 Task: Customize the repository settings to suit your project needs.
Action: Mouse moved to (969, 54)
Screenshot: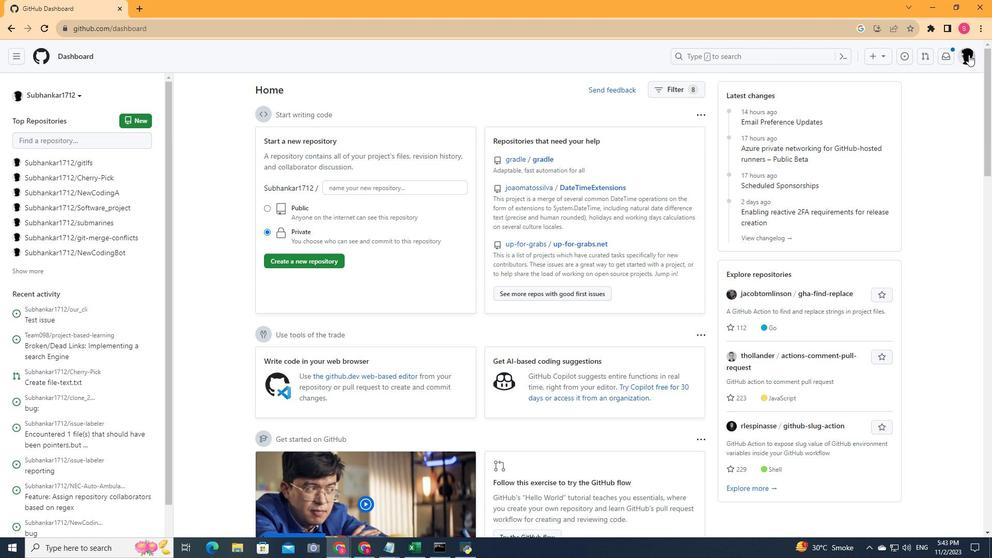 
Action: Mouse pressed left at (969, 54)
Screenshot: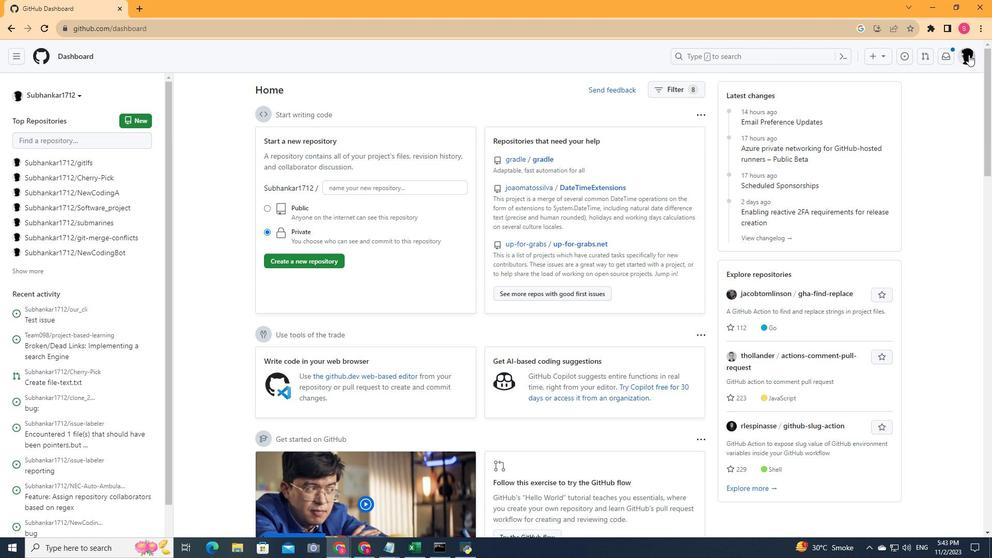 
Action: Mouse moved to (880, 132)
Screenshot: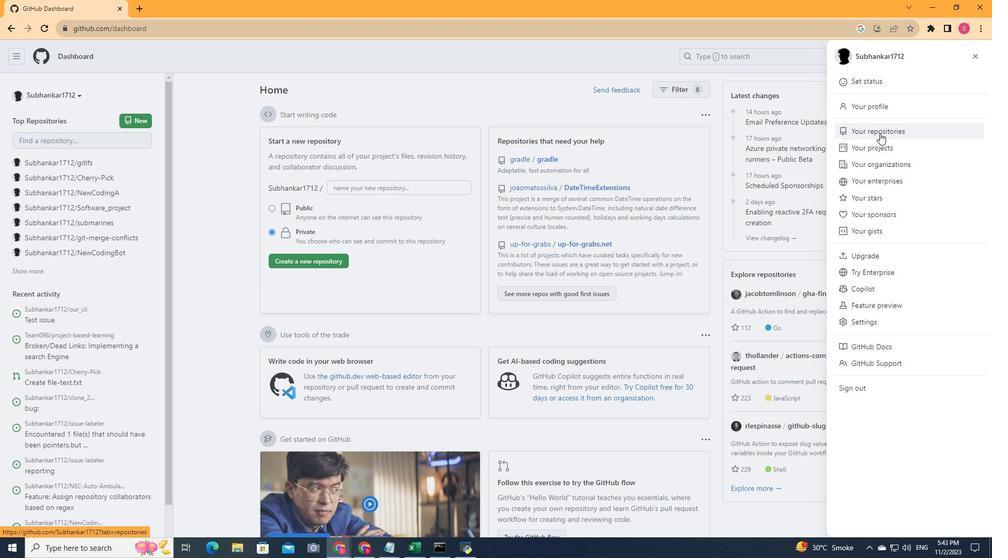 
Action: Mouse pressed left at (880, 132)
Screenshot: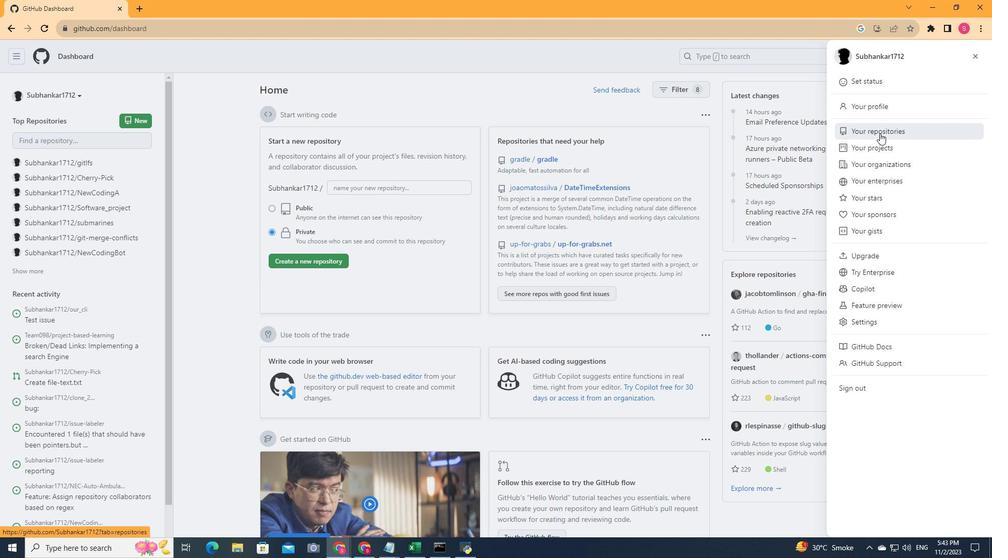
Action: Mouse moved to (389, 221)
Screenshot: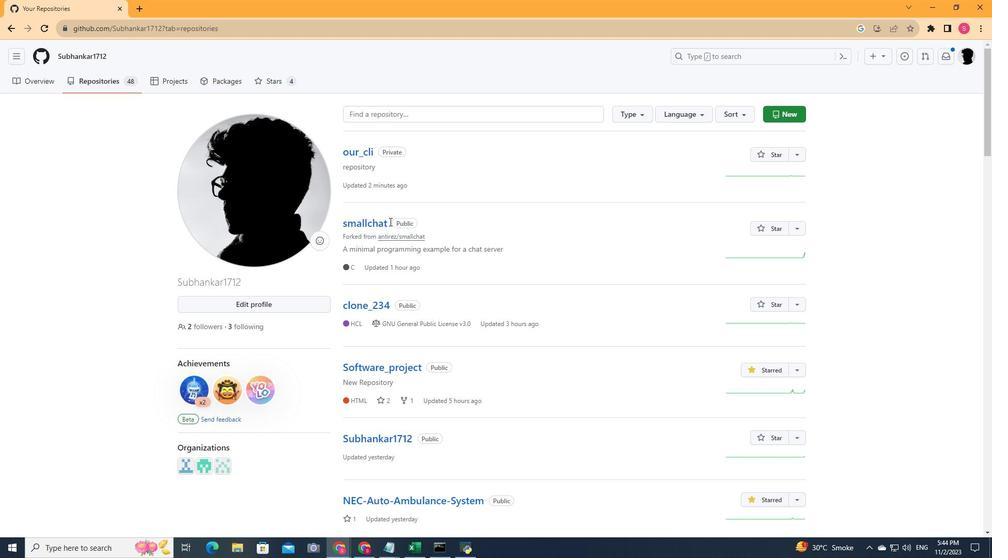 
Action: Mouse scrolled (389, 220) with delta (0, 0)
Screenshot: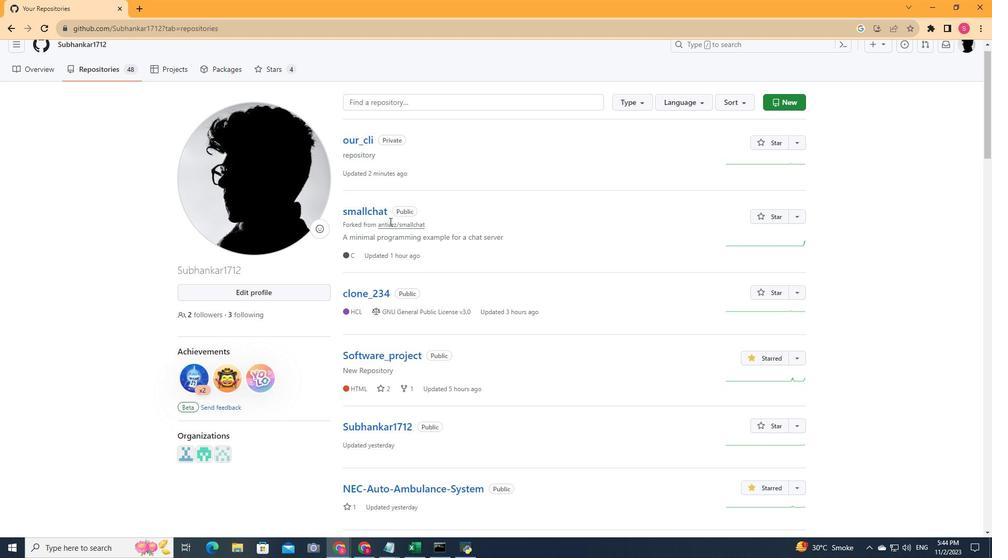 
Action: Mouse scrolled (389, 220) with delta (0, 0)
Screenshot: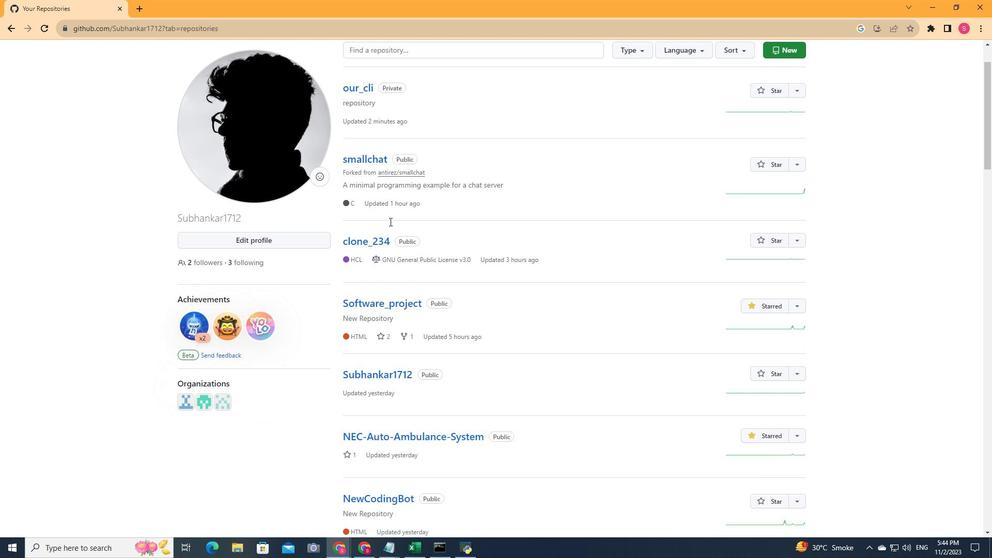 
Action: Mouse scrolled (389, 220) with delta (0, 0)
Screenshot: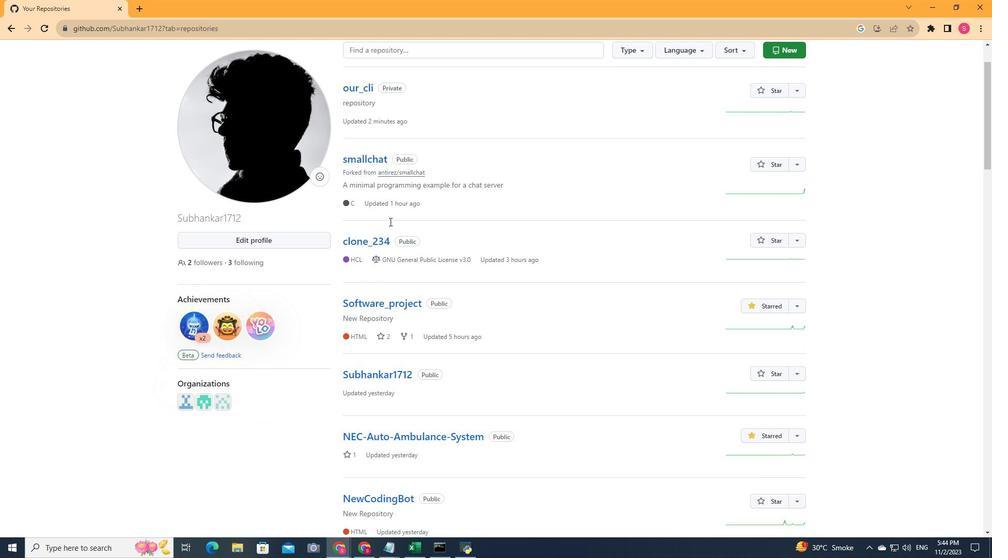 
Action: Mouse moved to (381, 216)
Screenshot: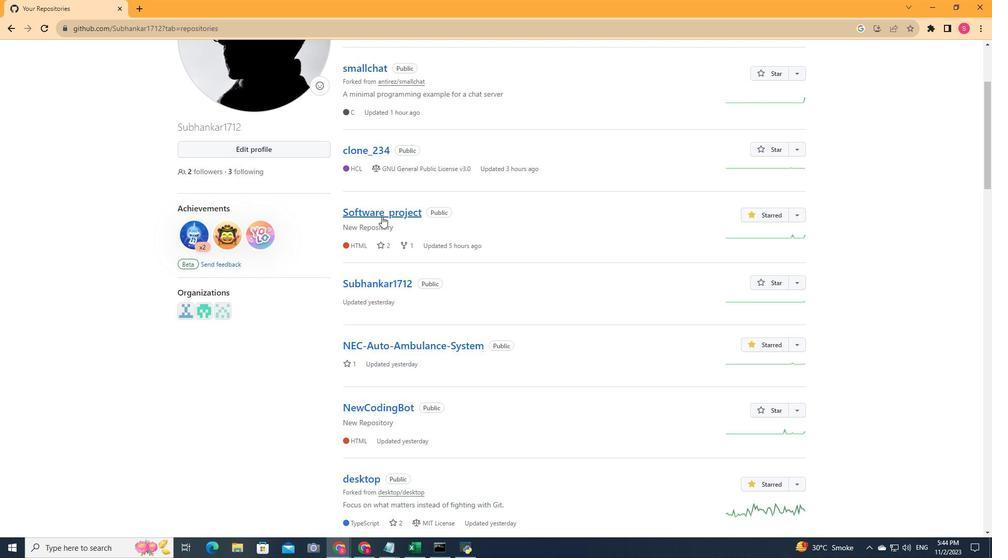 
Action: Mouse pressed left at (381, 216)
Screenshot: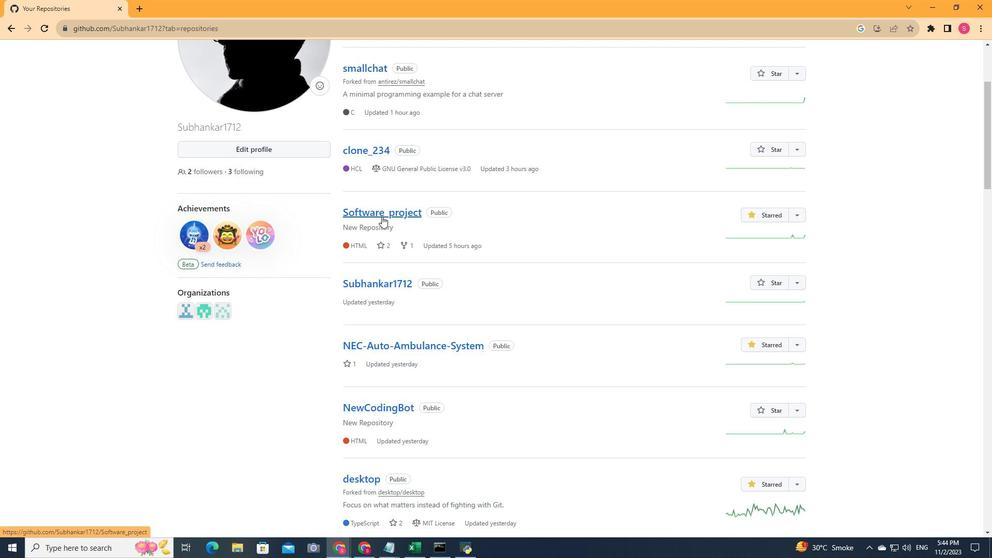 
Action: Mouse moved to (500, 82)
Screenshot: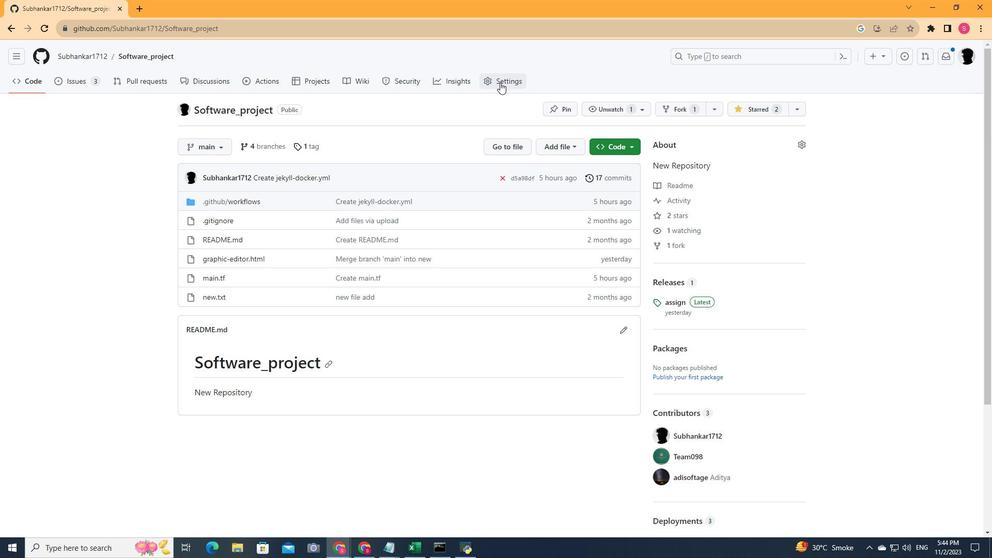 
Action: Mouse pressed left at (500, 82)
Screenshot: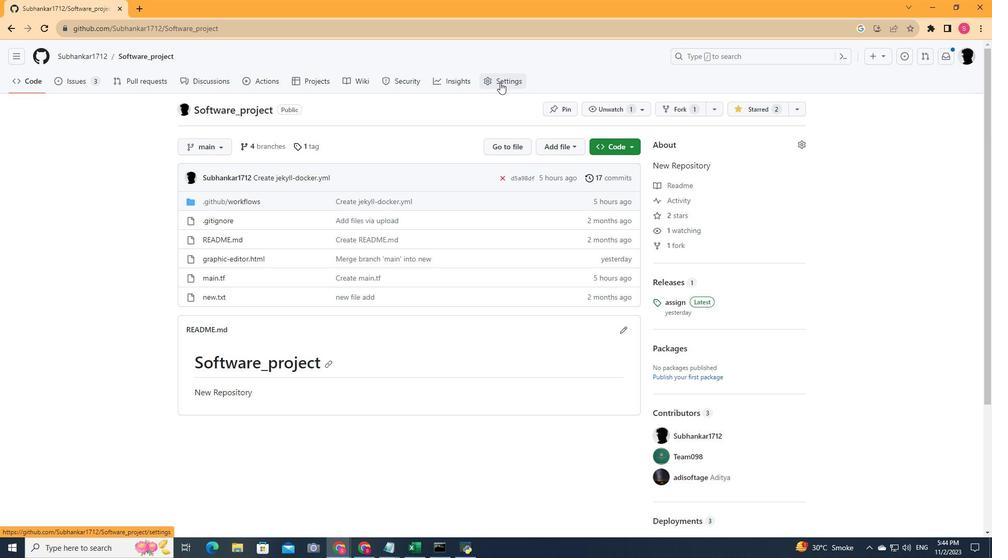 
Action: Mouse moved to (394, 203)
Screenshot: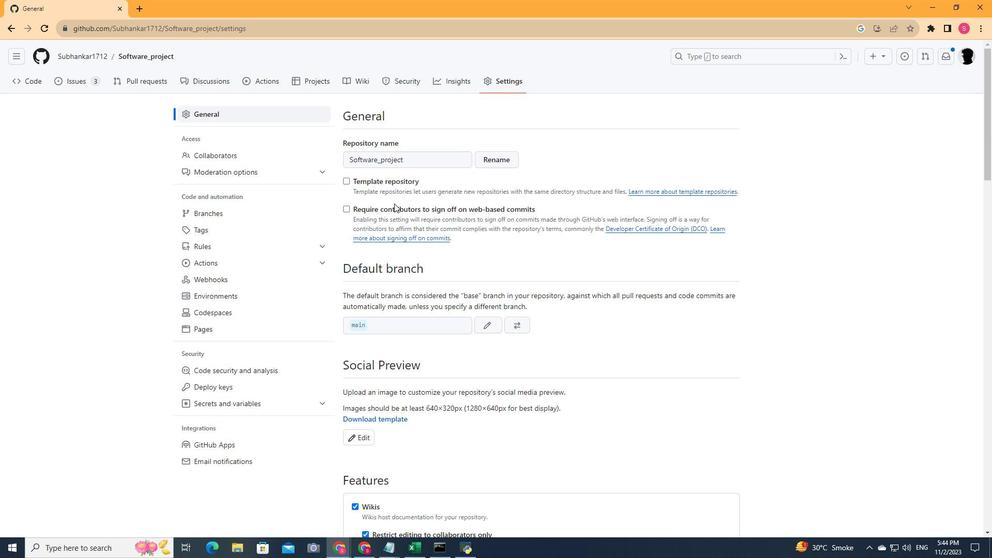 
Action: Mouse scrolled (394, 202) with delta (0, 0)
Screenshot: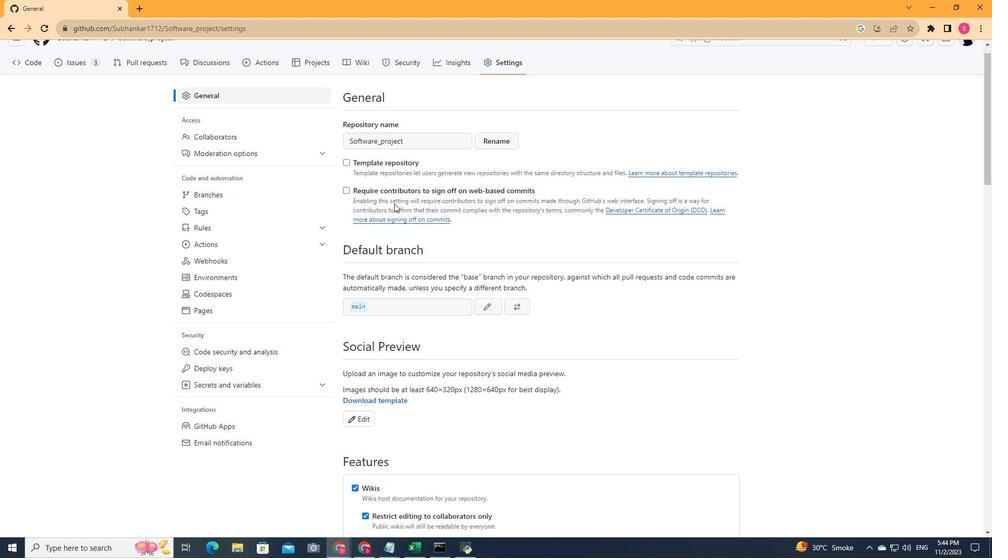 
Action: Mouse scrolled (394, 202) with delta (0, 0)
Screenshot: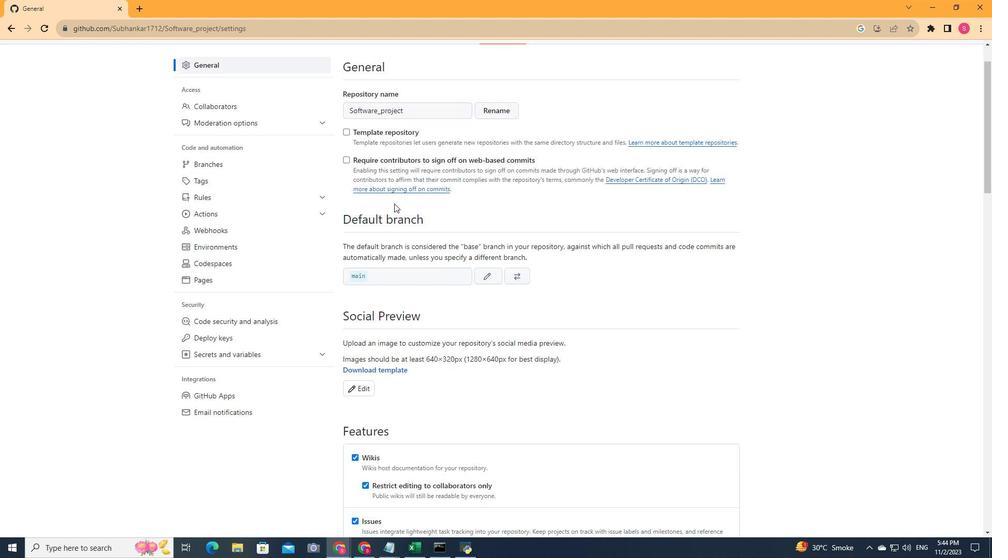 
Action: Mouse scrolled (394, 202) with delta (0, 0)
Screenshot: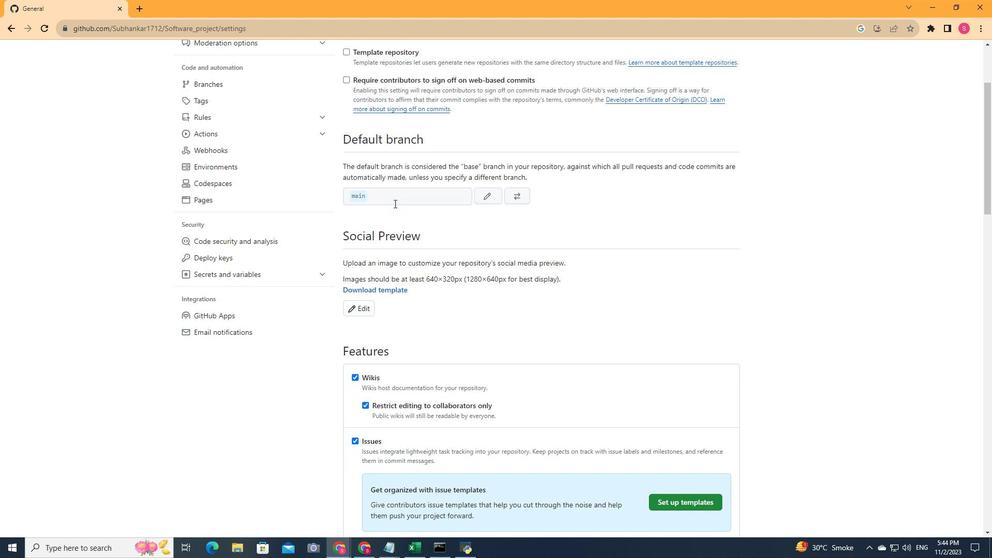 
Action: Mouse scrolled (394, 202) with delta (0, 0)
Screenshot: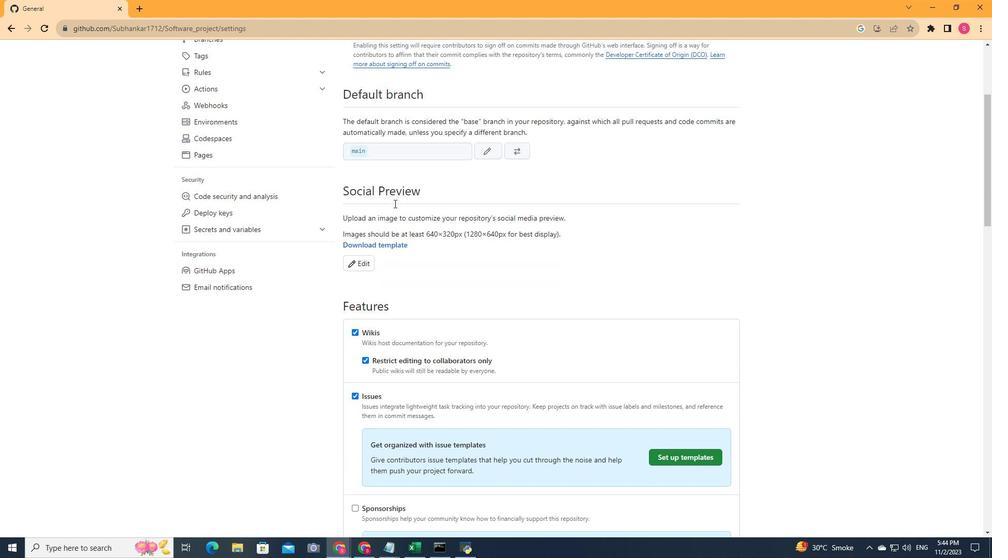 
Action: Mouse moved to (394, 202)
Screenshot: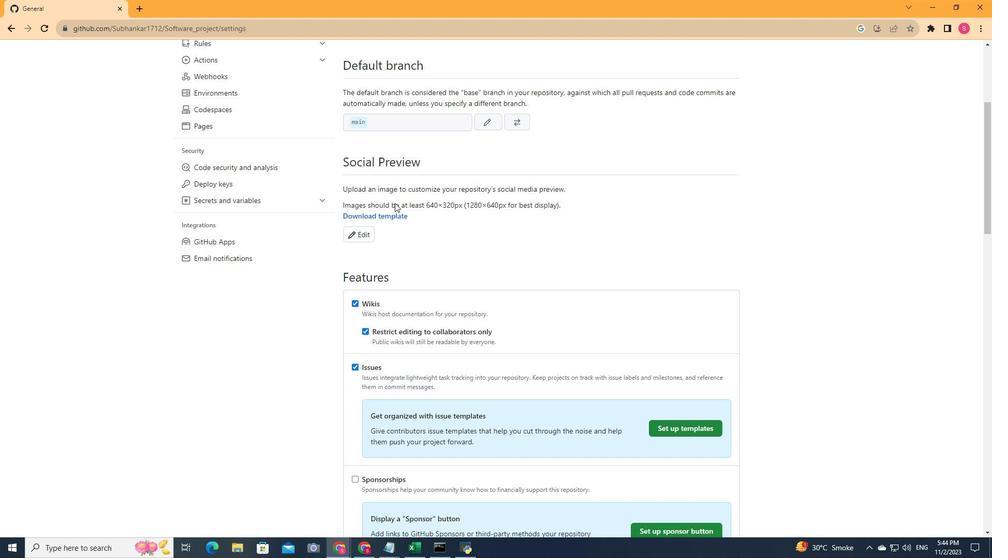 
Action: Mouse scrolled (394, 202) with delta (0, 0)
Screenshot: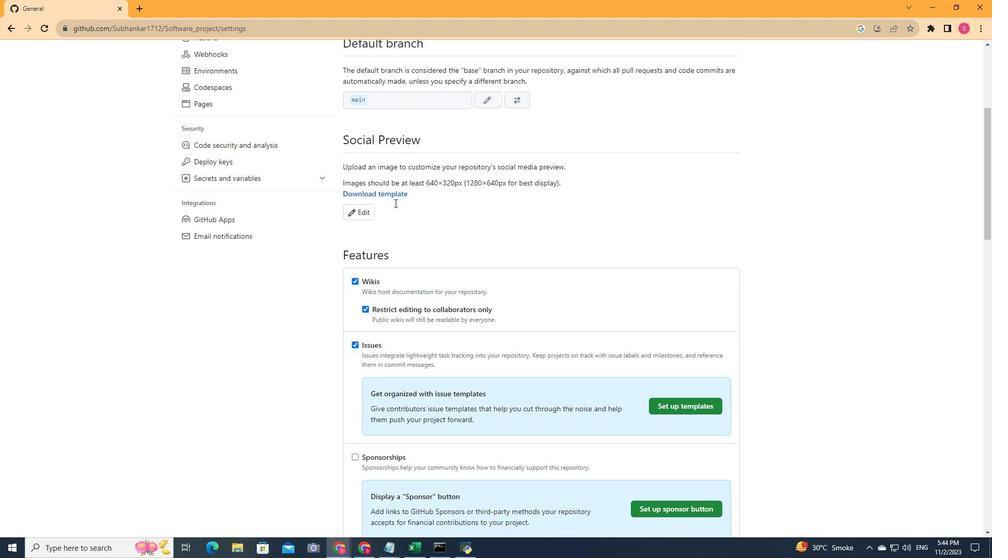 
Action: Mouse scrolled (394, 202) with delta (0, 0)
Screenshot: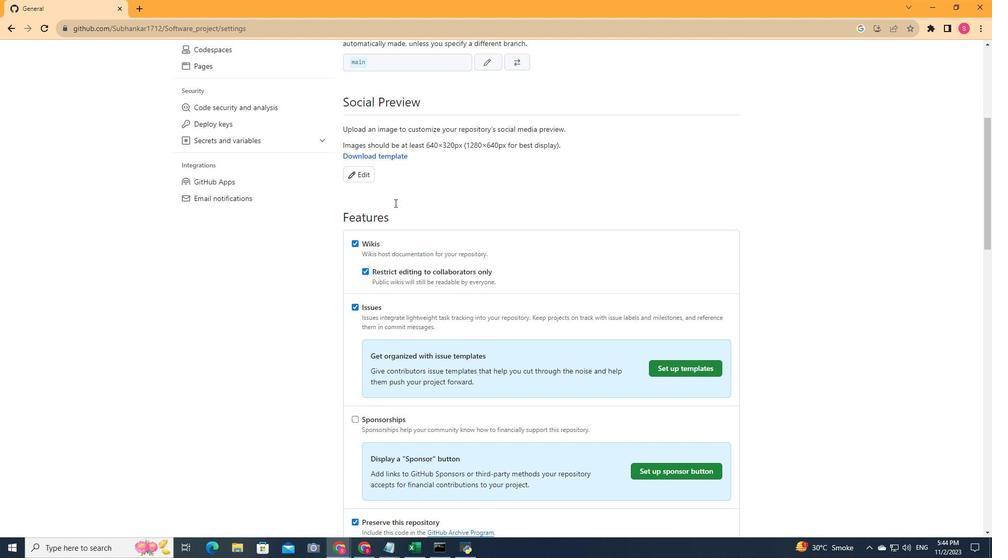 
Action: Mouse scrolled (394, 202) with delta (0, 0)
Screenshot: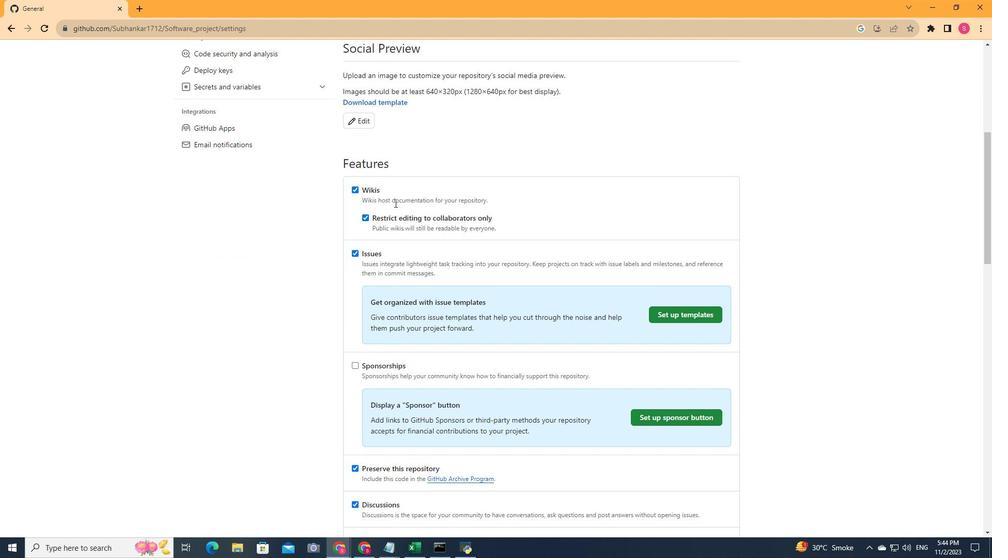 
Action: Mouse scrolled (394, 202) with delta (0, 0)
Screenshot: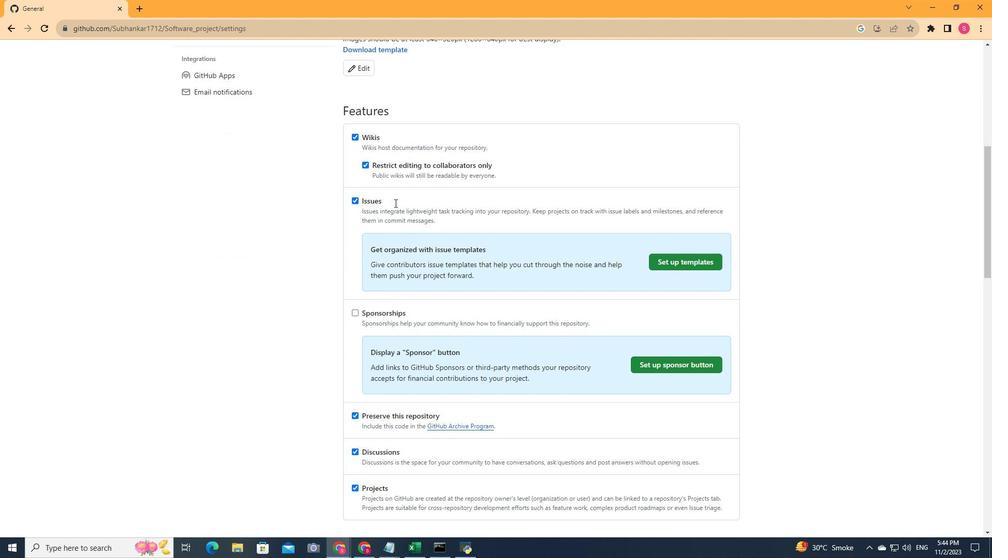 
Action: Mouse moved to (354, 92)
Screenshot: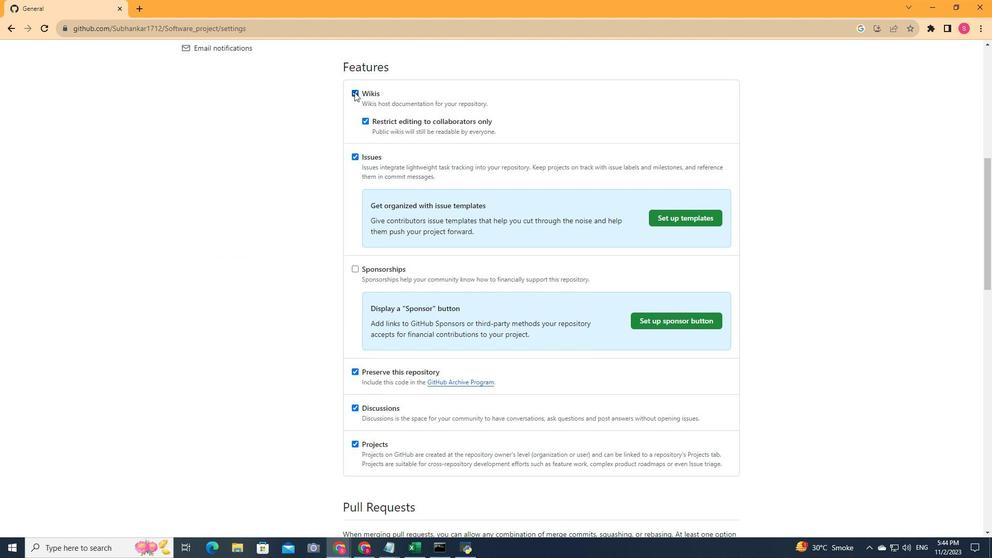 
Action: Mouse pressed left at (354, 92)
Screenshot: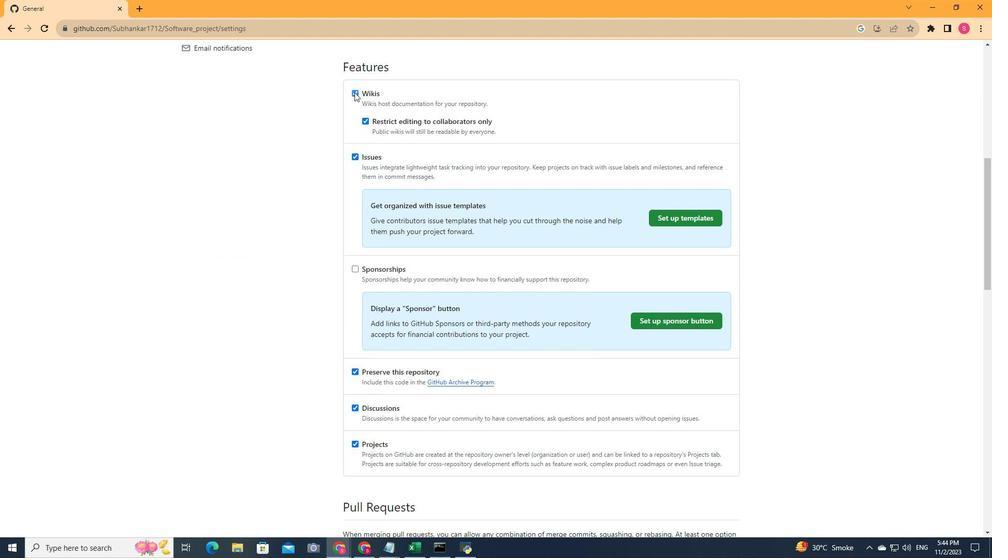 
Action: Mouse moved to (433, 119)
Screenshot: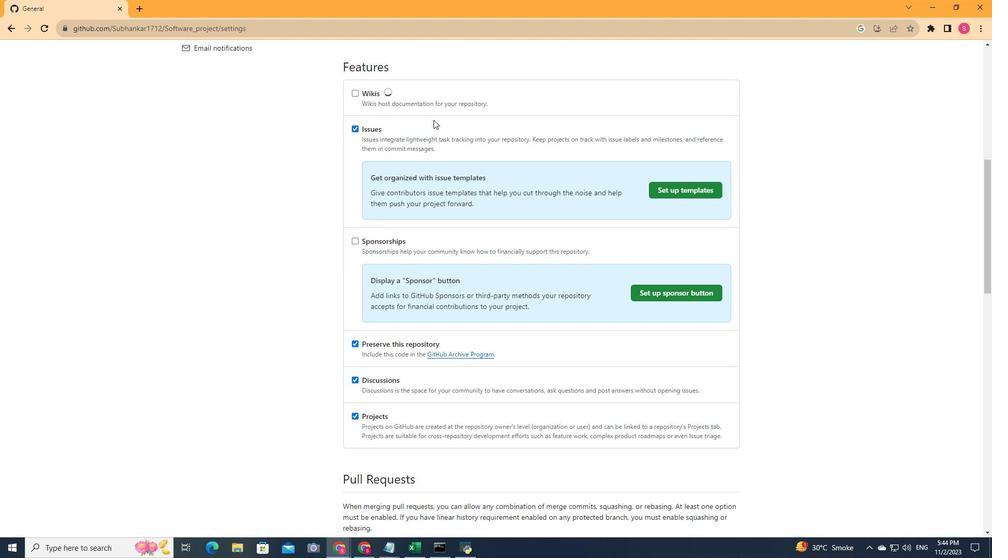
Action: Mouse scrolled (433, 118) with delta (0, 0)
Screenshot: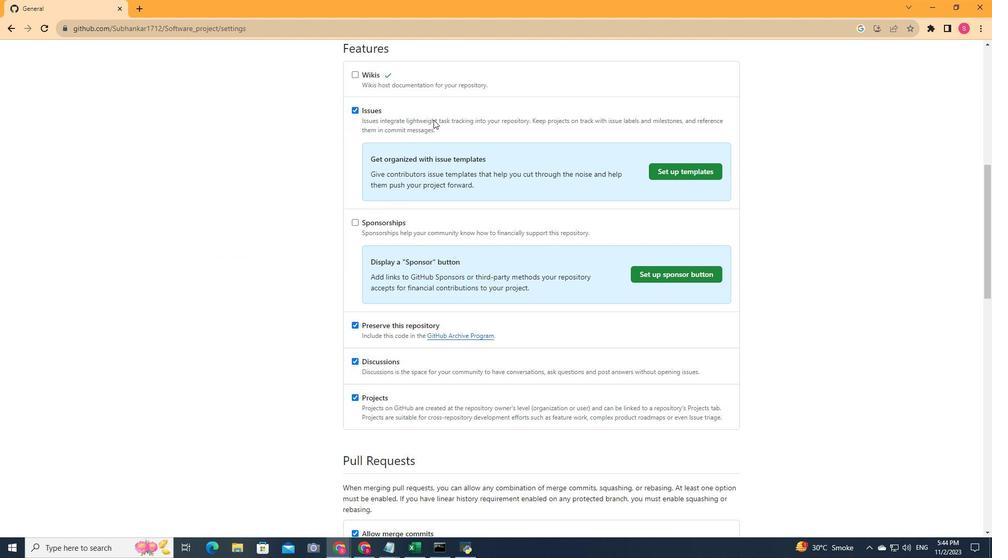 
Action: Mouse scrolled (433, 118) with delta (0, 0)
Screenshot: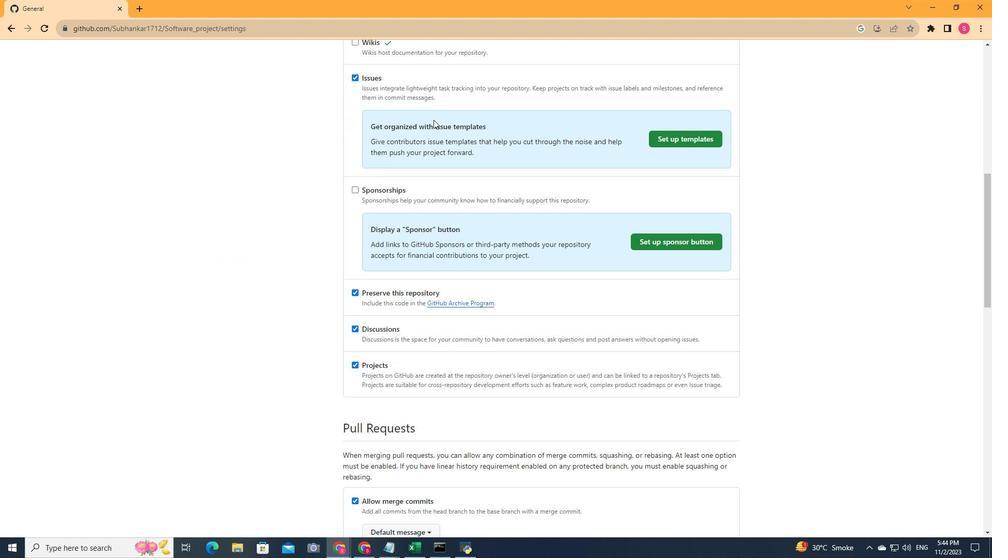 
Action: Mouse scrolled (433, 118) with delta (0, 0)
Screenshot: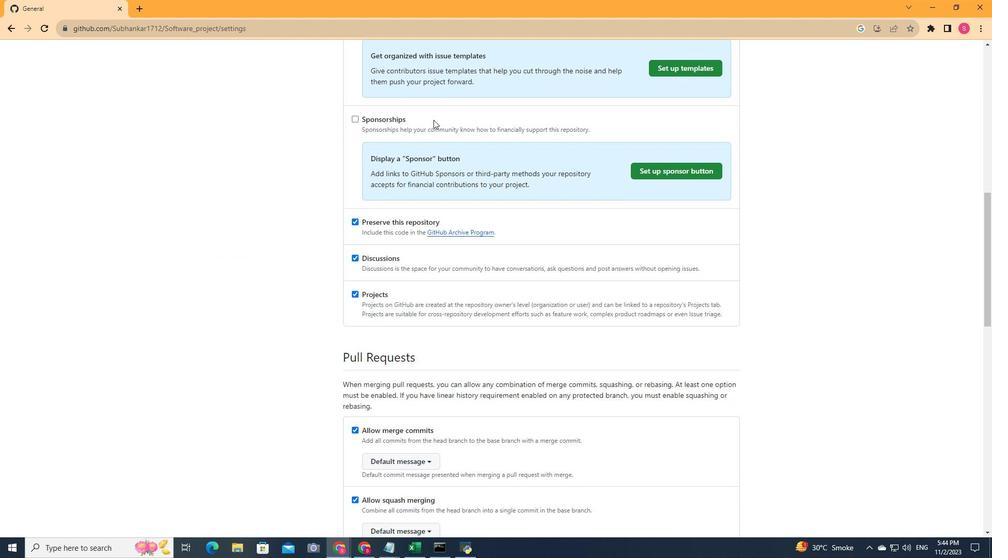 
Action: Mouse scrolled (433, 118) with delta (0, 0)
Screenshot: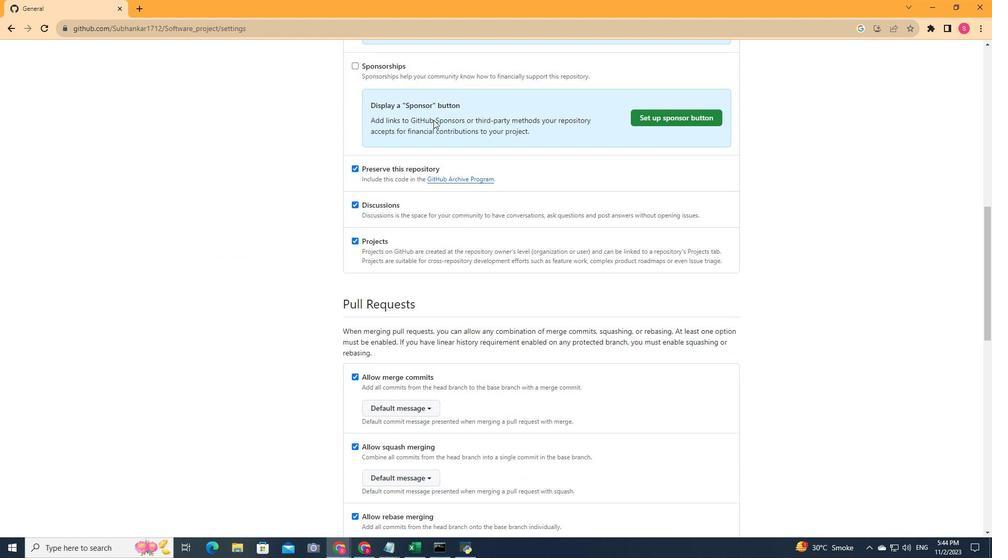 
Action: Mouse moved to (399, 162)
Screenshot: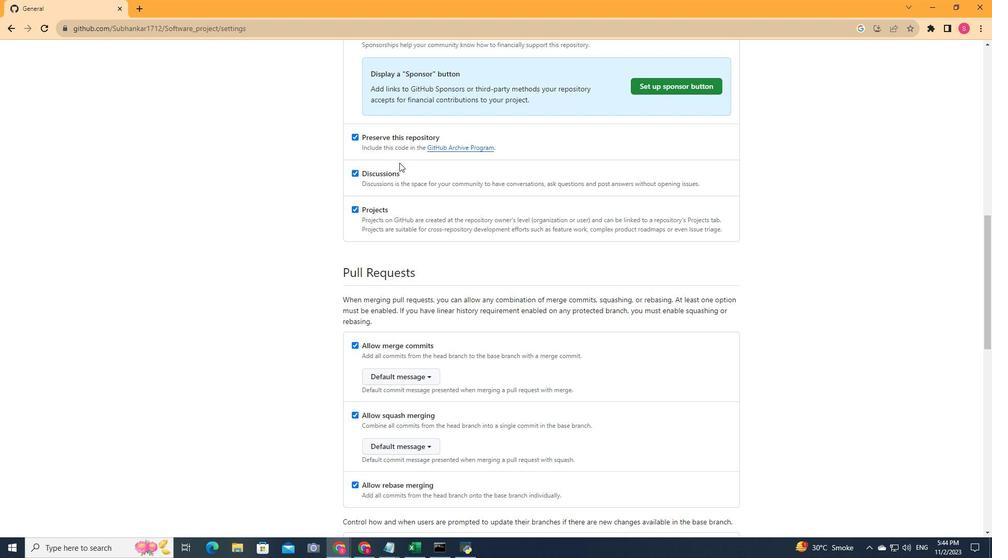 
Action: Mouse scrolled (399, 161) with delta (0, 0)
Screenshot: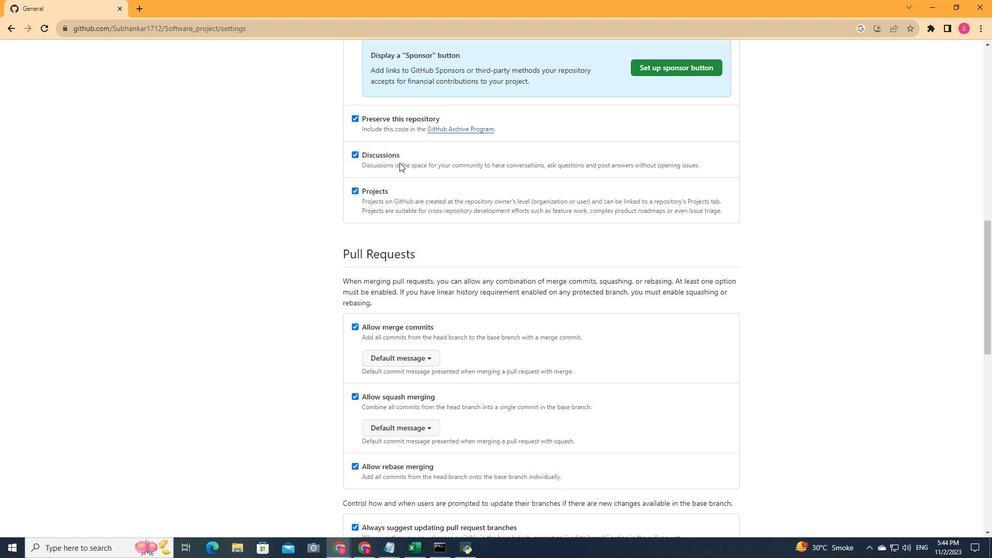 
Action: Mouse moved to (356, 159)
Screenshot: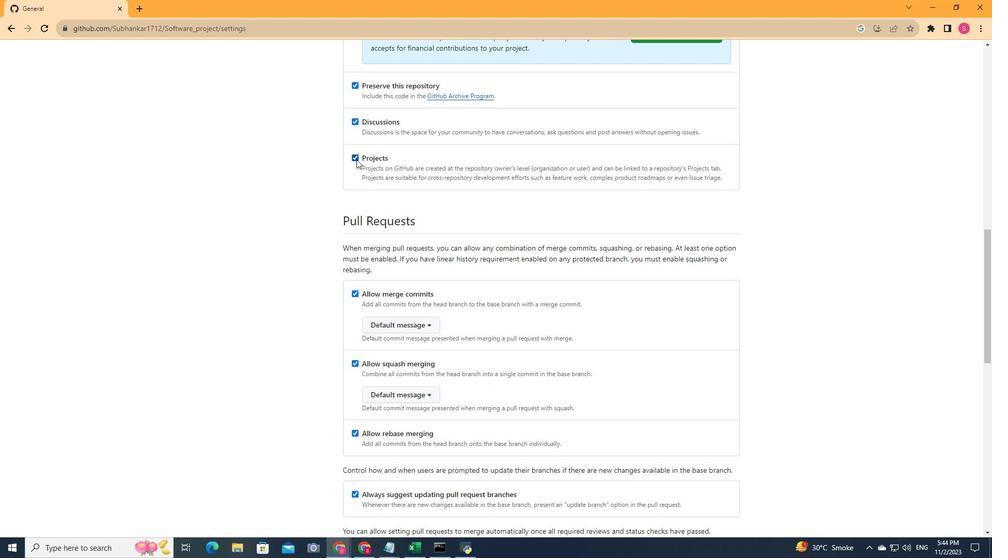 
Action: Mouse pressed left at (356, 159)
Screenshot: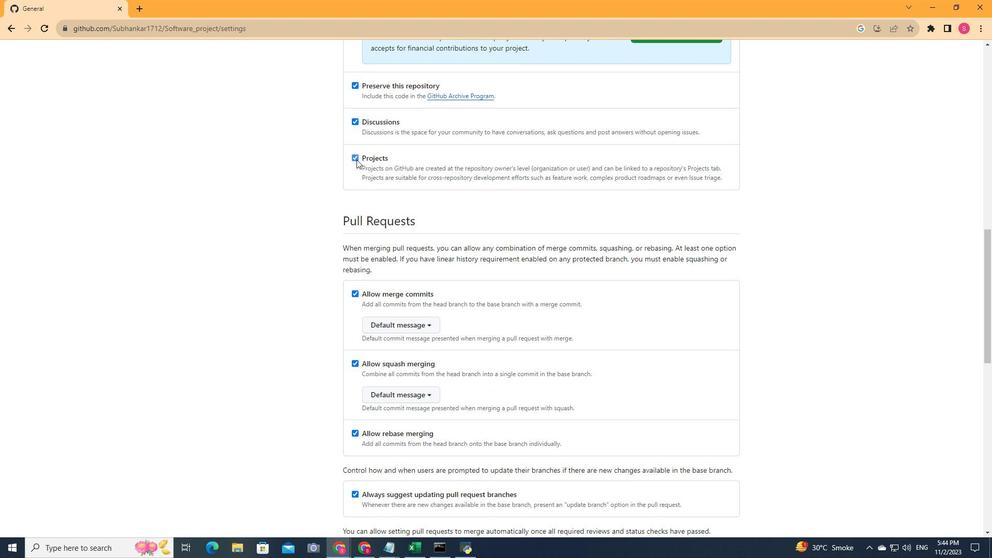 
Action: Mouse moved to (410, 141)
Screenshot: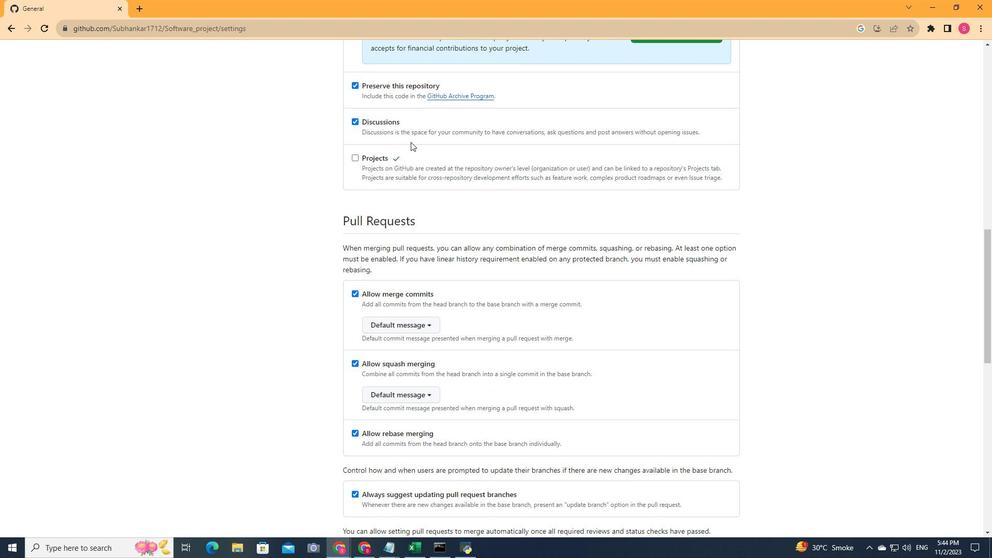 
Action: Mouse scrolled (410, 141) with delta (0, 0)
Screenshot: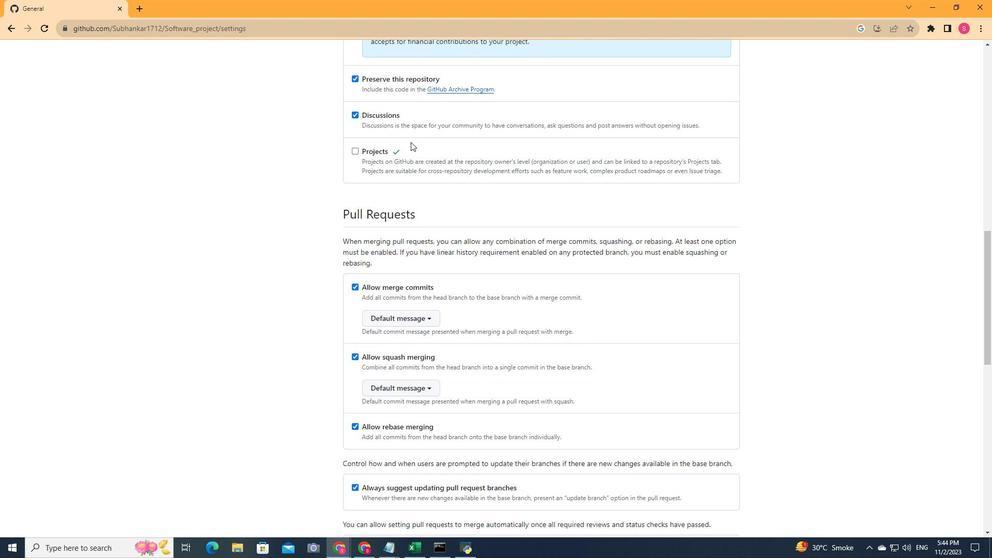 
Action: Mouse scrolled (410, 141) with delta (0, 0)
Screenshot: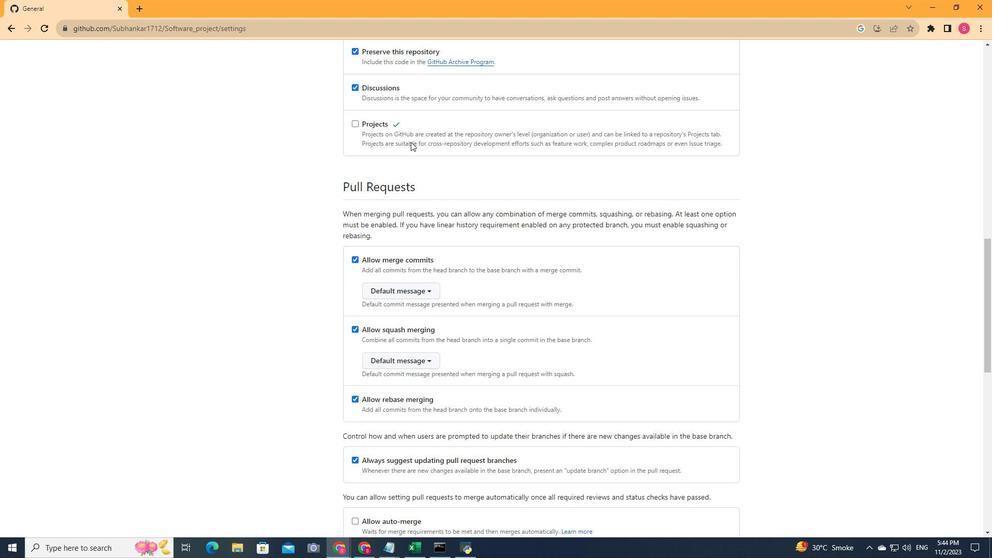 
Action: Mouse scrolled (410, 141) with delta (0, 0)
Screenshot: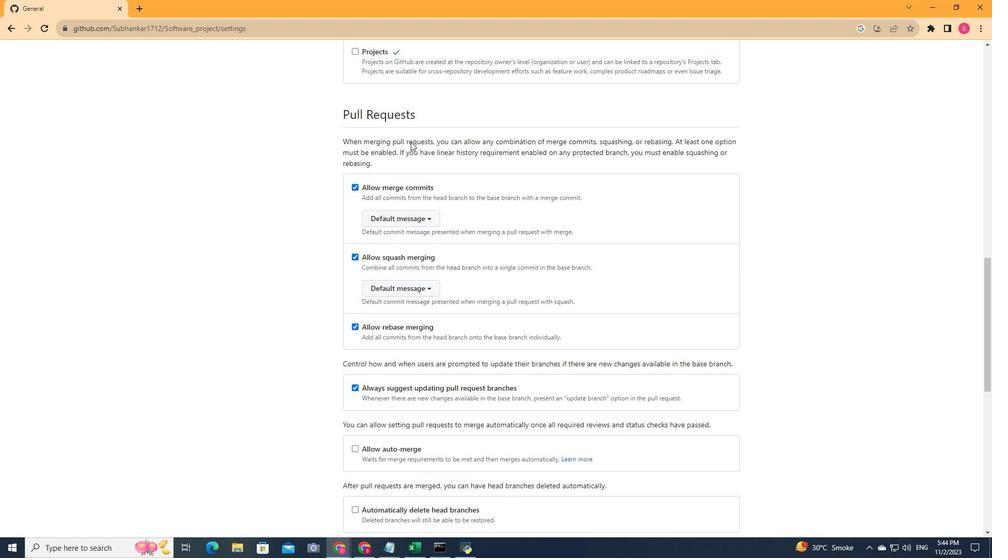 
Action: Mouse scrolled (410, 141) with delta (0, 0)
Screenshot: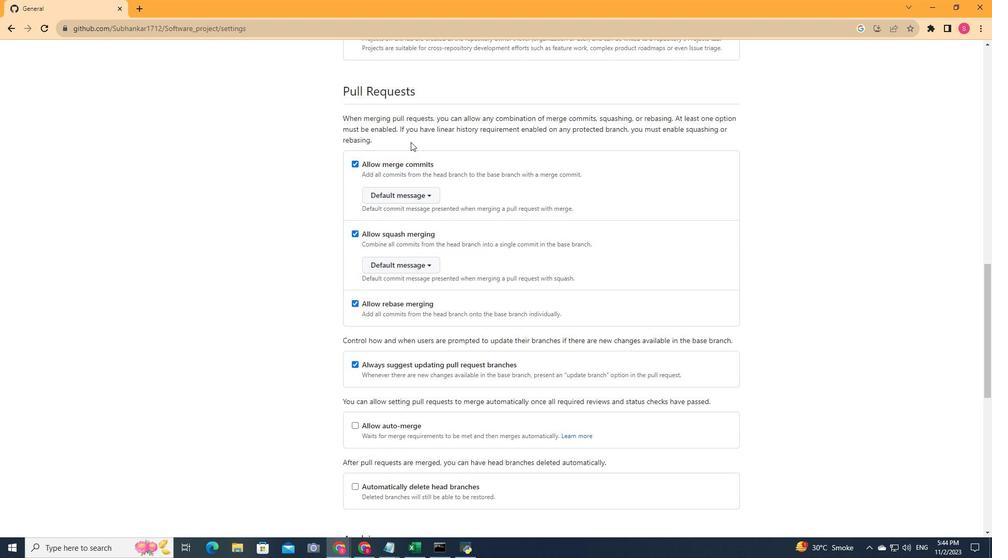 
Action: Mouse scrolled (410, 141) with delta (0, 0)
Screenshot: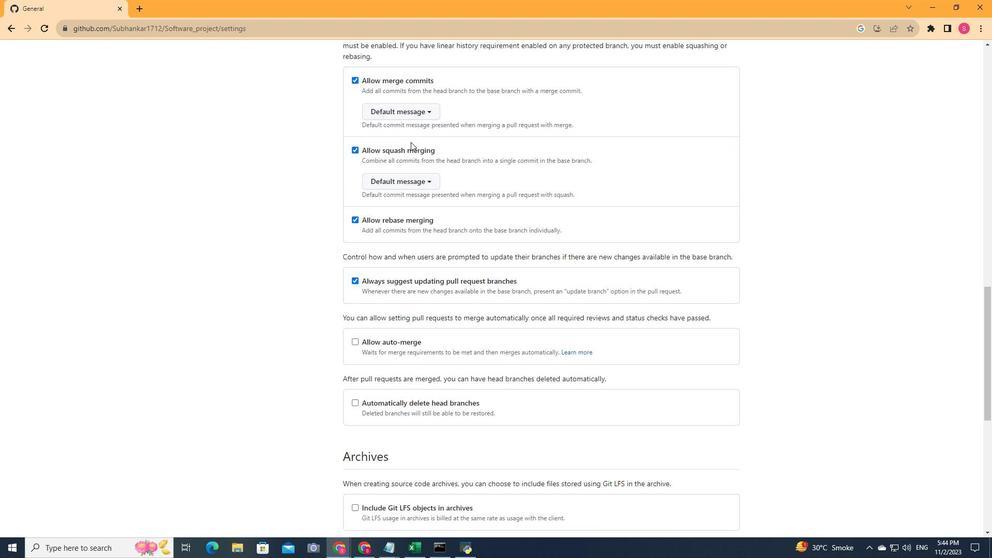 
Action: Mouse scrolled (410, 141) with delta (0, 0)
Screenshot: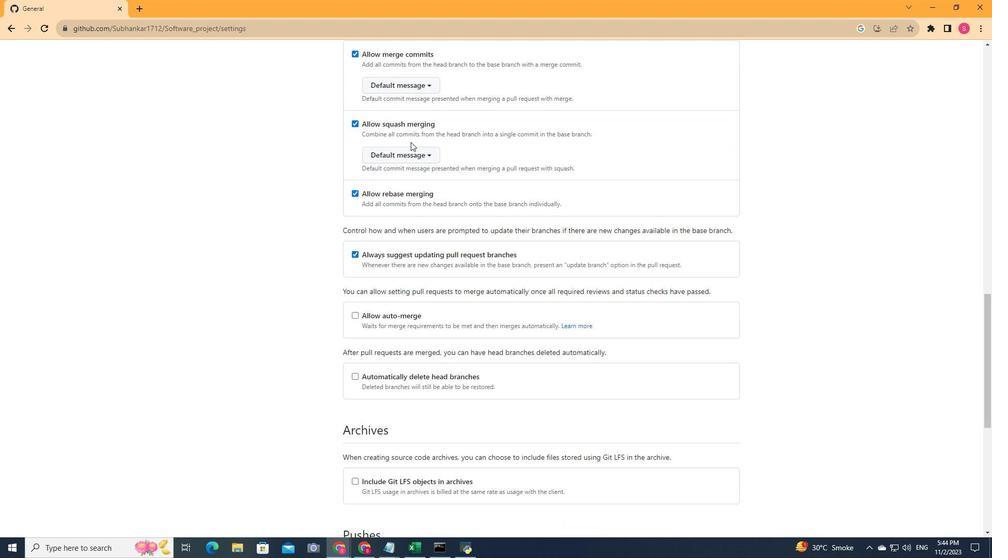 
Action: Mouse scrolled (410, 141) with delta (0, 0)
Screenshot: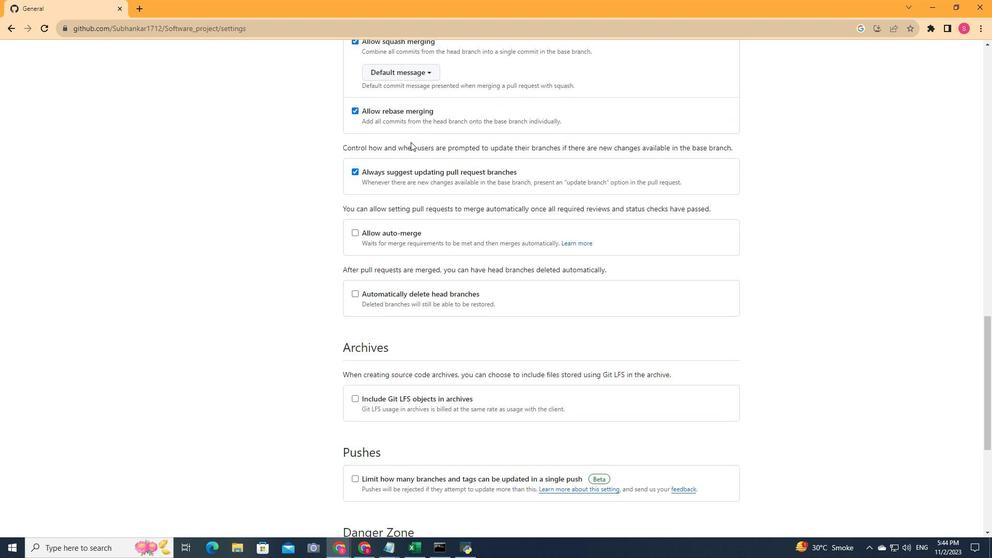 
Action: Mouse scrolled (410, 141) with delta (0, 0)
Screenshot: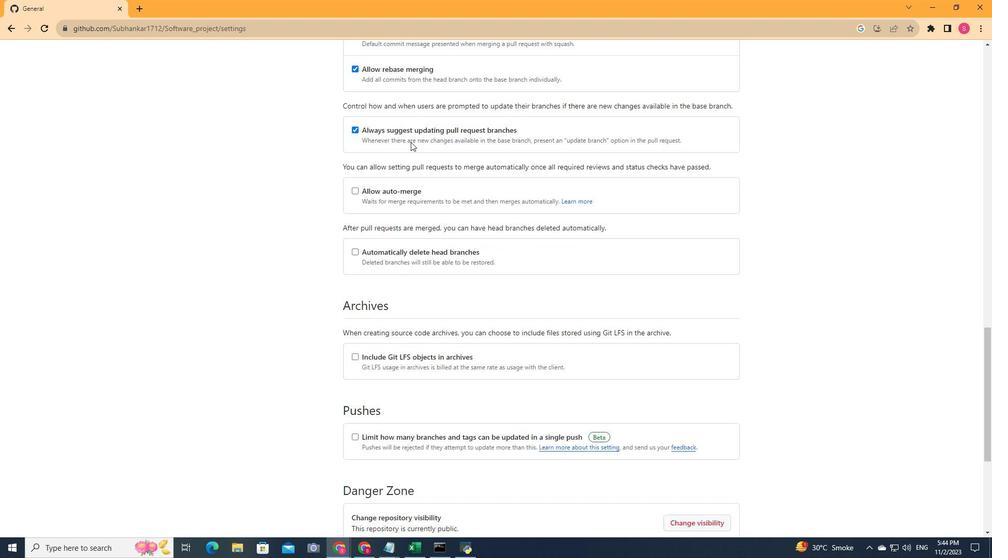 
Action: Mouse scrolled (410, 141) with delta (0, 0)
Screenshot: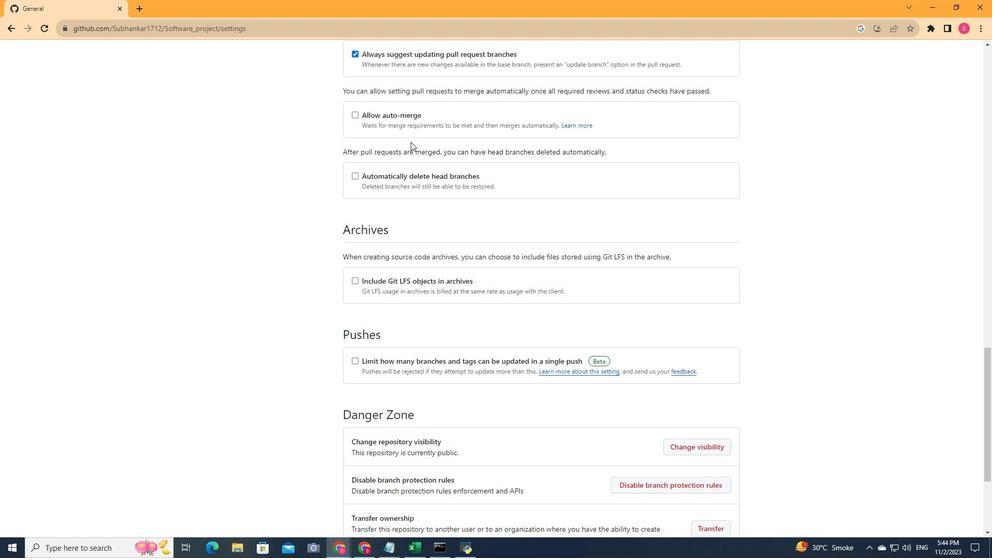 
Action: Mouse scrolled (410, 141) with delta (0, 0)
Screenshot: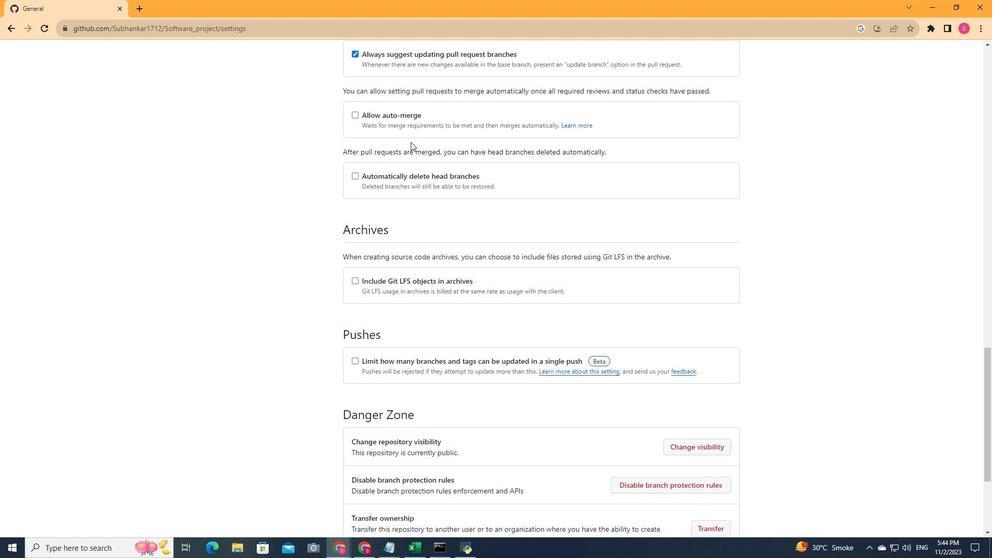 
Action: Mouse scrolled (410, 141) with delta (0, 0)
Screenshot: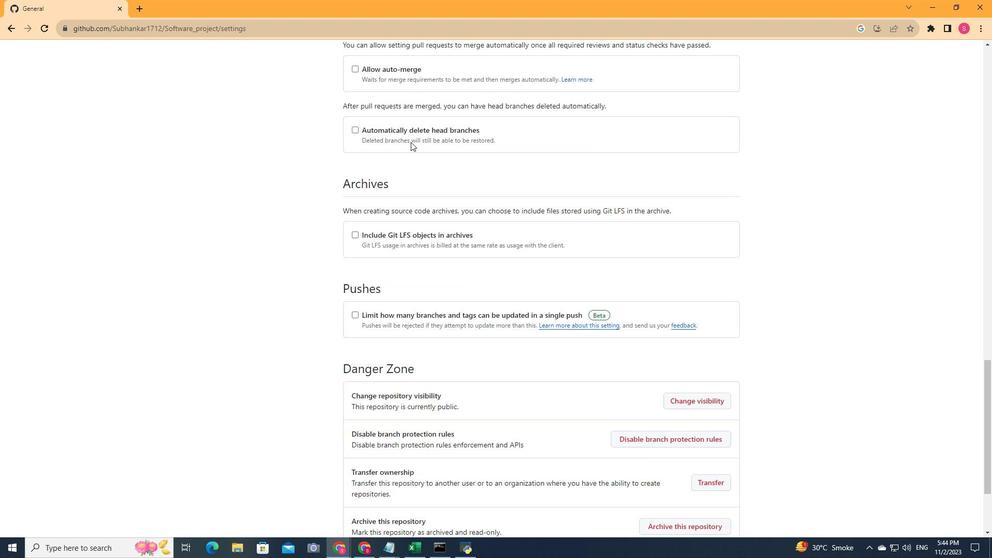 
Action: Mouse scrolled (410, 141) with delta (0, 0)
Screenshot: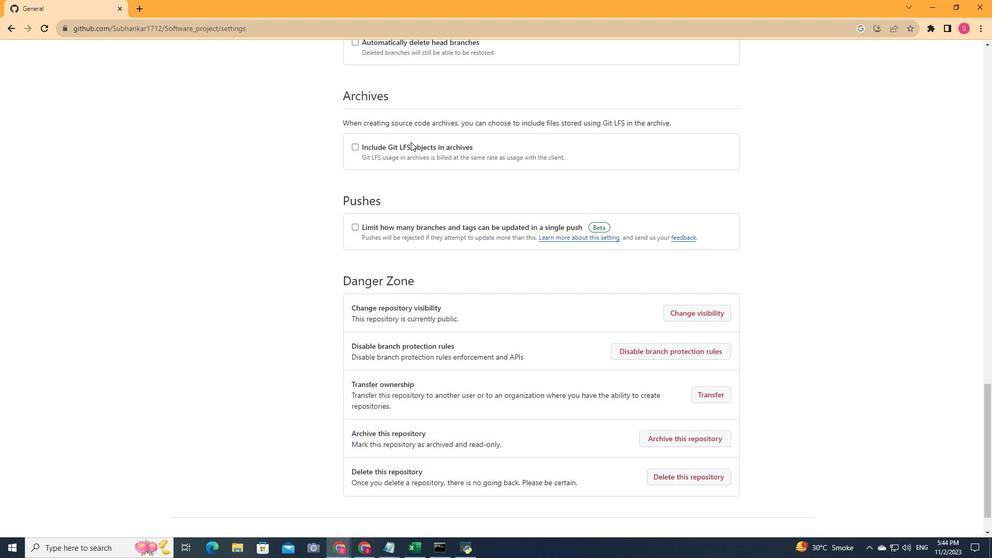 
Action: Mouse scrolled (410, 141) with delta (0, 0)
Screenshot: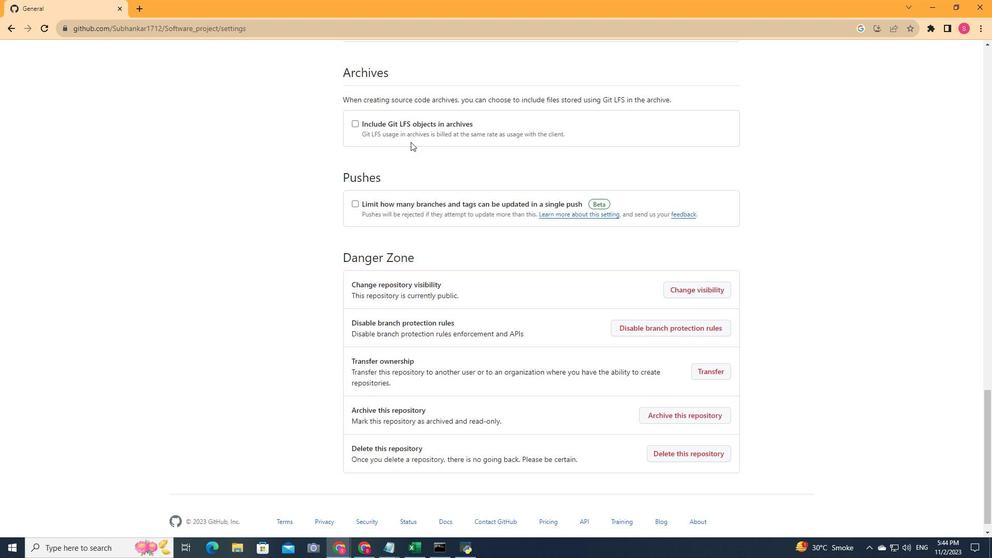 
Action: Mouse scrolled (410, 141) with delta (0, 0)
Screenshot: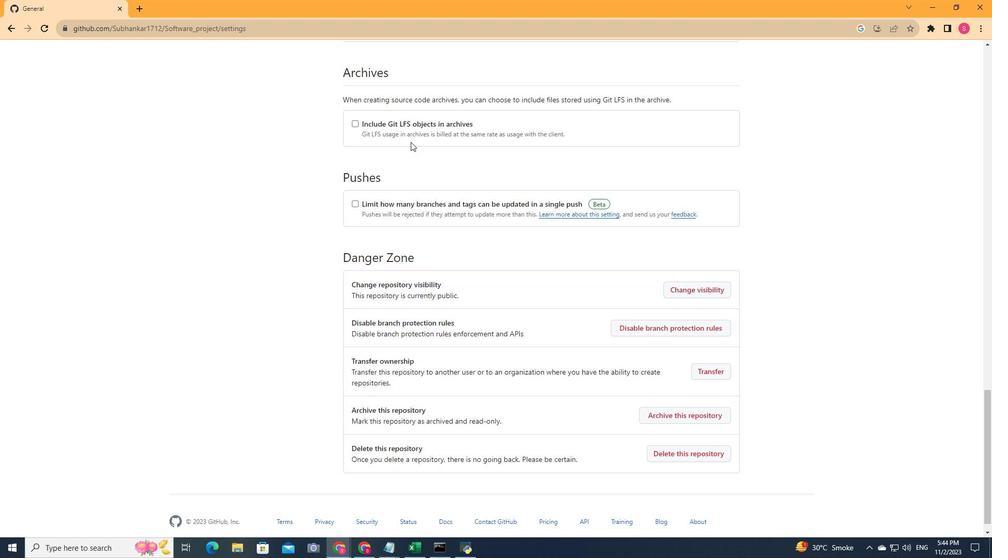 
Action: Mouse scrolled (410, 142) with delta (0, 0)
Screenshot: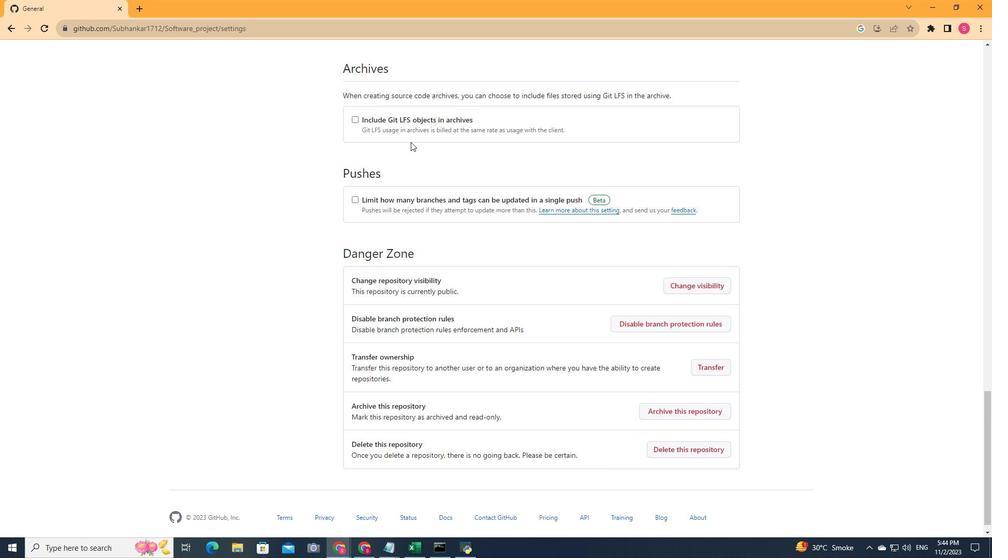 
Action: Mouse moved to (355, 160)
Screenshot: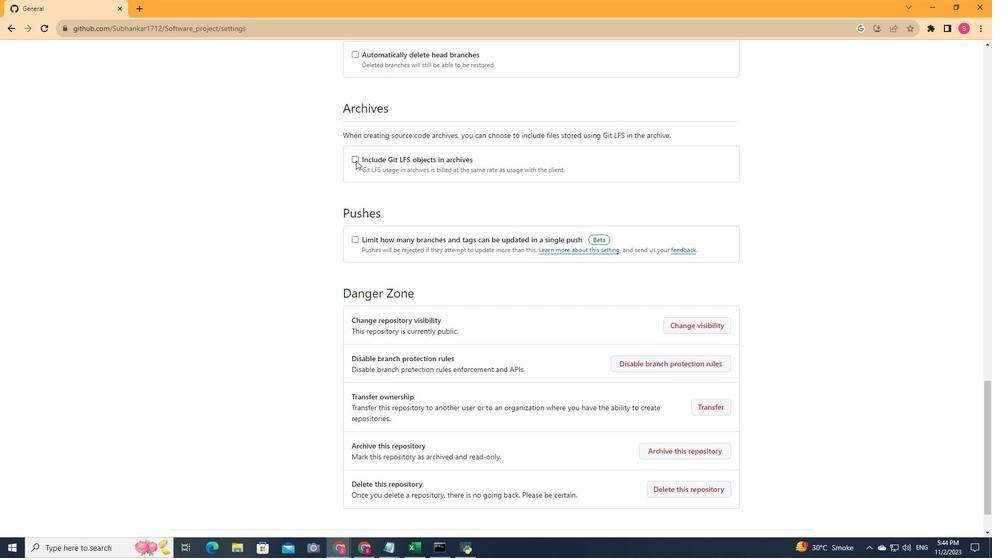 
Action: Mouse pressed left at (355, 160)
Screenshot: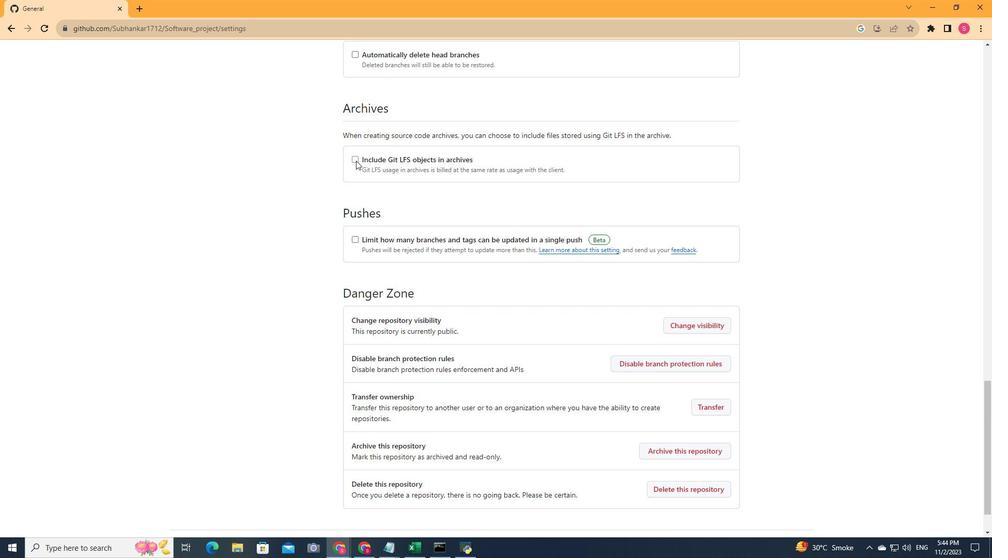 
Action: Mouse moved to (431, 146)
Screenshot: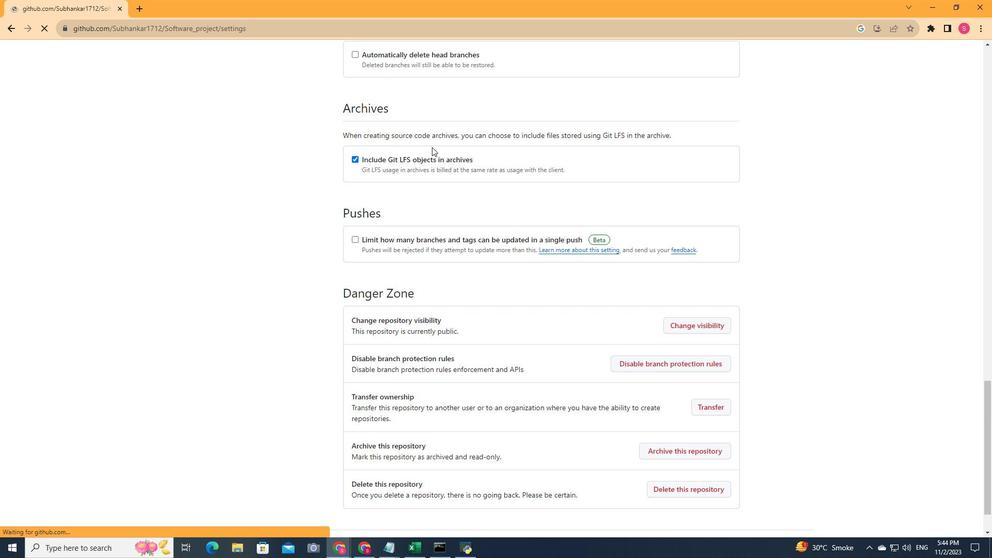 
Action: Mouse scrolled (431, 147) with delta (0, 0)
Screenshot: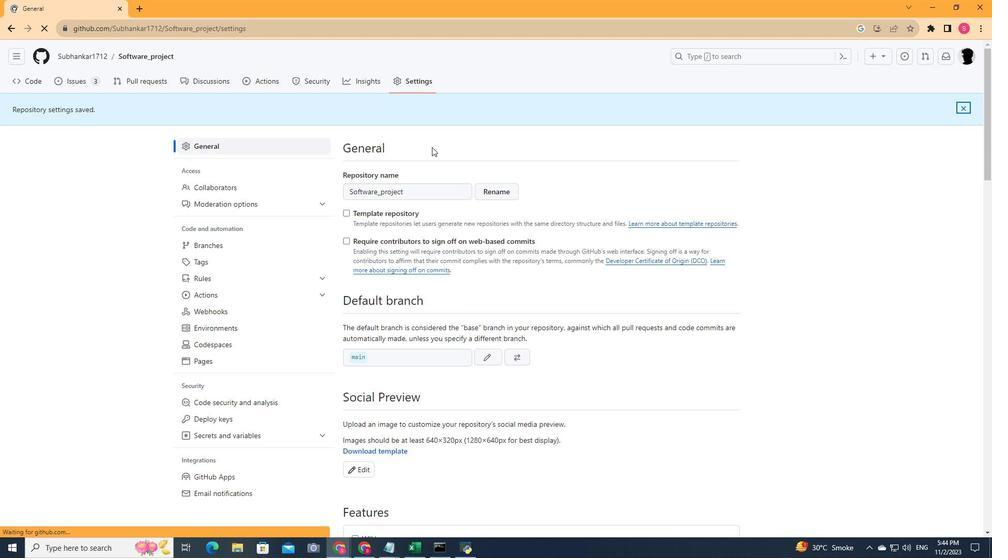 
Action: Mouse scrolled (431, 147) with delta (0, 0)
Screenshot: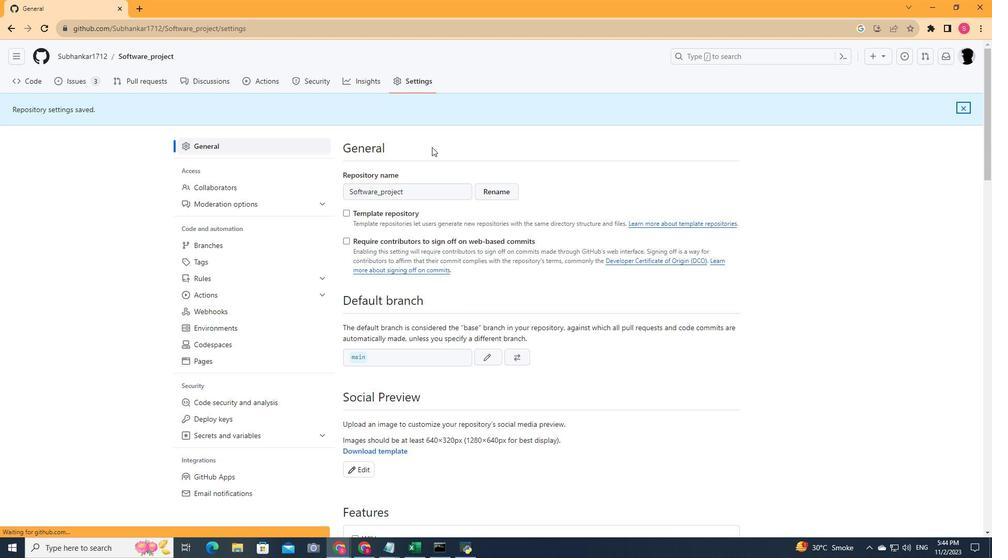 
Action: Mouse moved to (433, 161)
Screenshot: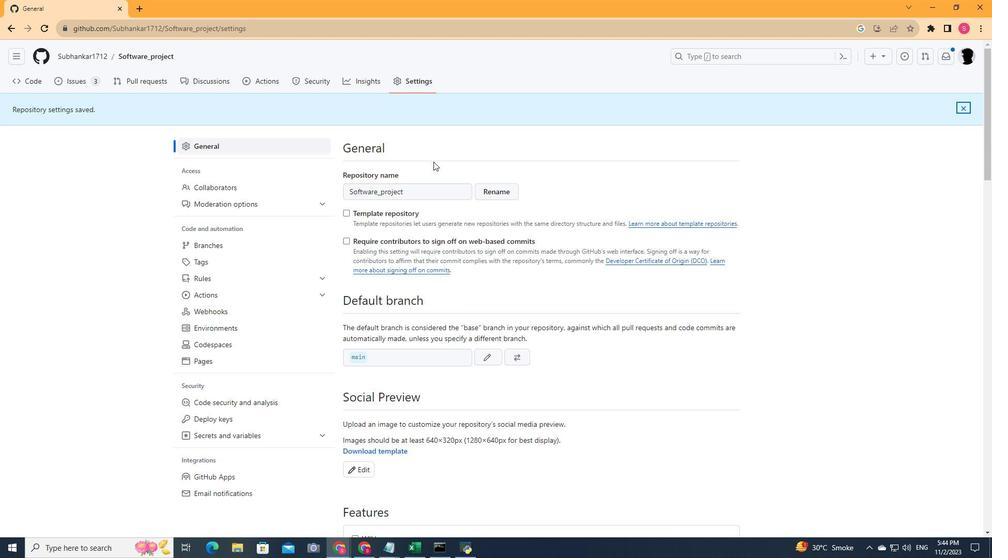 
Action: Mouse scrolled (433, 161) with delta (0, 0)
Screenshot: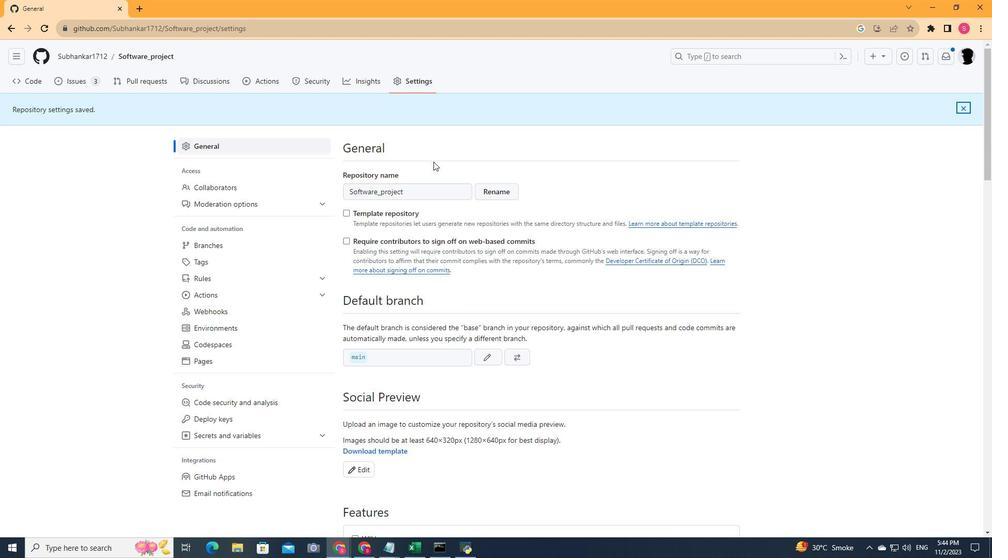 
Action: Mouse scrolled (433, 161) with delta (0, 0)
Screenshot: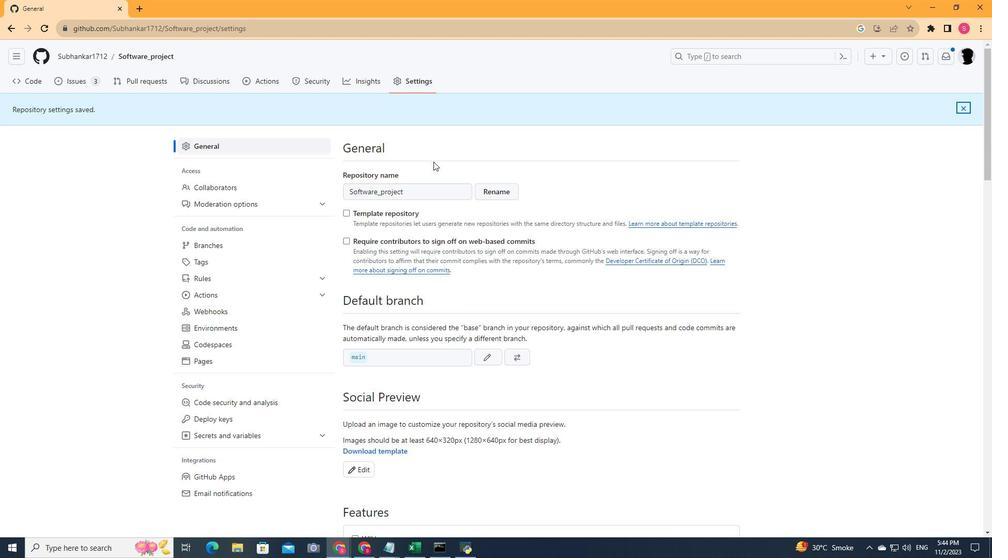 
Action: Mouse scrolled (433, 161) with delta (0, 0)
Screenshot: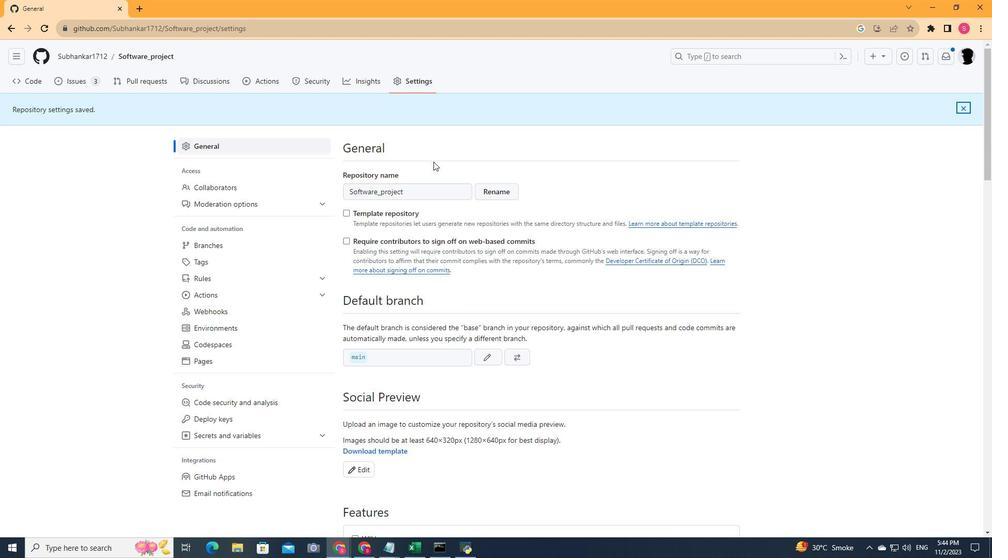 
Action: Mouse moved to (411, 178)
Screenshot: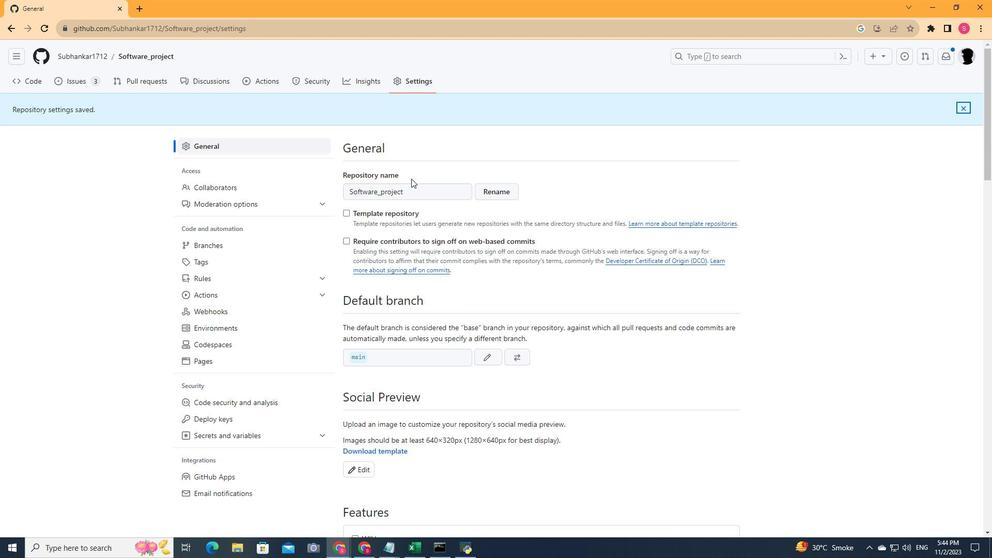 
Action: Mouse scrolled (411, 178) with delta (0, 0)
Screenshot: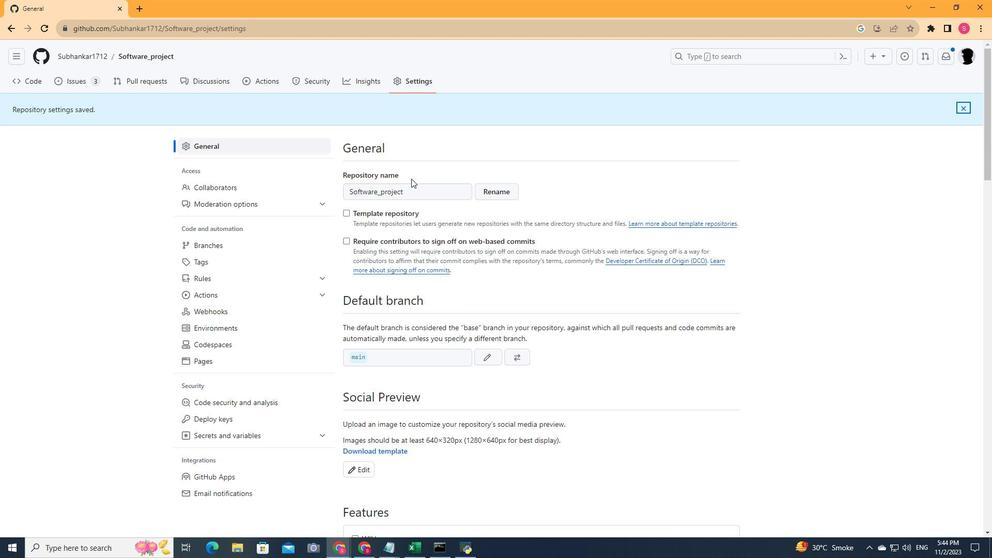 
Action: Mouse scrolled (411, 178) with delta (0, 0)
Screenshot: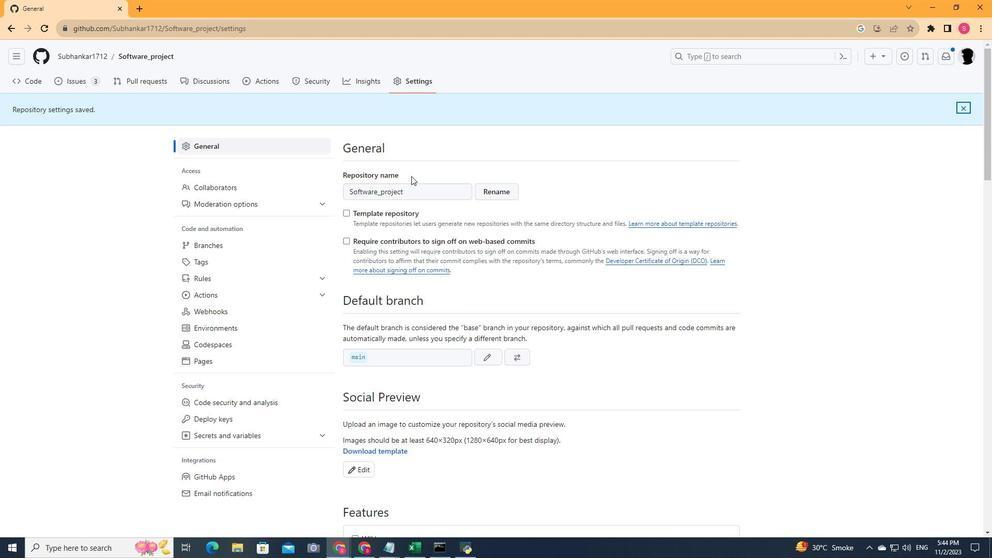 
Action: Mouse scrolled (411, 178) with delta (0, 0)
Screenshot: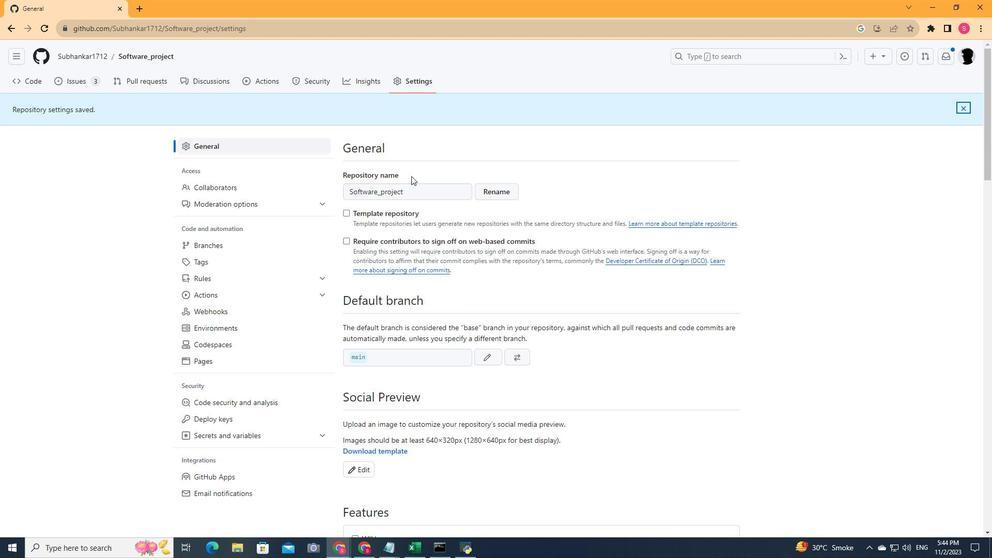 
Action: Mouse scrolled (411, 178) with delta (0, 0)
Screenshot: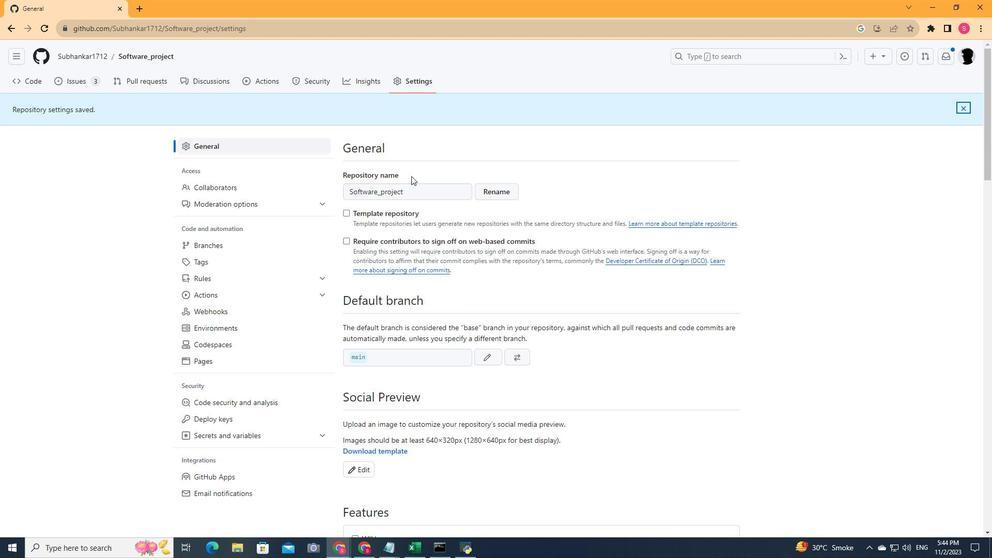 
Action: Mouse moved to (411, 178)
Screenshot: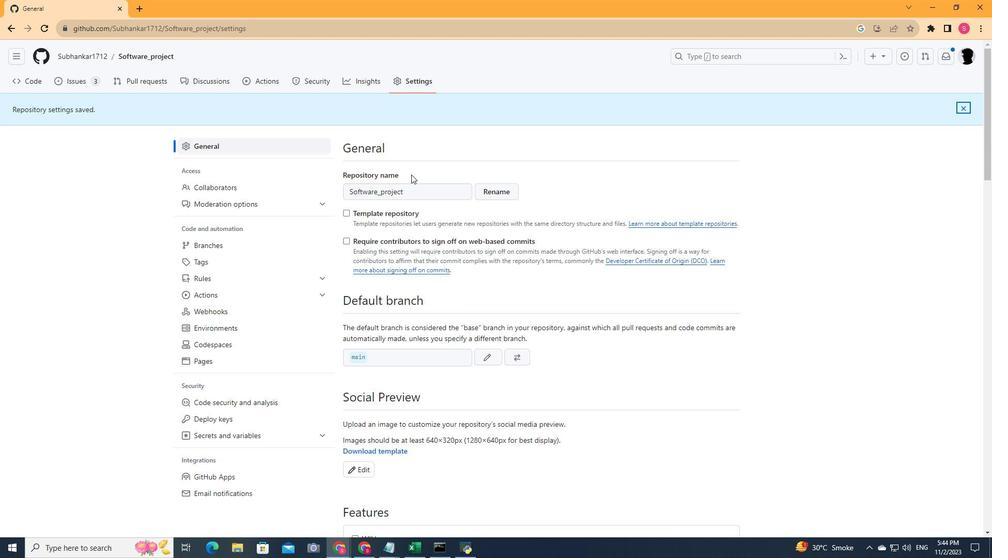 
Action: Mouse scrolled (411, 178) with delta (0, 0)
Screenshot: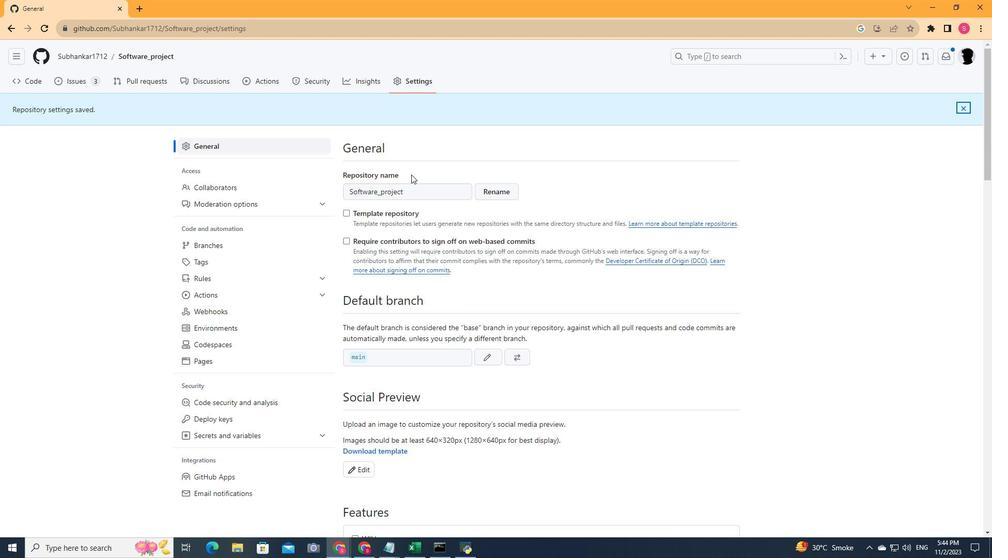 
Action: Mouse moved to (442, 223)
Screenshot: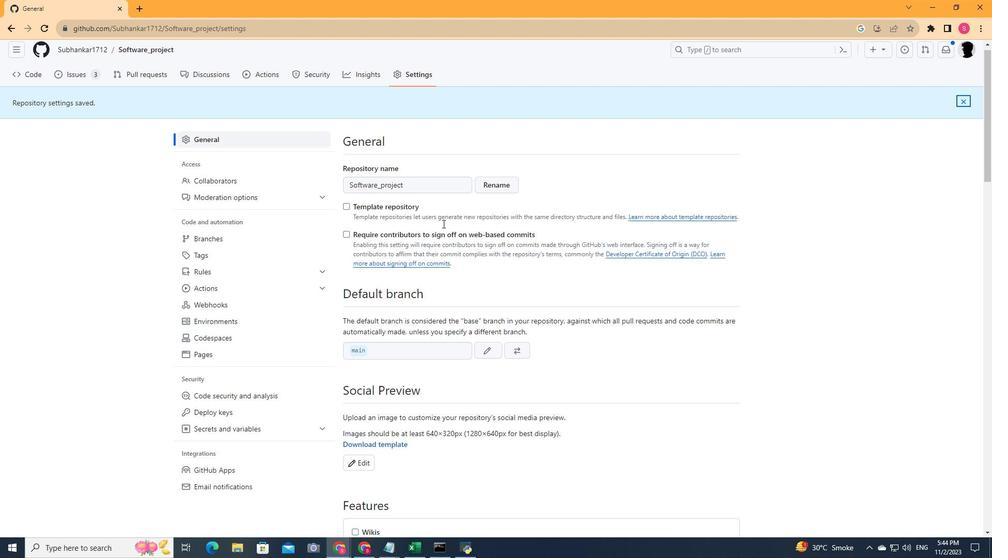 
Action: Mouse scrolled (442, 223) with delta (0, 0)
Screenshot: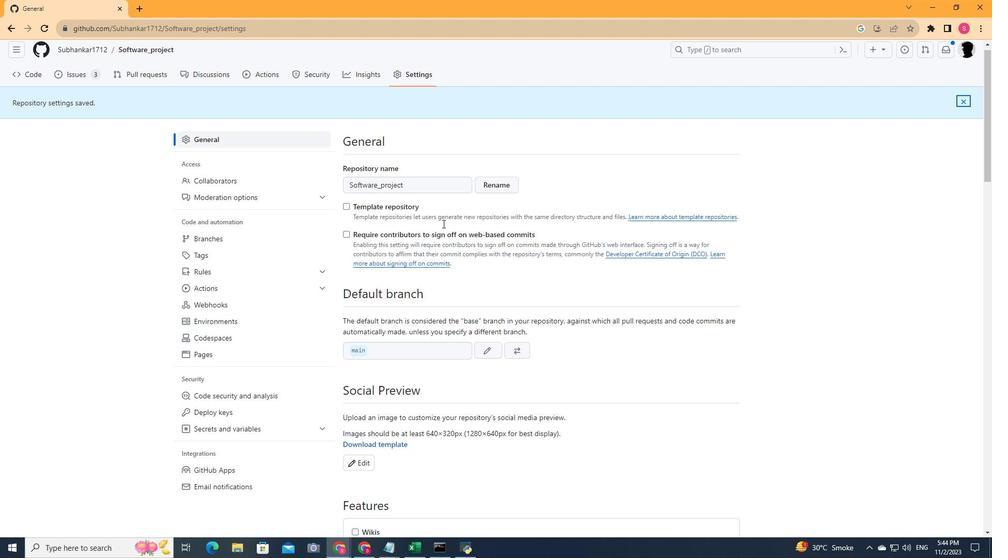 
Action: Mouse moved to (442, 223)
Screenshot: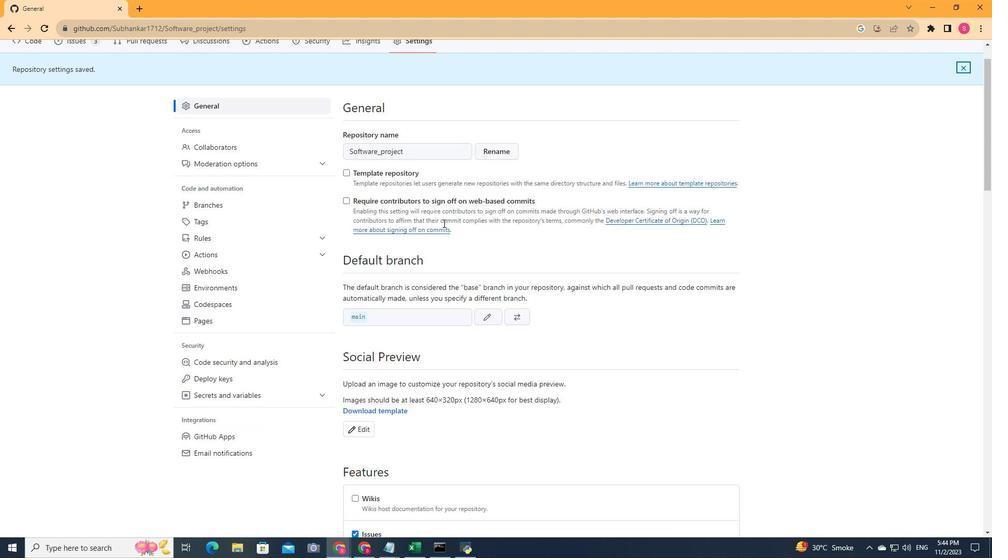 
Action: Mouse scrolled (442, 222) with delta (0, 0)
Screenshot: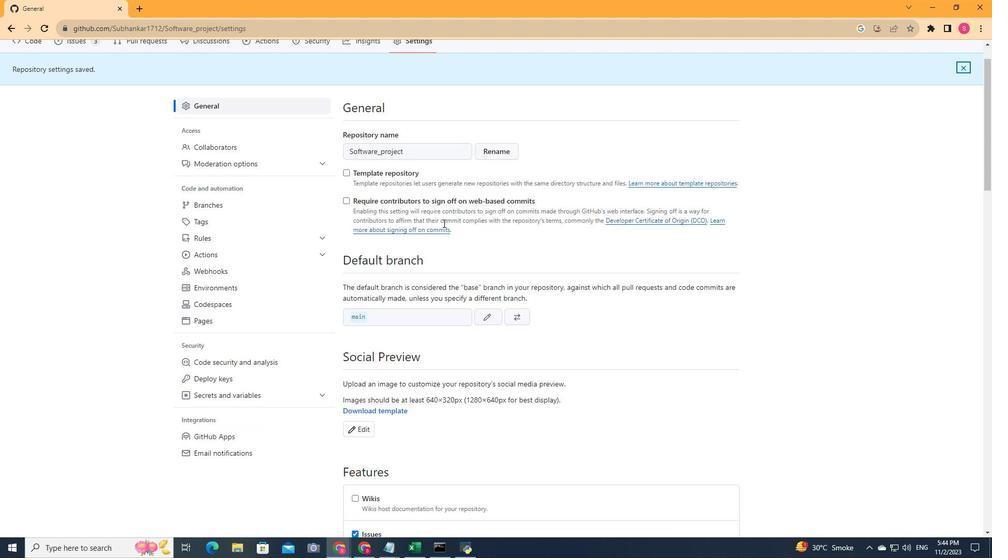 
Action: Mouse moved to (442, 215)
Screenshot: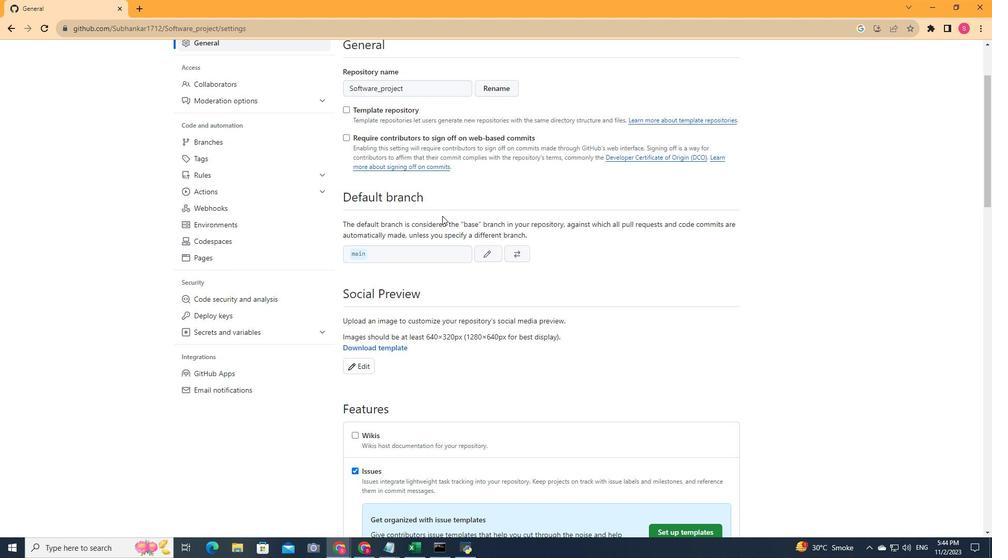 
Action: Mouse scrolled (442, 215) with delta (0, 0)
Screenshot: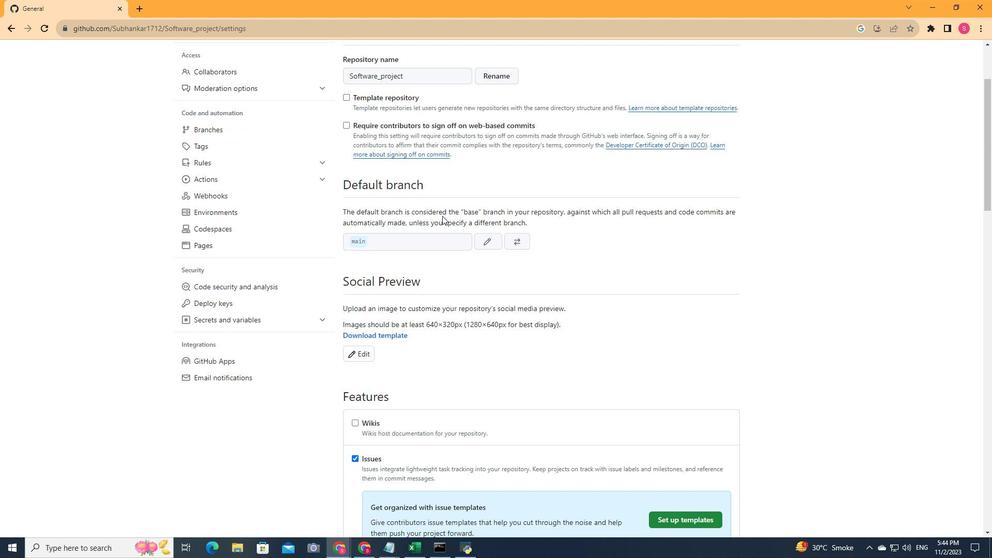 
Action: Mouse scrolled (442, 215) with delta (0, 0)
Screenshot: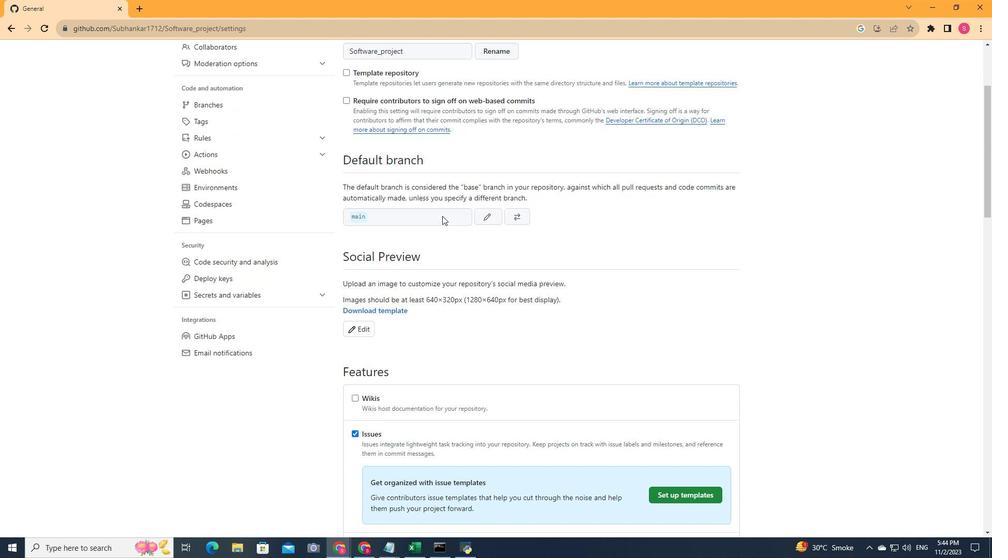 
Action: Mouse moved to (442, 215)
Screenshot: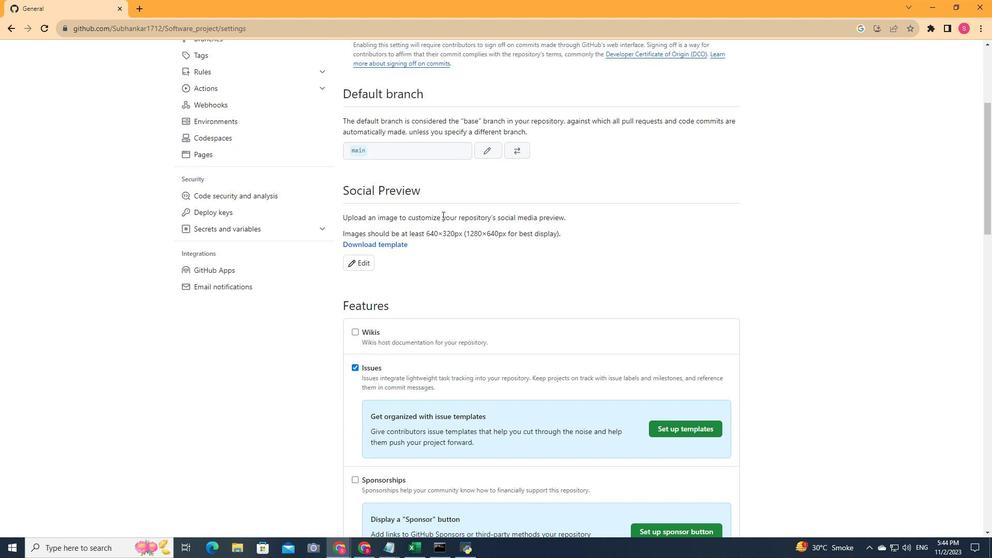 
Action: Mouse scrolled (442, 214) with delta (0, 0)
Screenshot: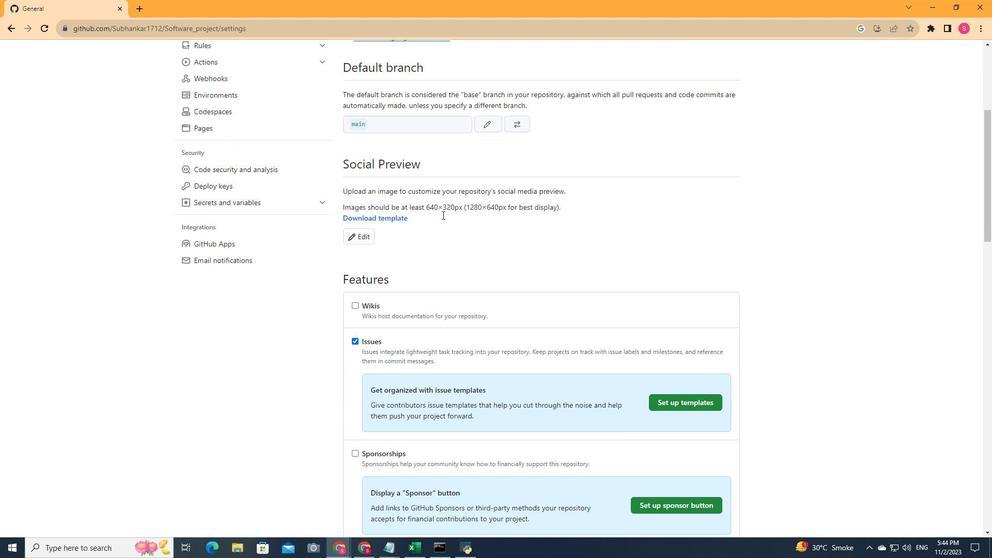 
Action: Mouse moved to (442, 214)
Screenshot: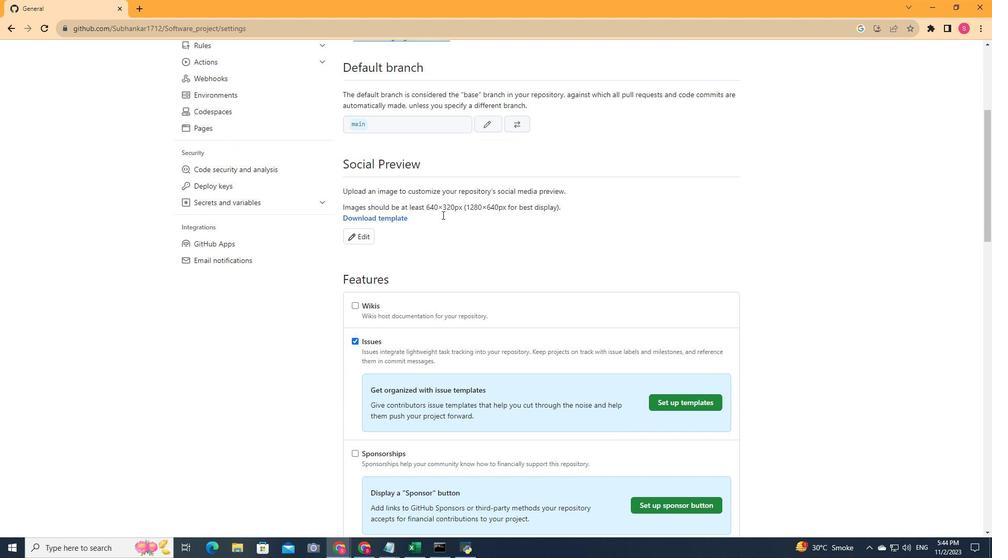 
Action: Mouse scrolled (442, 214) with delta (0, 0)
Screenshot: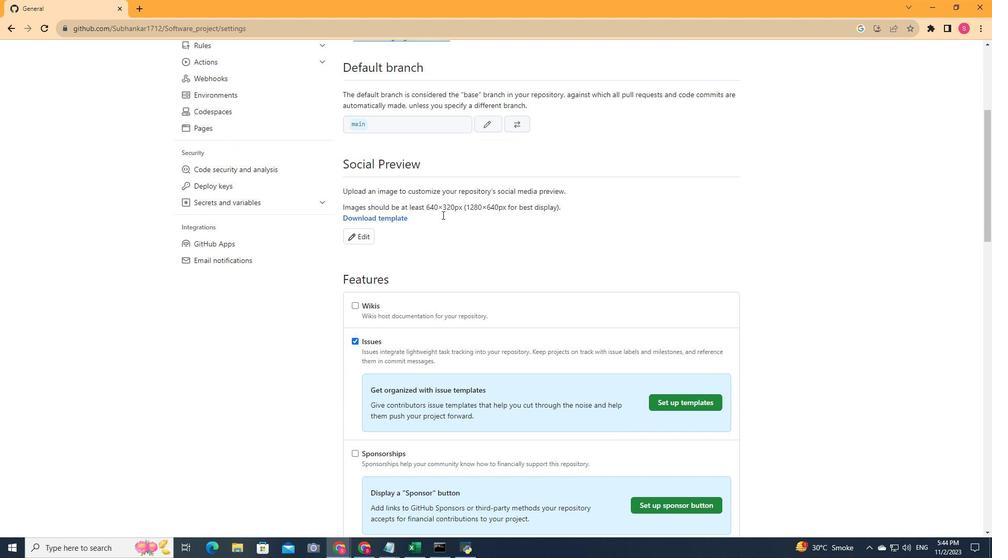 
Action: Mouse scrolled (442, 214) with delta (0, 0)
Screenshot: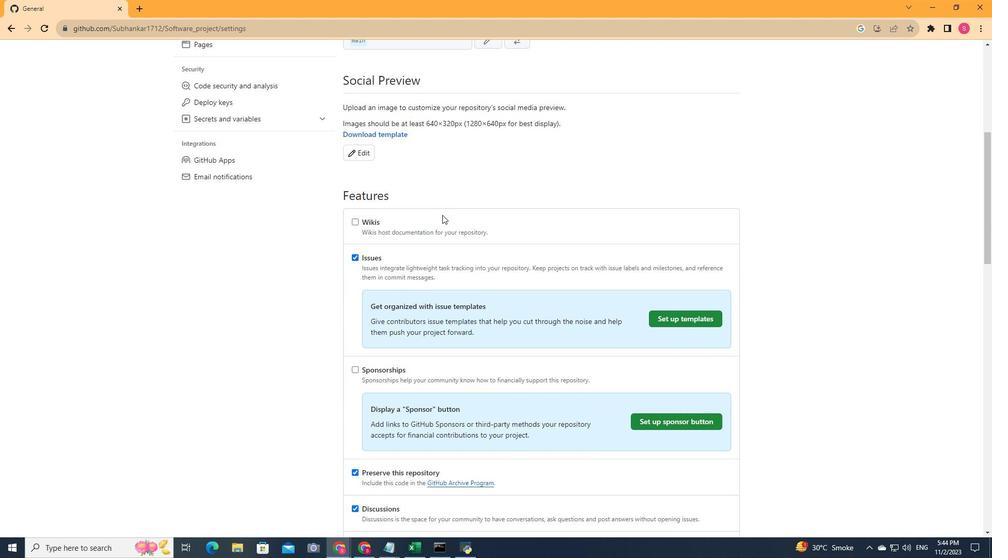 
Action: Mouse scrolled (442, 214) with delta (0, 0)
Screenshot: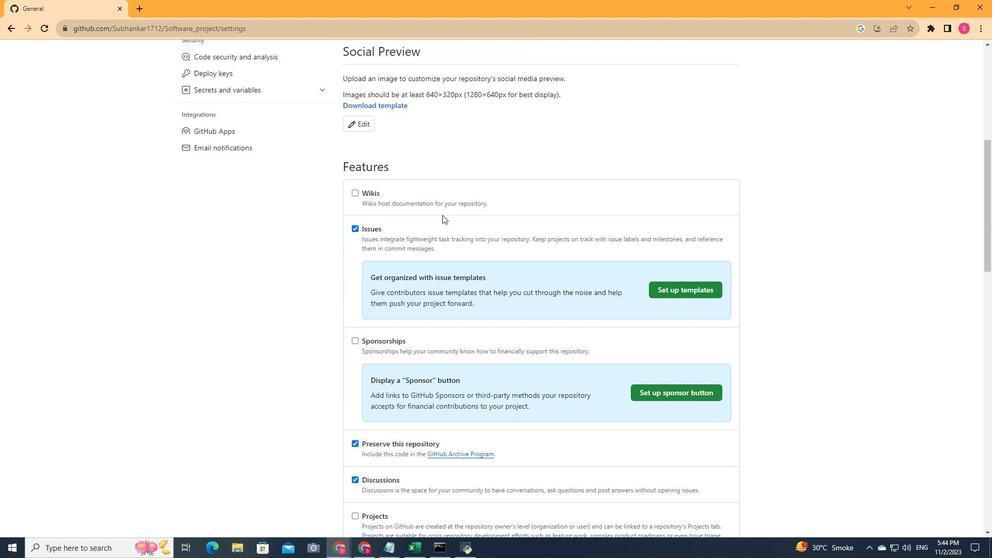 
Action: Mouse moved to (354, 273)
Screenshot: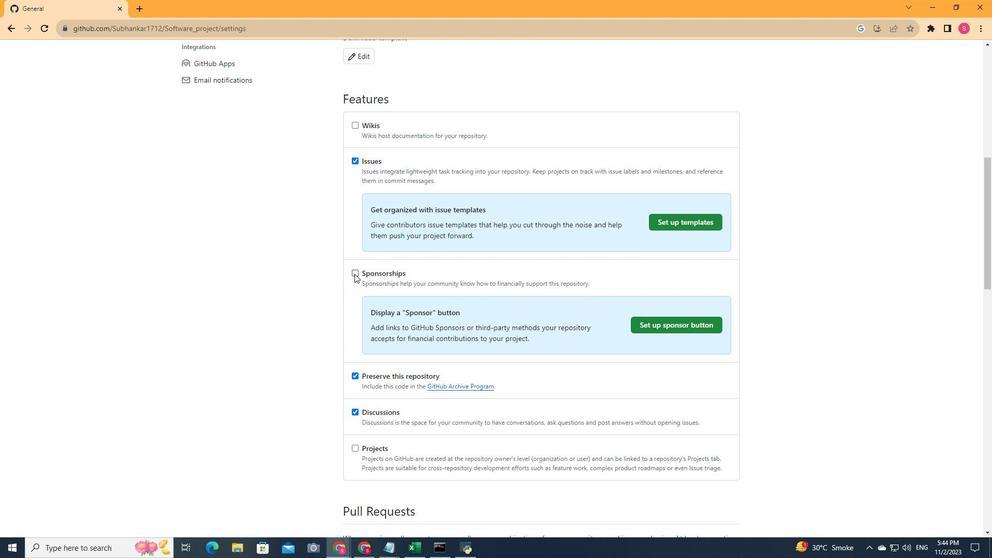 
Action: Mouse pressed left at (354, 273)
Screenshot: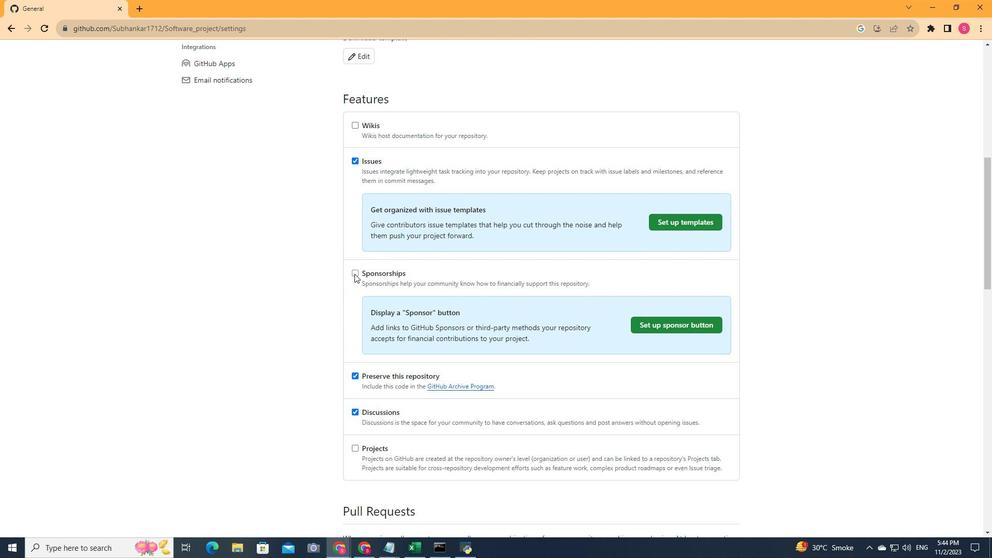 
Action: Mouse moved to (322, 241)
Screenshot: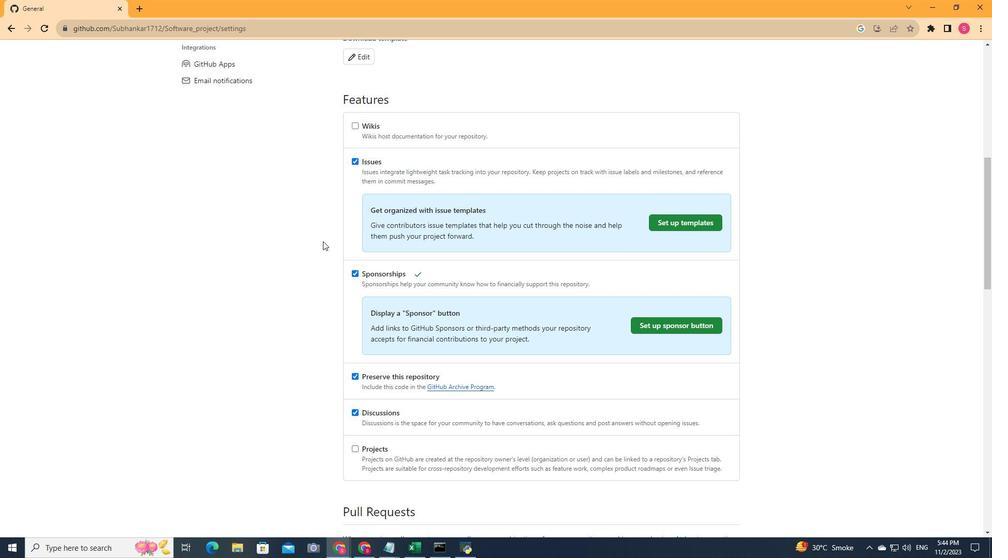 
Action: Mouse scrolled (322, 242) with delta (0, 0)
Screenshot: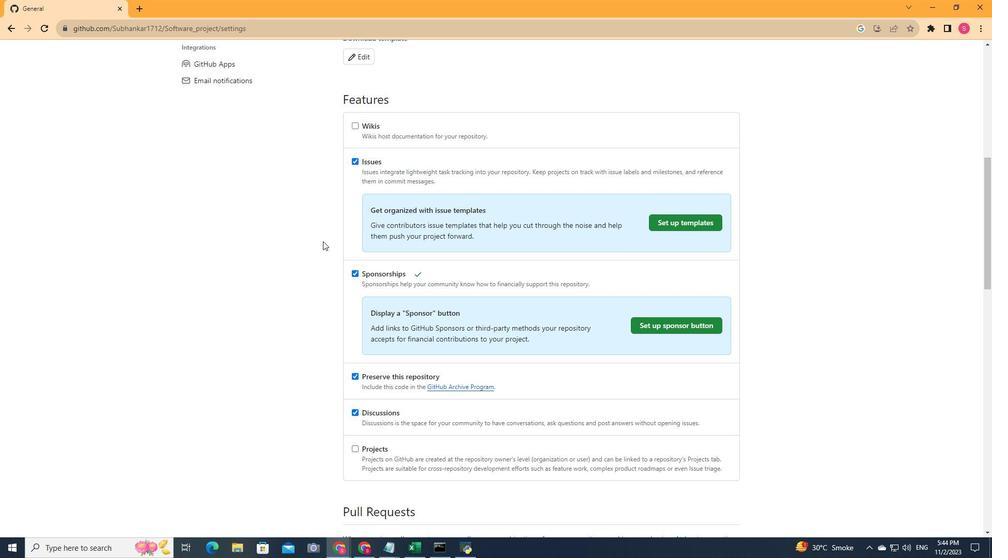 
Action: Mouse moved to (322, 241)
Screenshot: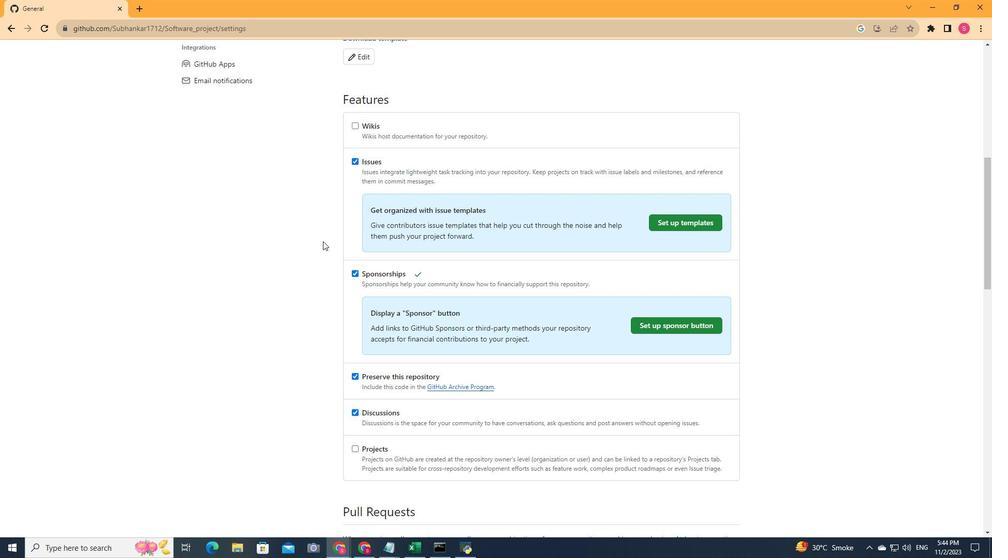 
Action: Mouse scrolled (322, 242) with delta (0, 0)
Screenshot: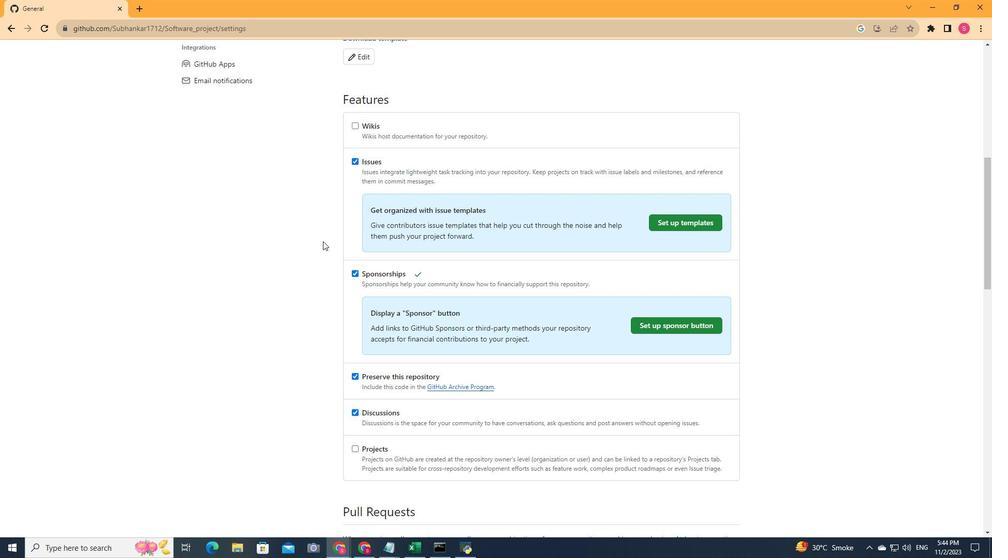 
Action: Mouse scrolled (322, 242) with delta (0, 0)
Screenshot: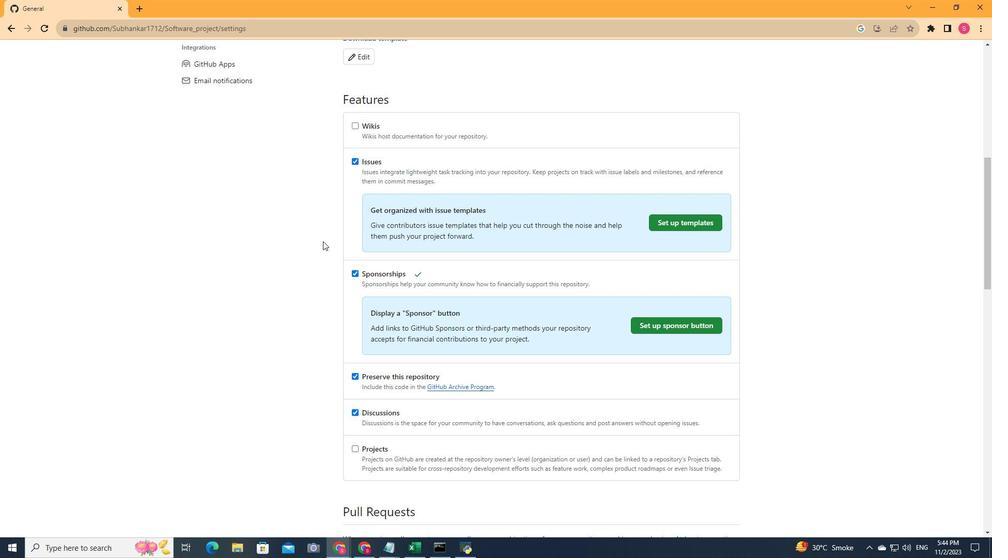 
Action: Mouse scrolled (322, 242) with delta (0, 0)
Screenshot: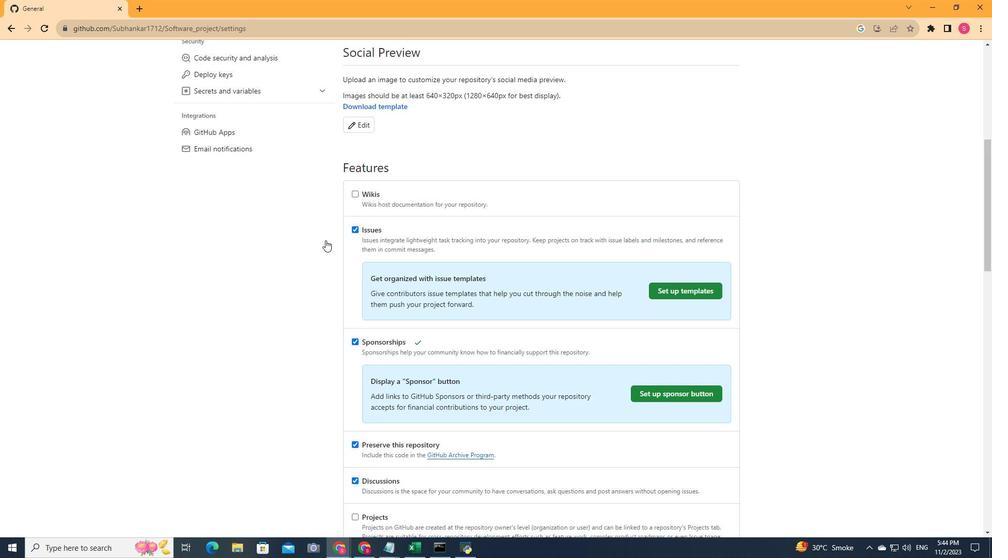 
Action: Mouse moved to (322, 240)
Screenshot: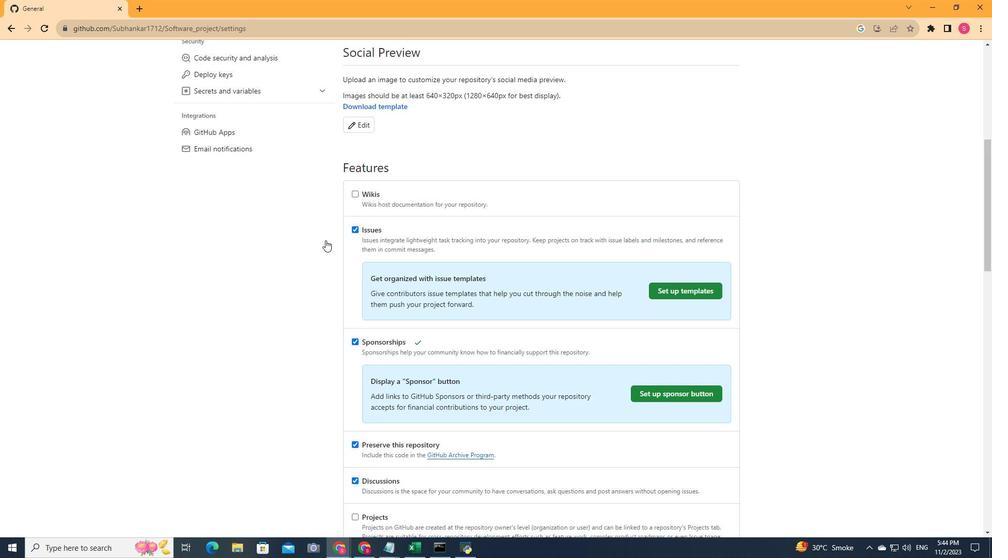 
Action: Mouse scrolled (322, 241) with delta (0, 0)
Screenshot: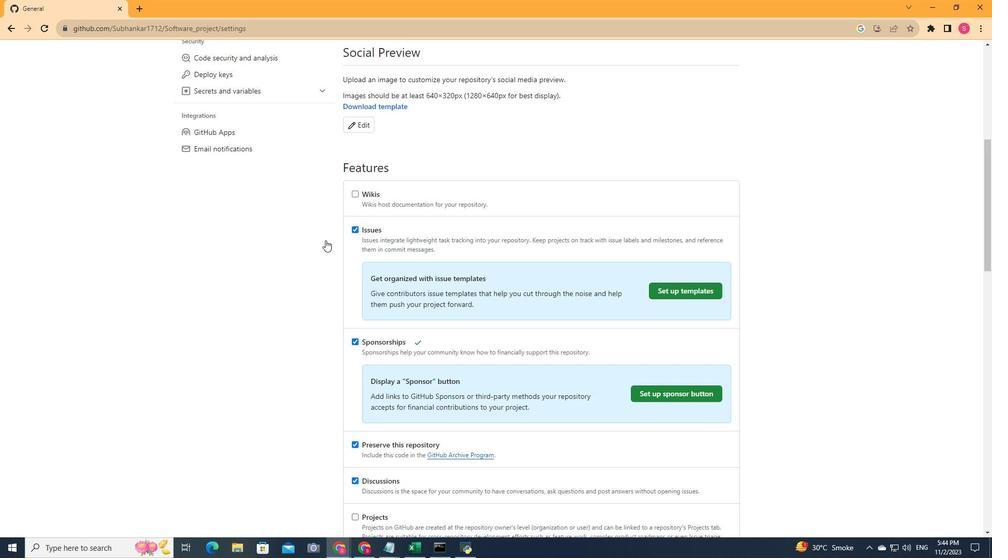 
Action: Mouse moved to (326, 238)
Screenshot: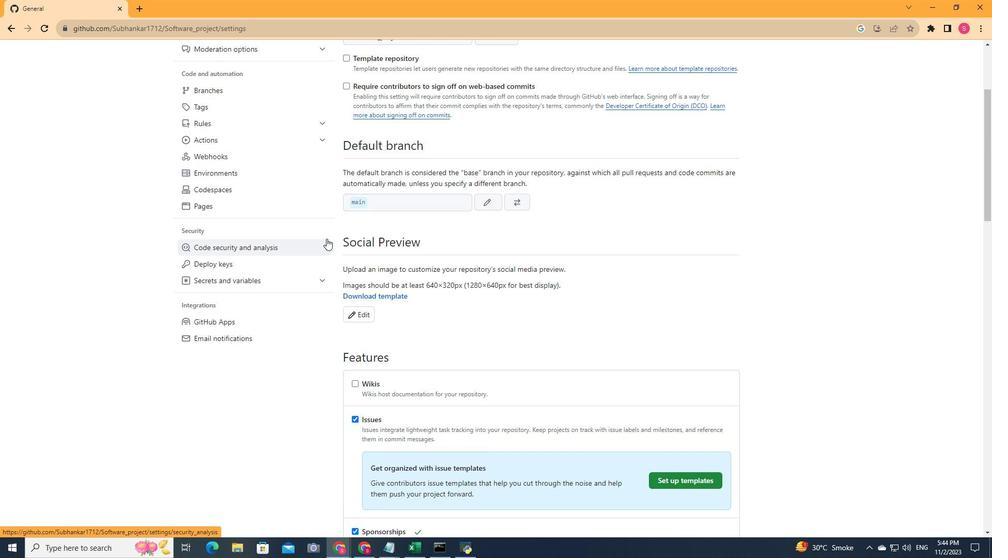 
Action: Mouse scrolled (326, 238) with delta (0, 0)
Screenshot: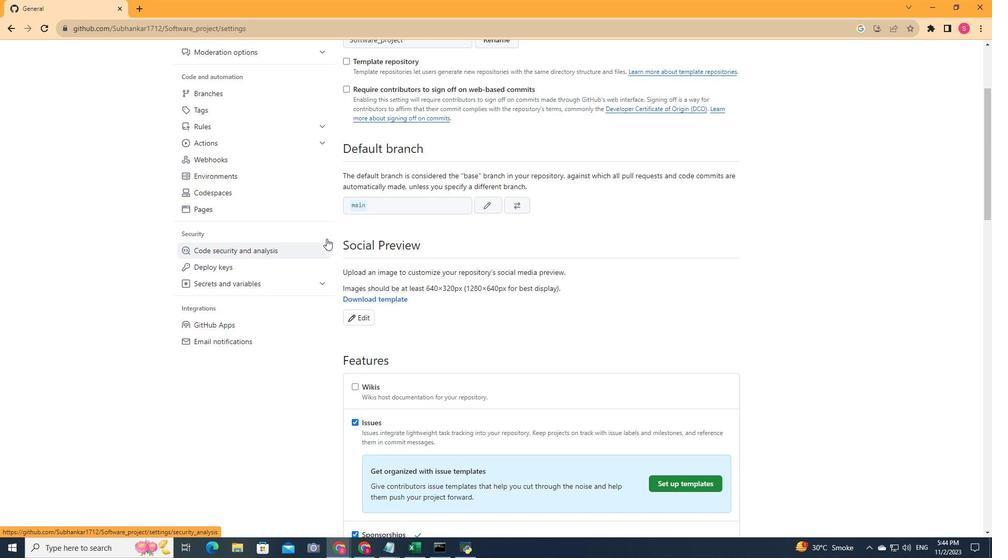 
Action: Mouse scrolled (326, 238) with delta (0, 0)
Screenshot: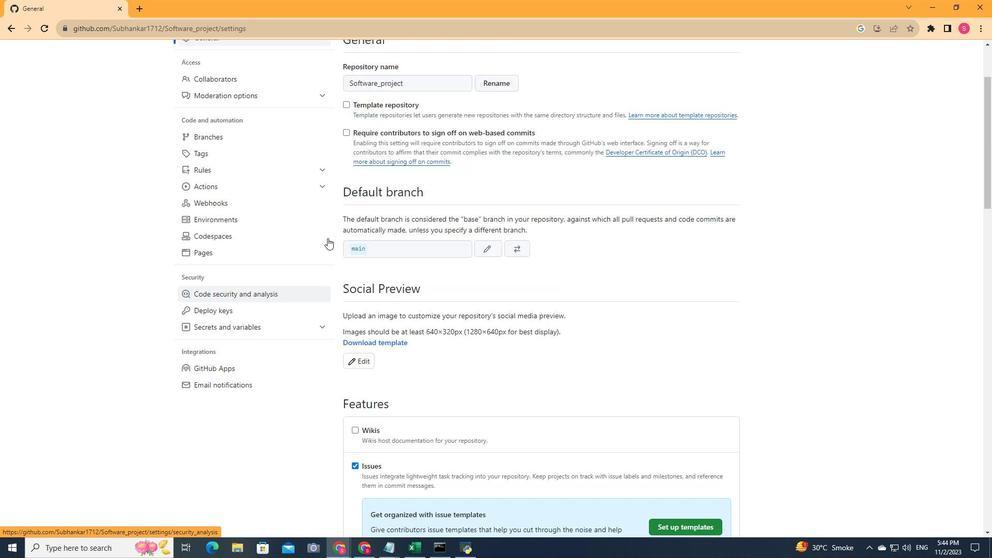 
Action: Mouse scrolled (326, 238) with delta (0, 0)
Screenshot: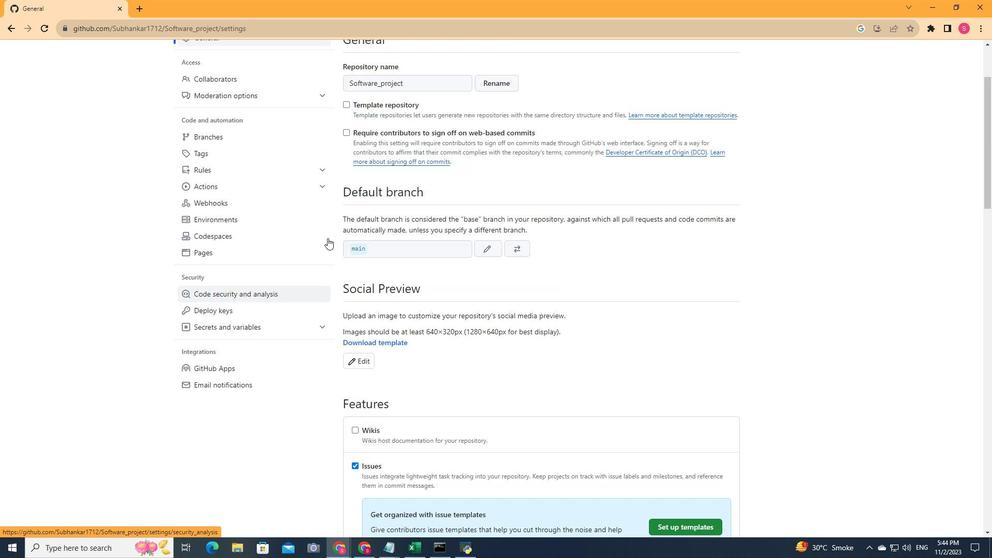 
Action: Mouse moved to (326, 238)
Screenshot: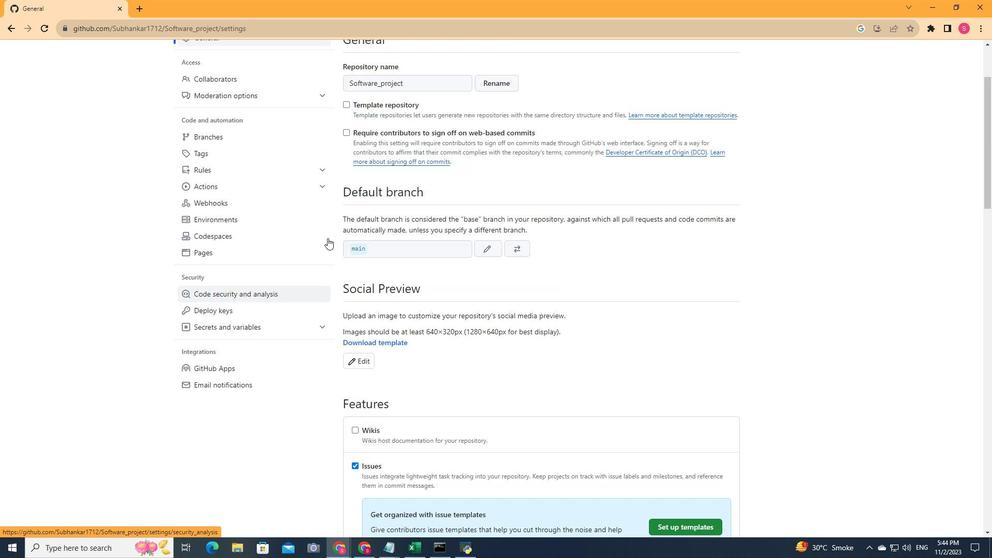 
Action: Mouse scrolled (326, 238) with delta (0, 0)
Screenshot: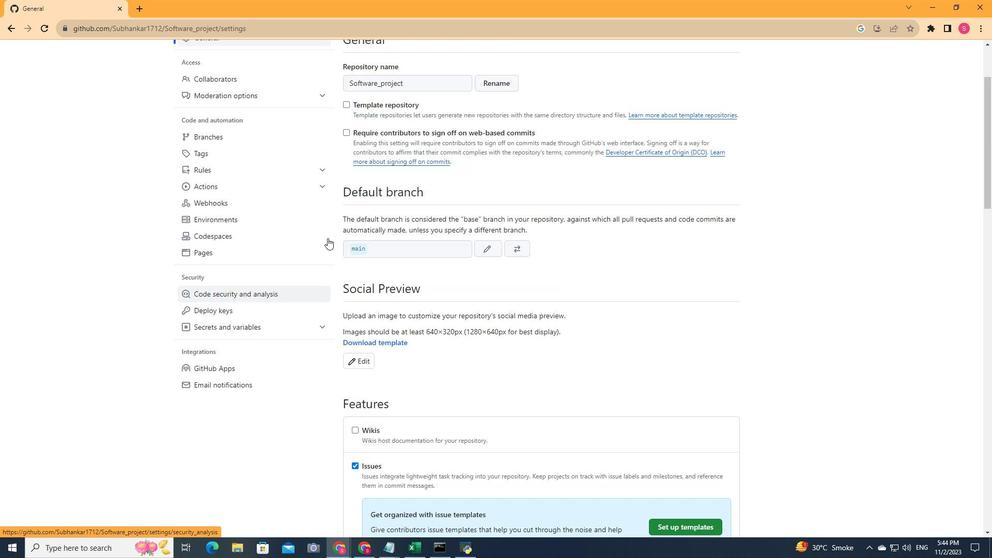 
Action: Mouse scrolled (326, 238) with delta (0, 0)
Screenshot: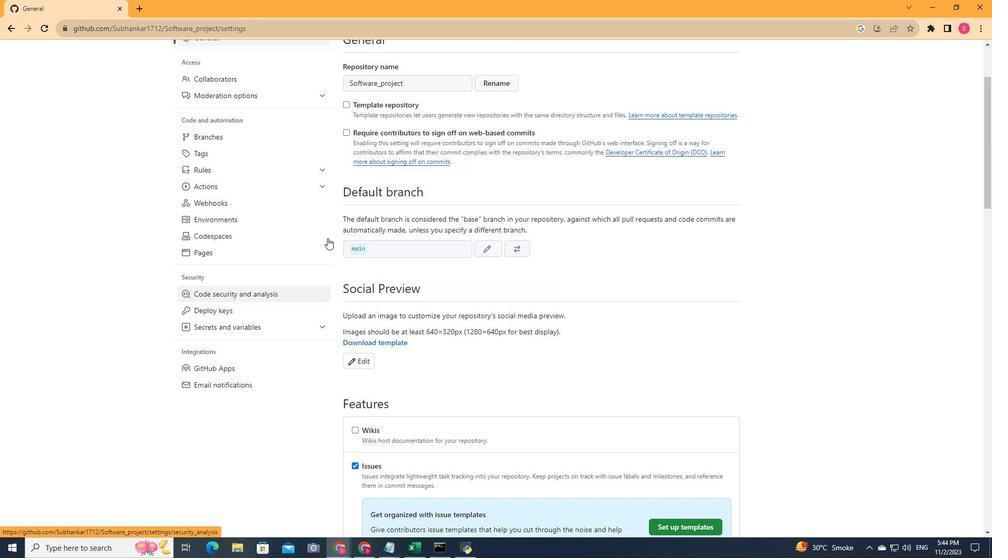 
Action: Mouse scrolled (326, 238) with delta (0, 0)
Screenshot: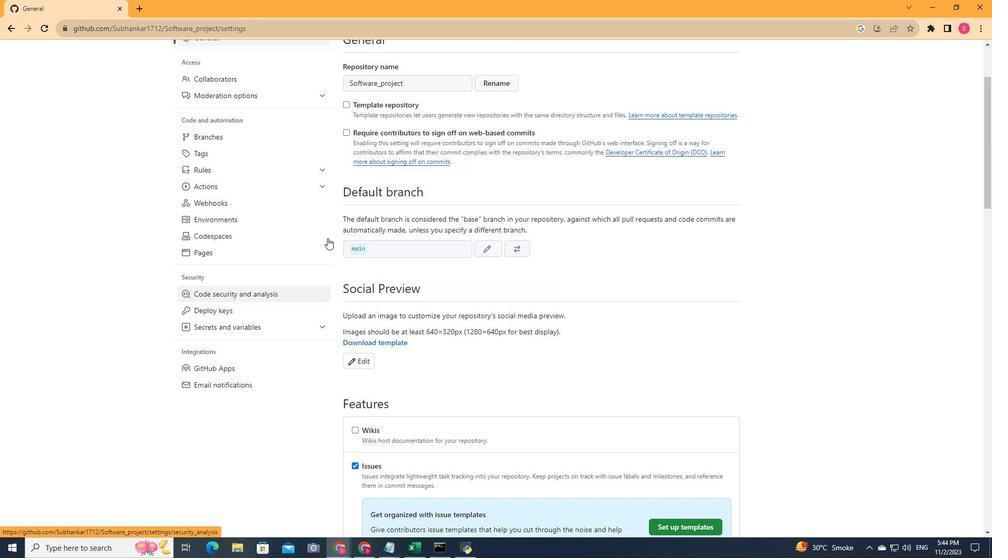 
Action: Mouse moved to (328, 235)
Screenshot: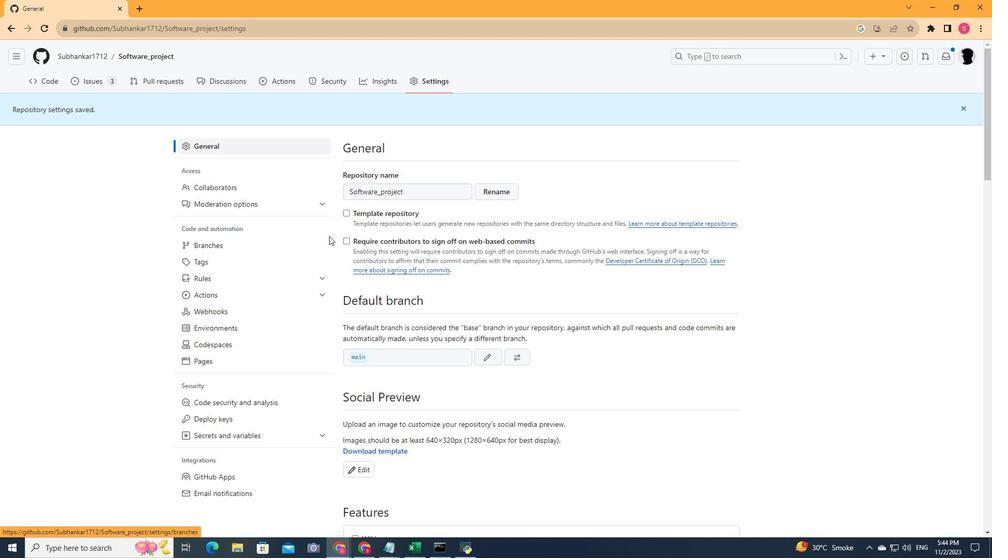 
Action: Mouse scrolled (328, 236) with delta (0, 0)
Screenshot: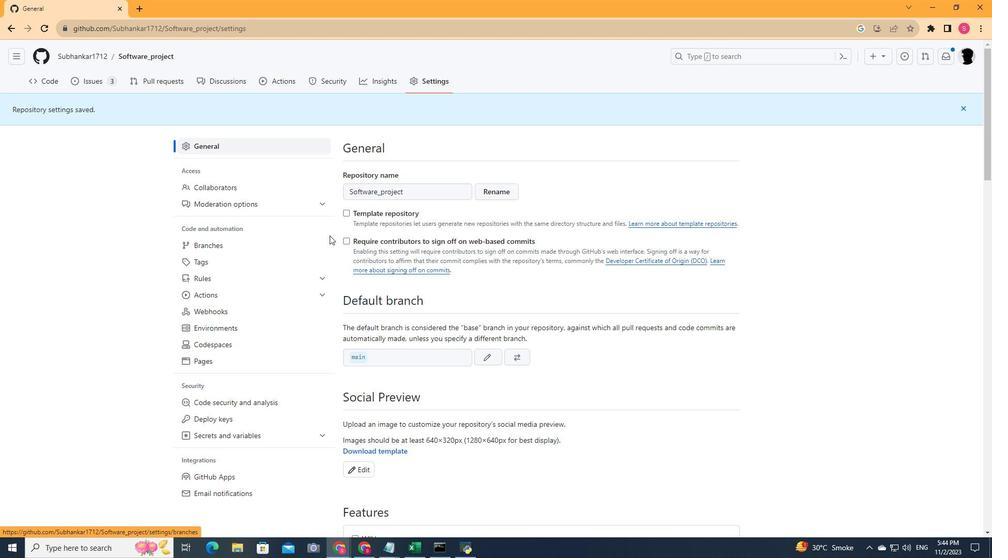 
Action: Mouse scrolled (328, 236) with delta (0, 0)
Screenshot: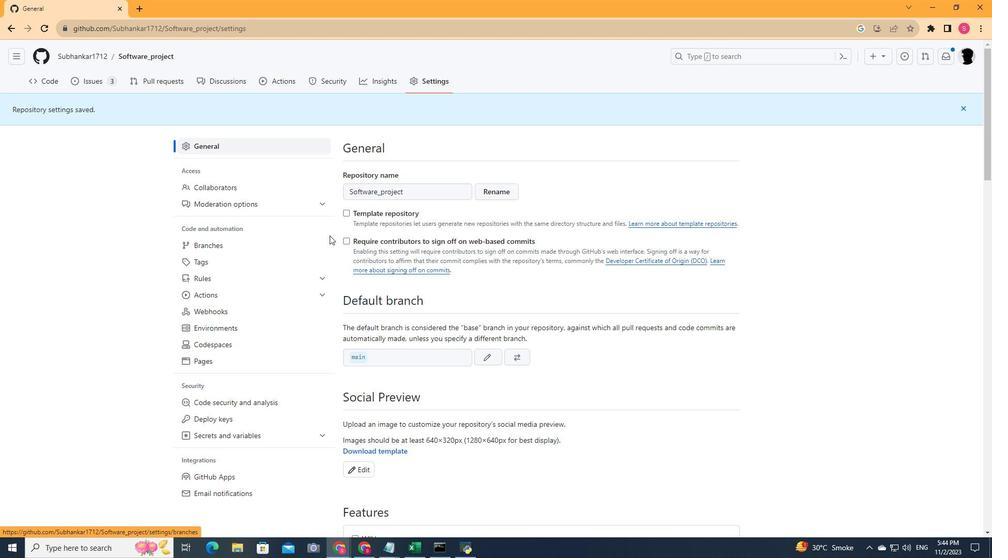 
Action: Mouse moved to (329, 235)
Screenshot: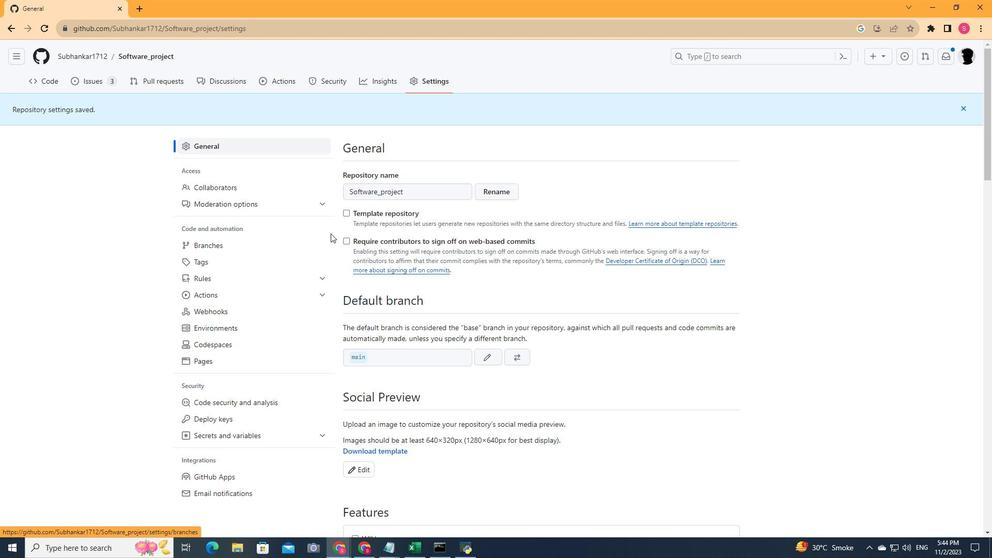 
Action: Mouse scrolled (329, 235) with delta (0, 0)
Screenshot: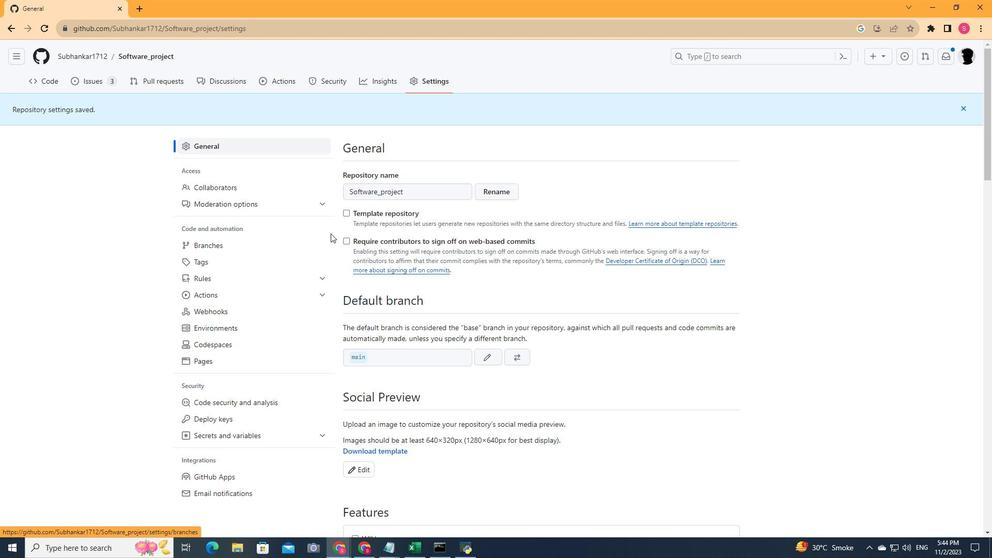 
Action: Mouse scrolled (329, 235) with delta (0, 0)
Screenshot: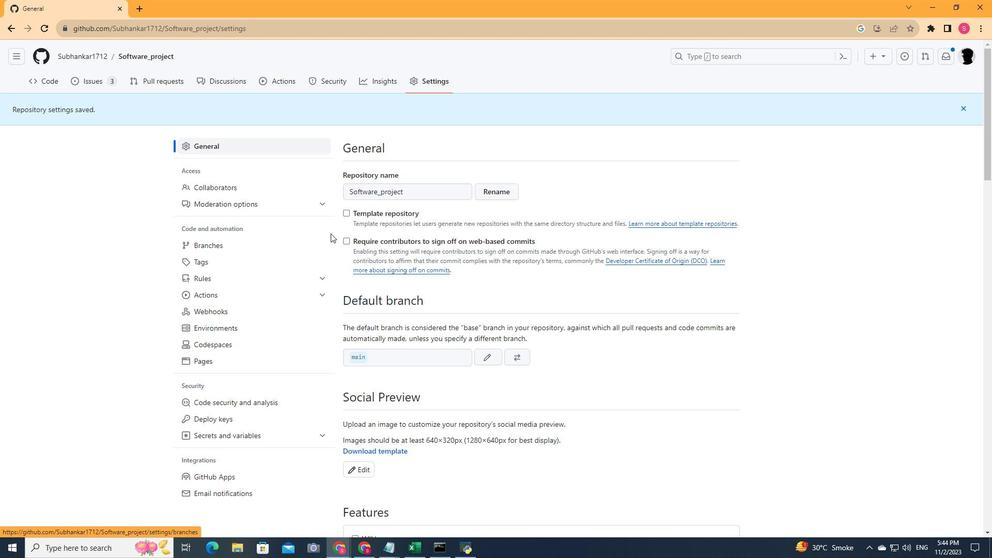 
Action: Mouse moved to (329, 234)
Screenshot: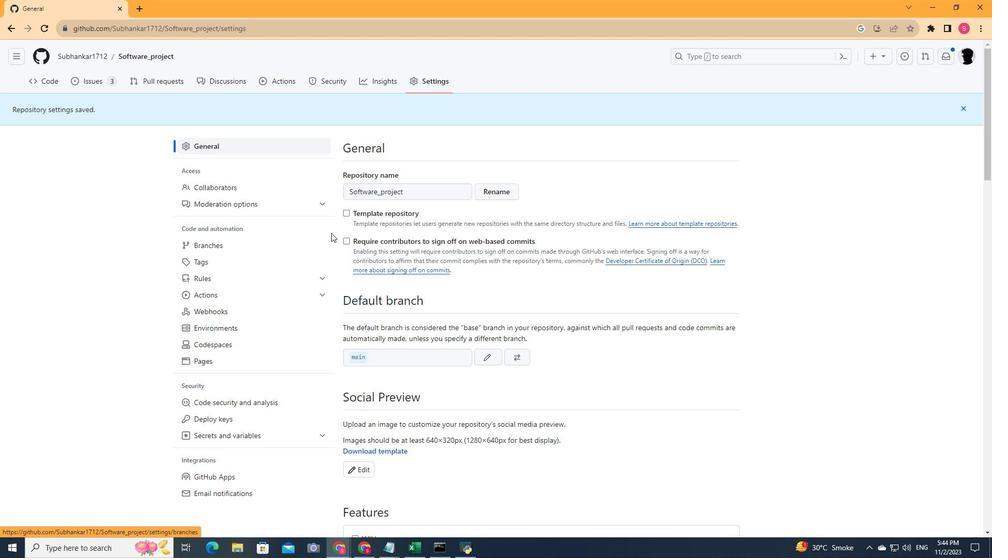 
Action: Mouse scrolled (329, 234) with delta (0, 0)
Screenshot: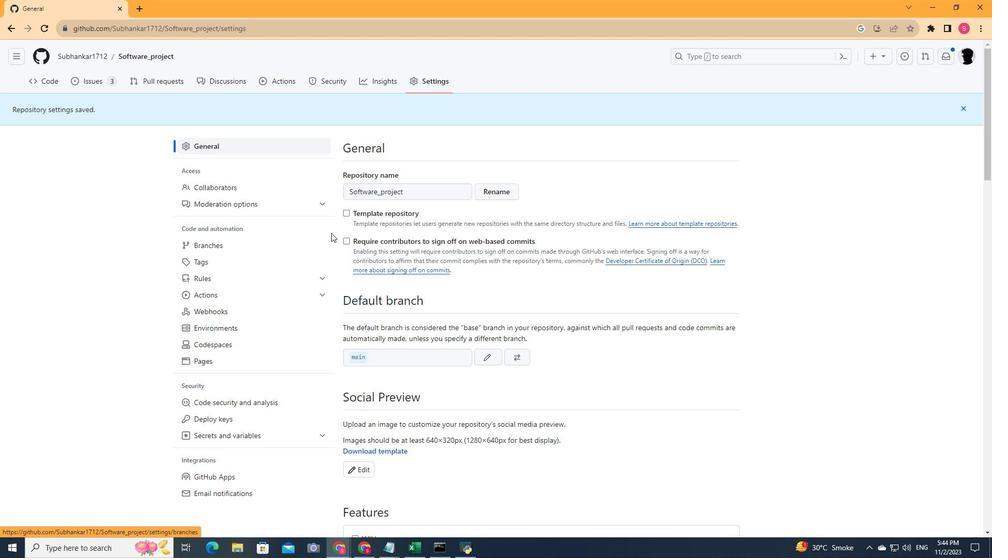 
Action: Mouse moved to (347, 154)
Screenshot: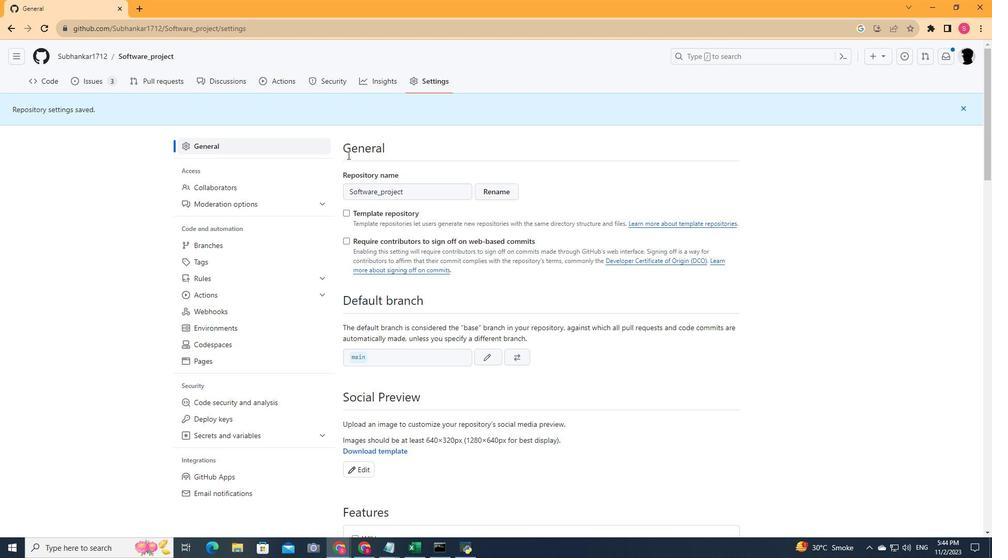 
Action: Mouse scrolled (347, 154) with delta (0, 0)
Screenshot: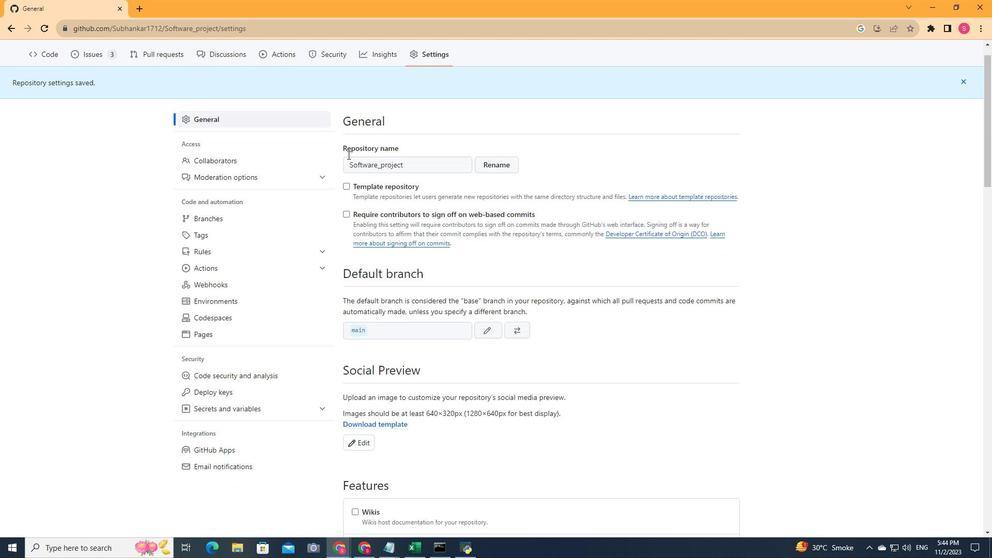 
Action: Mouse scrolled (347, 154) with delta (0, 0)
Screenshot: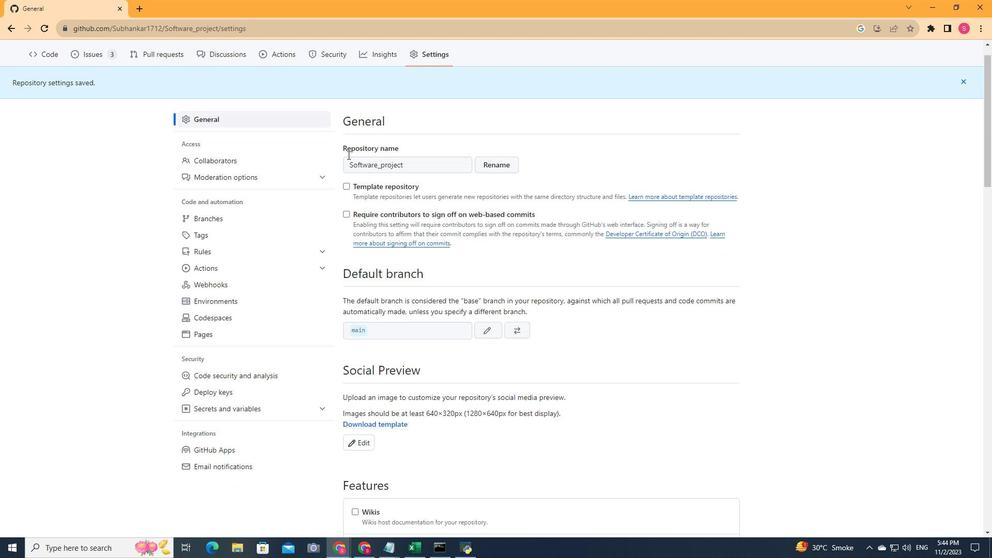 
Action: Mouse scrolled (347, 154) with delta (0, 0)
Screenshot: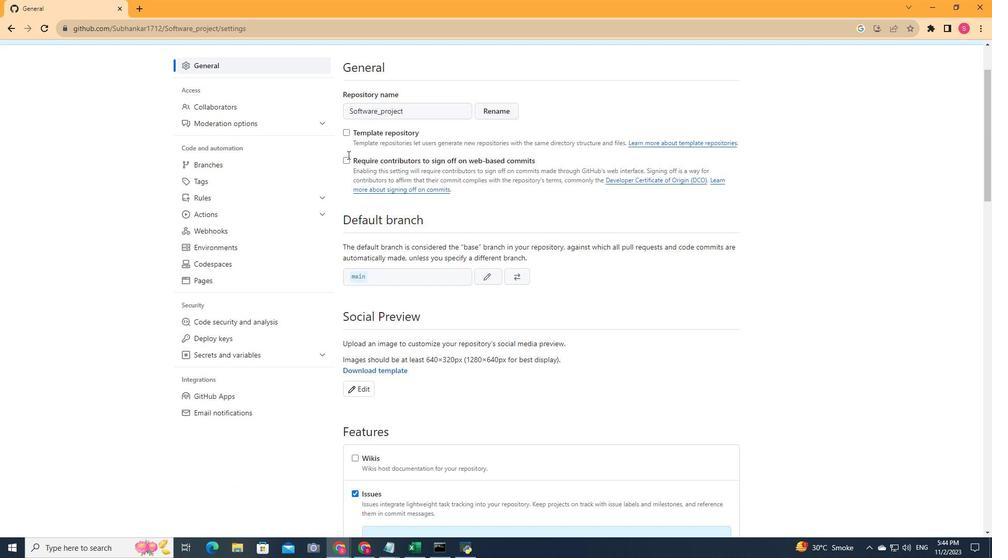 
Action: Mouse scrolled (347, 154) with delta (0, 0)
Screenshot: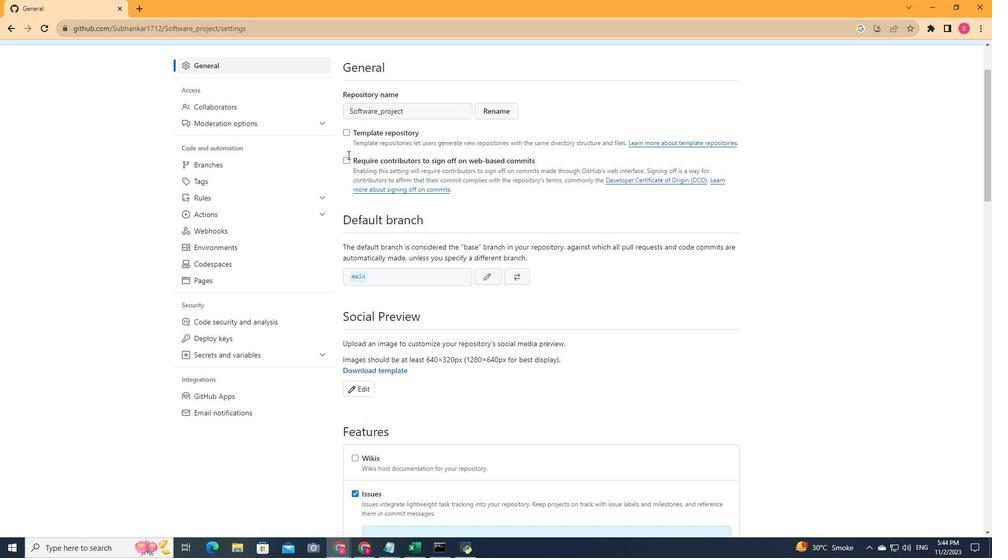 
Action: Mouse moved to (348, 154)
Screenshot: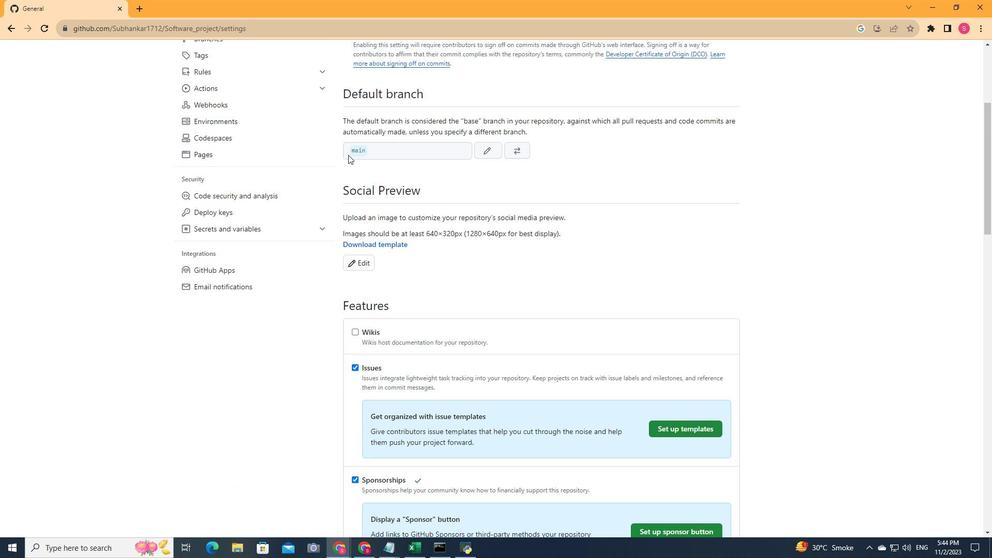 
Action: Mouse scrolled (348, 154) with delta (0, 0)
Screenshot: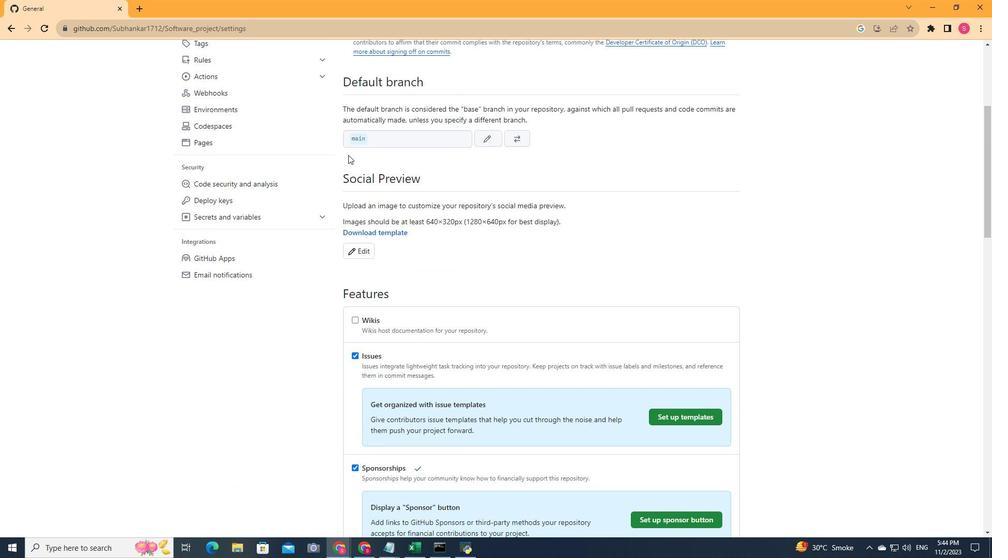 
Action: Mouse scrolled (348, 154) with delta (0, 0)
Screenshot: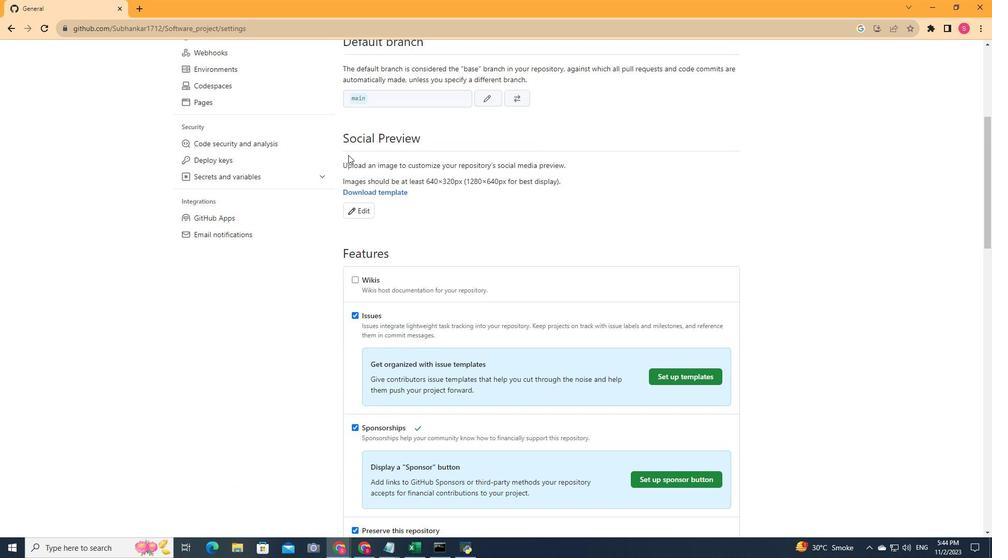 
Action: Mouse scrolled (348, 154) with delta (0, 0)
Screenshot: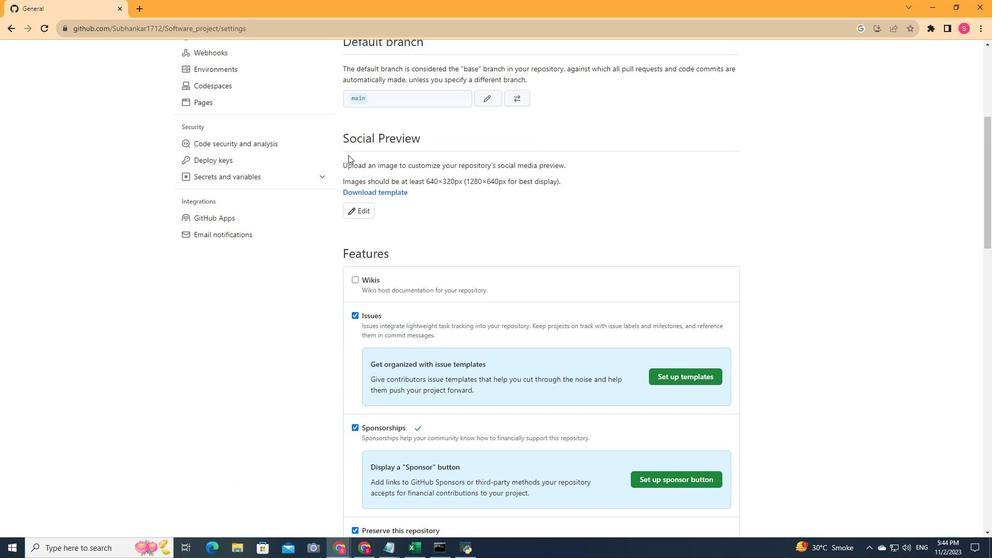 
Action: Mouse scrolled (348, 154) with delta (0, 0)
Screenshot: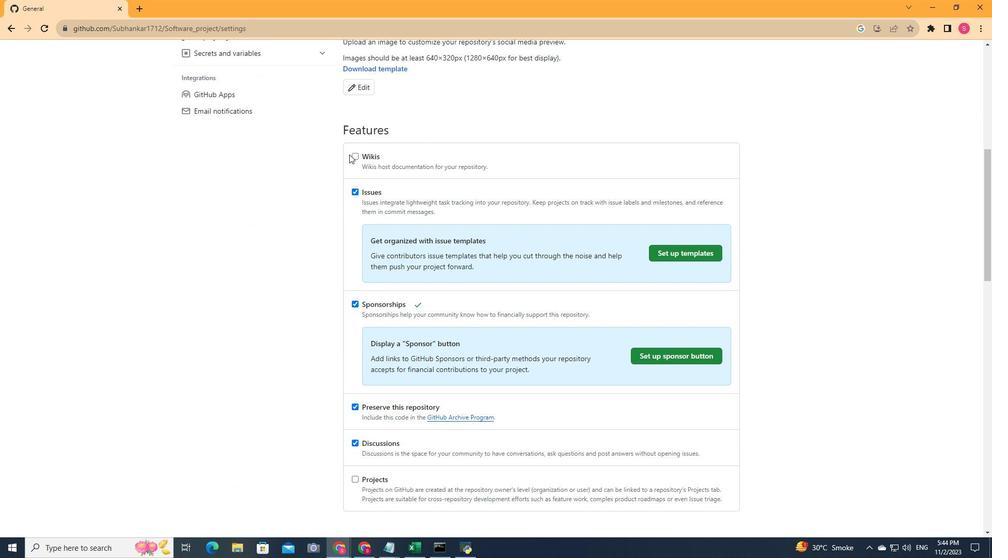 
Action: Mouse scrolled (348, 154) with delta (0, 0)
Screenshot: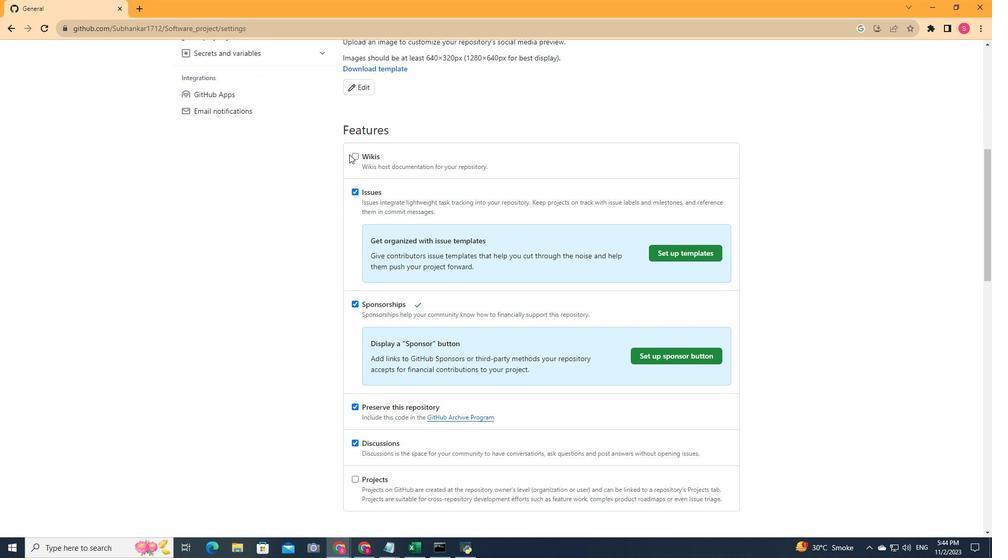
Action: Mouse moved to (348, 154)
Screenshot: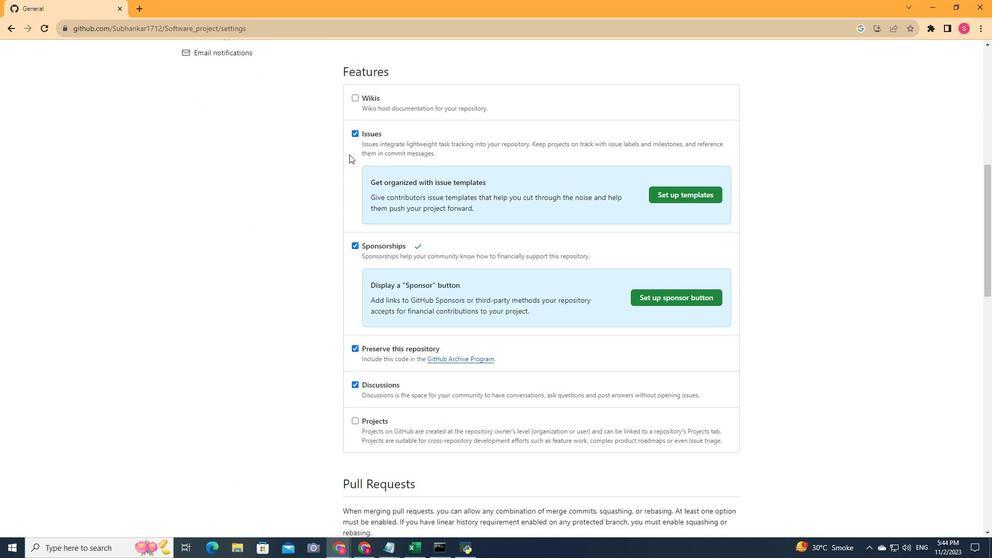 
Action: Mouse scrolled (348, 154) with delta (0, 0)
Screenshot: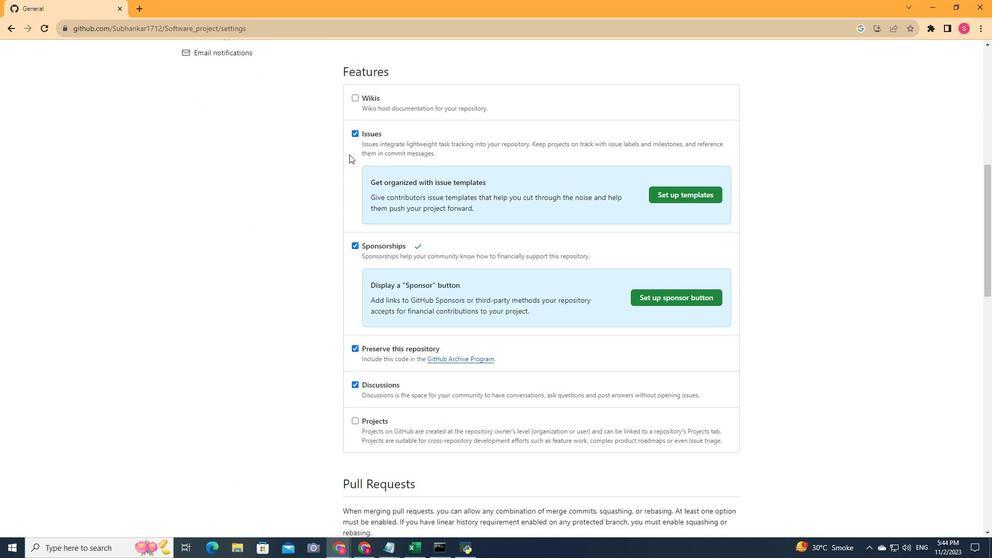 
Action: Mouse moved to (350, 152)
Screenshot: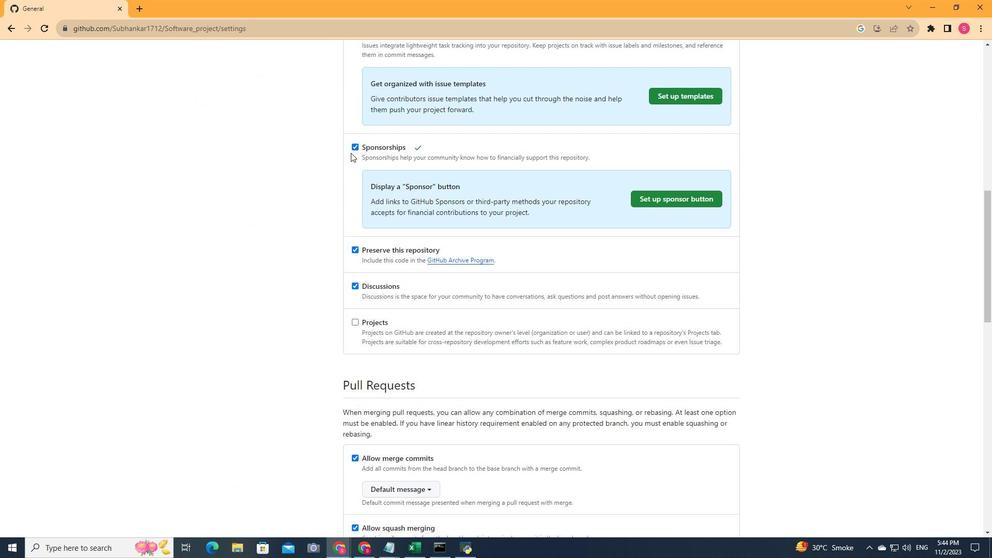 
Action: Mouse scrolled (350, 152) with delta (0, 0)
Screenshot: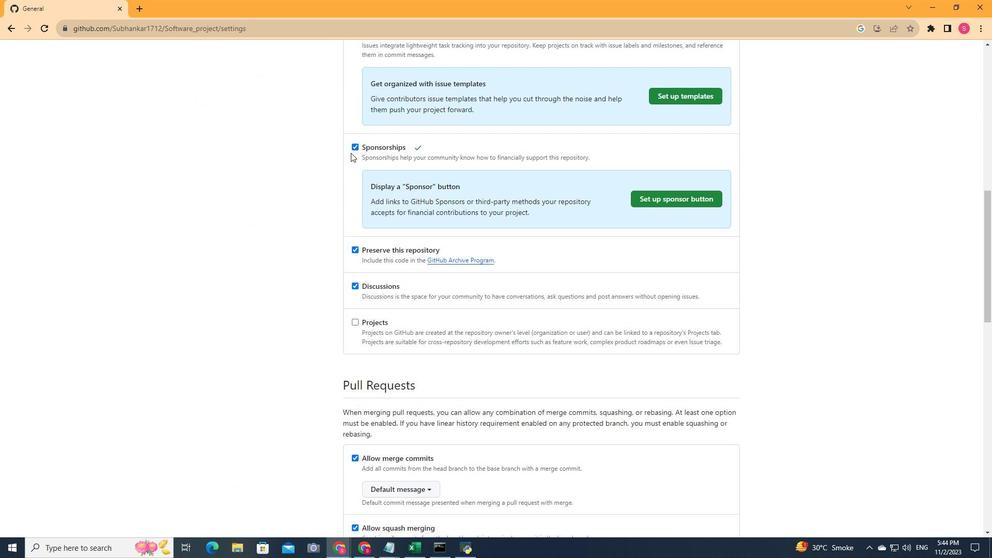 
Action: Mouse scrolled (350, 152) with delta (0, 0)
Screenshot: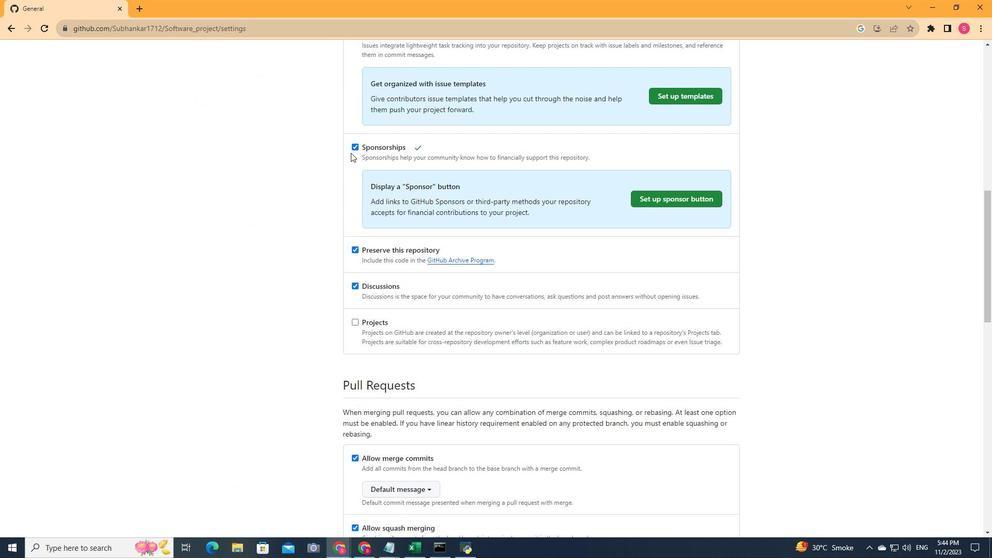 
Action: Mouse scrolled (350, 152) with delta (0, 0)
Screenshot: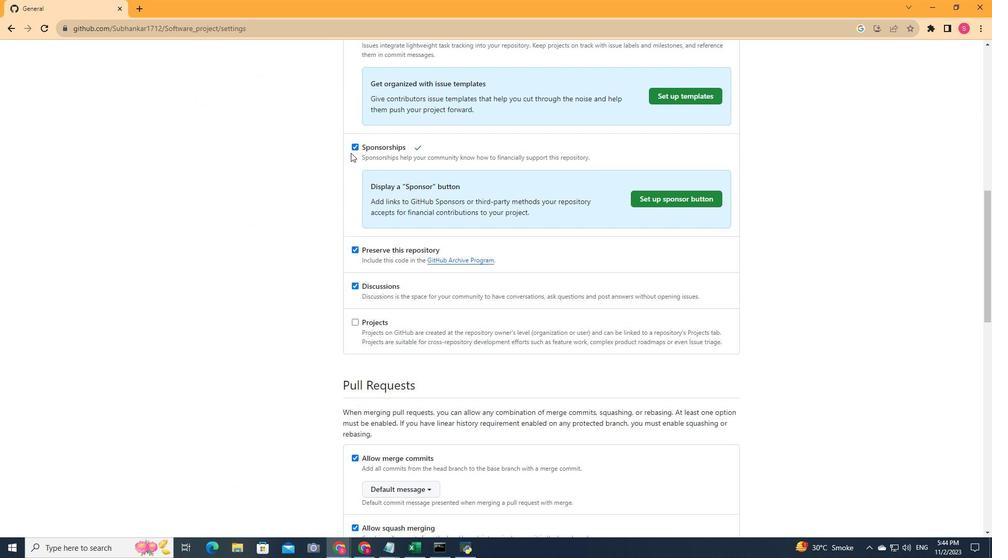 
Action: Mouse moved to (357, 189)
Screenshot: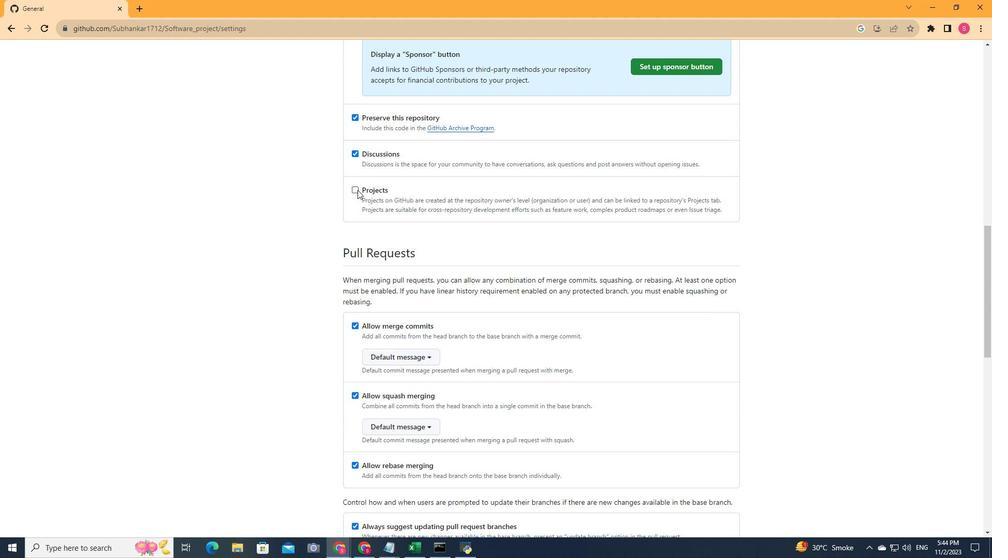 
Action: Mouse pressed left at (357, 189)
Screenshot: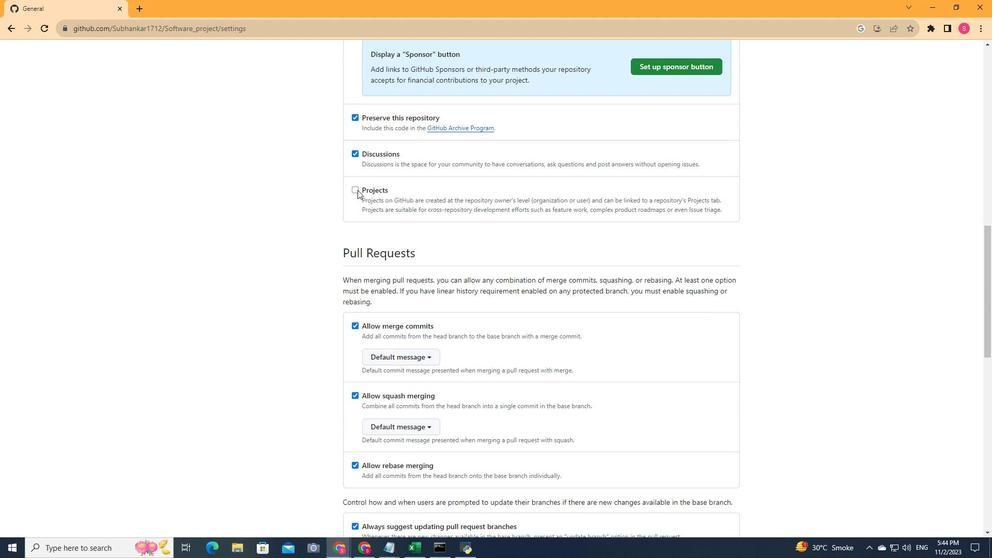 
Action: Mouse moved to (381, 163)
Screenshot: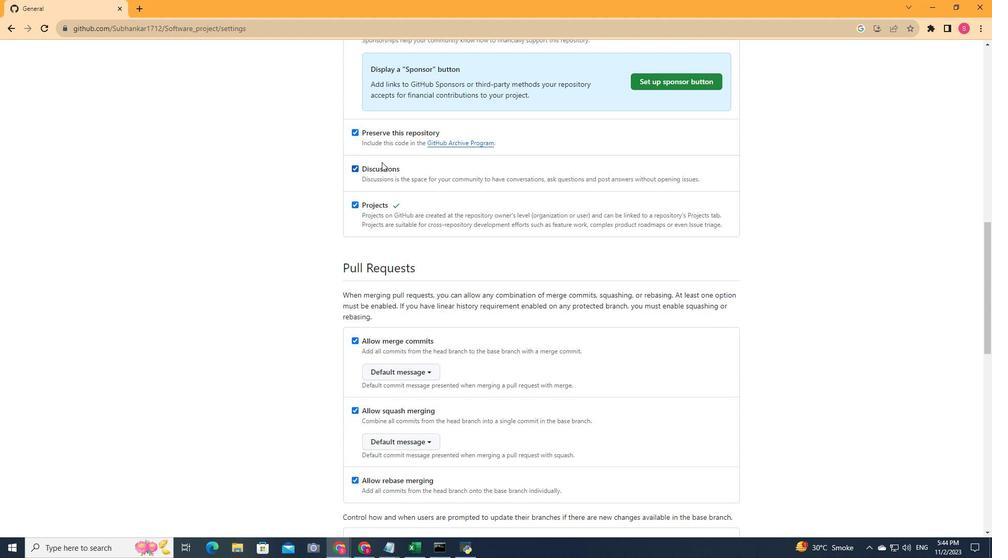 
Action: Mouse scrolled (381, 164) with delta (0, 0)
Screenshot: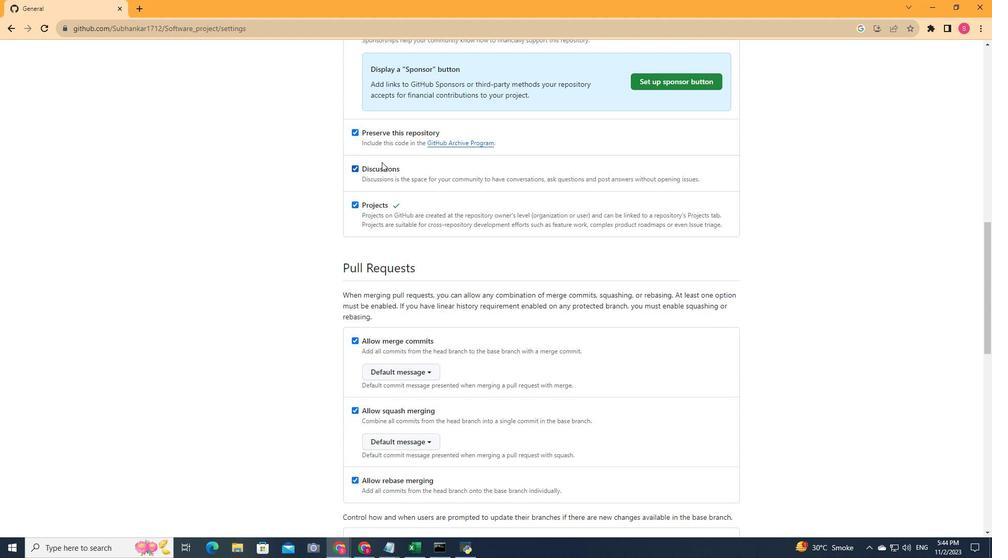 
Action: Mouse scrolled (381, 164) with delta (0, 0)
Screenshot: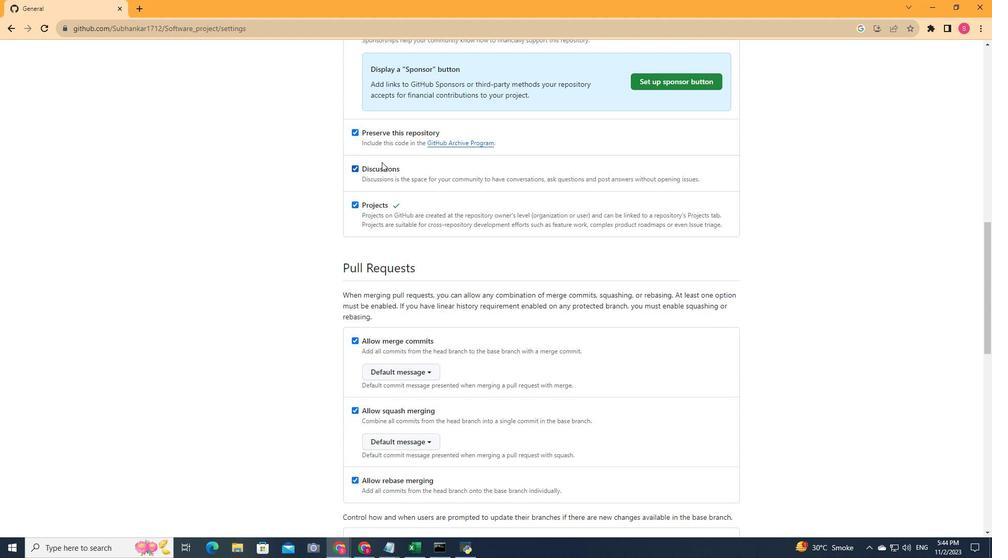 
Action: Mouse moved to (381, 163)
Screenshot: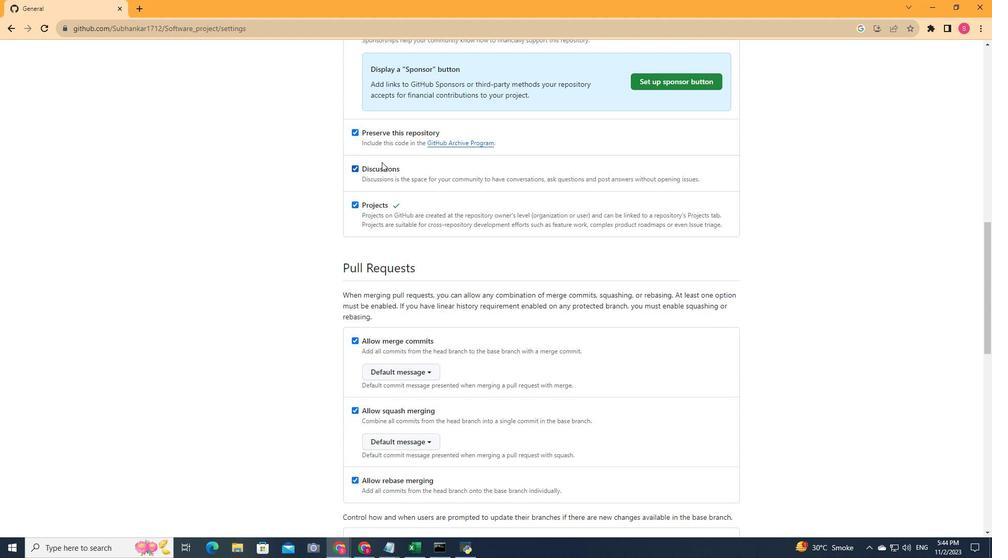 
Action: Mouse scrolled (381, 163) with delta (0, 0)
Screenshot: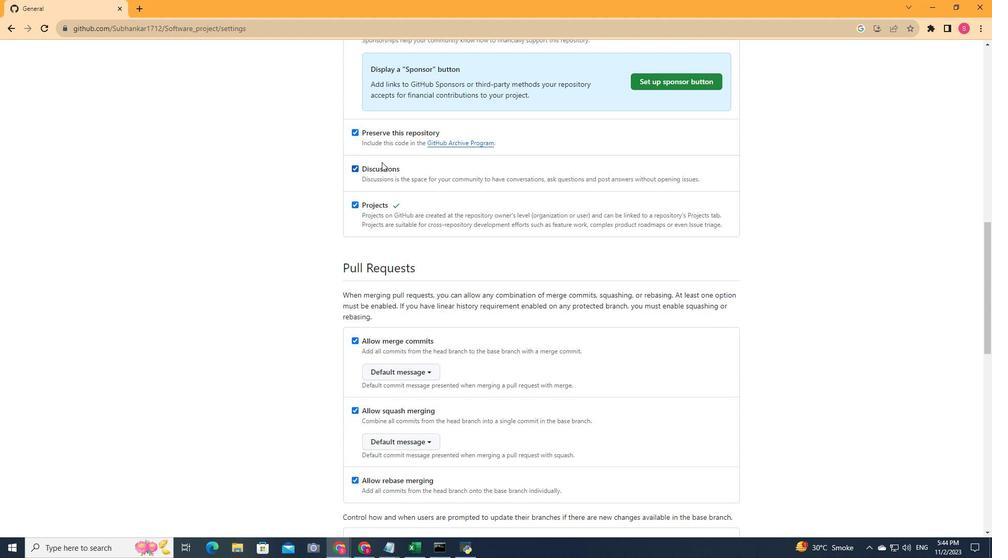 
Action: Mouse scrolled (381, 163) with delta (0, 0)
Screenshot: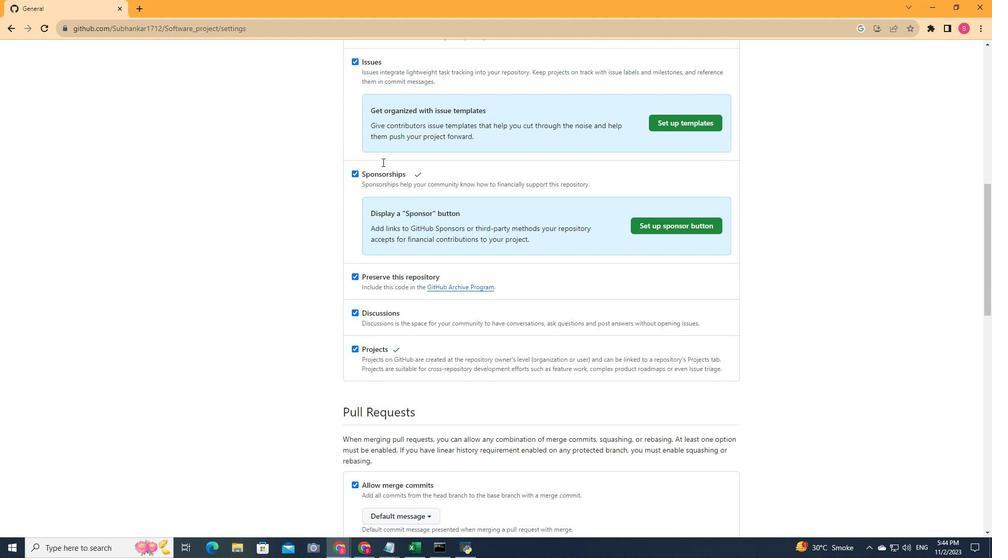 
Action: Mouse moved to (381, 162)
Screenshot: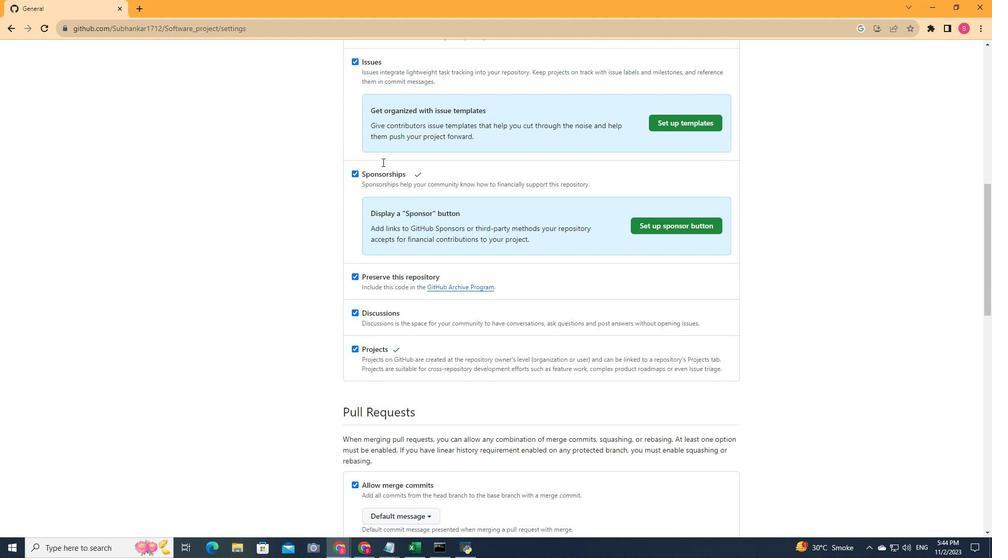 
Action: Mouse scrolled (381, 163) with delta (0, 0)
Screenshot: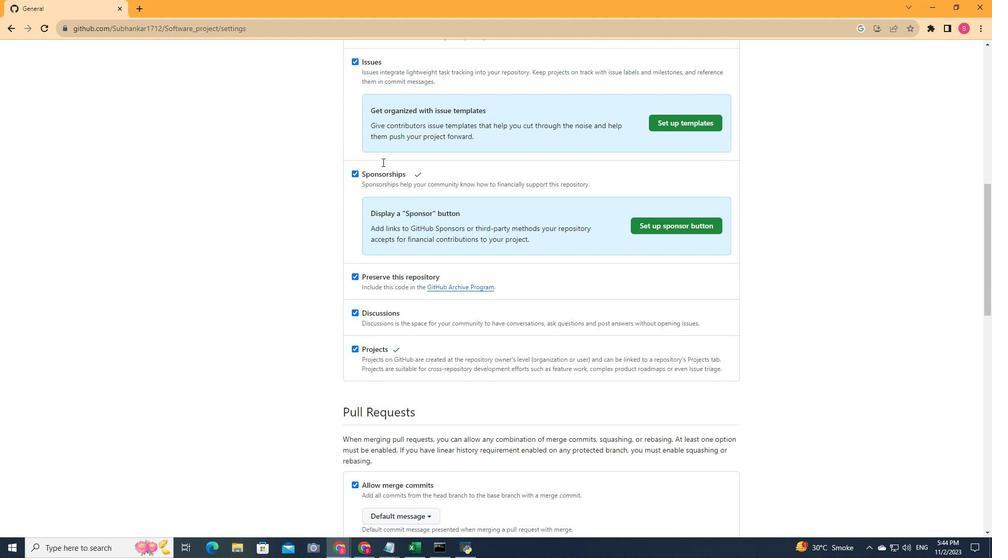 
Action: Mouse moved to (382, 161)
Screenshot: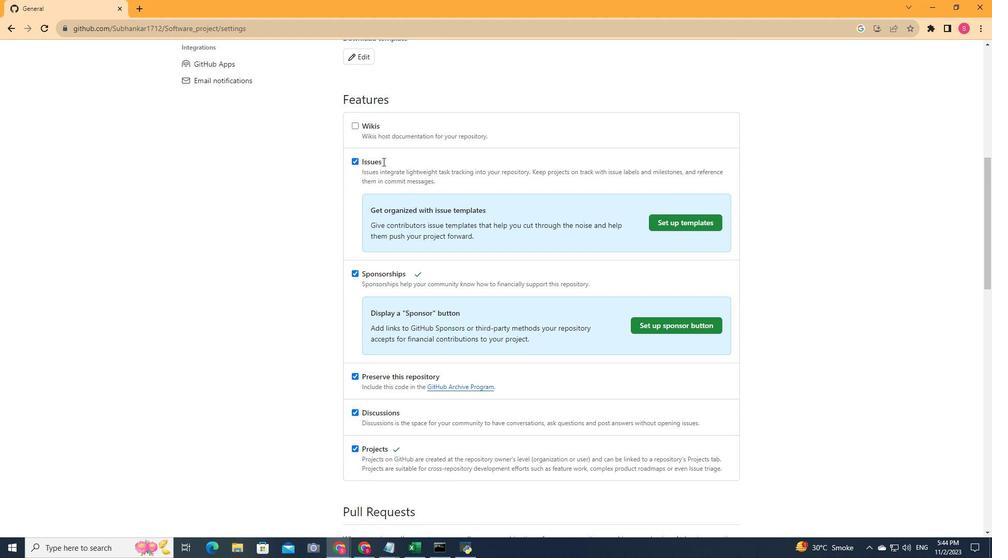 
Action: Mouse scrolled (382, 161) with delta (0, 0)
Screenshot: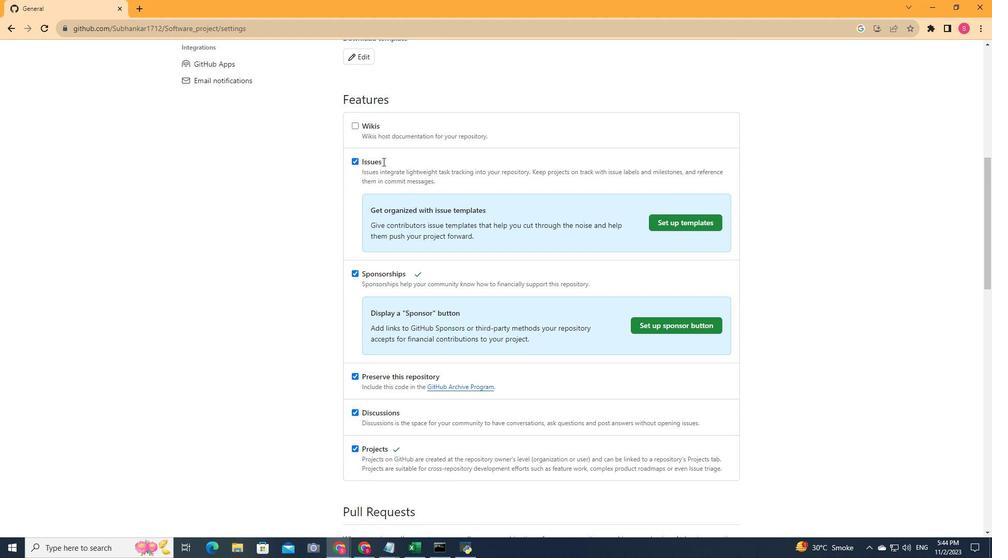 
Action: Mouse scrolled (382, 161) with delta (0, 0)
Screenshot: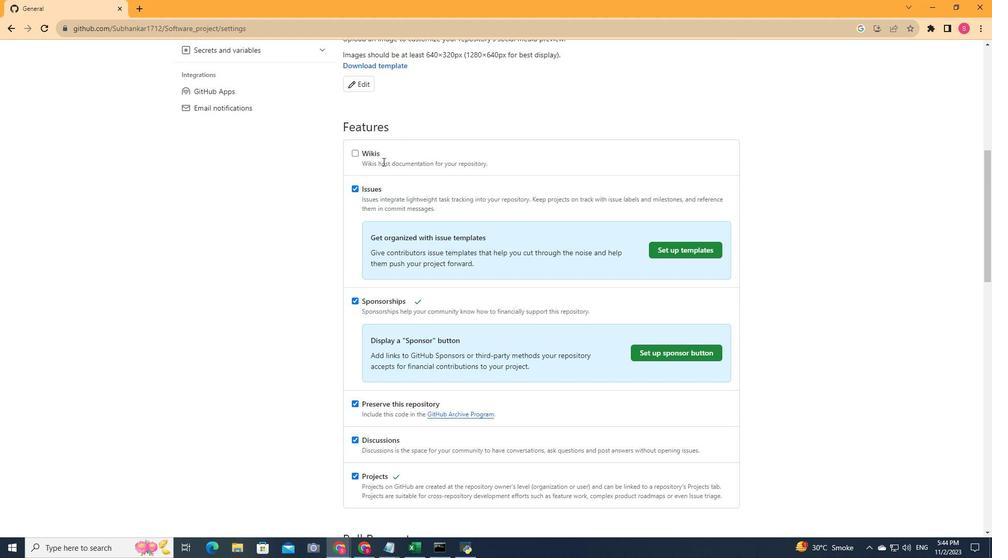 
Action: Mouse scrolled (382, 161) with delta (0, 0)
Screenshot: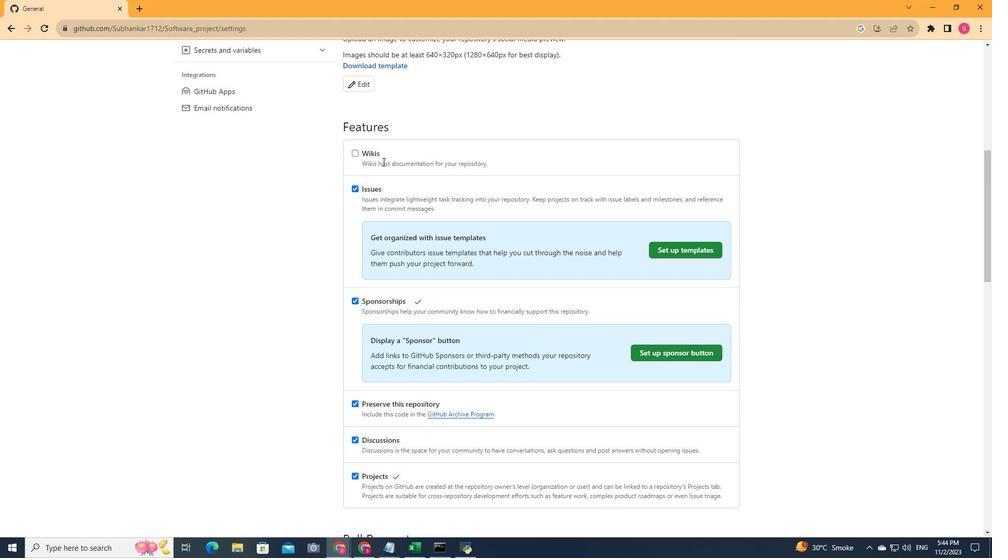 
Action: Mouse scrolled (382, 161) with delta (0, 0)
Screenshot: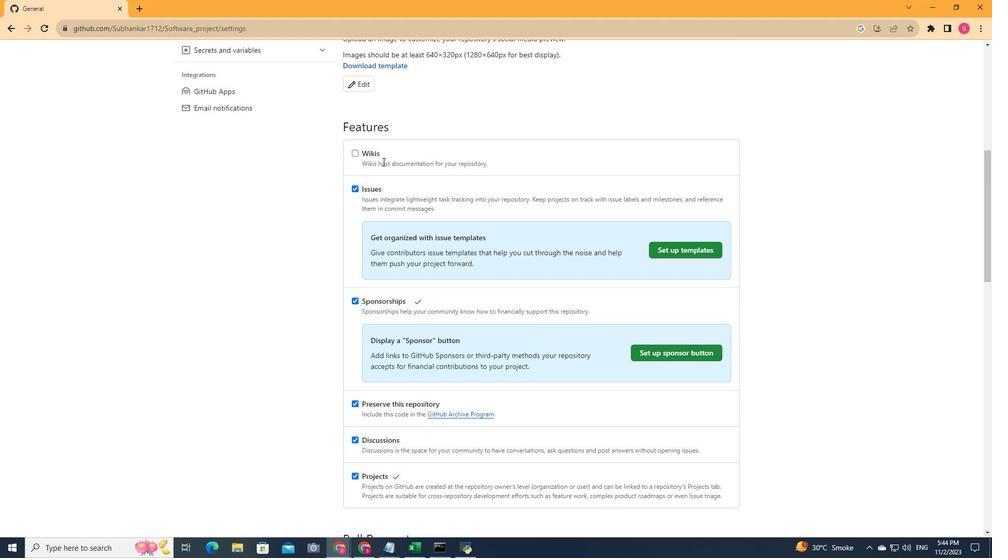 
Action: Mouse scrolled (382, 161) with delta (0, 0)
Screenshot: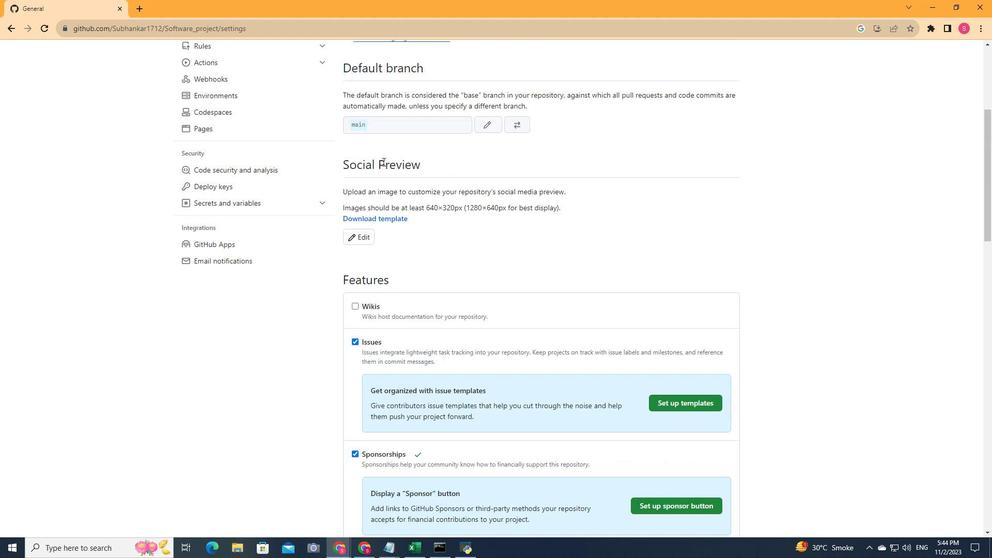 
Action: Mouse scrolled (382, 161) with delta (0, 0)
Screenshot: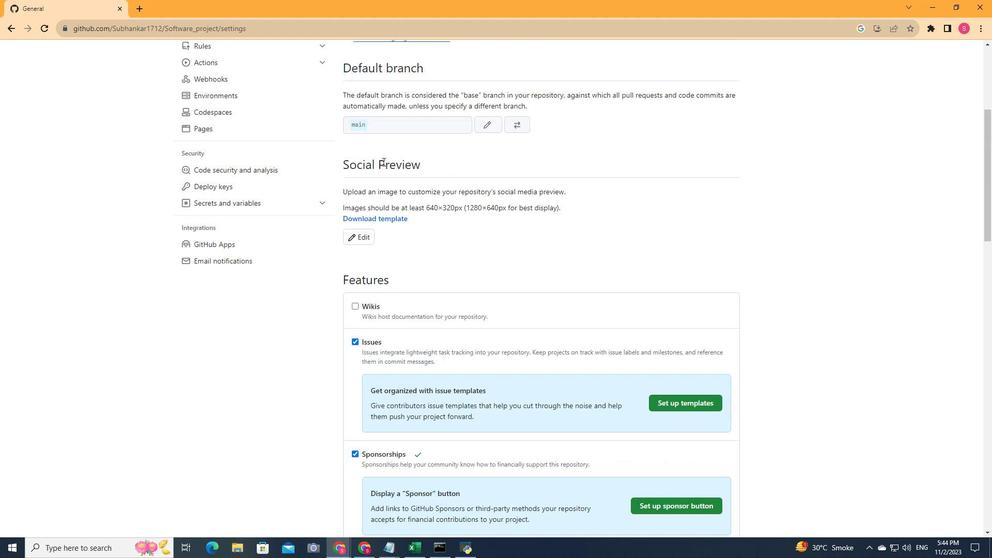 
Action: Mouse scrolled (382, 161) with delta (0, 0)
Screenshot: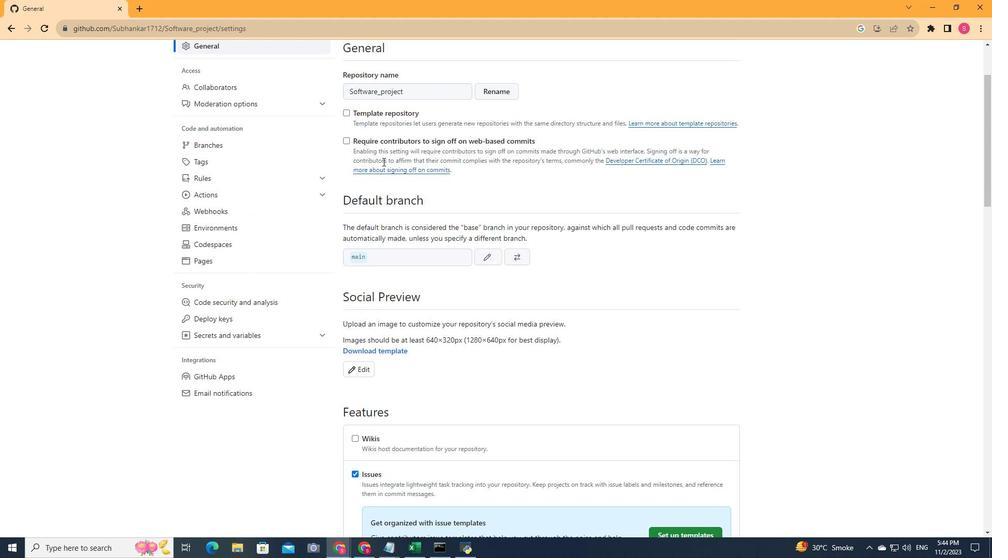 
Action: Mouse scrolled (382, 161) with delta (0, 0)
Screenshot: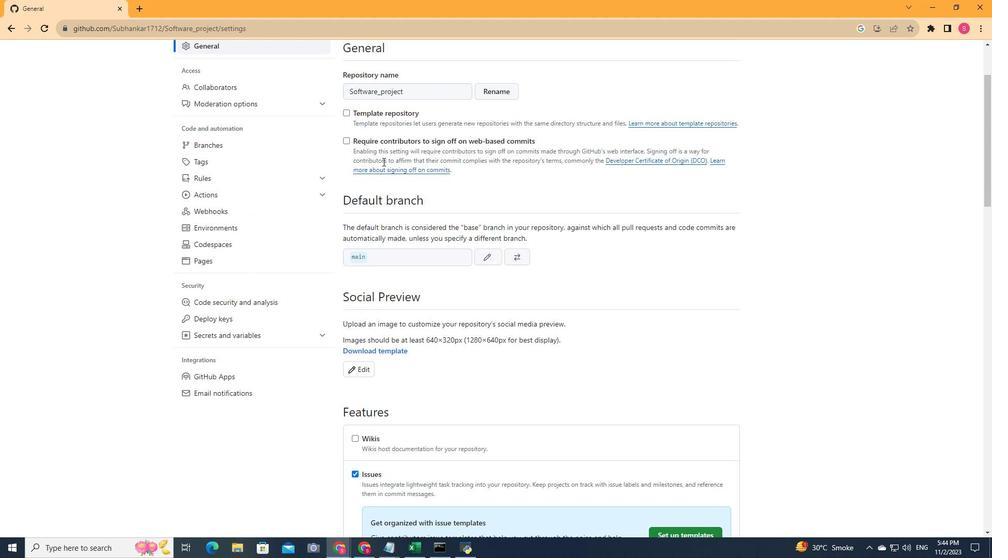 
Action: Mouse scrolled (382, 161) with delta (0, 0)
Screenshot: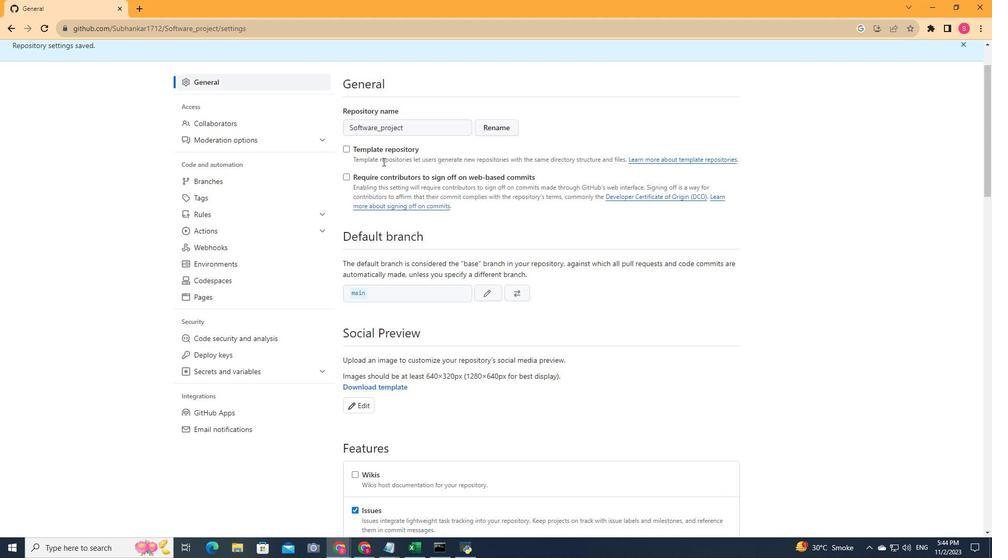
Action: Mouse scrolled (382, 161) with delta (0, 0)
Screenshot: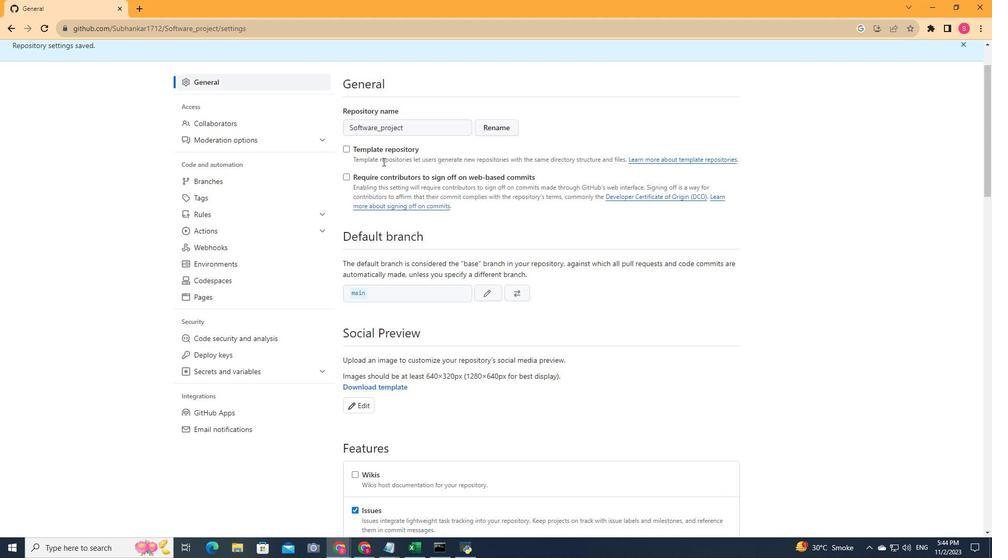 
Action: Mouse scrolled (382, 161) with delta (0, 0)
Screenshot: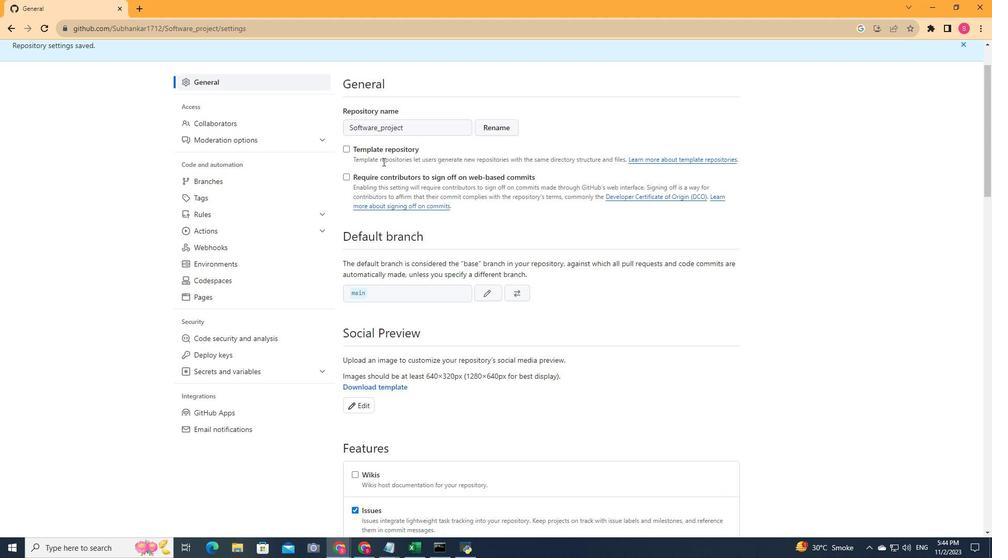 
Action: Mouse scrolled (382, 161) with delta (0, 0)
Screenshot: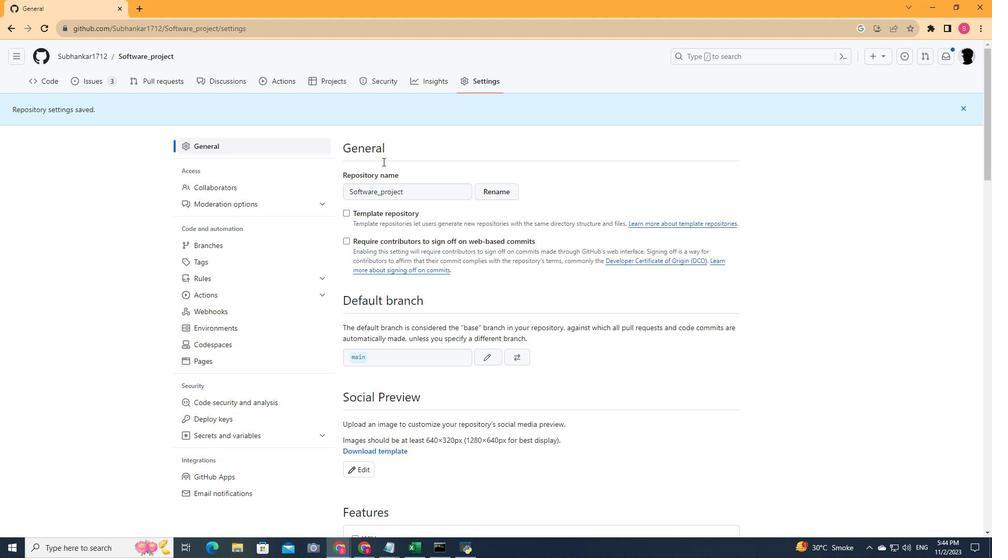 
Action: Mouse scrolled (382, 161) with delta (0, 0)
Screenshot: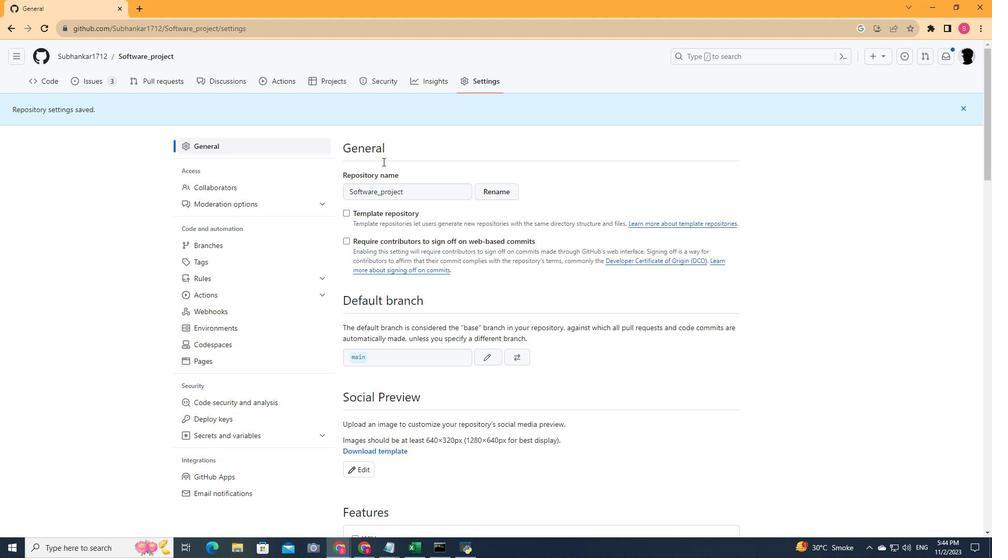 
Action: Mouse scrolled (382, 161) with delta (0, 0)
Screenshot: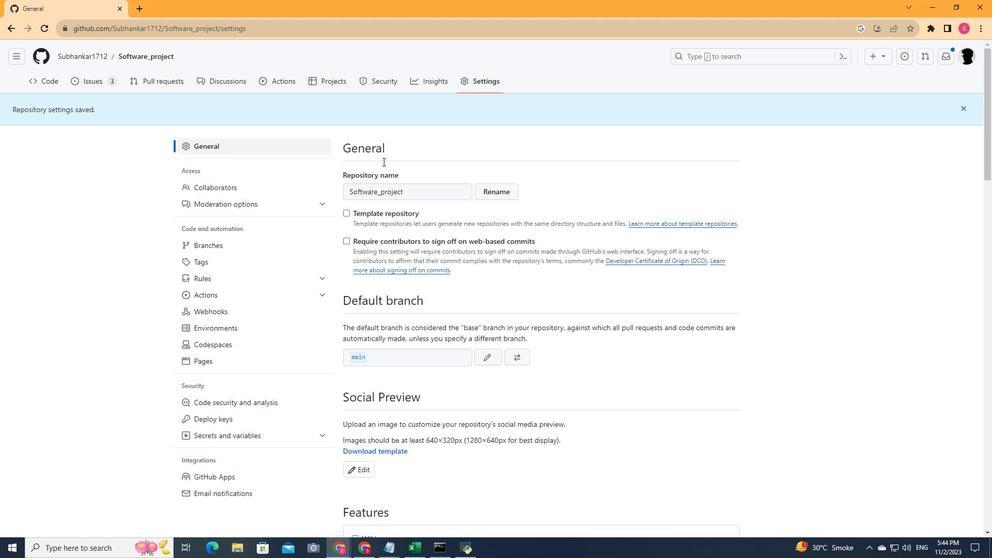 
Action: Mouse scrolled (382, 161) with delta (0, 0)
Screenshot: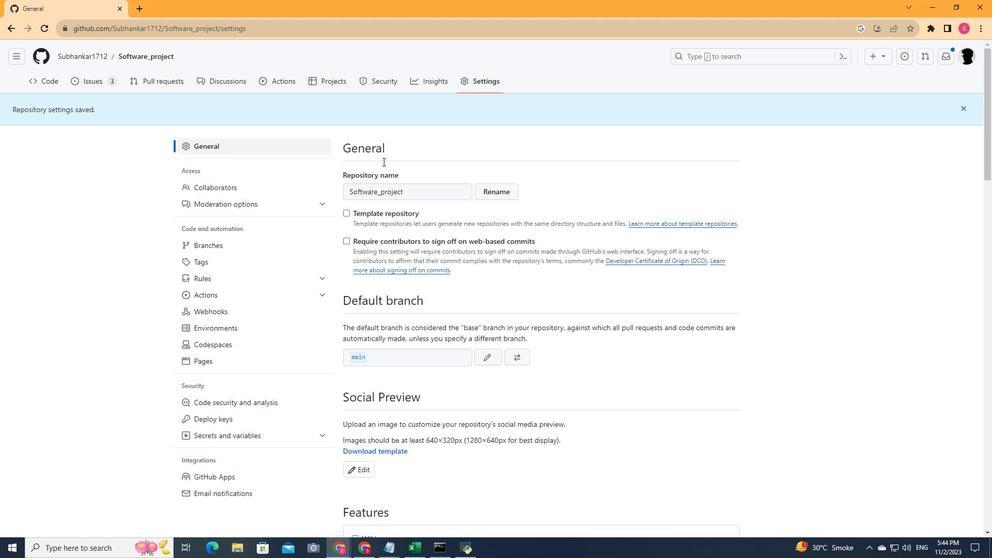 
Action: Mouse moved to (411, 162)
Screenshot: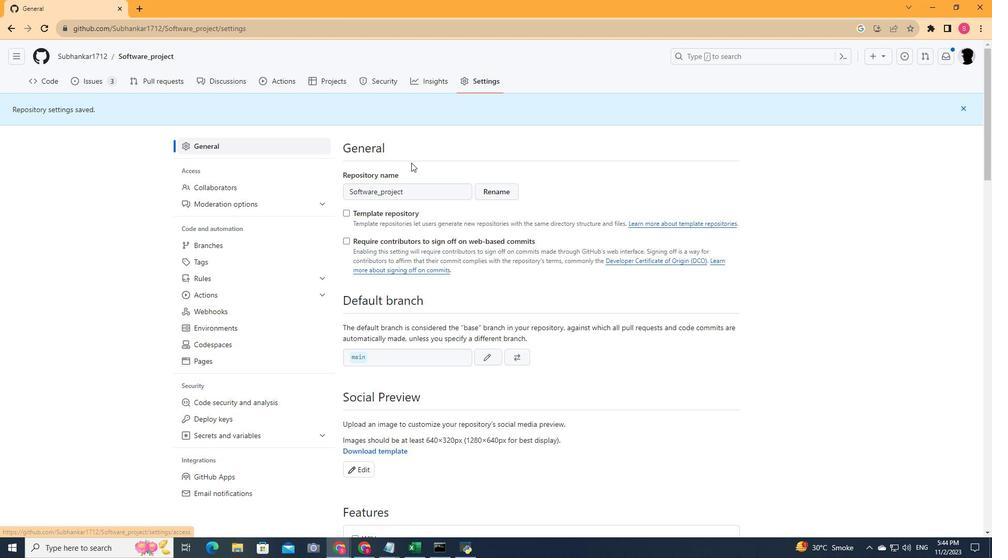 
Action: Mouse scrolled (411, 161) with delta (0, 0)
Screenshot: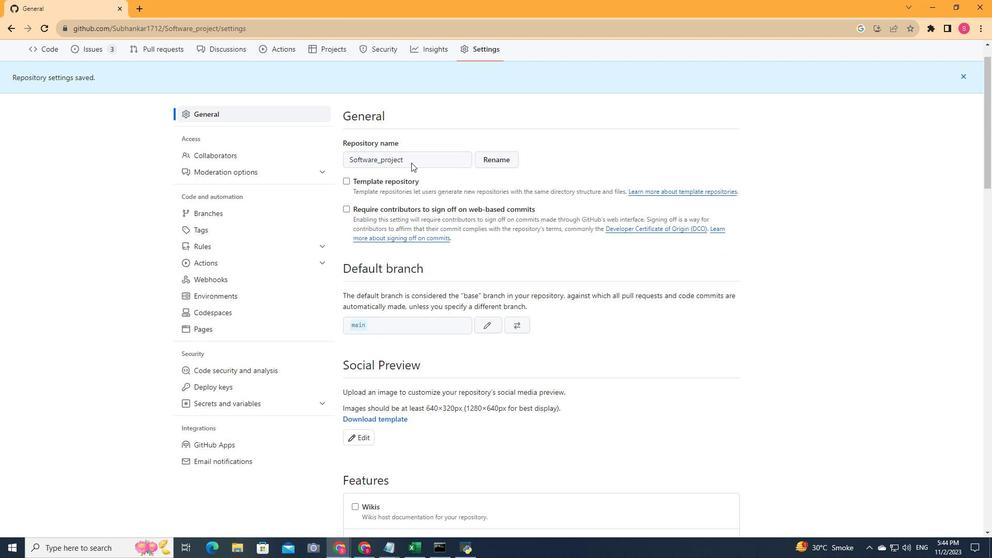 
Action: Mouse scrolled (411, 161) with delta (0, 0)
Screenshot: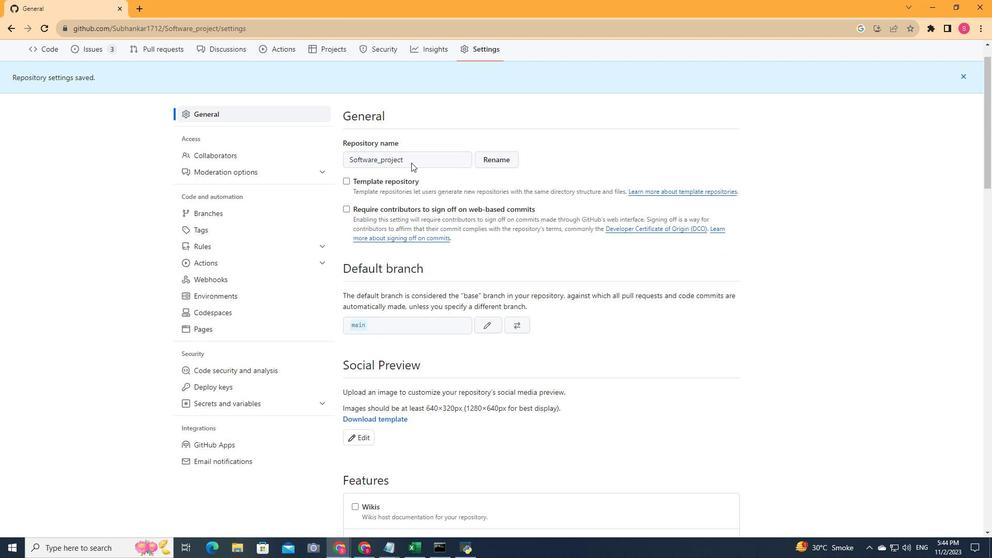 
Action: Mouse scrolled (411, 161) with delta (0, 0)
Screenshot: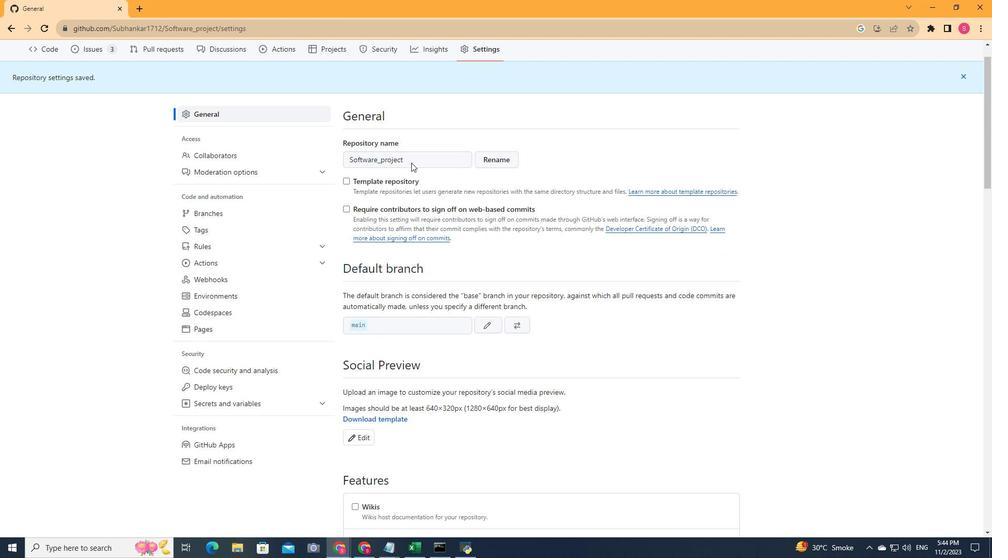 
Action: Mouse scrolled (411, 161) with delta (0, 0)
Screenshot: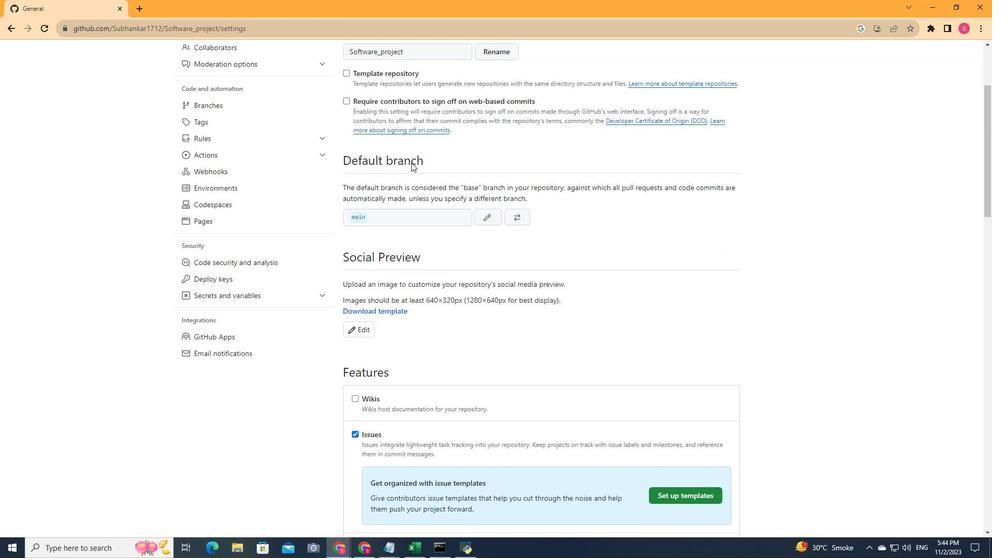 
Action: Mouse scrolled (411, 161) with delta (0, 0)
Screenshot: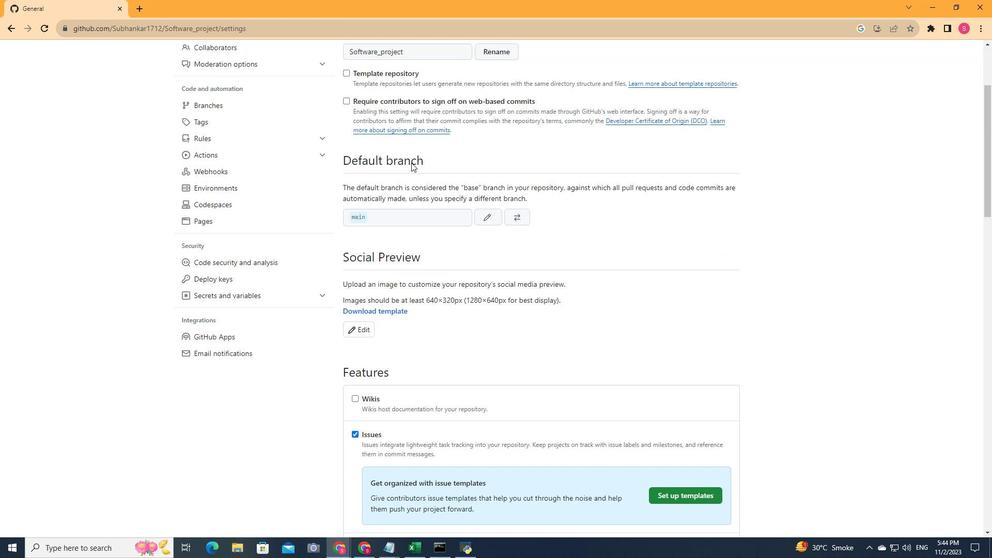 
Action: Mouse moved to (411, 160)
Screenshot: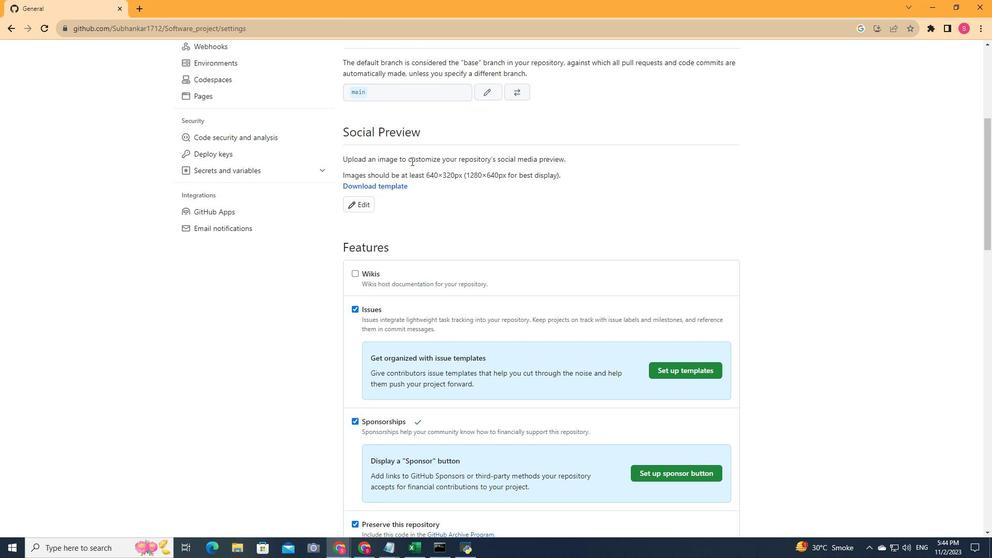 
Action: Mouse scrolled (411, 160) with delta (0, 0)
Screenshot: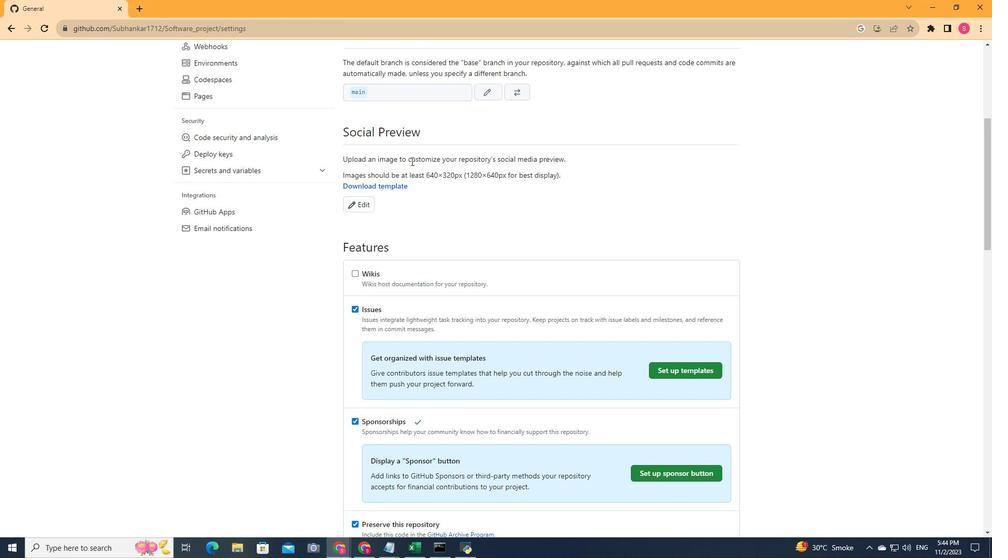 
Action: Mouse scrolled (411, 160) with delta (0, 0)
Screenshot: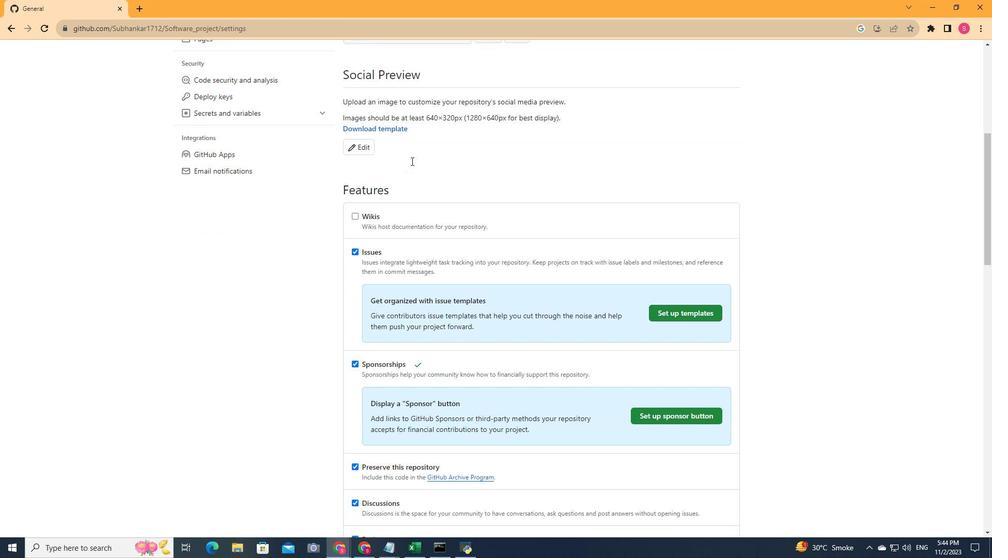 
Action: Mouse scrolled (411, 160) with delta (0, 0)
Screenshot: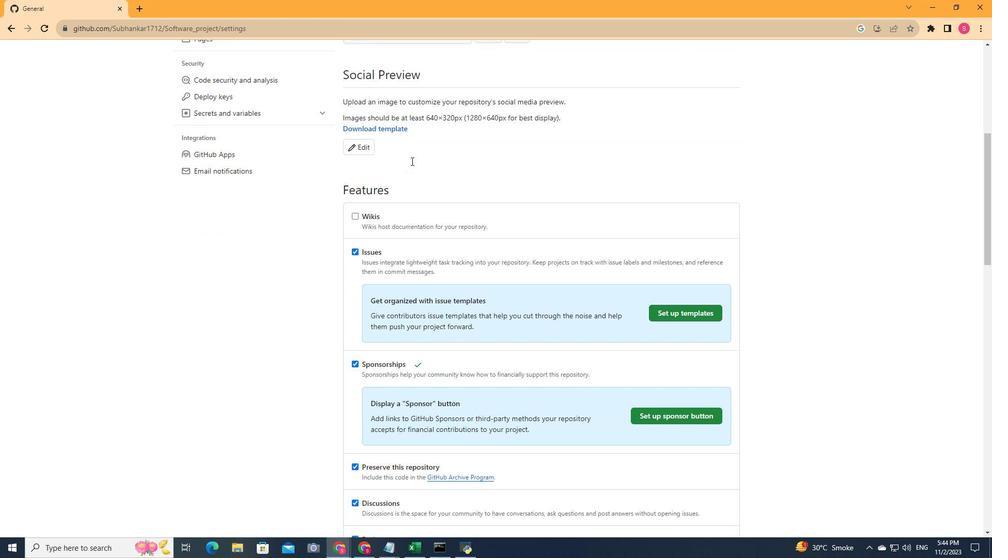 
Action: Mouse scrolled (411, 160) with delta (0, 0)
Screenshot: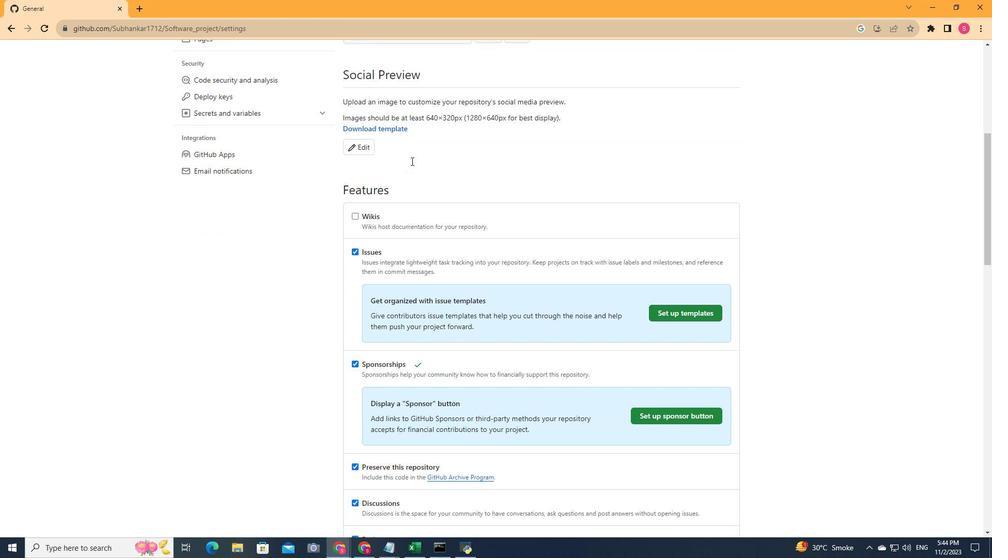 
Action: Mouse scrolled (411, 160) with delta (0, 0)
Screenshot: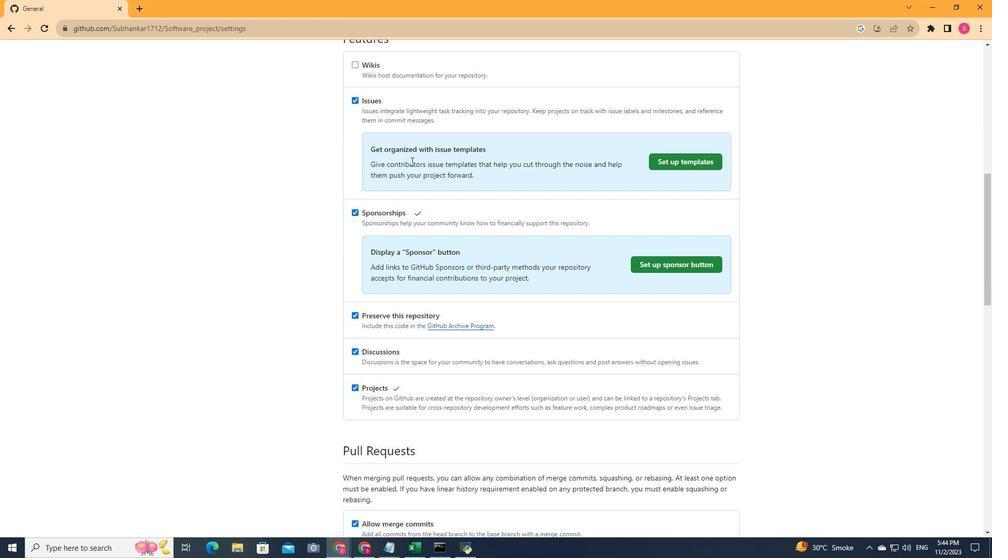 
Action: Mouse scrolled (411, 160) with delta (0, 0)
Screenshot: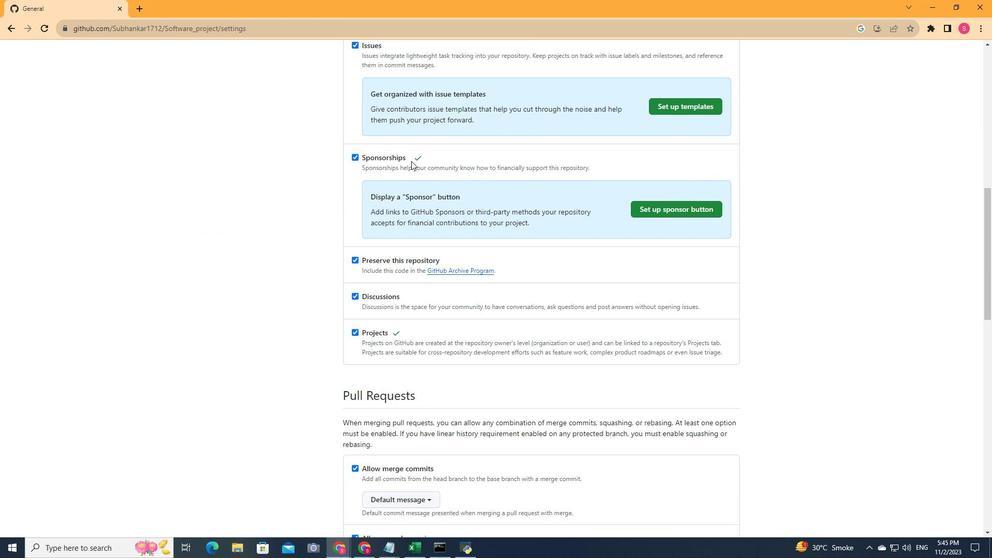 
Action: Mouse scrolled (411, 160) with delta (0, 0)
Screenshot: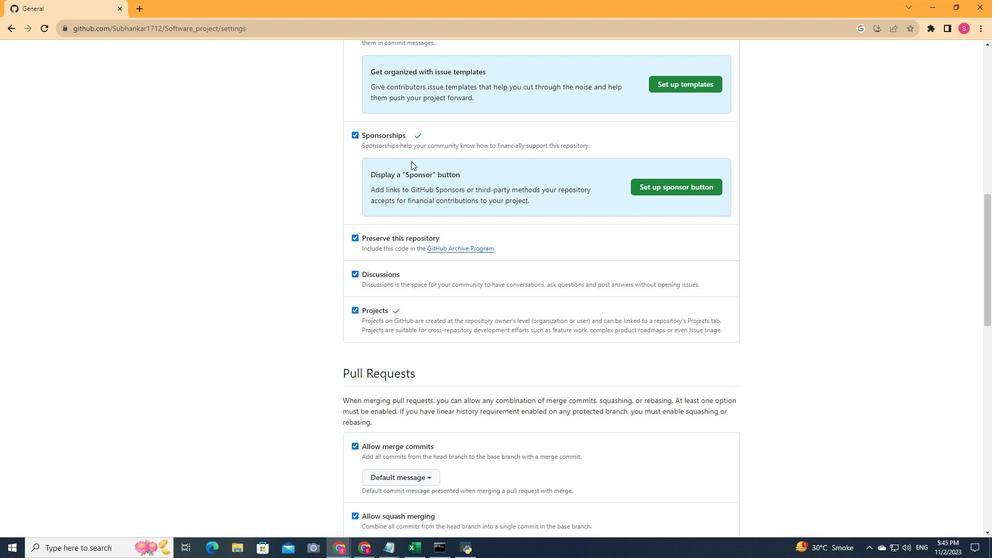 
Action: Mouse scrolled (411, 160) with delta (0, 0)
Screenshot: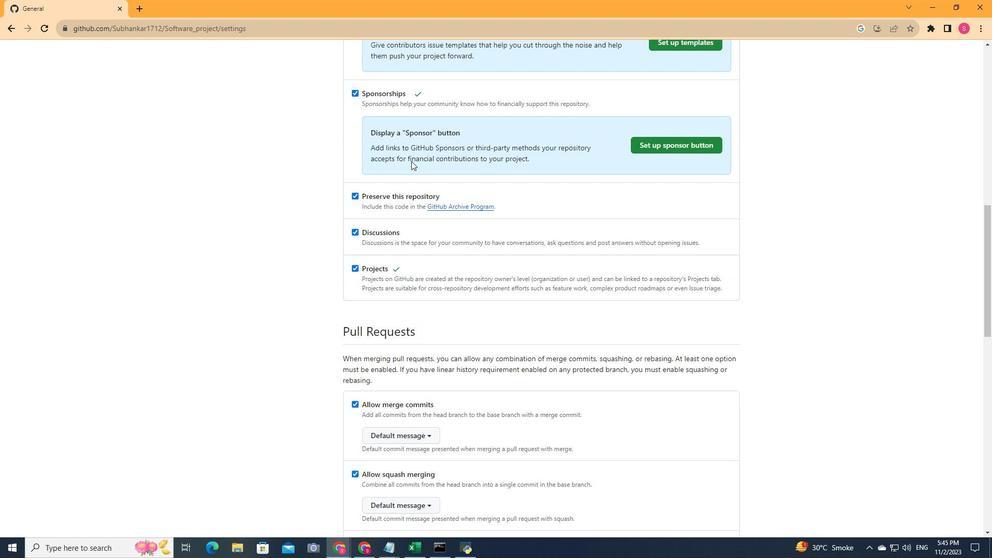 
Action: Mouse scrolled (411, 160) with delta (0, 0)
Screenshot: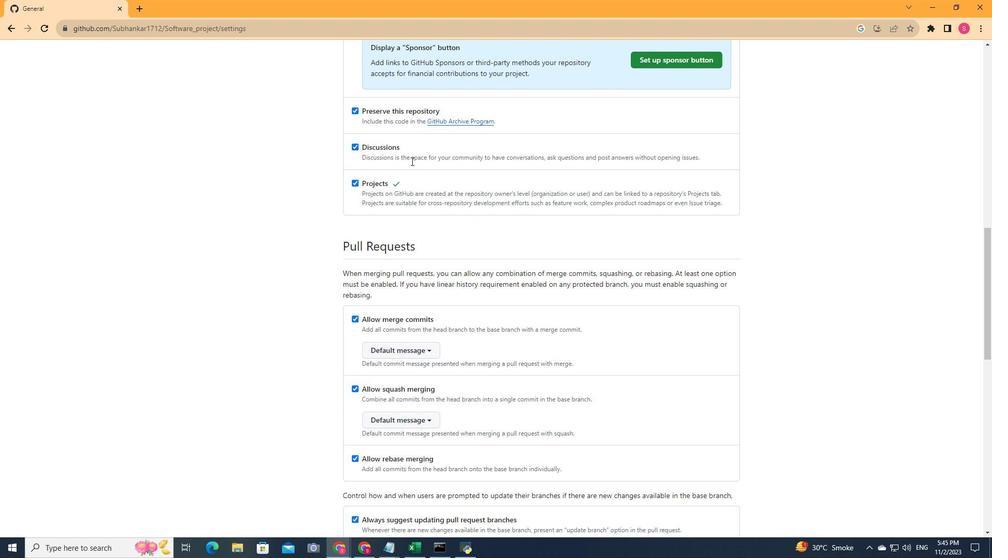 
Action: Mouse scrolled (411, 160) with delta (0, 0)
Screenshot: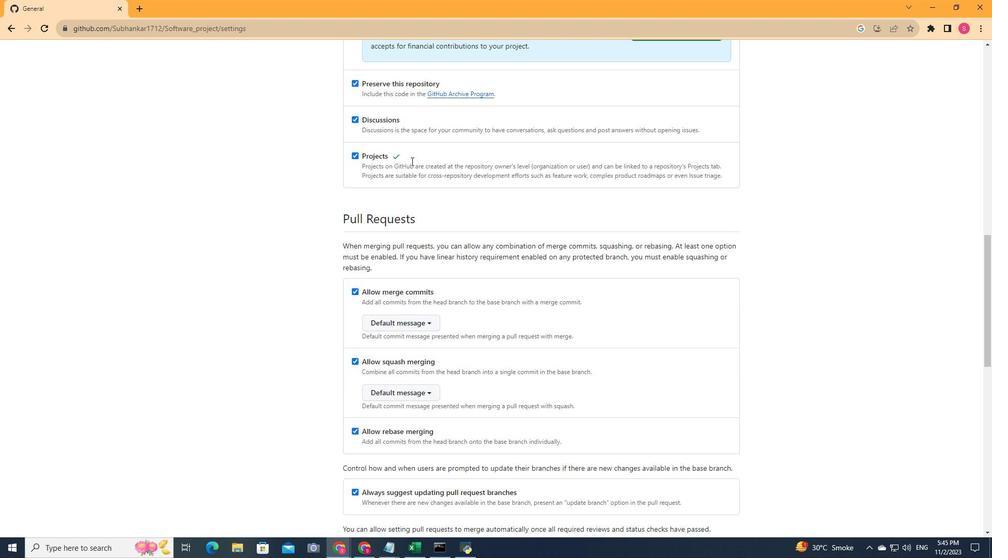 
Action: Mouse moved to (411, 160)
Screenshot: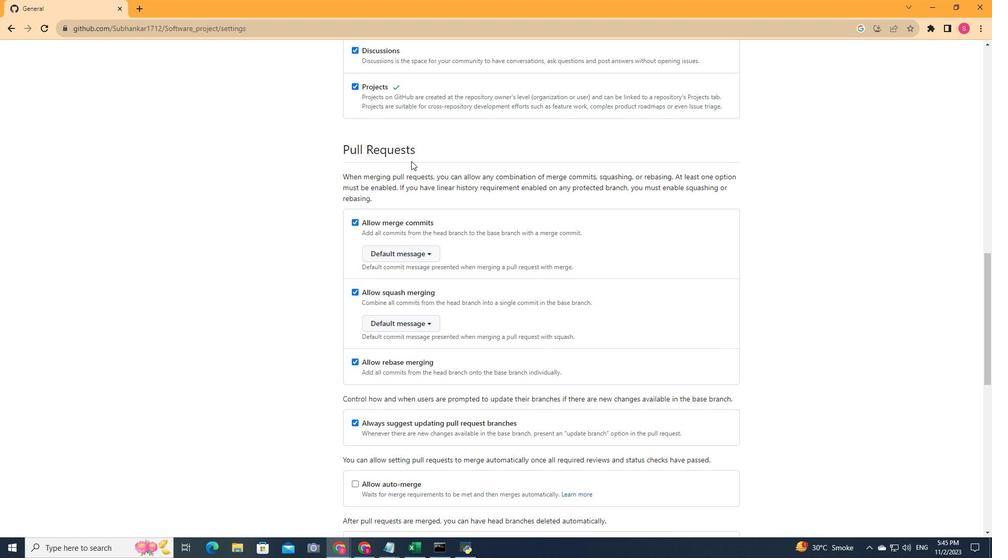 
Action: Mouse scrolled (411, 161) with delta (0, 0)
Screenshot: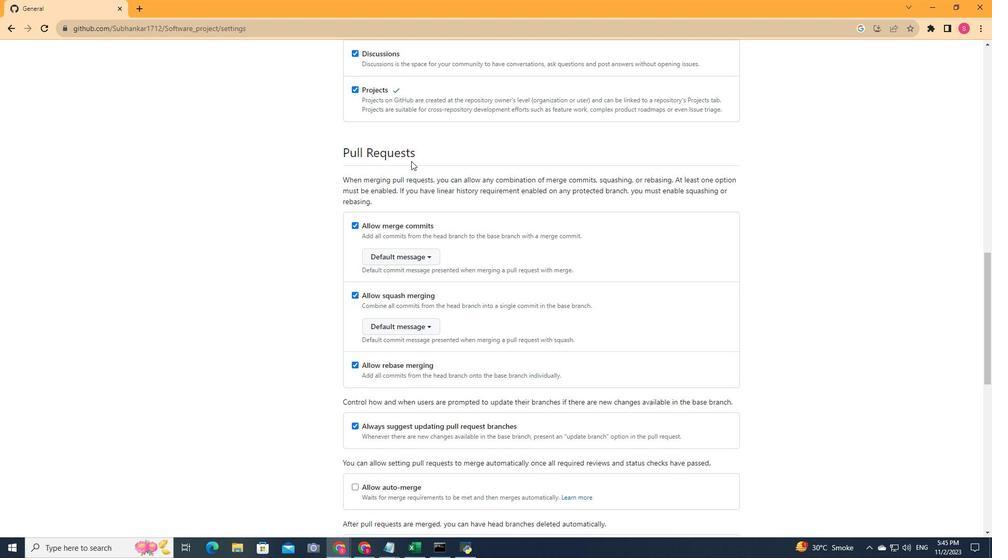 
Action: Mouse scrolled (411, 161) with delta (0, 0)
Screenshot: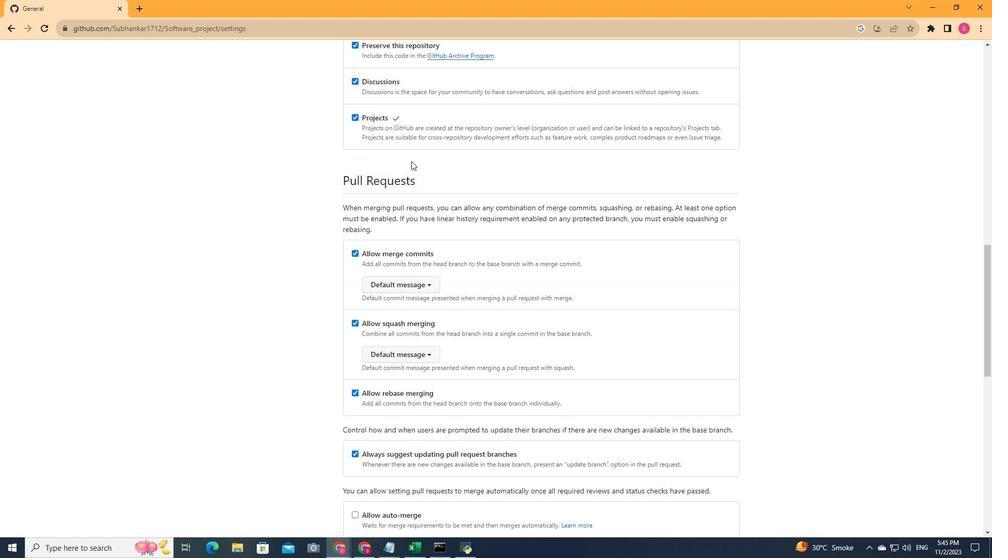 
Action: Mouse scrolled (411, 161) with delta (0, 0)
Screenshot: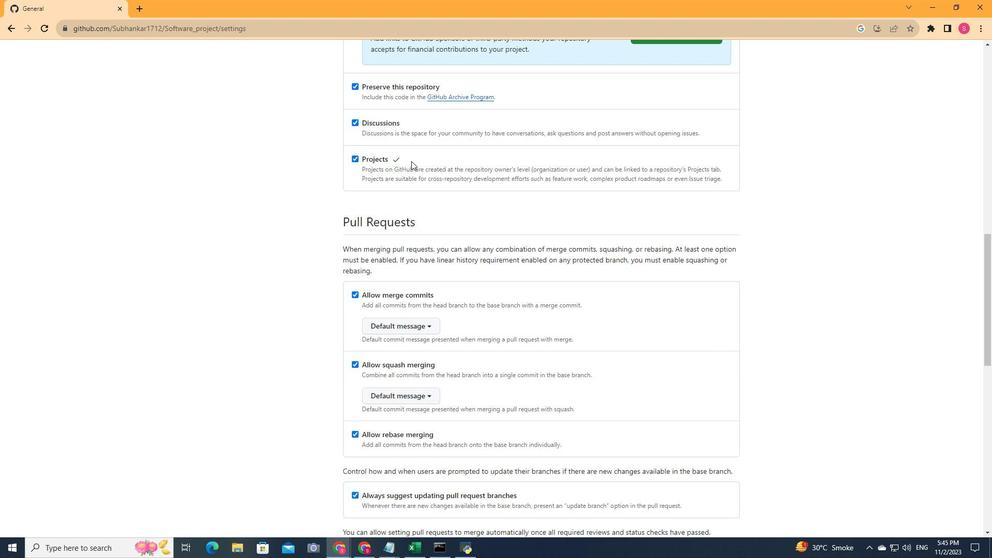 
Action: Mouse moved to (355, 169)
Screenshot: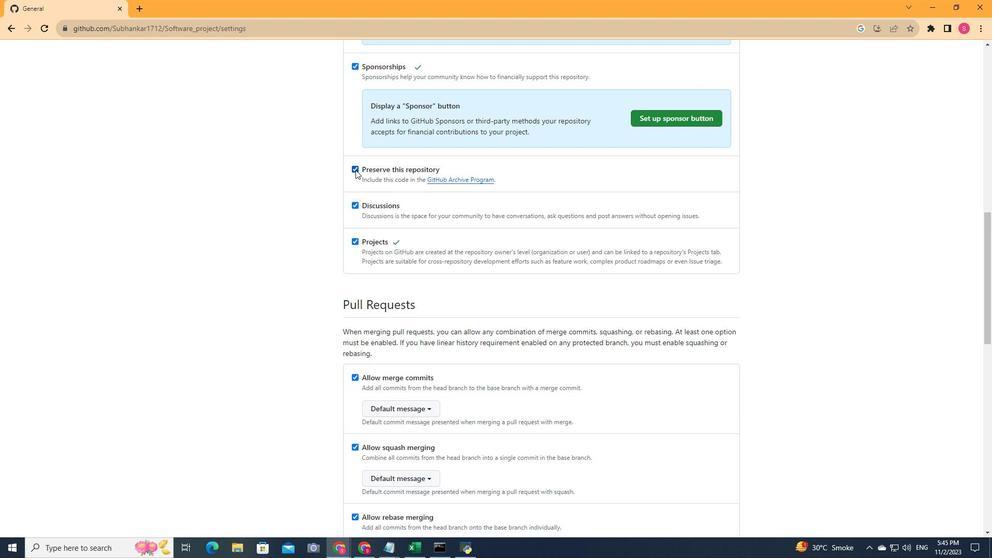 
Action: Mouse pressed left at (355, 169)
Screenshot: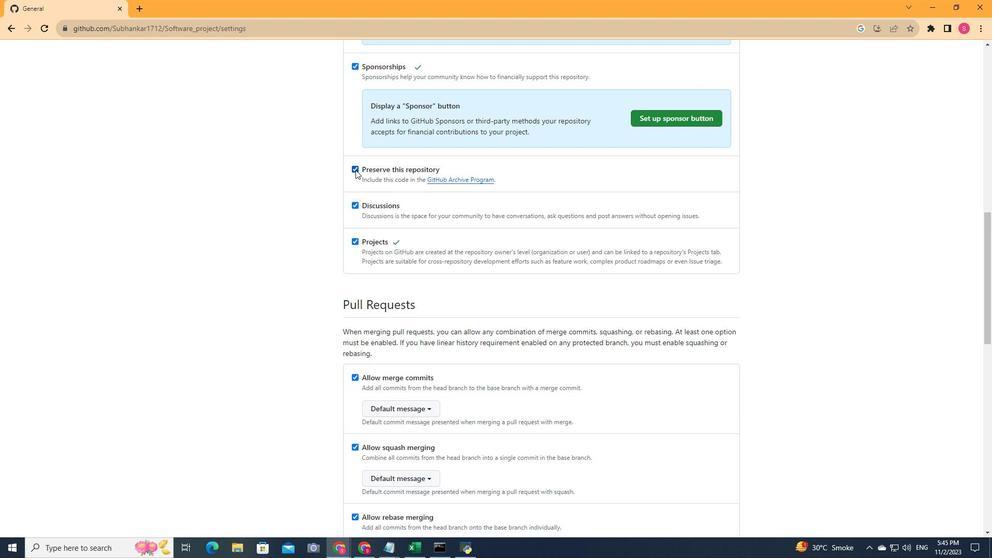 
Action: Mouse moved to (397, 167)
Screenshot: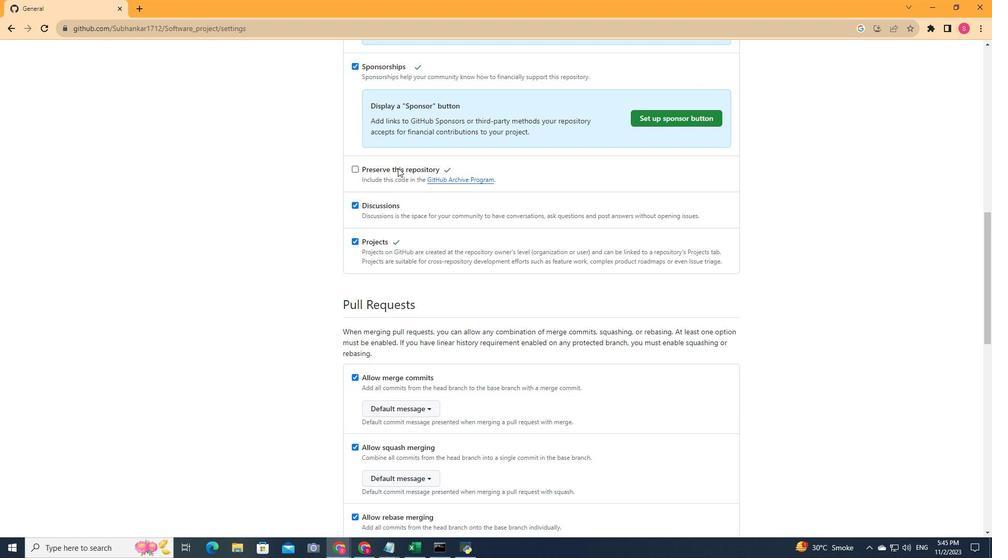 
Action: Mouse scrolled (397, 168) with delta (0, 0)
Screenshot: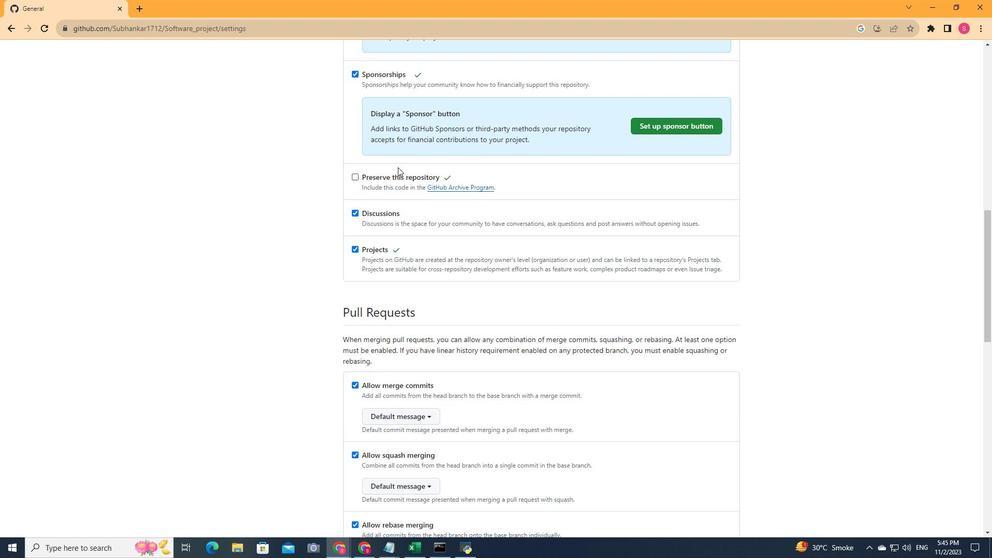 
Action: Mouse moved to (397, 167)
Screenshot: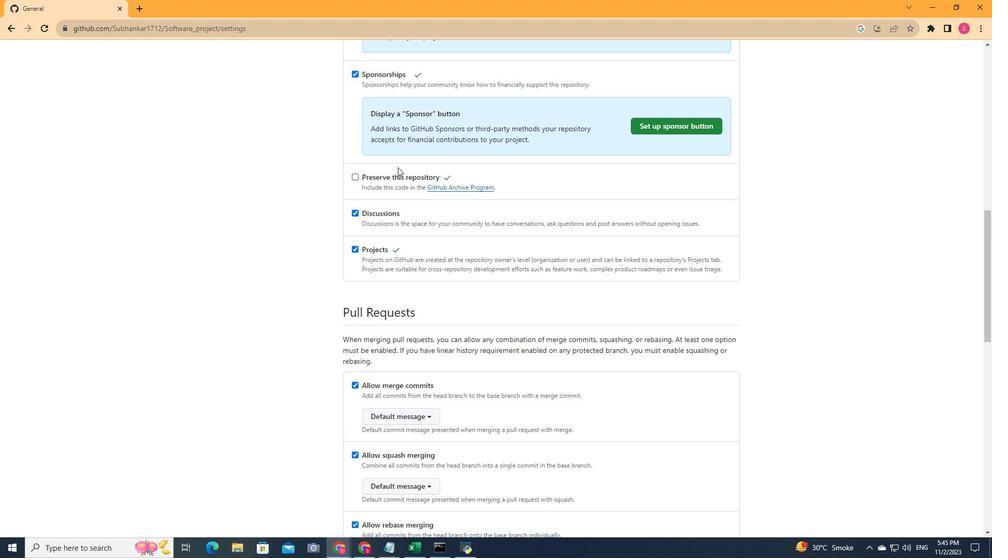 
Action: Mouse scrolled (397, 167) with delta (0, 0)
Screenshot: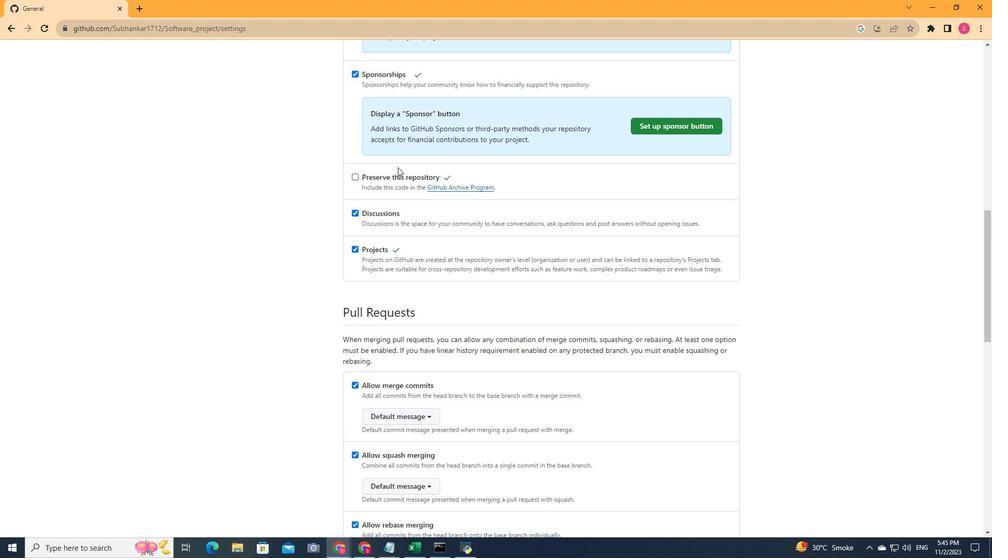 
Action: Mouse scrolled (397, 167) with delta (0, 0)
Screenshot: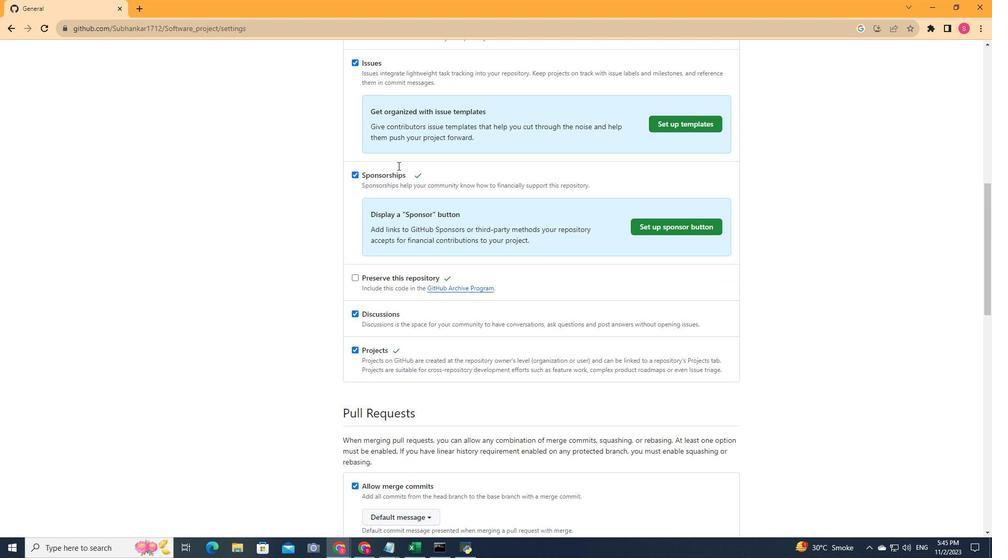 
Action: Mouse scrolled (397, 167) with delta (0, 0)
Screenshot: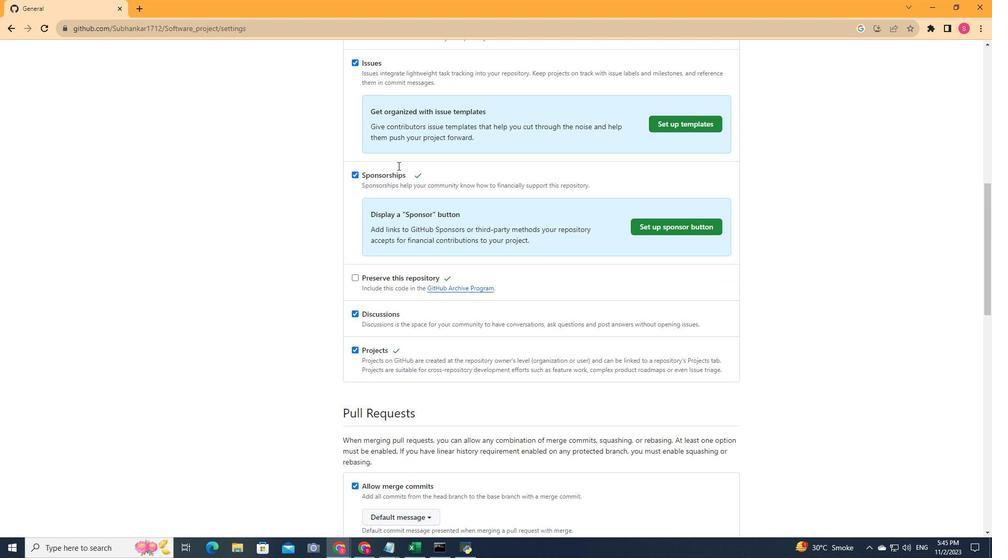 
Action: Mouse moved to (397, 167)
Screenshot: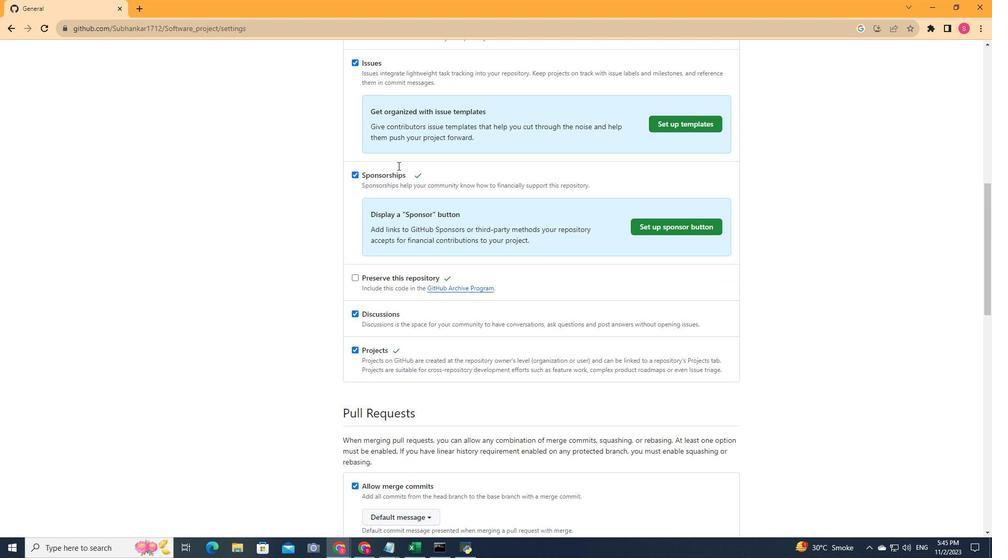 
Action: Mouse scrolled (397, 167) with delta (0, 0)
Screenshot: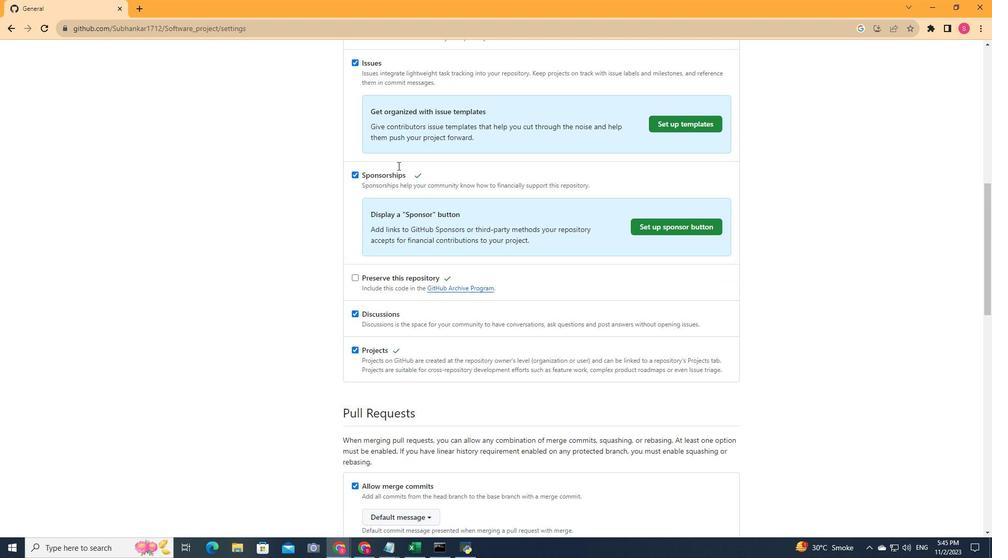 
Action: Mouse moved to (397, 165)
Screenshot: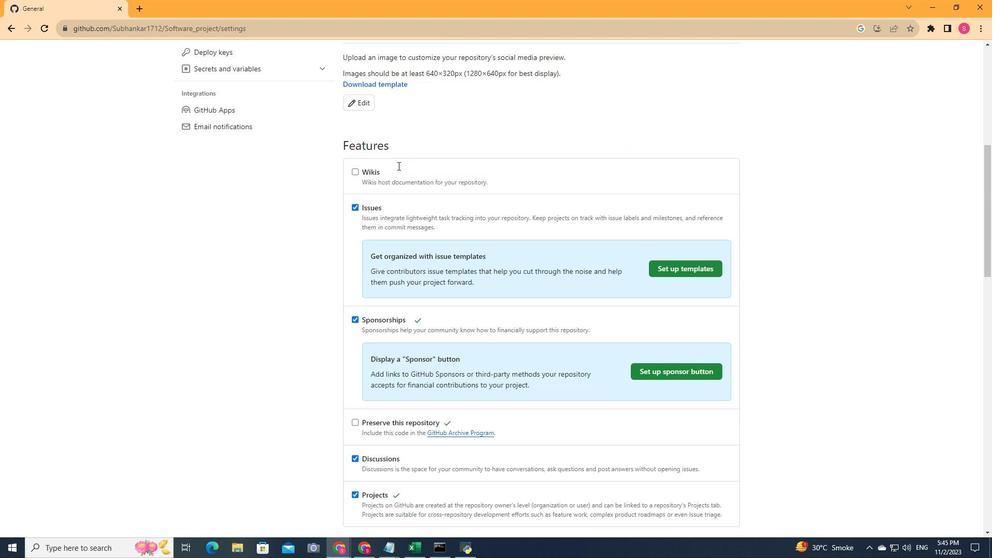 
Action: Mouse scrolled (397, 165) with delta (0, 0)
Screenshot: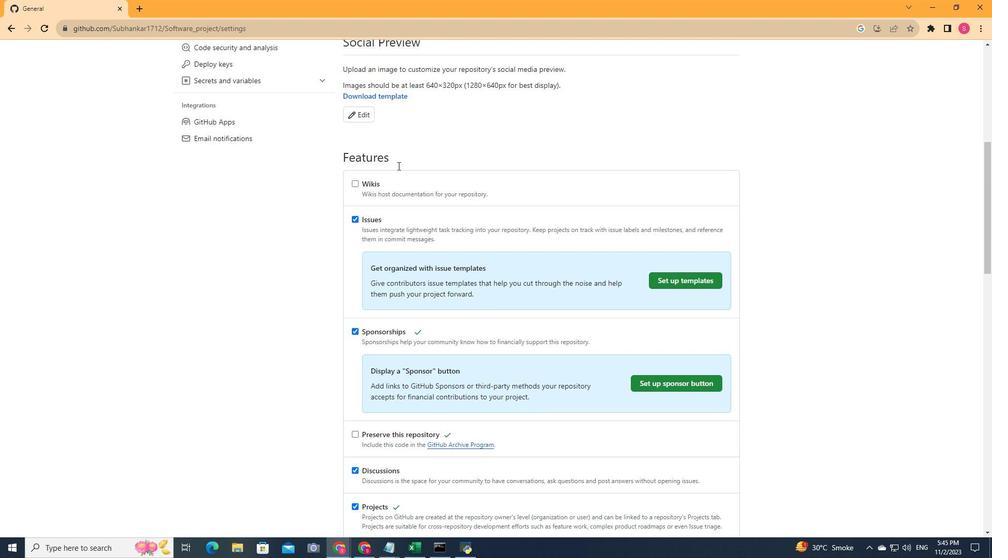 
Action: Mouse scrolled (397, 165) with delta (0, 0)
Screenshot: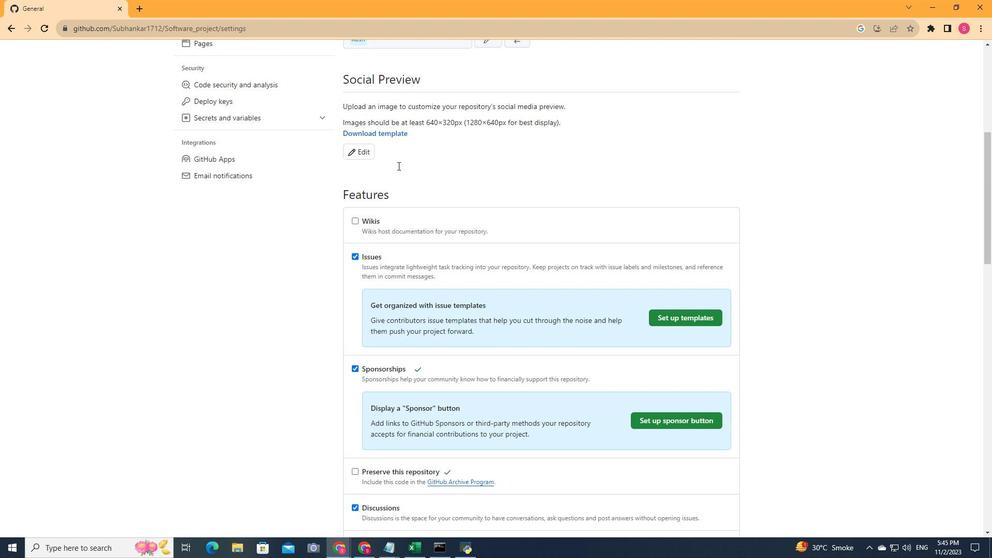 
Action: Mouse scrolled (397, 165) with delta (0, 0)
Screenshot: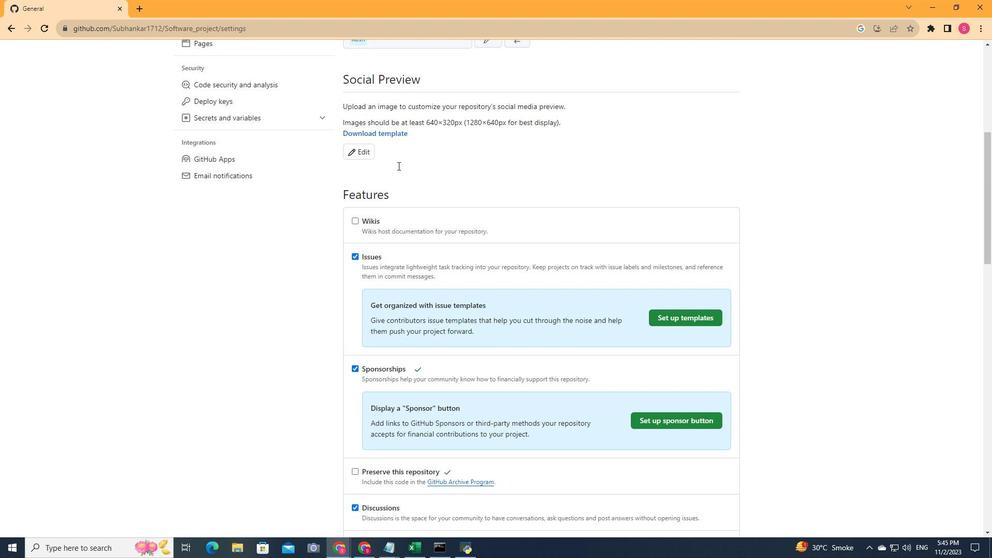 
Action: Mouse scrolled (397, 165) with delta (0, 0)
Screenshot: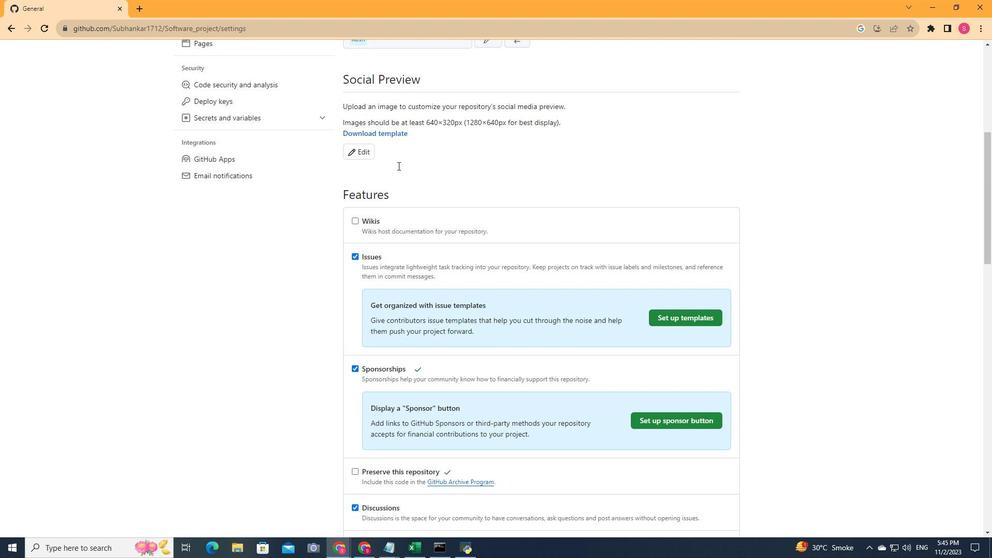 
Action: Mouse scrolled (397, 165) with delta (0, 0)
Screenshot: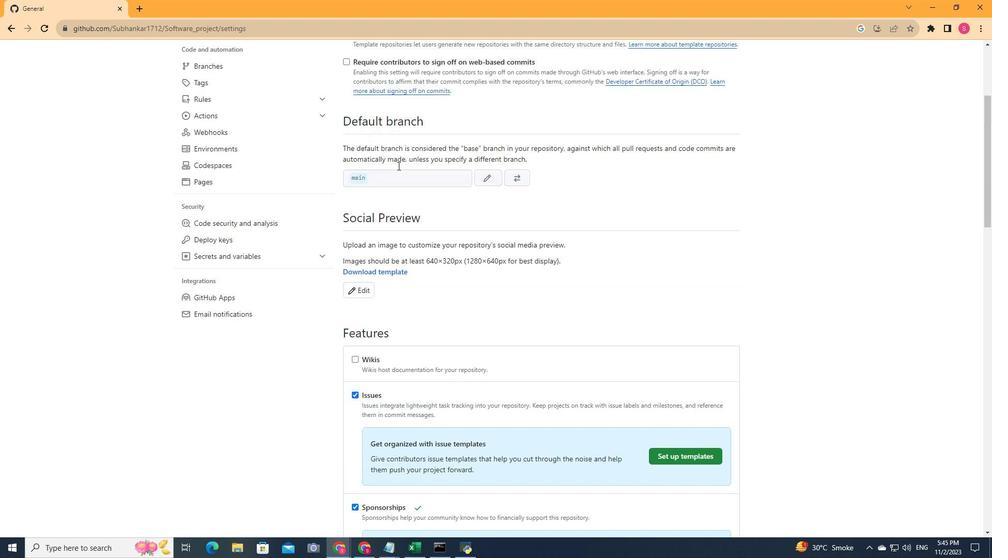 
Action: Mouse scrolled (397, 165) with delta (0, 0)
Screenshot: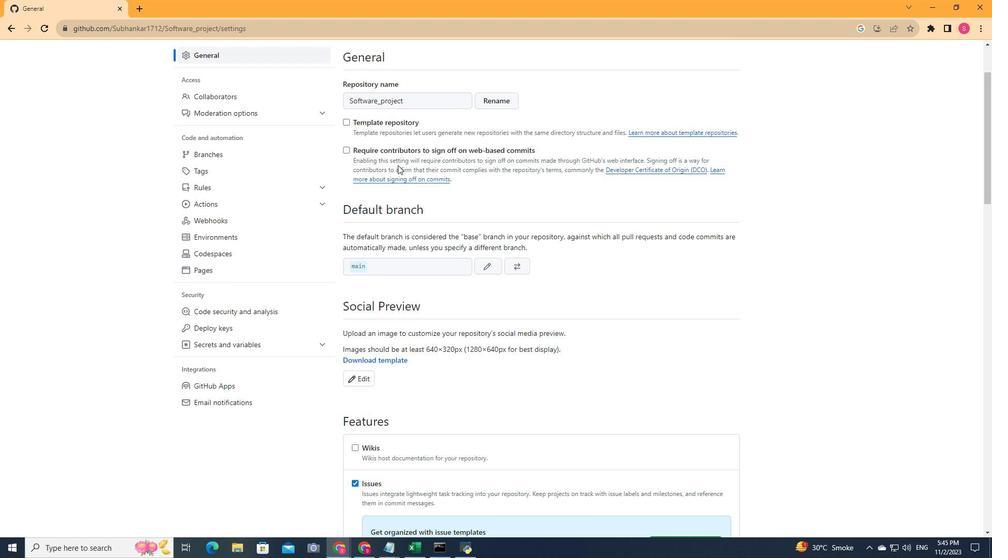 
Action: Mouse scrolled (397, 165) with delta (0, 0)
Screenshot: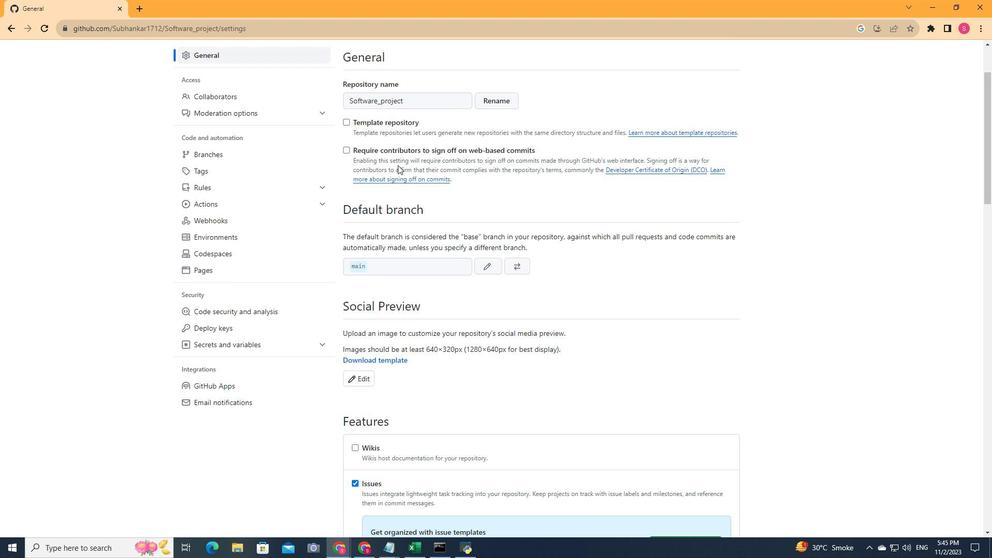 
Action: Mouse scrolled (397, 165) with delta (0, 0)
Screenshot: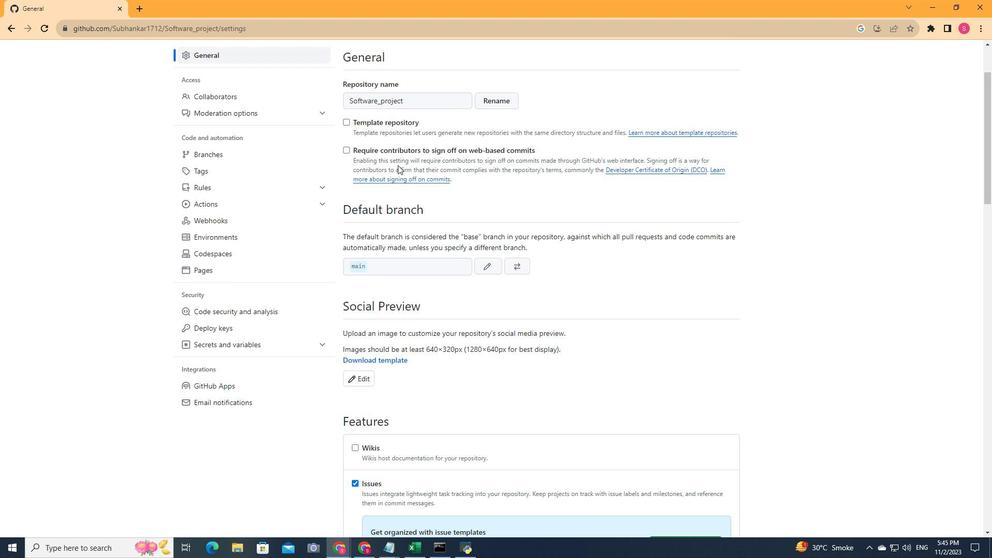 
Action: Mouse moved to (397, 164)
Screenshot: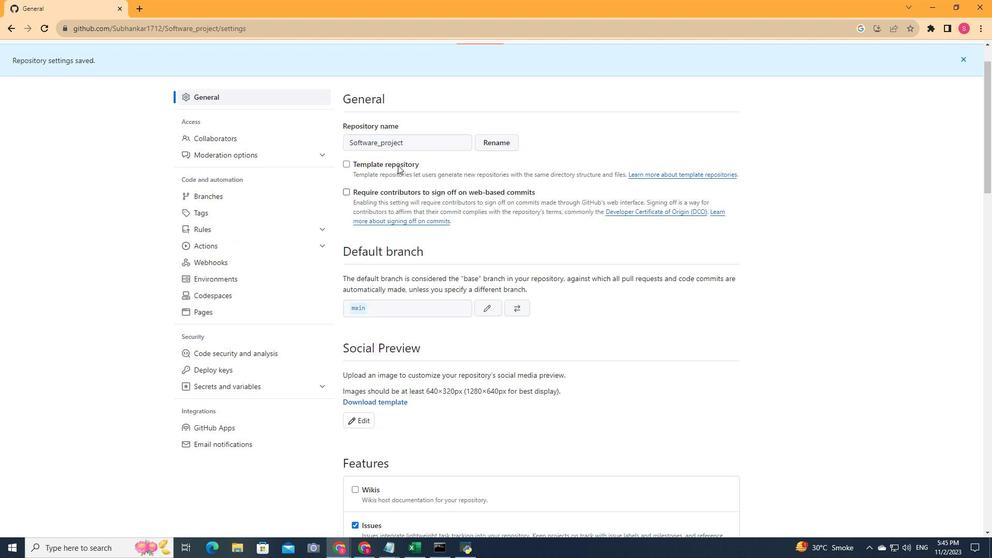 
Action: Mouse scrolled (397, 165) with delta (0, 0)
Screenshot: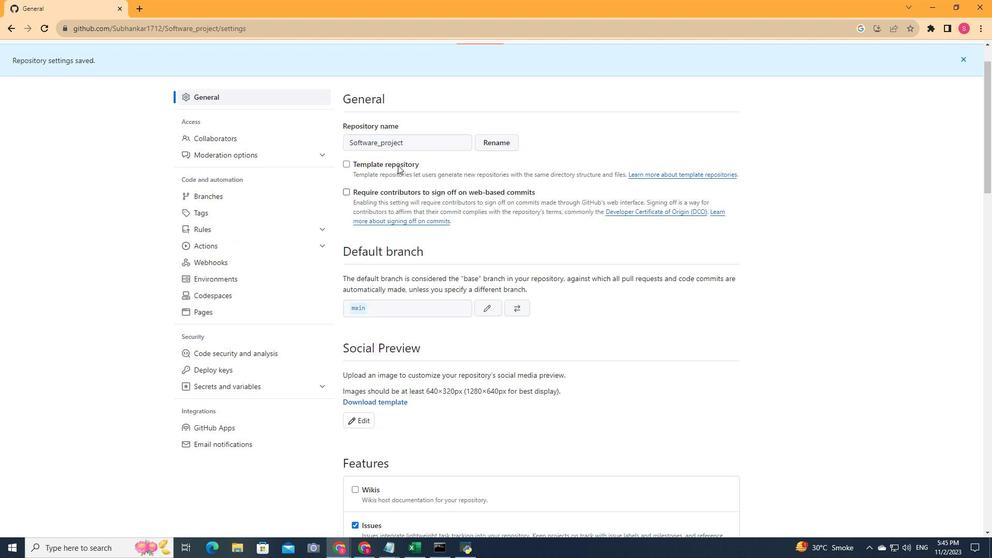 
Action: Mouse scrolled (397, 165) with delta (0, 0)
Screenshot: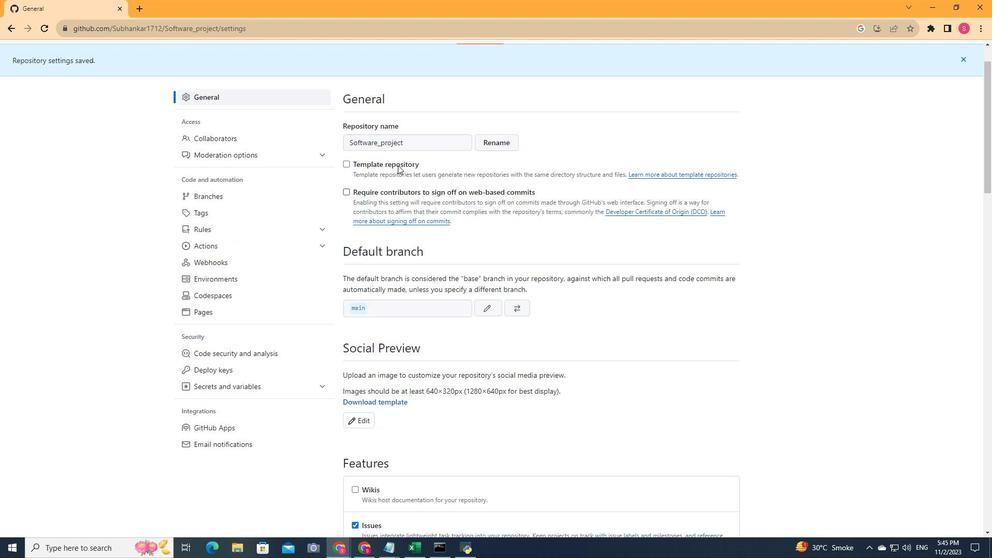 
Action: Mouse moved to (397, 163)
Screenshot: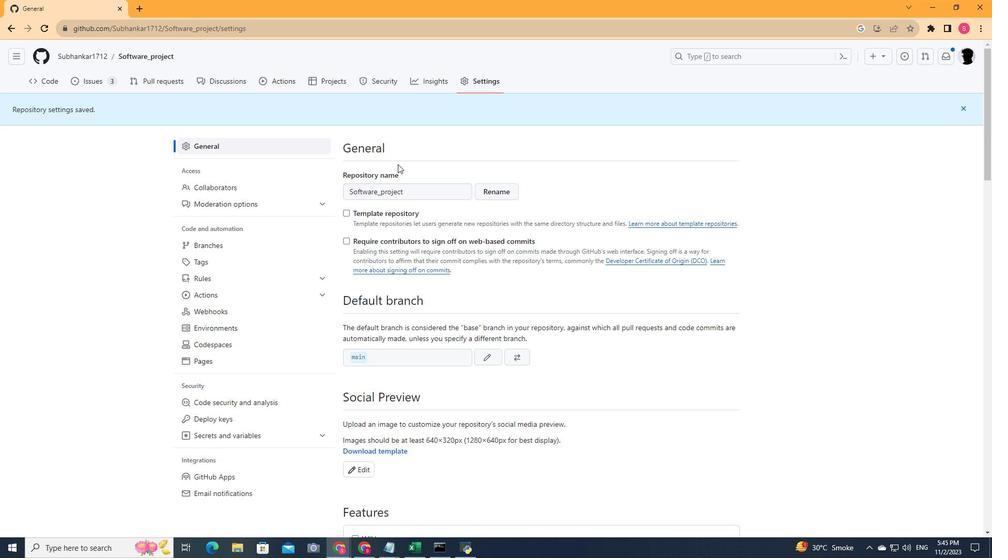 
Action: Mouse scrolled (397, 163) with delta (0, 0)
Screenshot: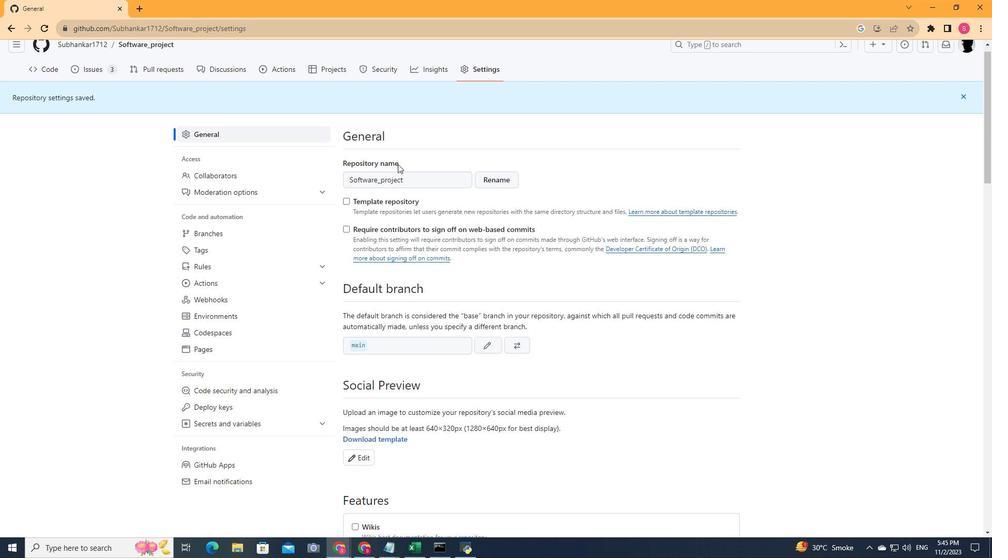 
Action: Mouse scrolled (397, 163) with delta (0, 0)
Screenshot: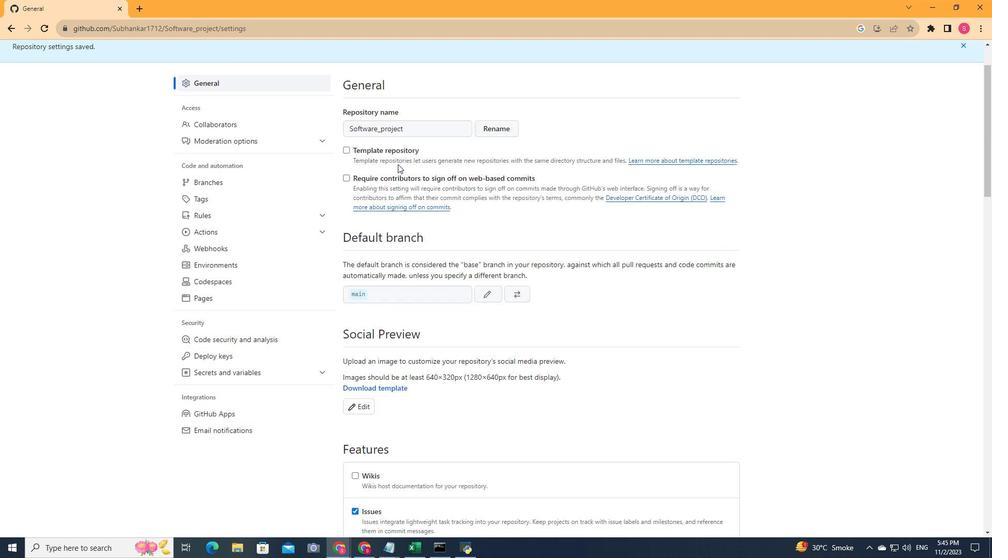 
Action: Mouse scrolled (397, 163) with delta (0, 0)
Screenshot: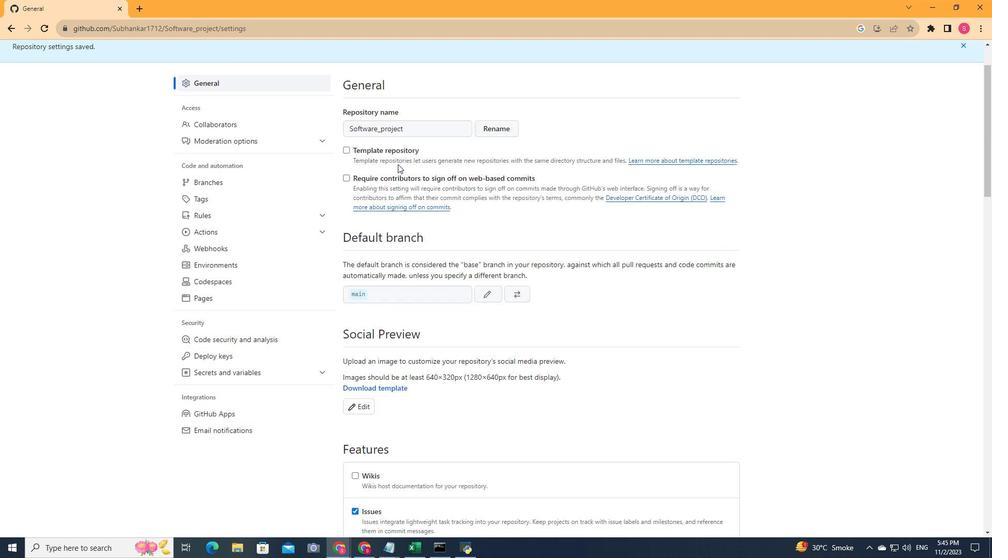
Action: Mouse scrolled (397, 163) with delta (0, 0)
Screenshot: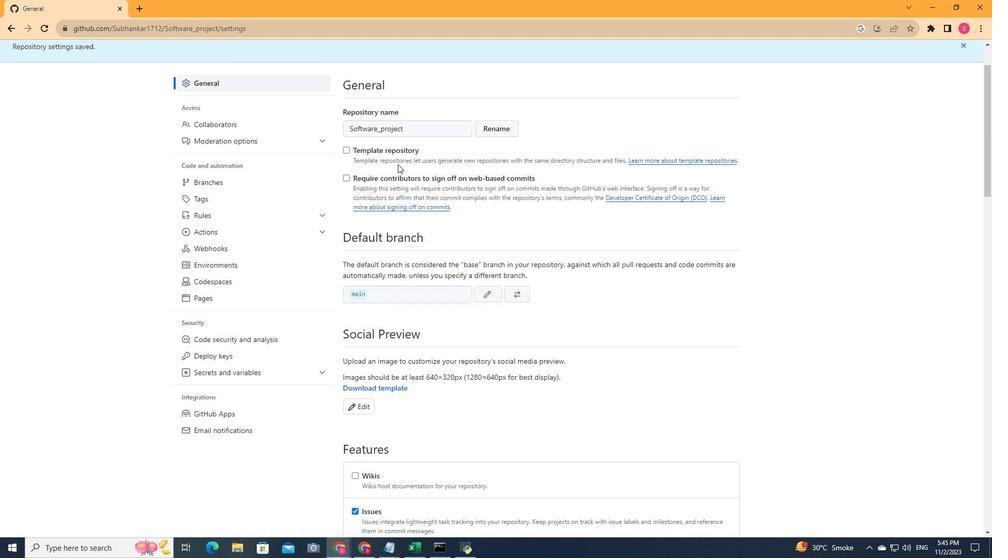 
Action: Mouse scrolled (397, 163) with delta (0, 0)
Screenshot: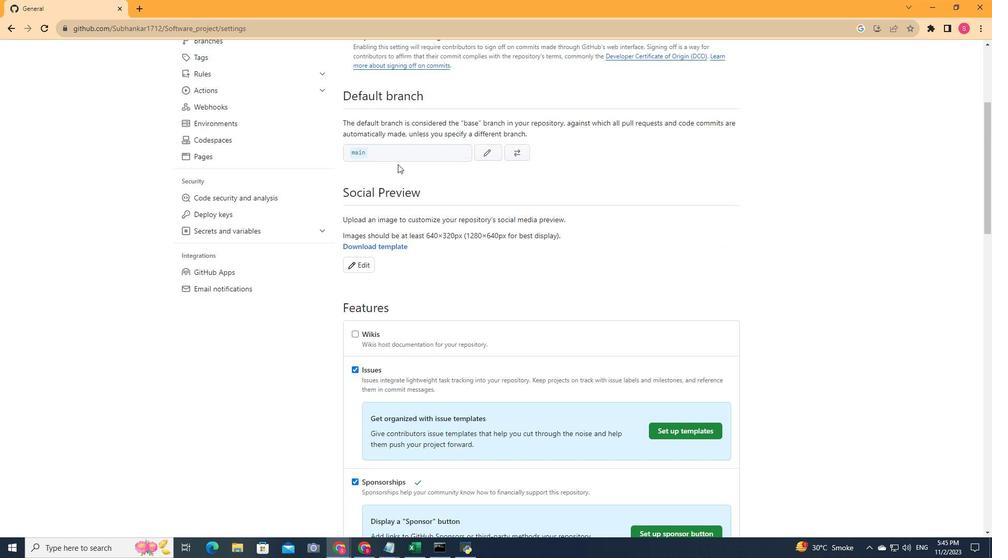 
Action: Mouse scrolled (397, 163) with delta (0, 0)
Screenshot: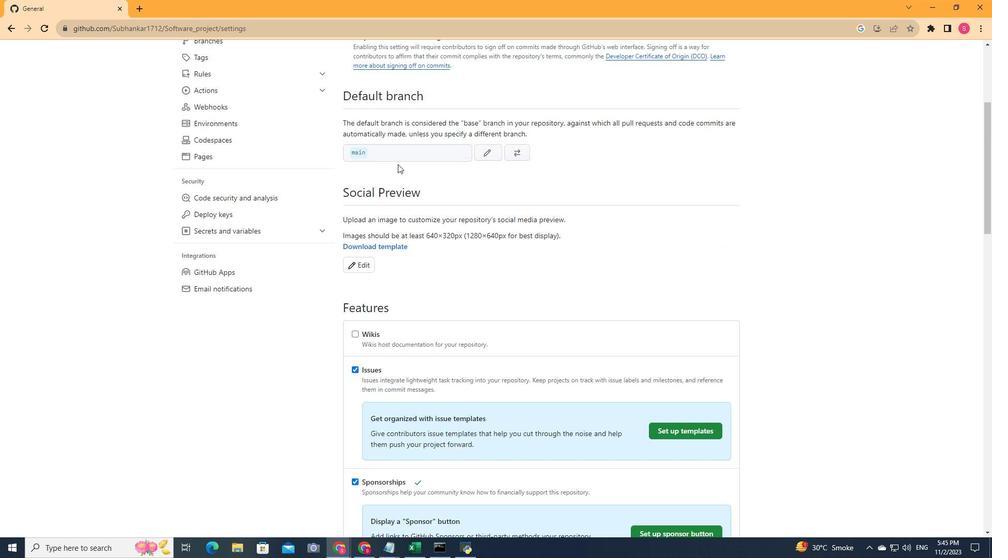 
Action: Mouse scrolled (397, 163) with delta (0, 0)
Screenshot: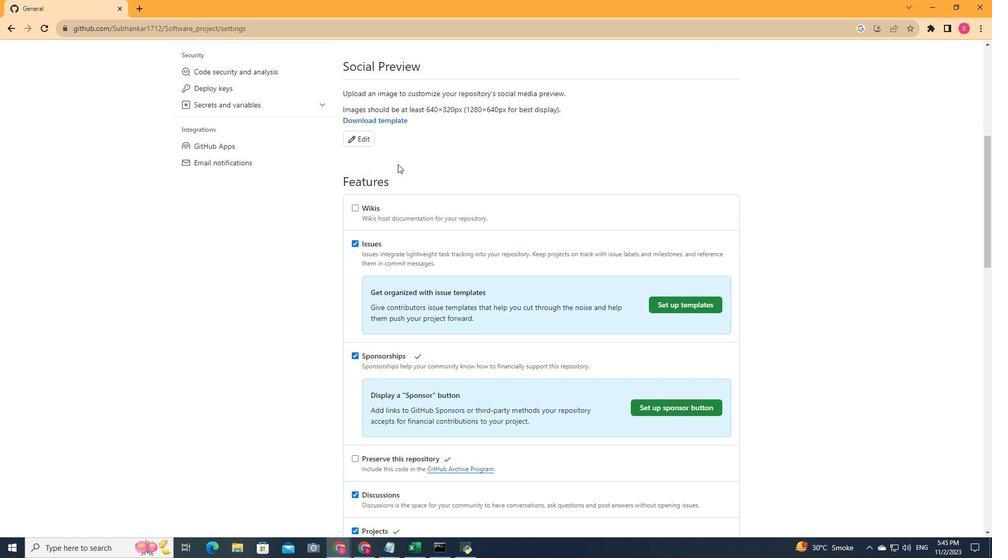 
Action: Mouse scrolled (397, 163) with delta (0, 0)
Screenshot: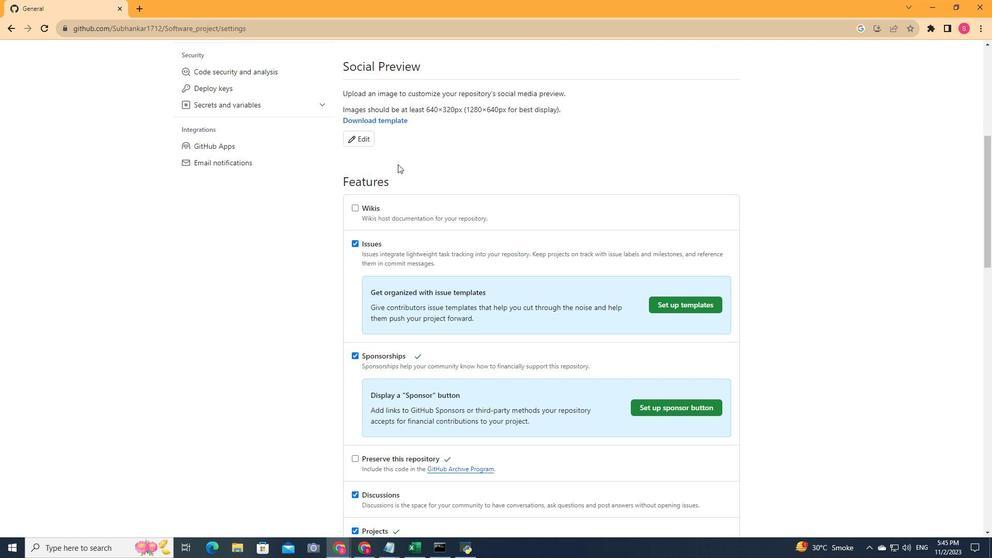 
Action: Mouse scrolled (397, 163) with delta (0, 0)
Screenshot: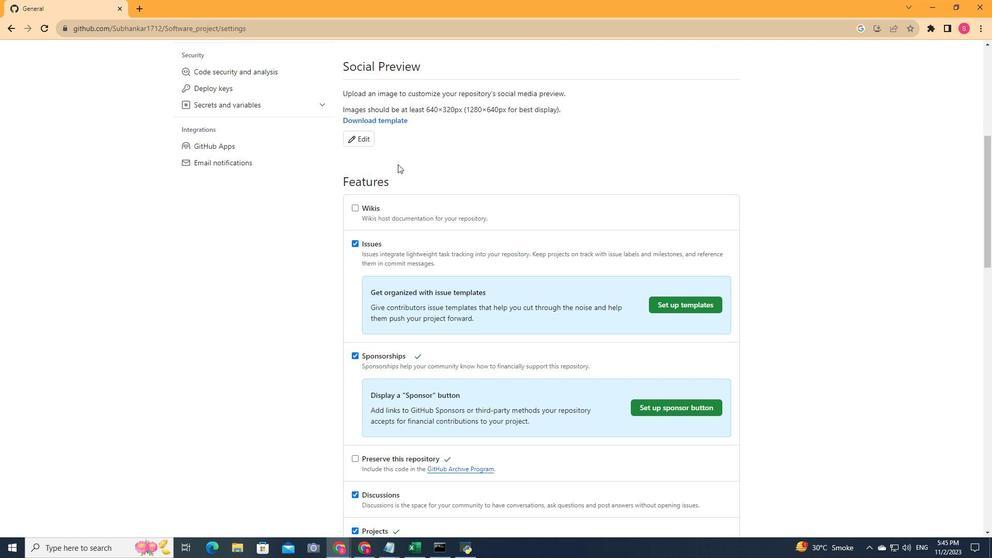 
Action: Mouse scrolled (397, 163) with delta (0, 0)
Screenshot: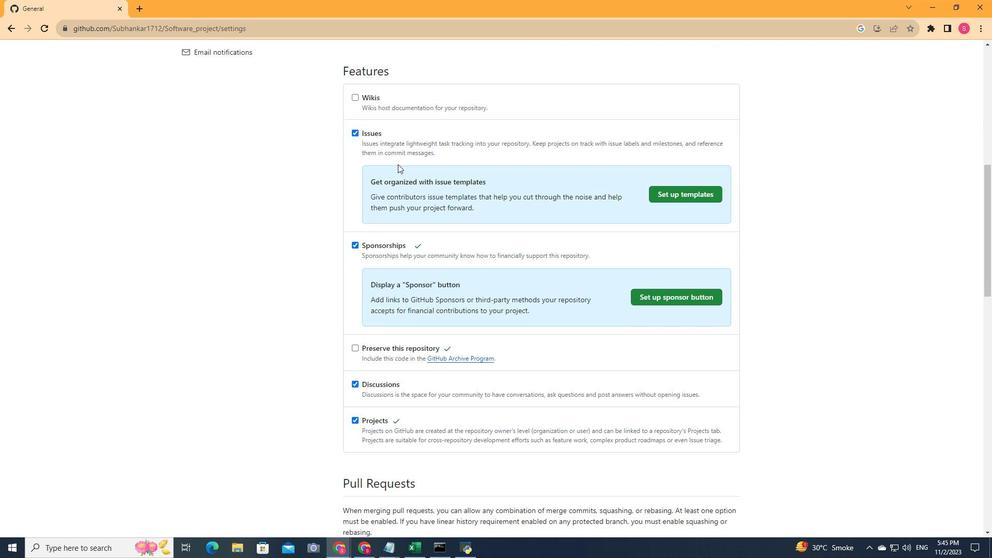 
Action: Mouse scrolled (397, 163) with delta (0, 0)
Screenshot: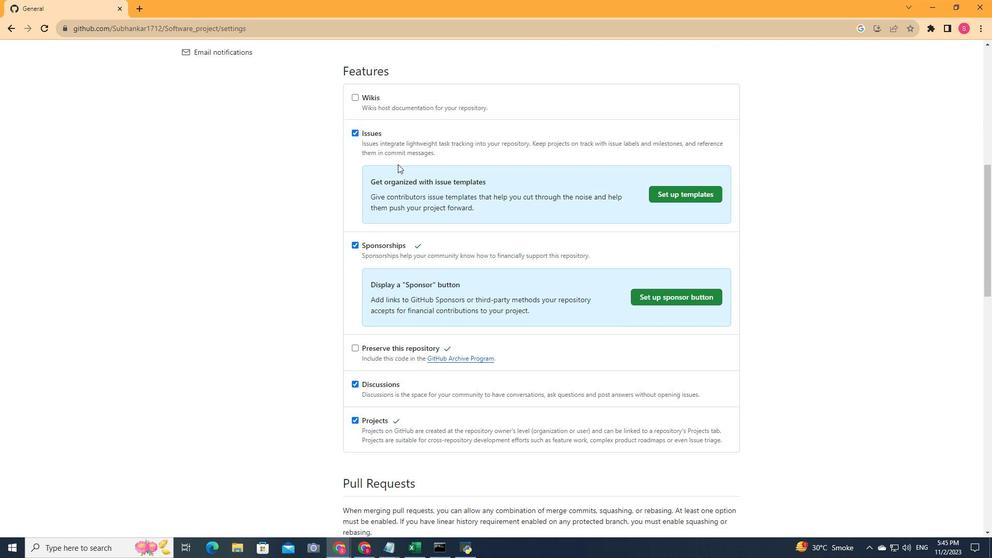 
Action: Mouse moved to (397, 163)
Screenshot: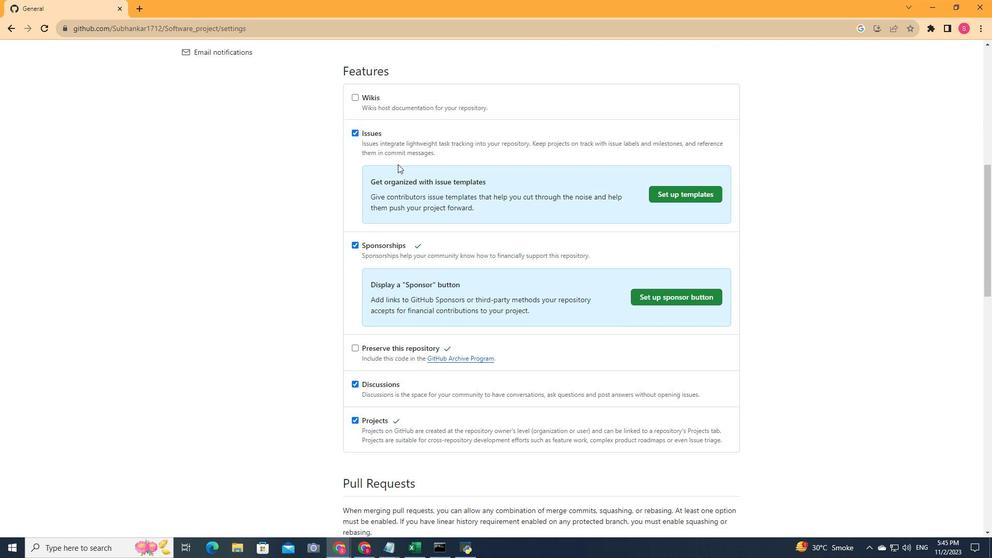 
Action: Mouse scrolled (397, 163) with delta (0, 0)
Screenshot: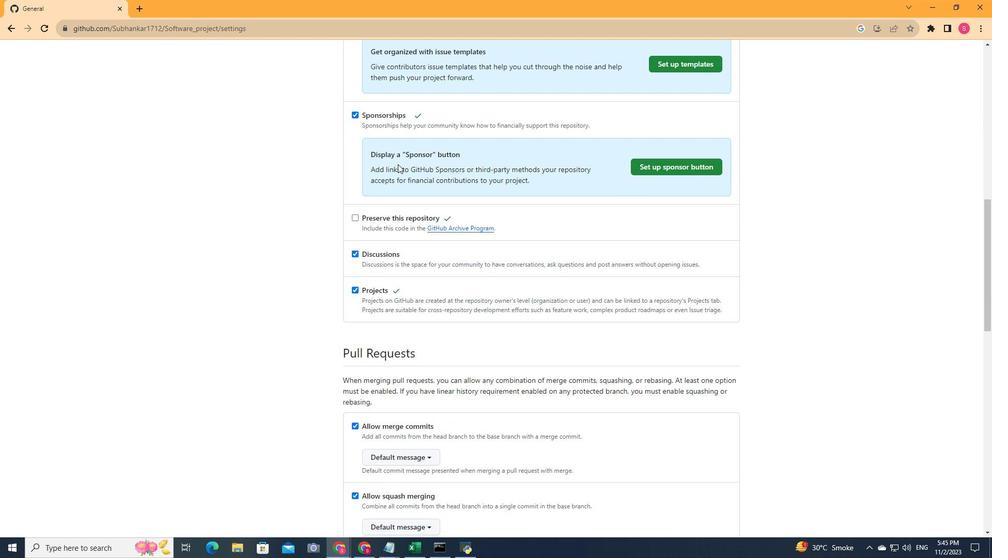 
Action: Mouse scrolled (397, 163) with delta (0, 0)
Screenshot: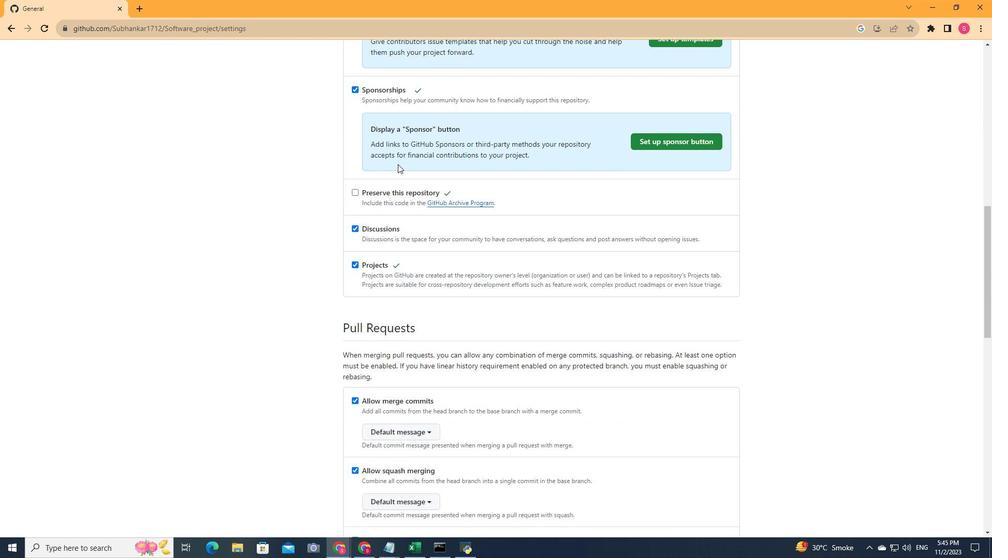 
Action: Mouse scrolled (397, 163) with delta (0, 0)
Screenshot: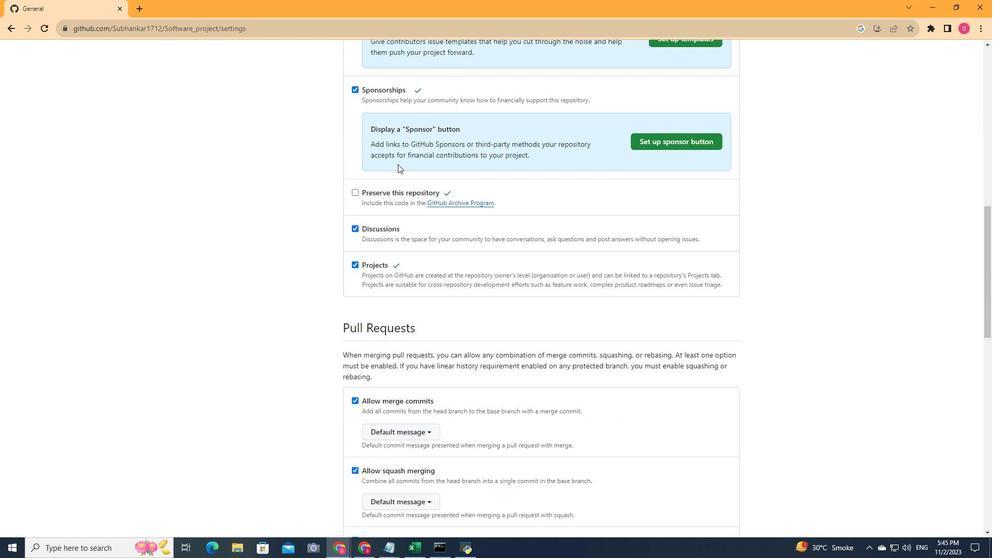 
Action: Mouse scrolled (397, 163) with delta (0, 0)
Screenshot: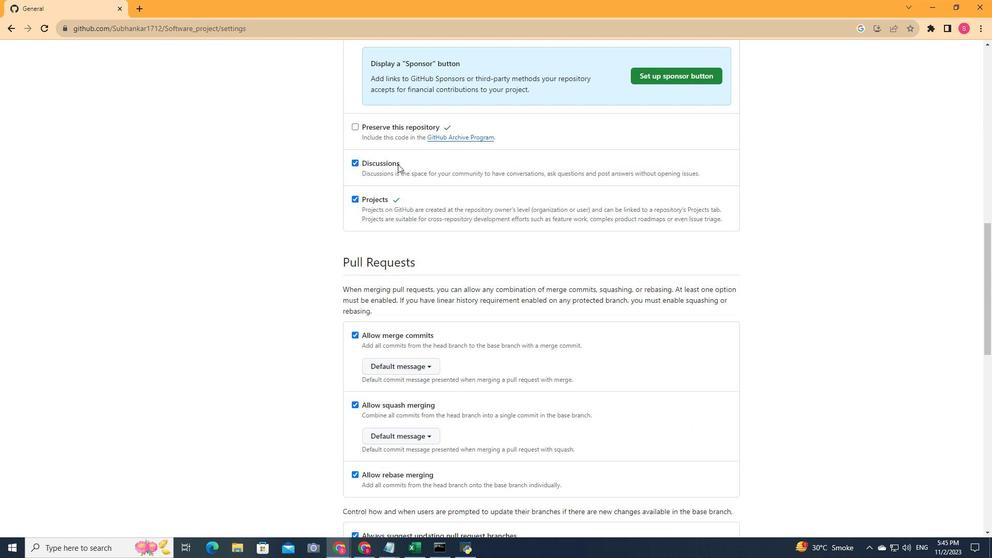 
Action: Mouse moved to (373, 72)
Screenshot: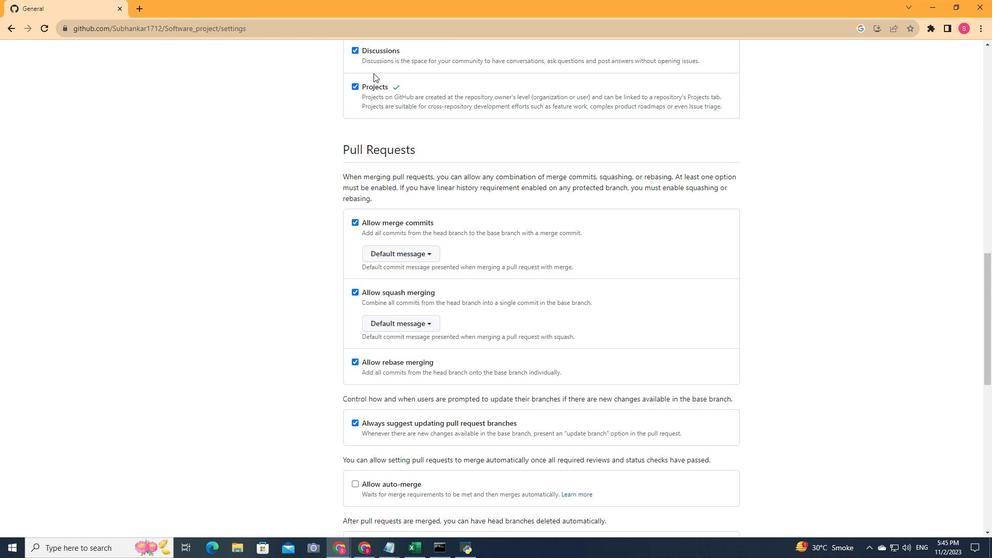 
Action: Mouse scrolled (373, 73) with delta (0, 0)
Screenshot: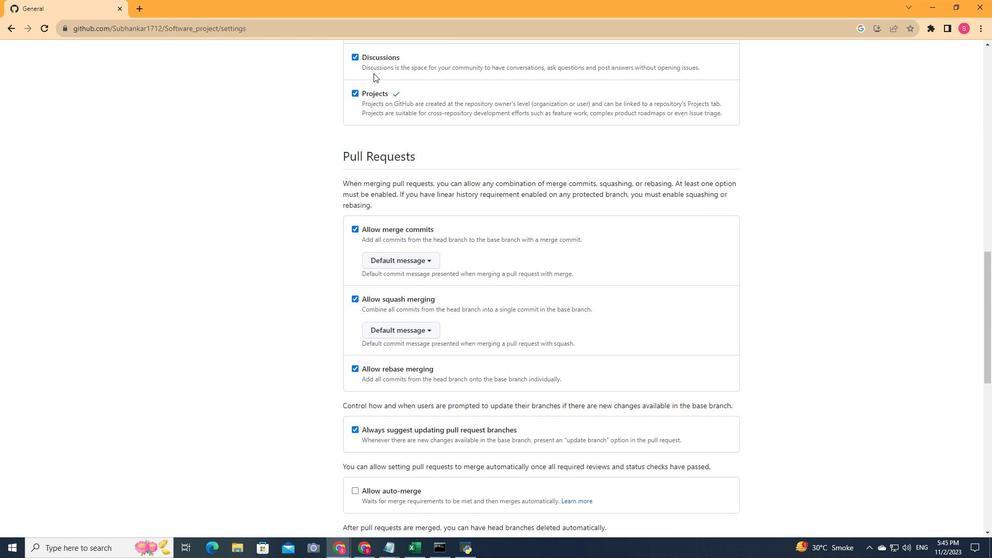 
Action: Mouse scrolled (373, 73) with delta (0, 0)
Screenshot: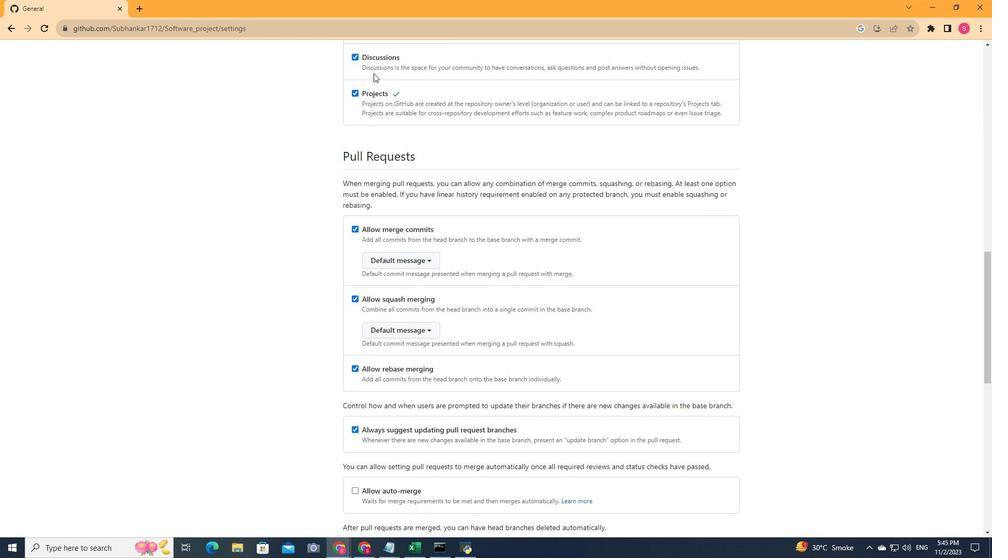 
Action: Mouse moved to (354, 117)
Screenshot: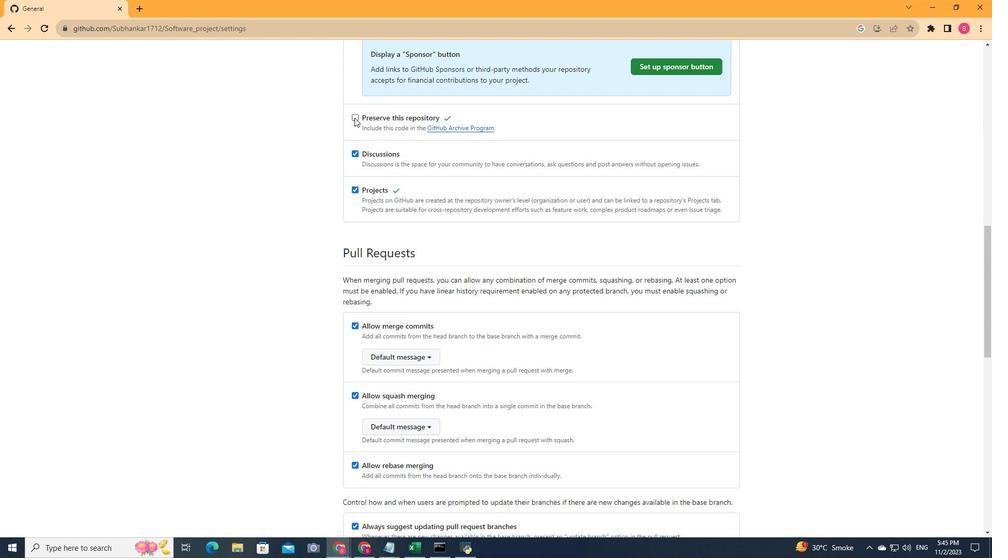 
Action: Mouse pressed left at (354, 117)
Screenshot: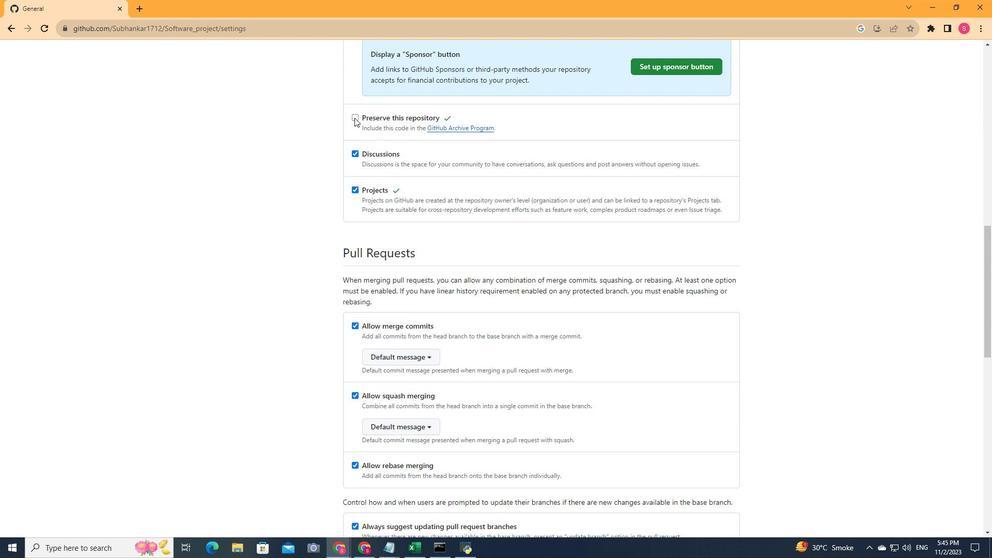 
Action: Mouse moved to (393, 155)
Screenshot: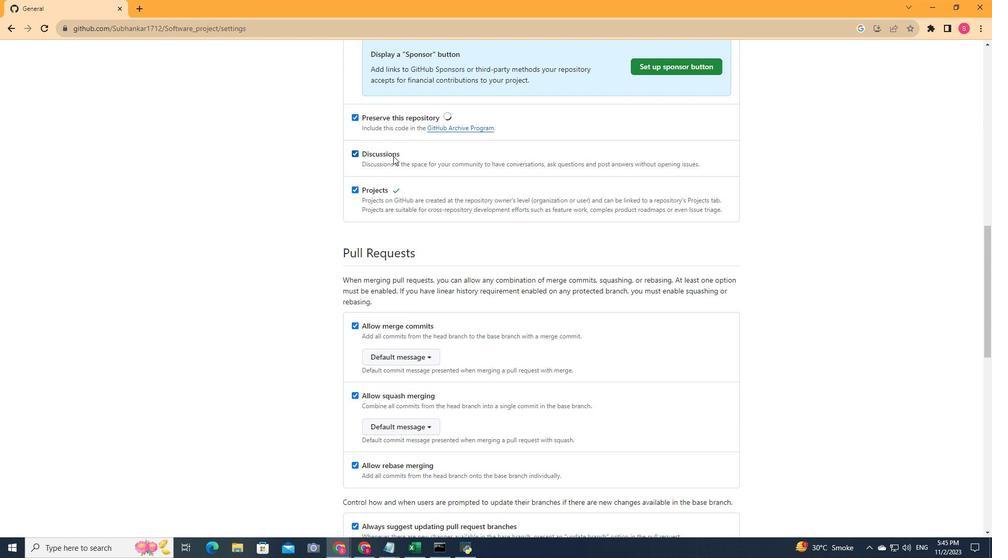
Action: Mouse scrolled (393, 155) with delta (0, 0)
Screenshot: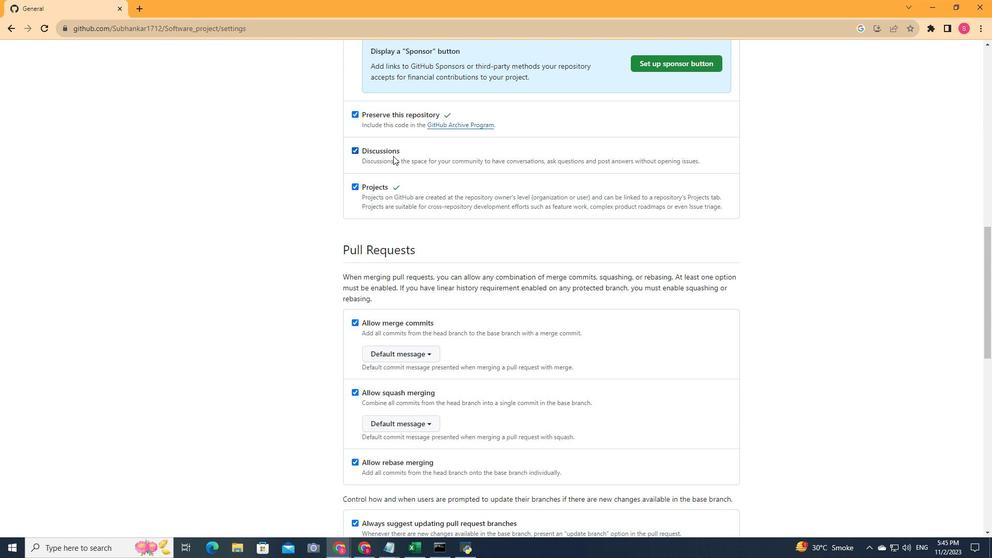
Action: Mouse scrolled (393, 155) with delta (0, 0)
Screenshot: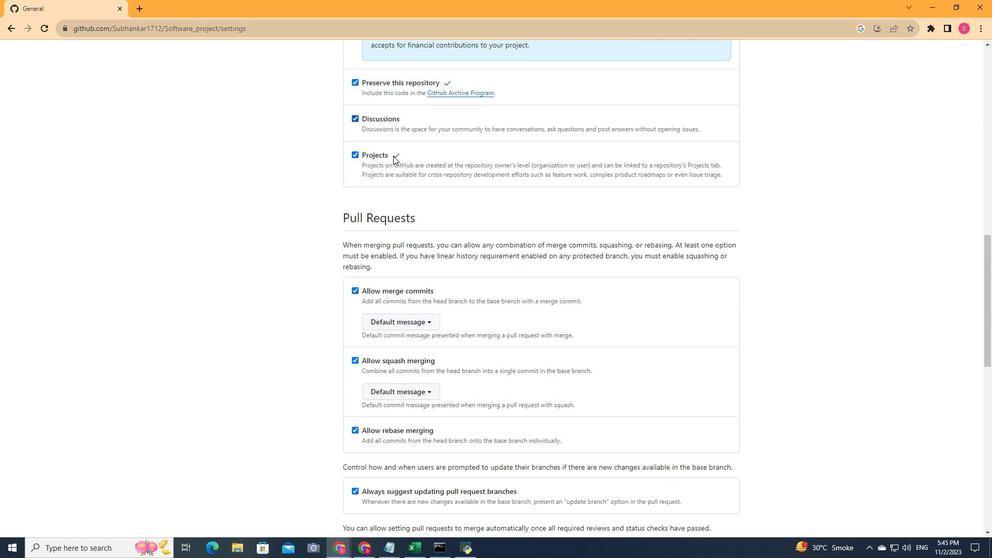 
Action: Mouse scrolled (393, 155) with delta (0, 0)
Screenshot: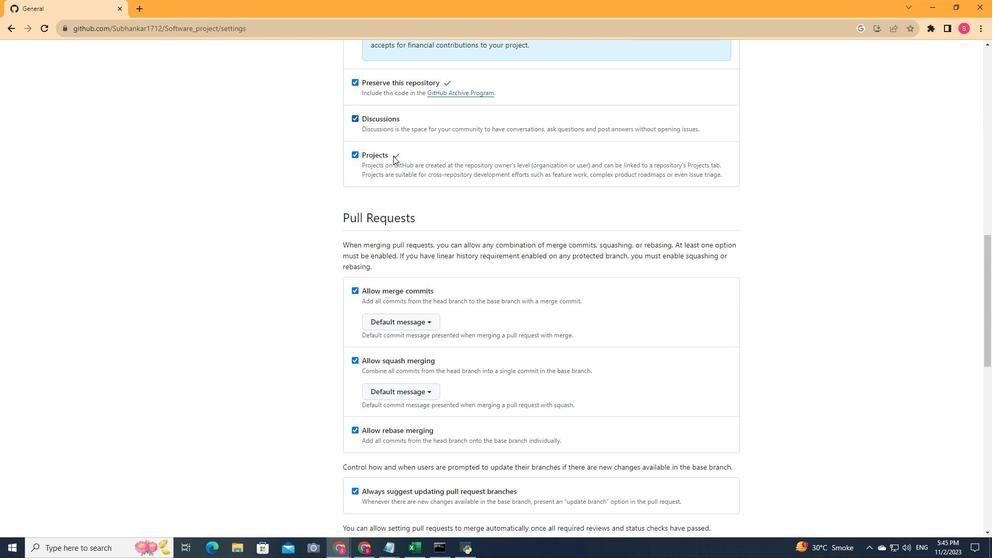 
Action: Mouse scrolled (393, 155) with delta (0, 0)
Screenshot: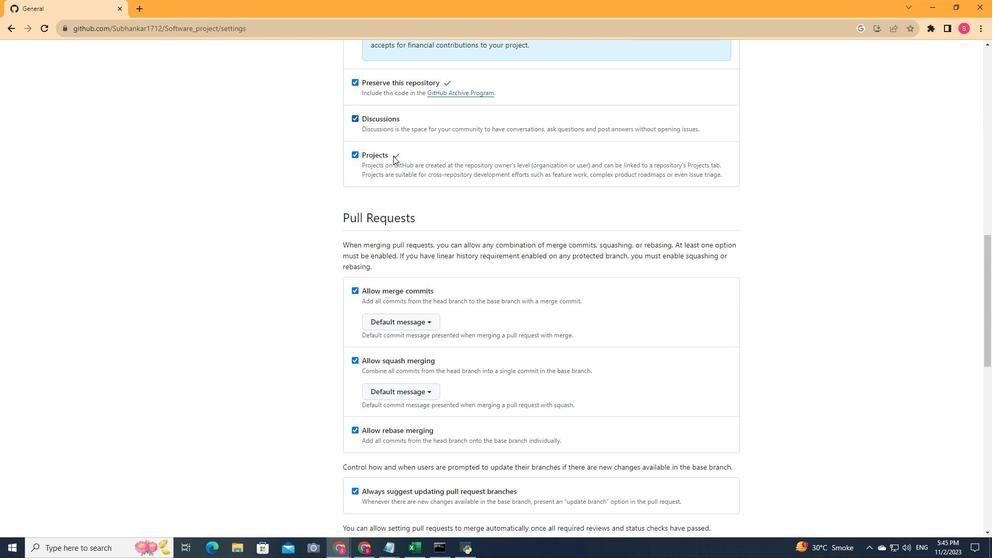 
Action: Mouse moved to (394, 155)
Screenshot: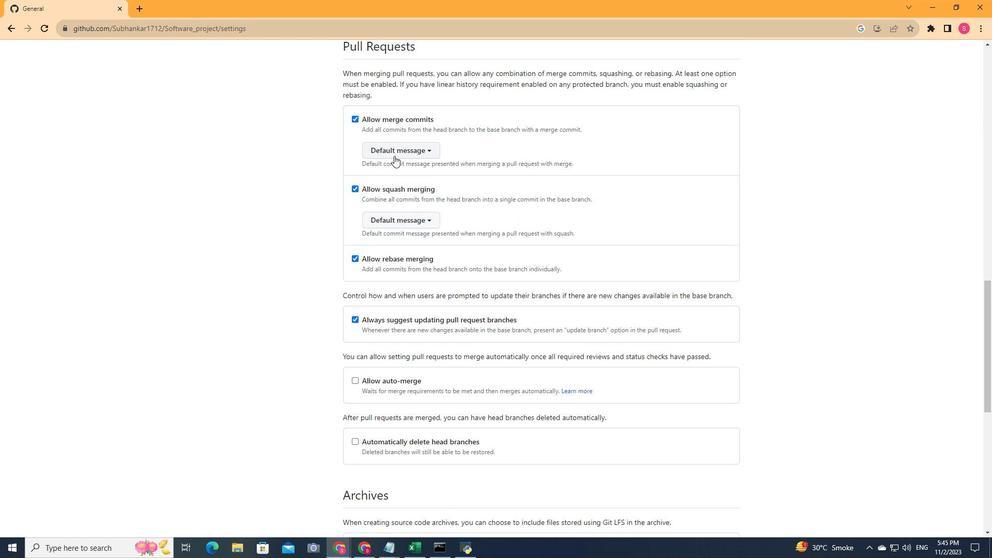 
Action: Mouse scrolled (394, 155) with delta (0, 0)
Screenshot: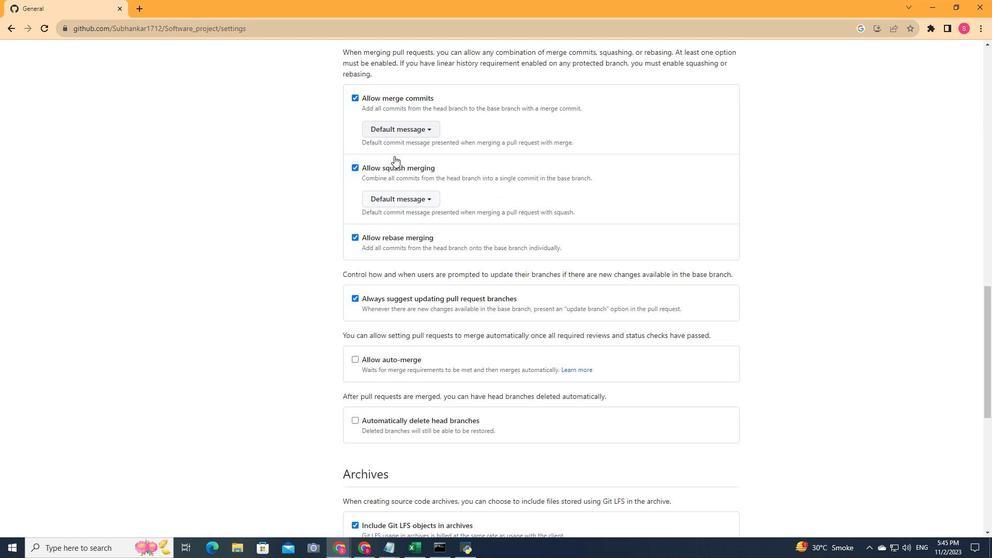 
Action: Mouse scrolled (394, 155) with delta (0, 0)
Screenshot: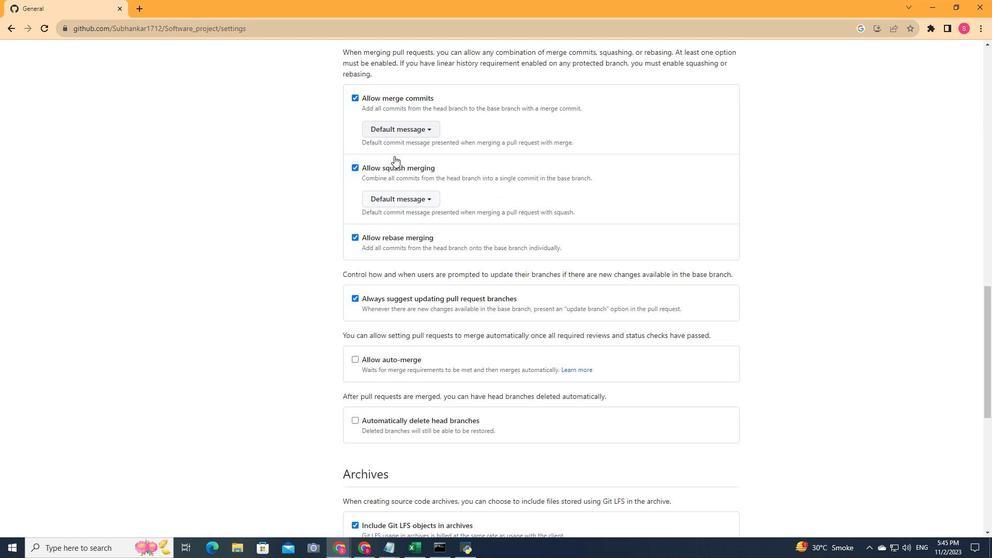 
Action: Mouse scrolled (394, 155) with delta (0, 0)
Screenshot: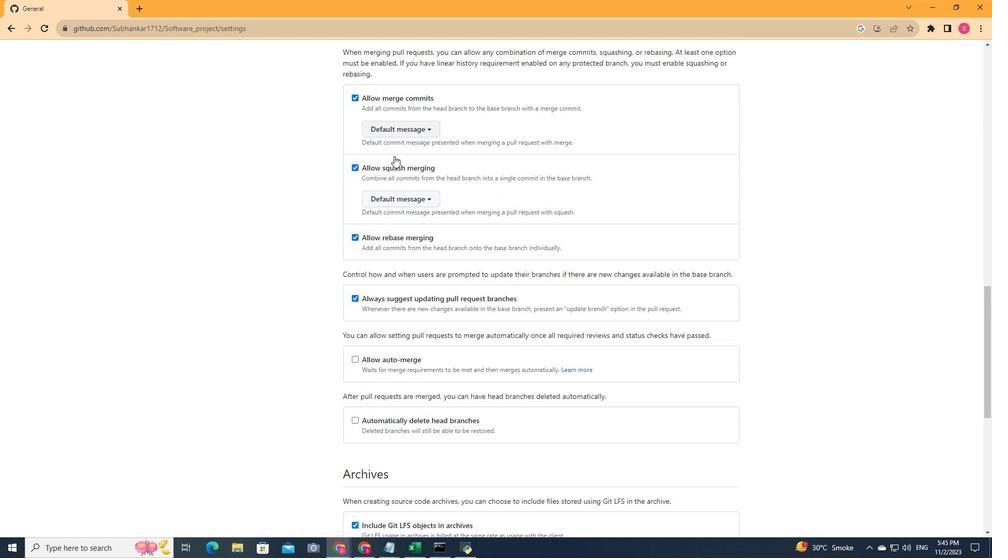 
Action: Mouse scrolled (394, 155) with delta (0, 0)
Screenshot: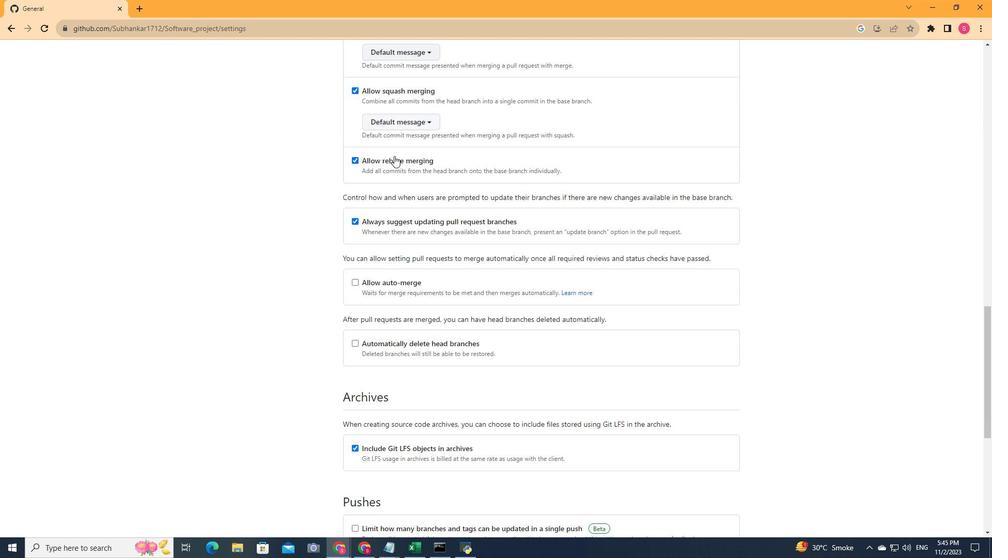 
Action: Mouse moved to (355, 174)
Screenshot: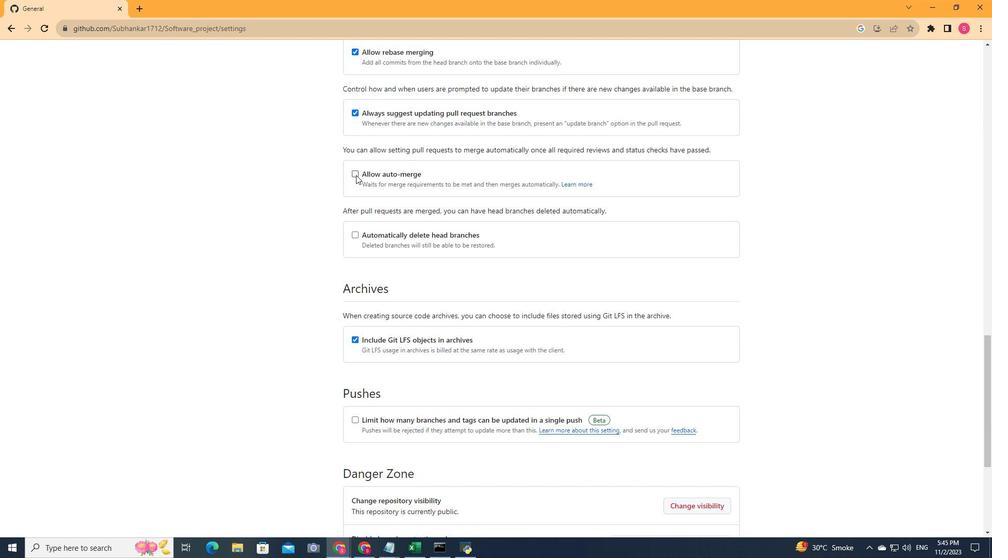
Action: Mouse pressed left at (355, 174)
Screenshot: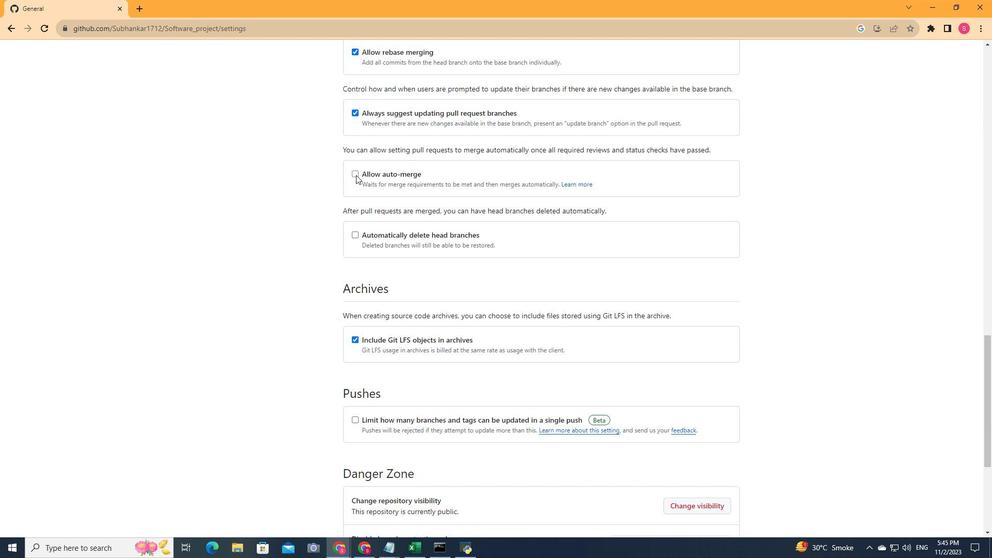 
Action: Mouse moved to (431, 175)
Screenshot: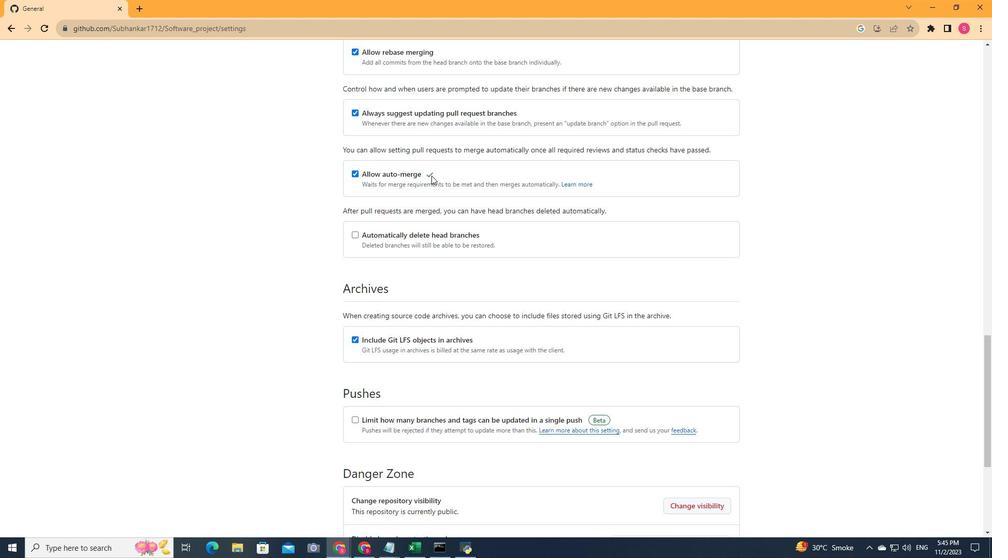 
Action: Mouse scrolled (431, 174) with delta (0, 0)
Screenshot: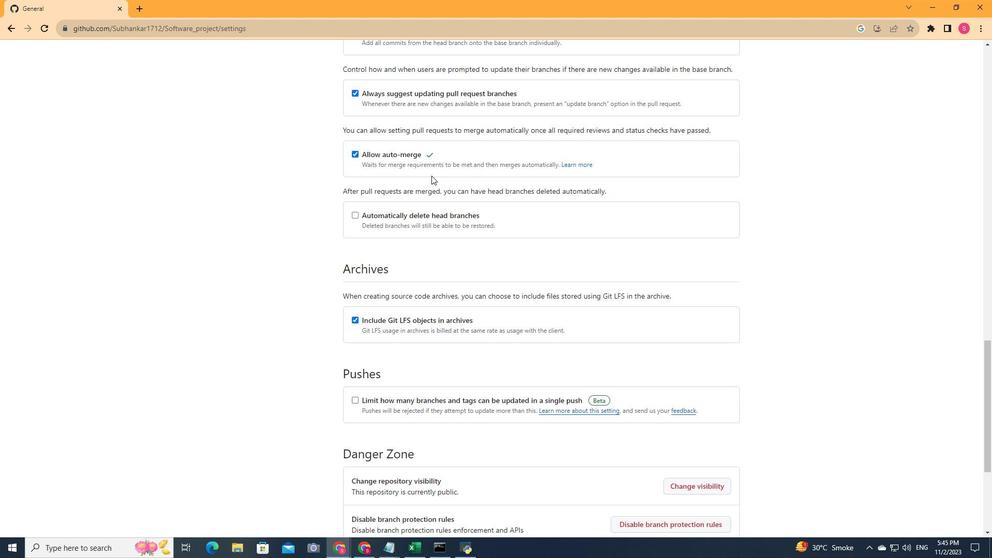 
Action: Mouse scrolled (431, 174) with delta (0, 0)
Screenshot: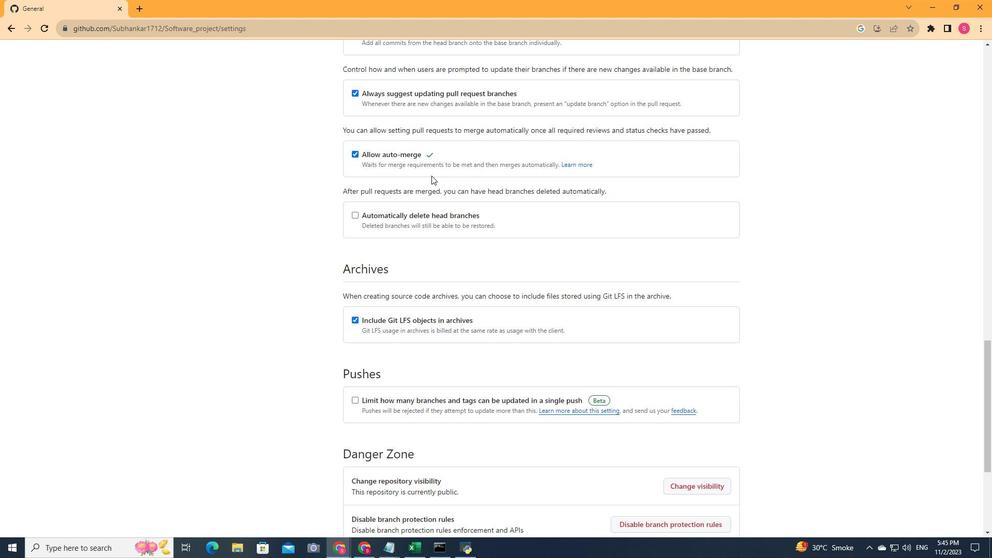 
Action: Mouse scrolled (431, 174) with delta (0, 0)
Screenshot: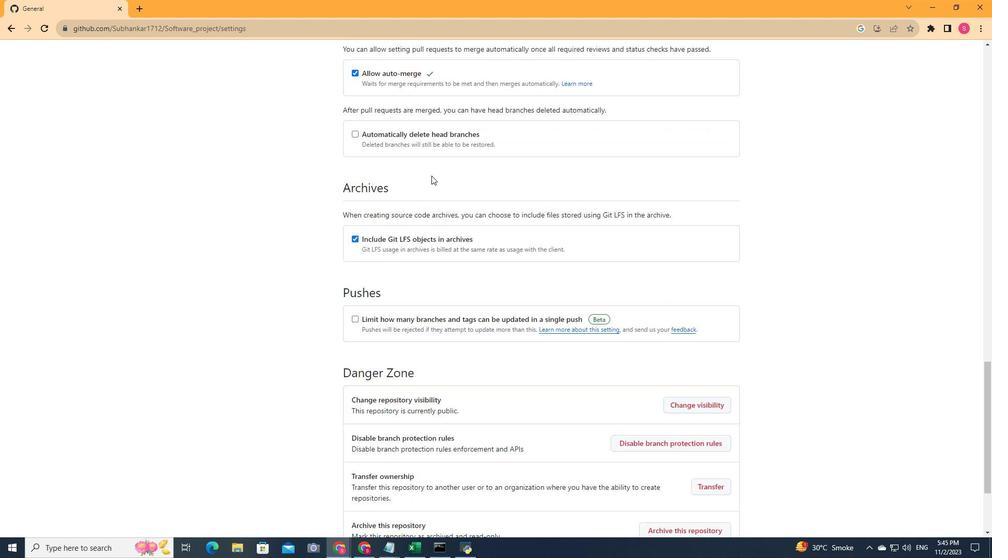 
Action: Mouse scrolled (431, 174) with delta (0, 0)
Screenshot: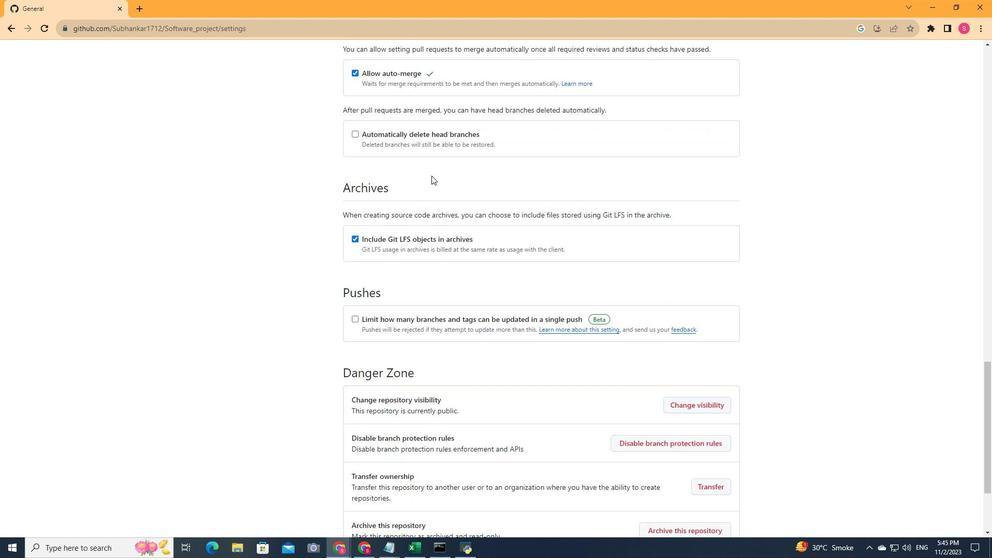 
Action: Mouse scrolled (431, 174) with delta (0, 0)
Screenshot: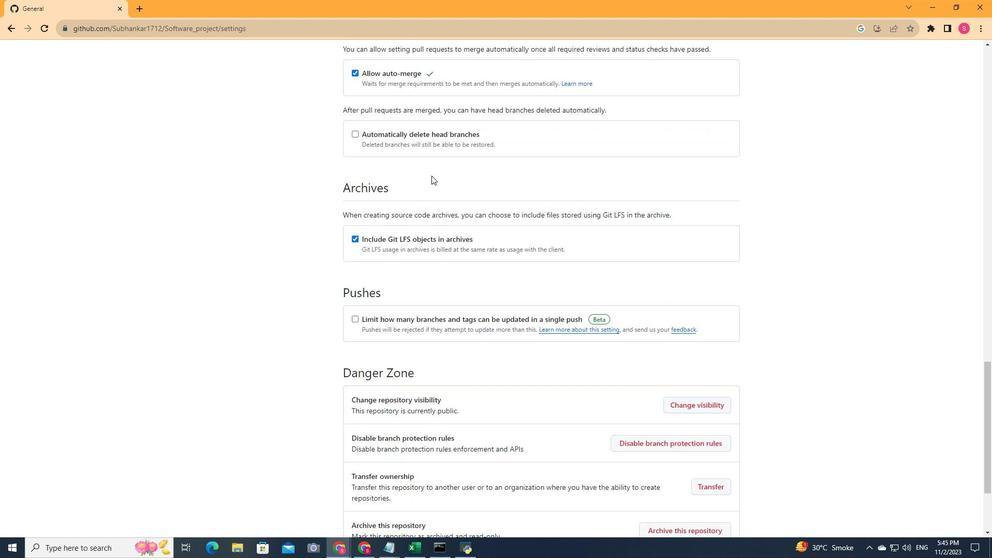 
Action: Mouse scrolled (431, 174) with delta (0, 0)
Screenshot: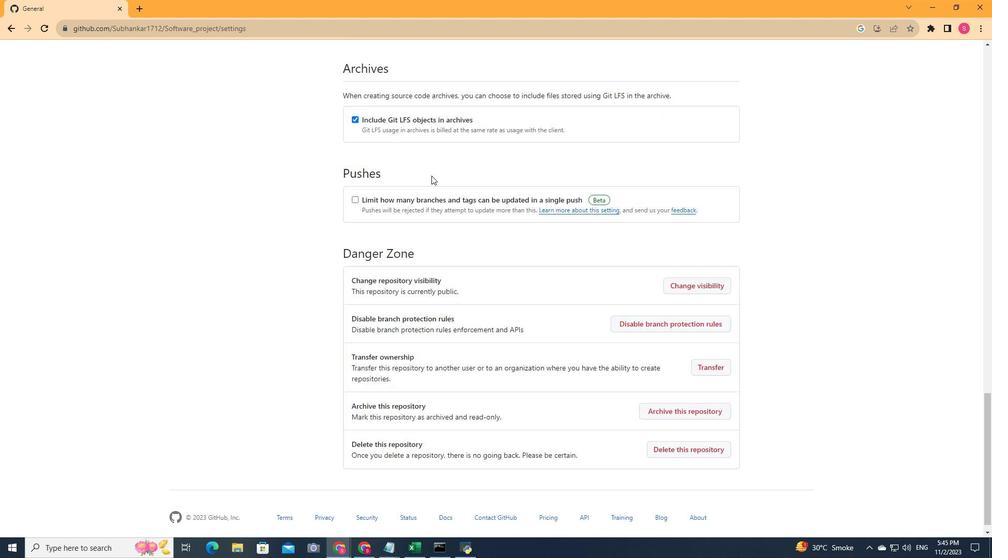 
Action: Mouse moved to (431, 175)
Screenshot: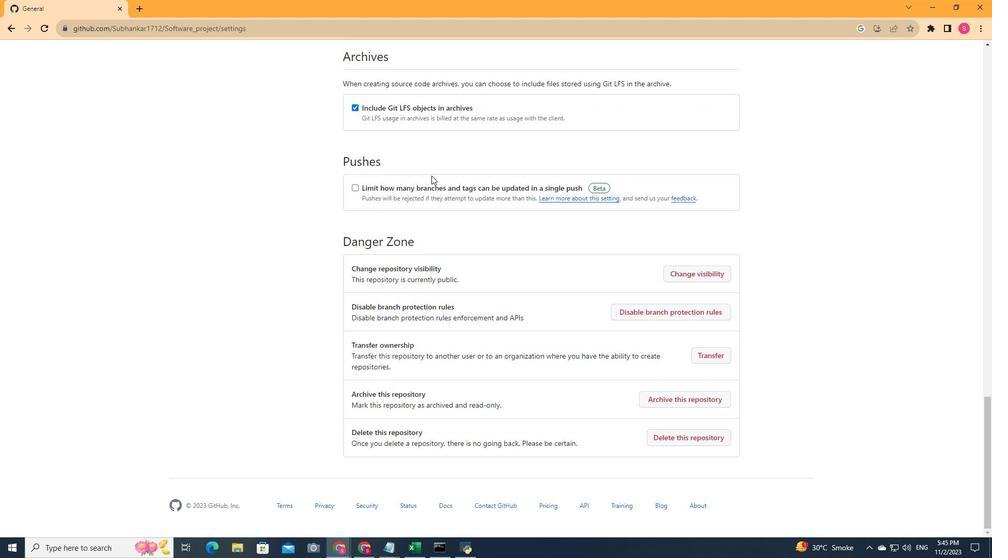 
Action: Mouse scrolled (431, 174) with delta (0, 0)
Screenshot: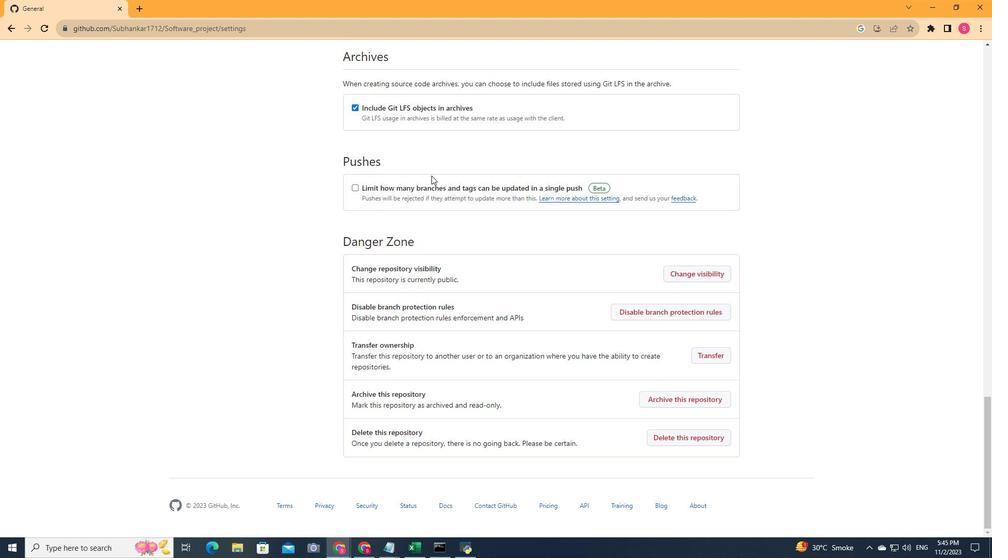 
Action: Mouse scrolled (431, 174) with delta (0, 0)
Screenshot: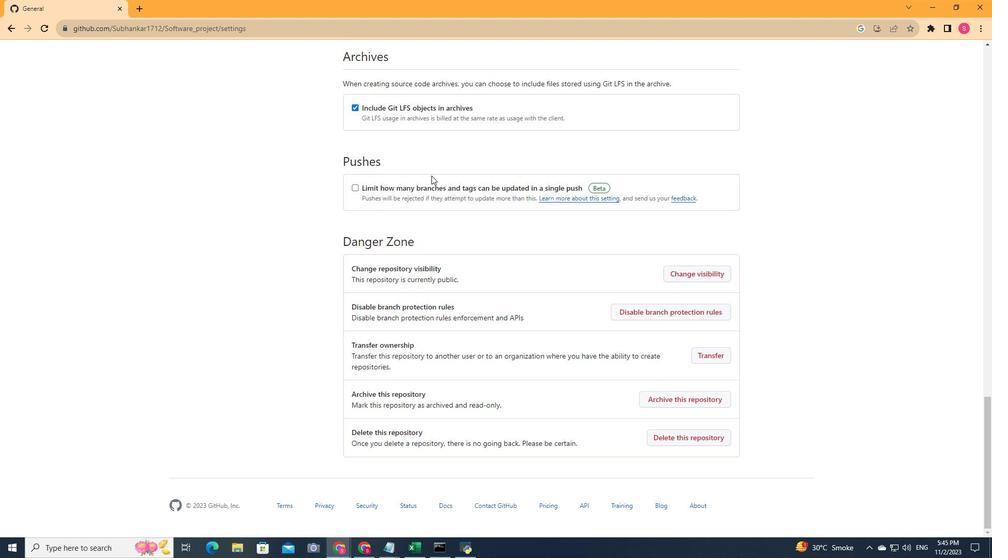 
Action: Mouse scrolled (431, 174) with delta (0, 0)
Screenshot: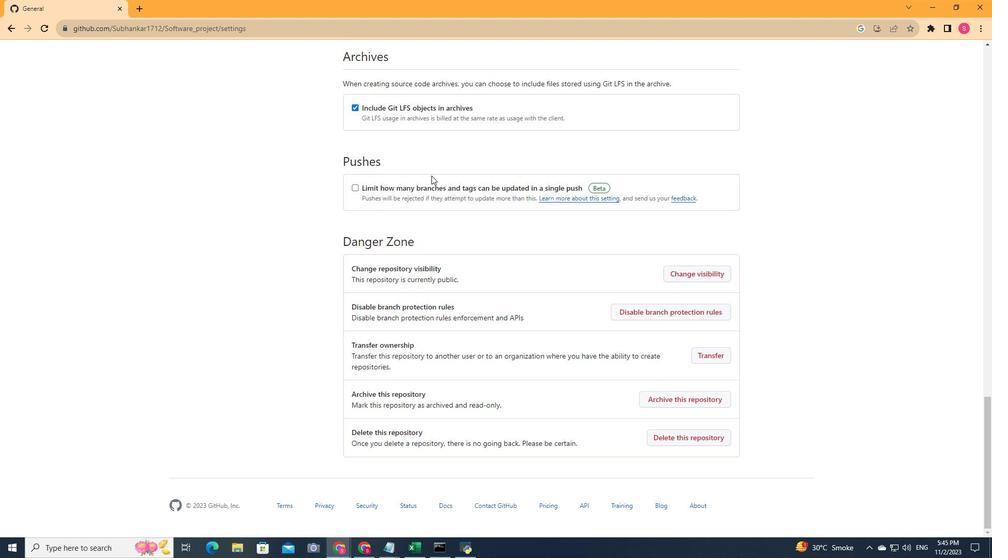 
Action: Mouse scrolled (431, 174) with delta (0, 0)
Screenshot: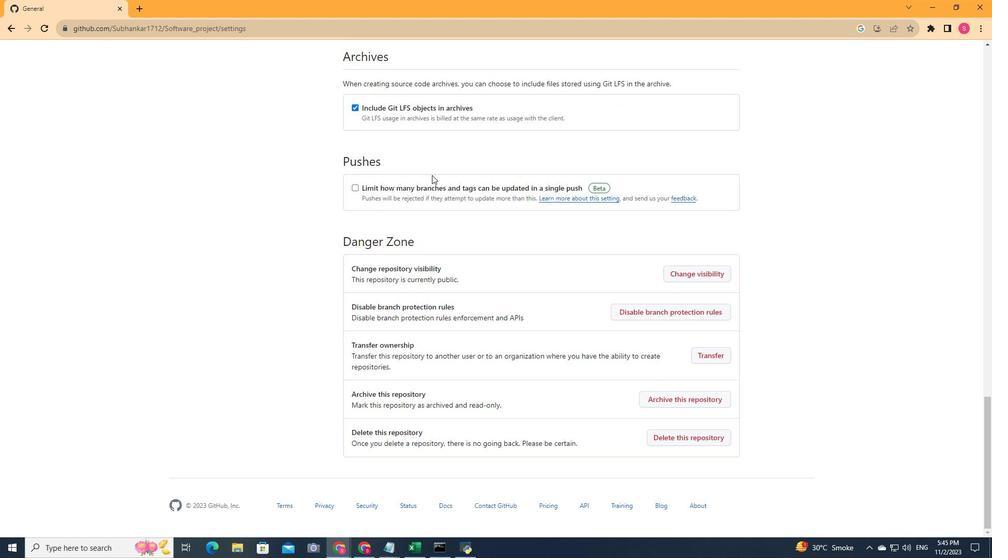 
Action: Mouse scrolled (431, 174) with delta (0, 0)
Screenshot: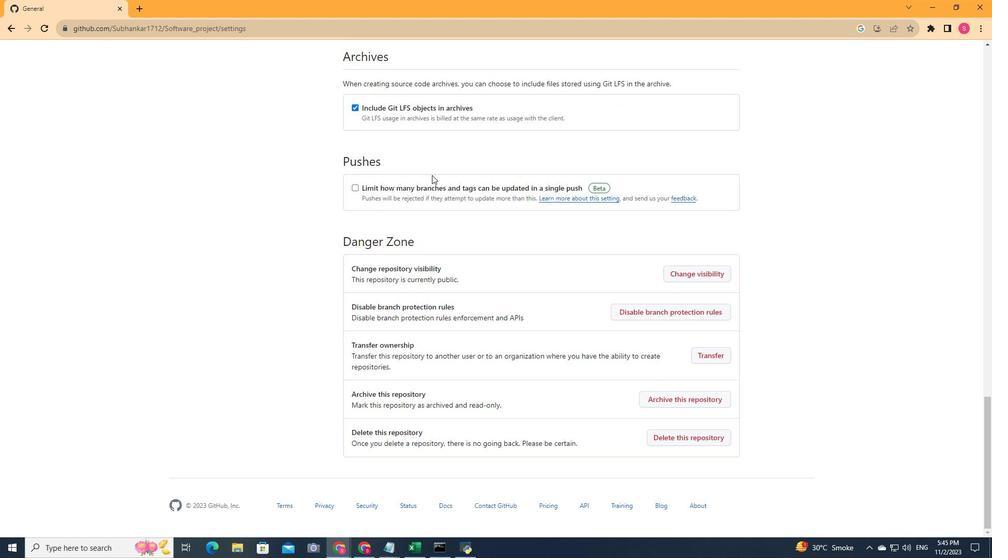 
Action: Mouse moved to (431, 174)
Screenshot: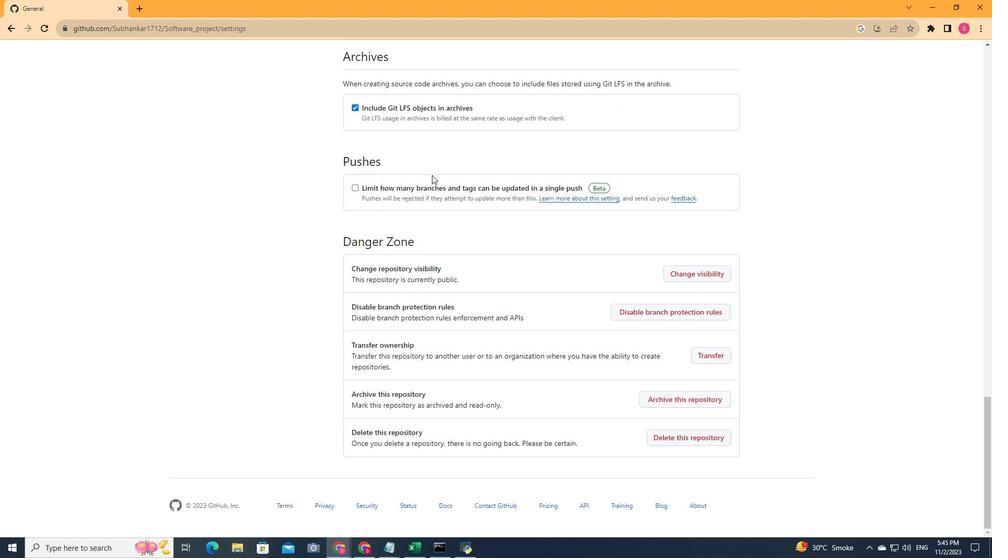 
Action: Mouse scrolled (431, 175) with delta (0, 0)
Screenshot: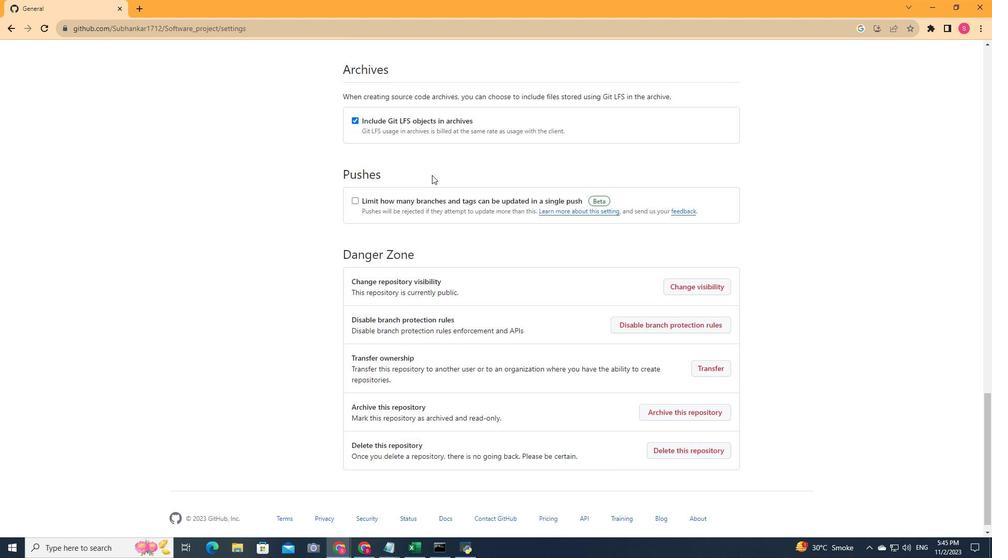 
Action: Mouse scrolled (431, 175) with delta (0, 0)
Screenshot: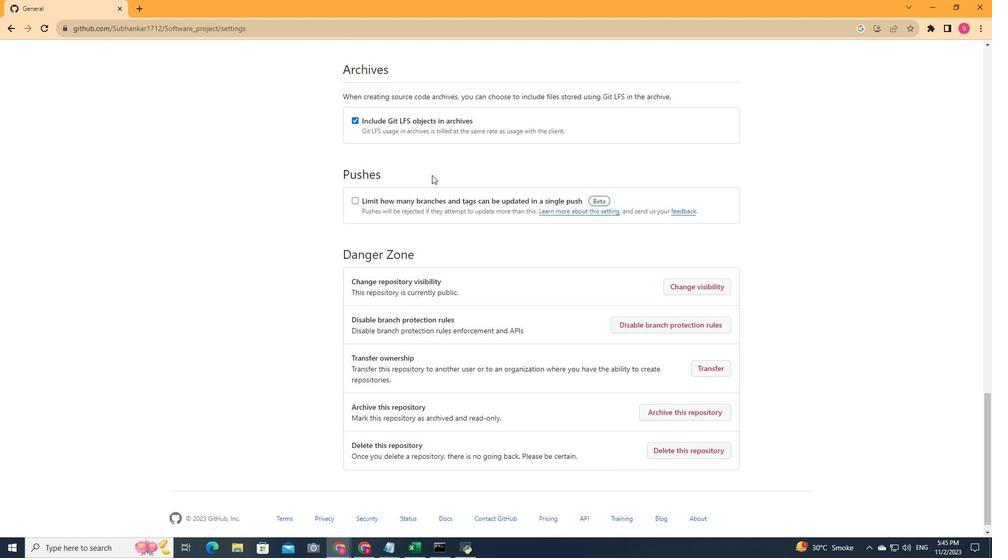 
Action: Mouse scrolled (431, 175) with delta (0, 0)
Screenshot: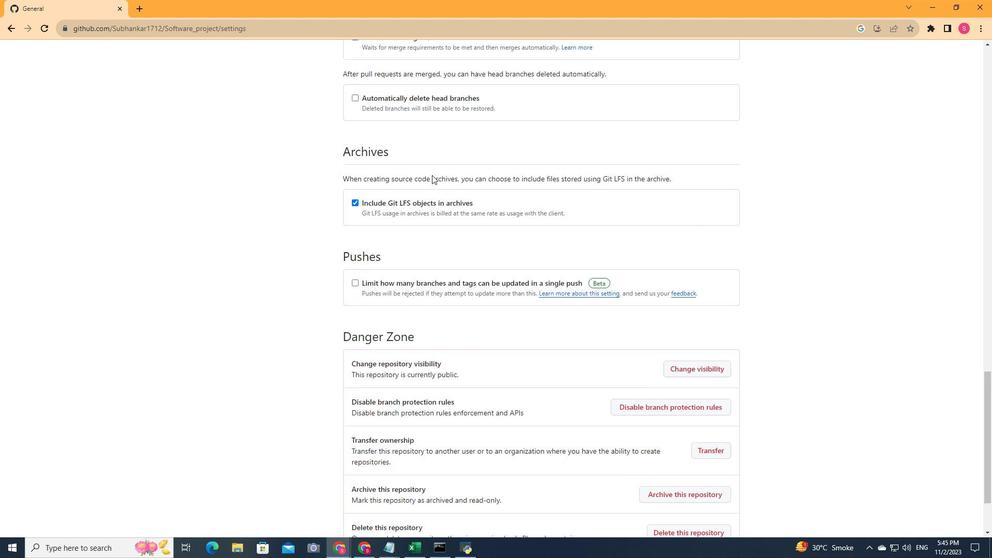 
Action: Mouse scrolled (431, 175) with delta (0, 0)
Screenshot: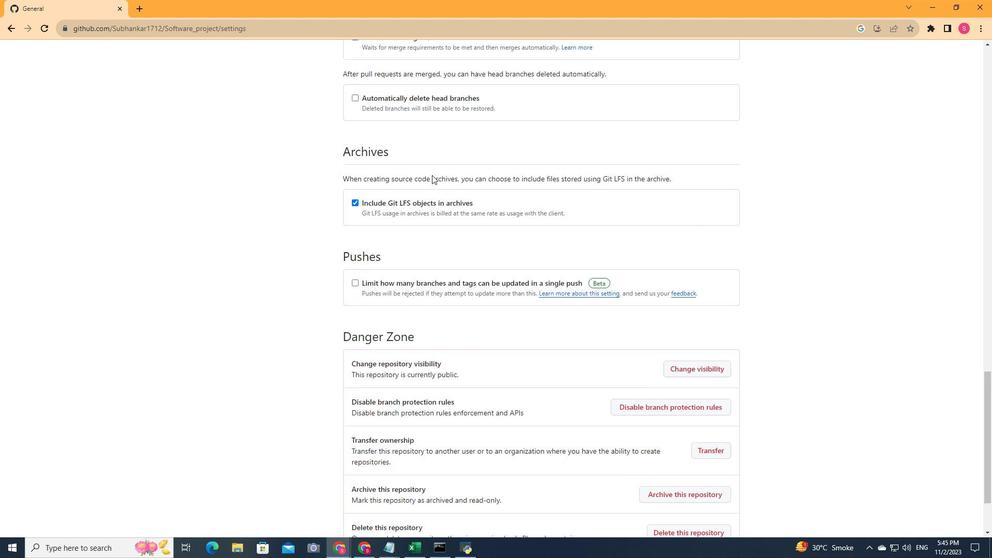 
Action: Mouse scrolled (431, 175) with delta (0, 0)
Screenshot: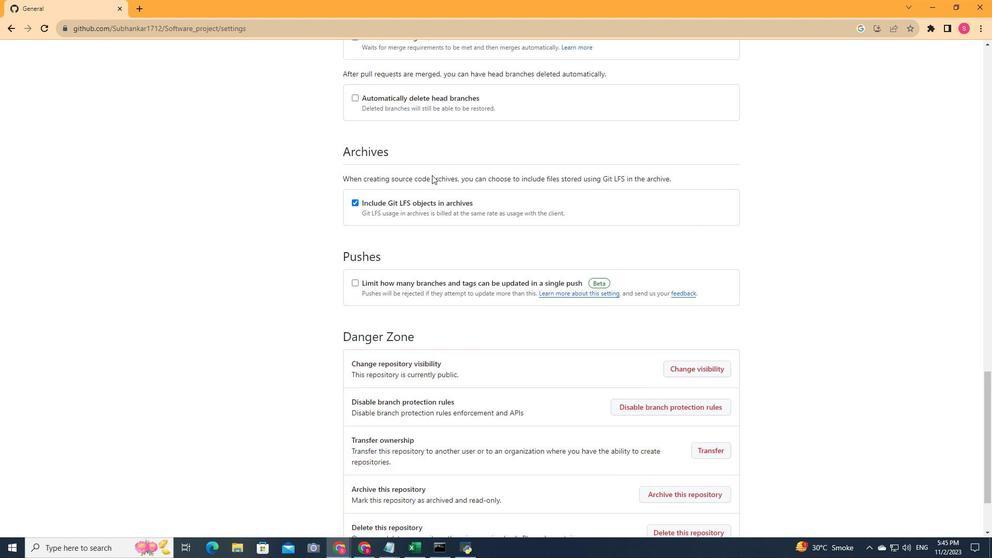 
Action: Mouse scrolled (431, 175) with delta (0, 0)
Screenshot: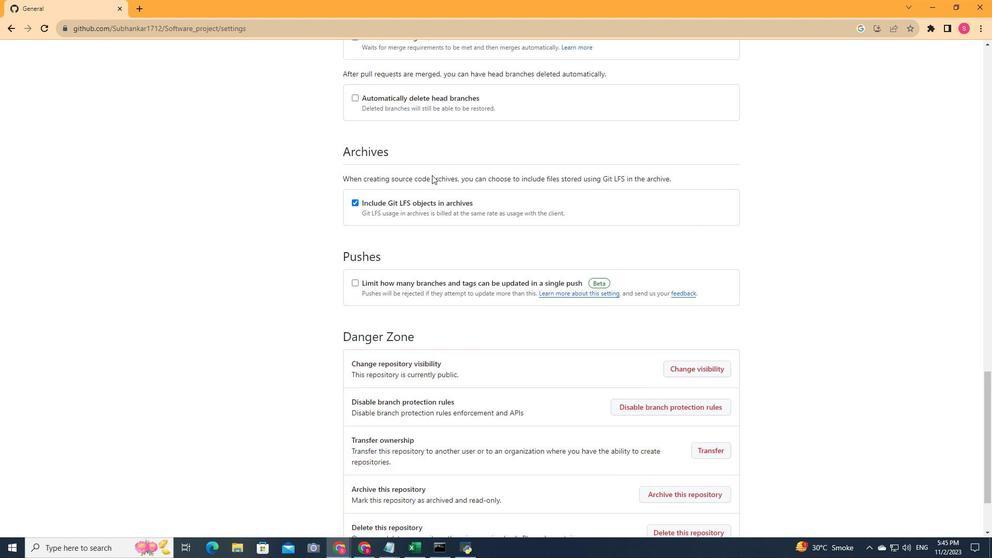 
Action: Mouse moved to (431, 174)
Screenshot: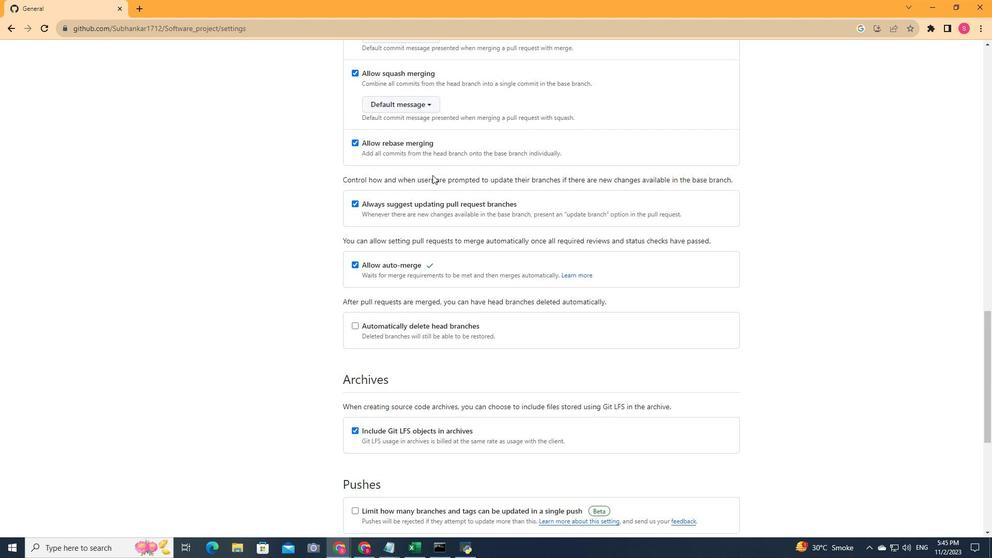 
Action: Mouse scrolled (431, 175) with delta (0, 0)
Screenshot: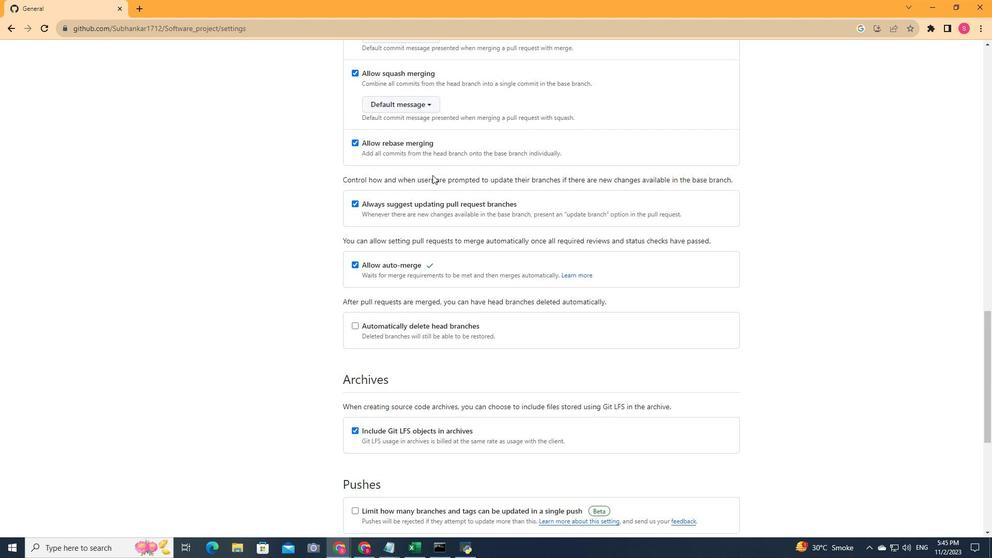 
Action: Mouse scrolled (431, 175) with delta (0, 0)
Screenshot: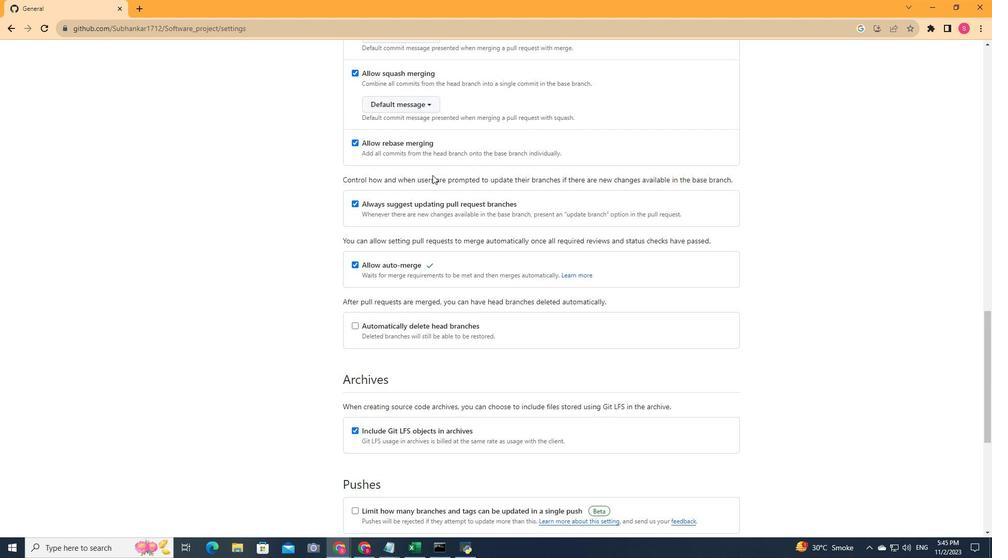 
Action: Mouse scrolled (431, 175) with delta (0, 0)
Screenshot: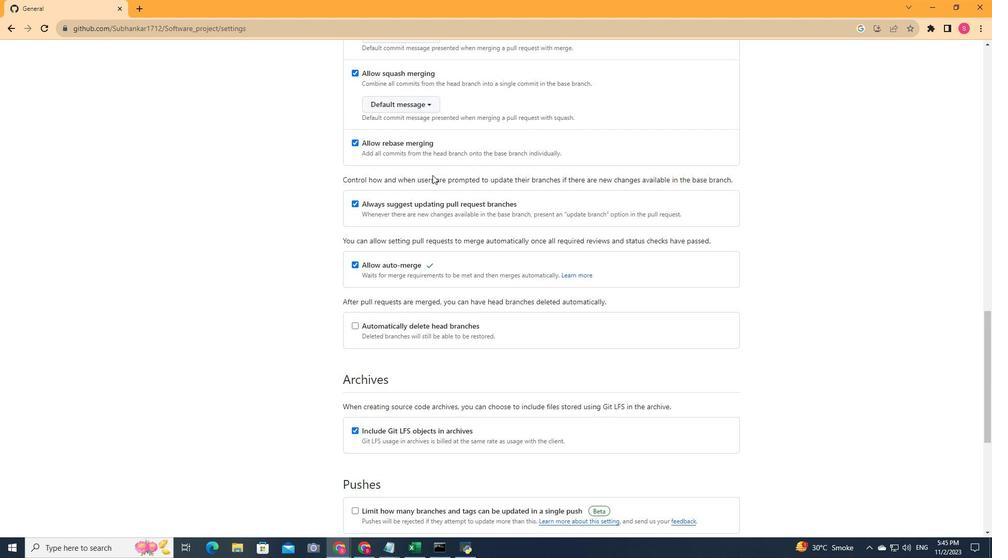 
Action: Mouse scrolled (431, 175) with delta (0, 0)
Screenshot: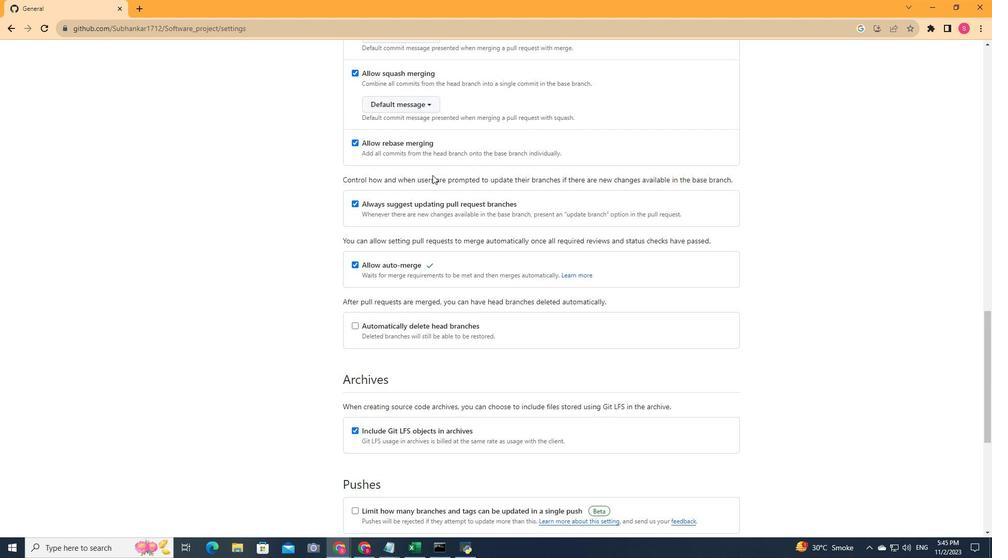 
Action: Mouse moved to (432, 174)
